 Task: Buy 2 Power Window Kit from Motors section under best seller category for shipping address: Kelvin Lee, 1488 Vineyard Drive, Independence, Ohio 44131, Cell Number 4403901431. Pay from credit card ending with 7965, CVV 549
Action: Mouse moved to (12, 95)
Screenshot: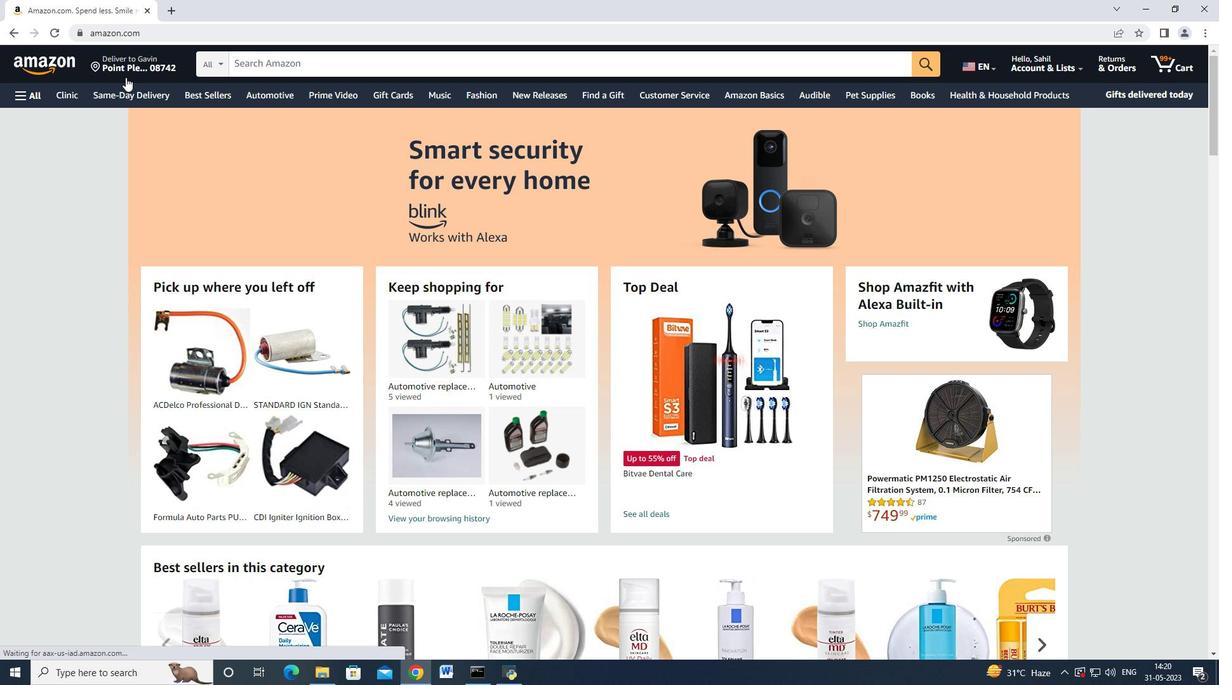 
Action: Mouse pressed left at (12, 95)
Screenshot: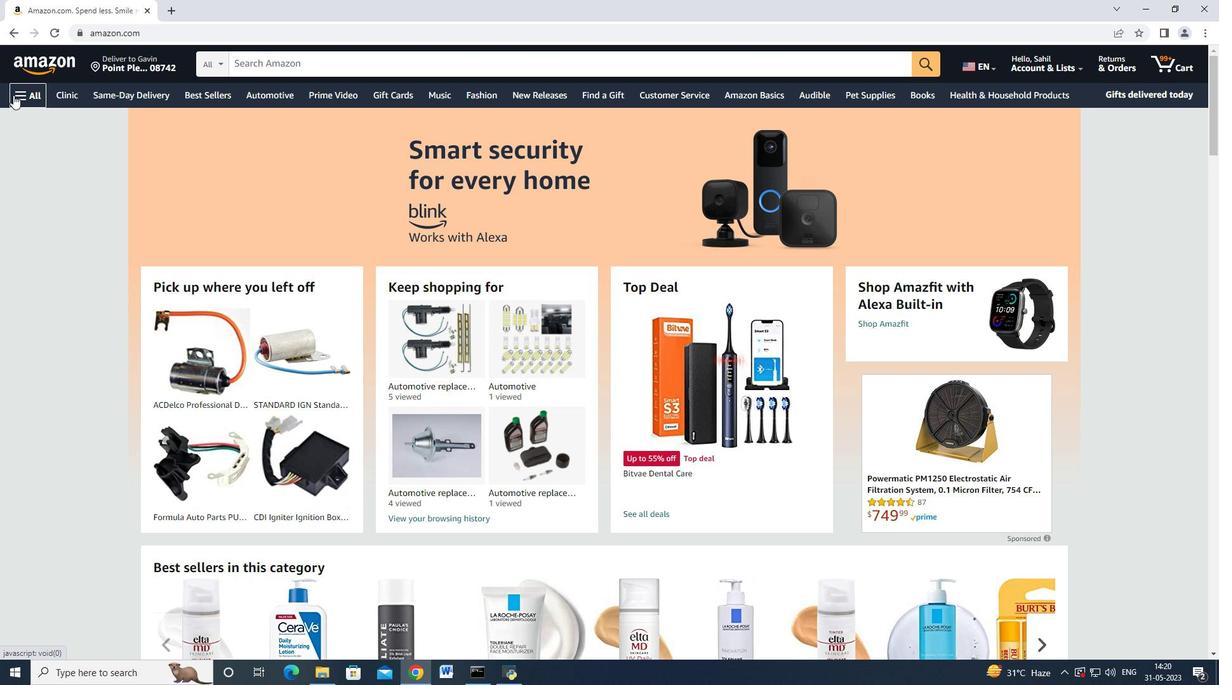 
Action: Mouse moved to (106, 302)
Screenshot: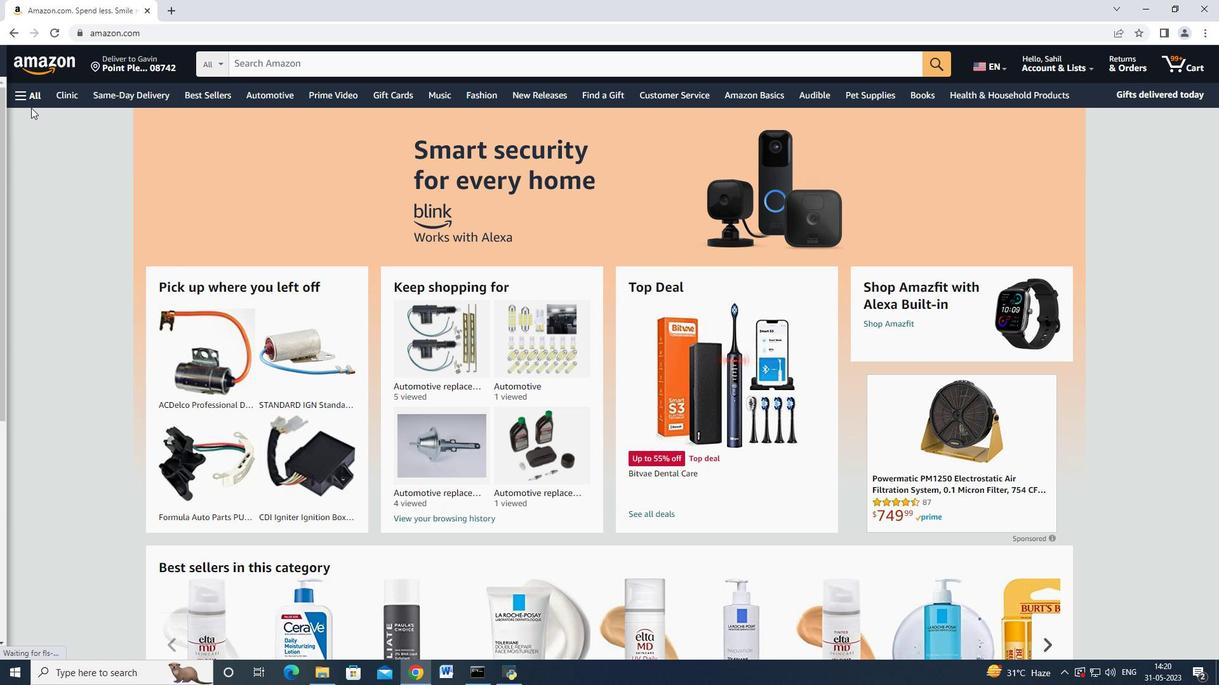 
Action: Mouse scrolled (106, 301) with delta (0, 0)
Screenshot: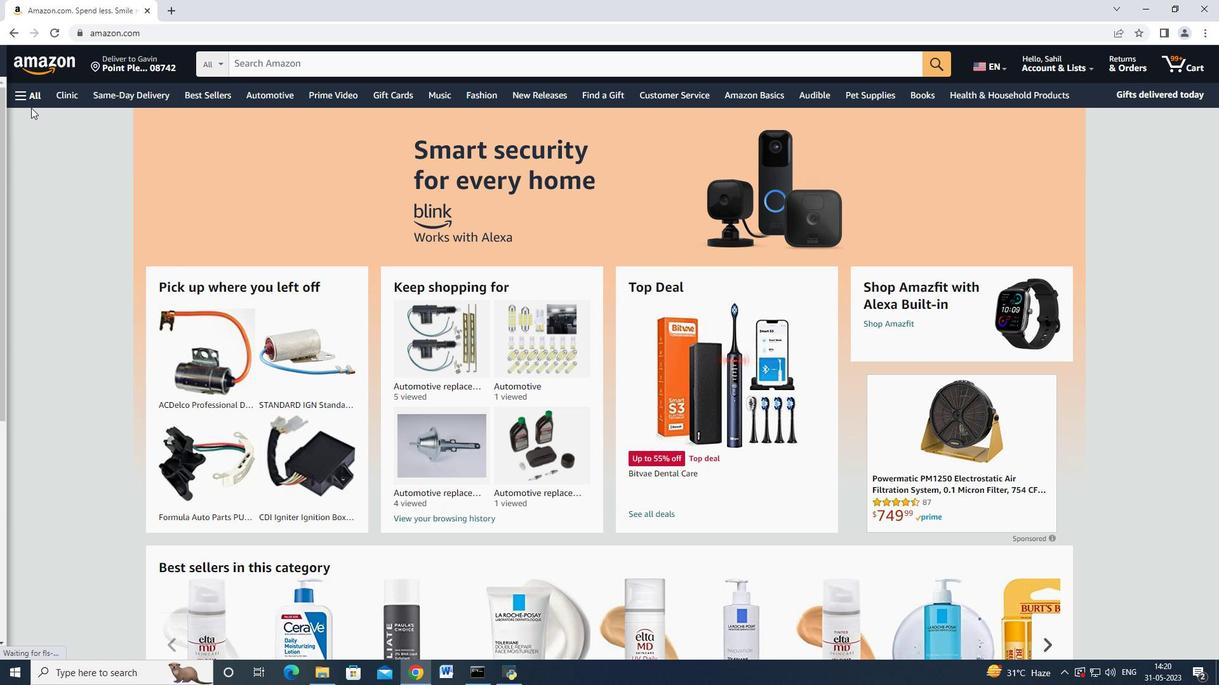 
Action: Mouse moved to (107, 313)
Screenshot: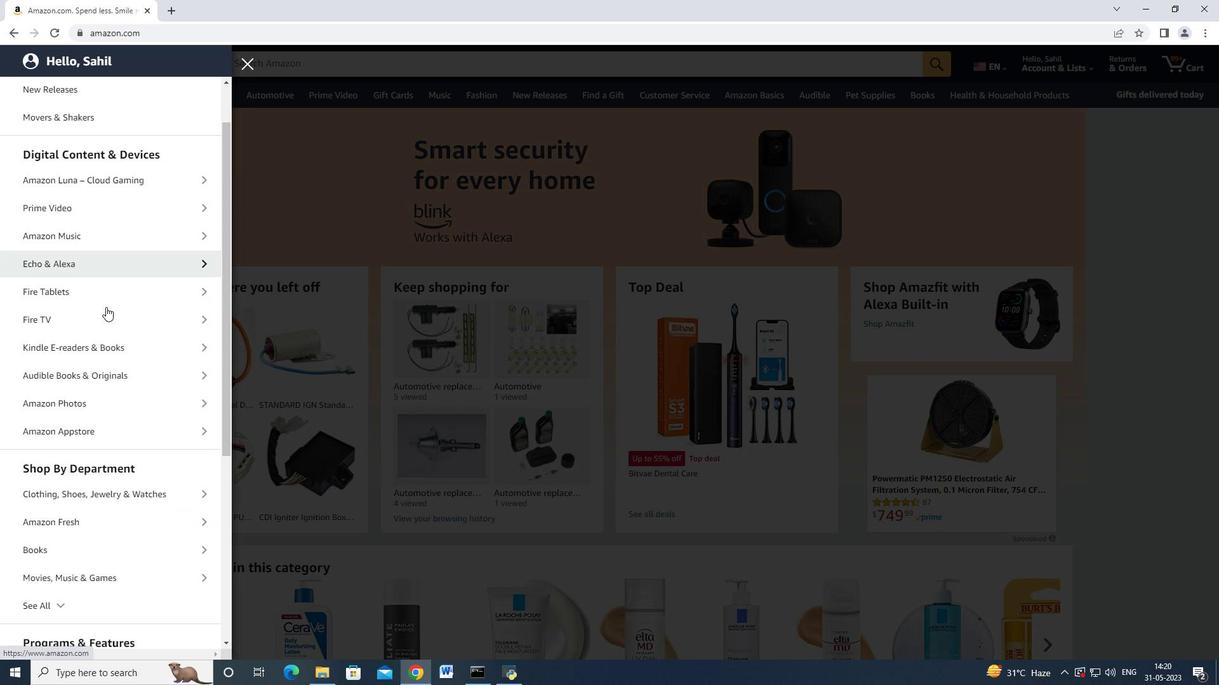 
Action: Mouse scrolled (107, 313) with delta (0, 0)
Screenshot: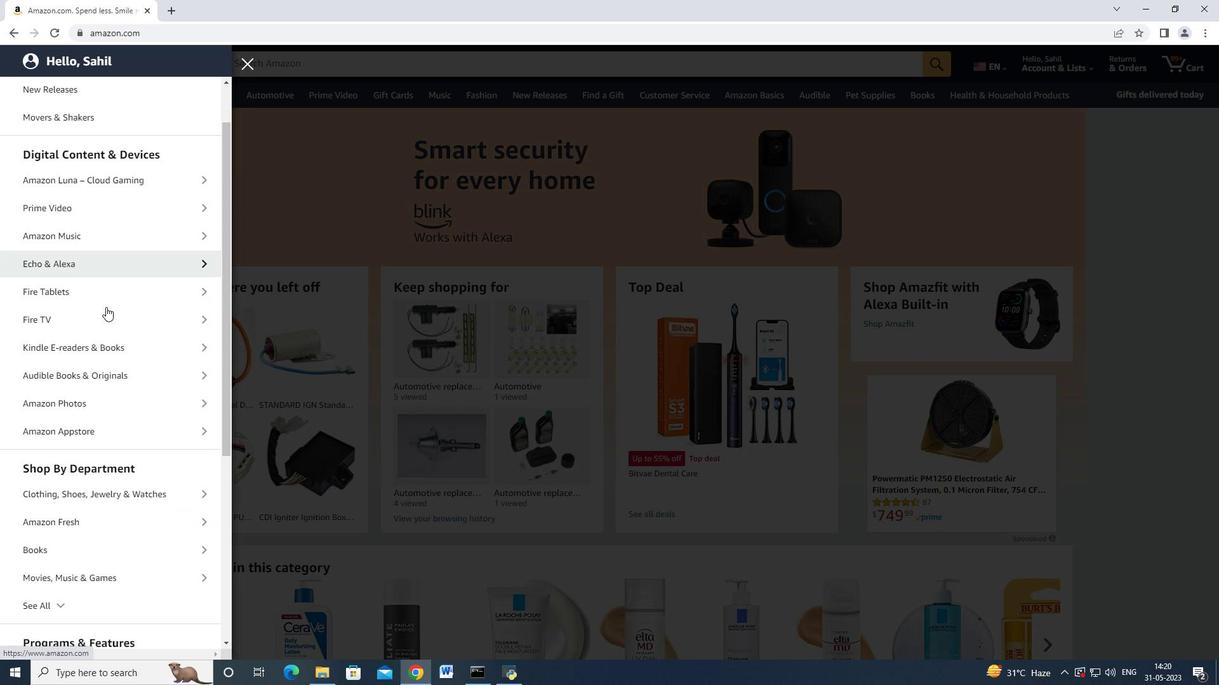 
Action: Mouse moved to (107, 325)
Screenshot: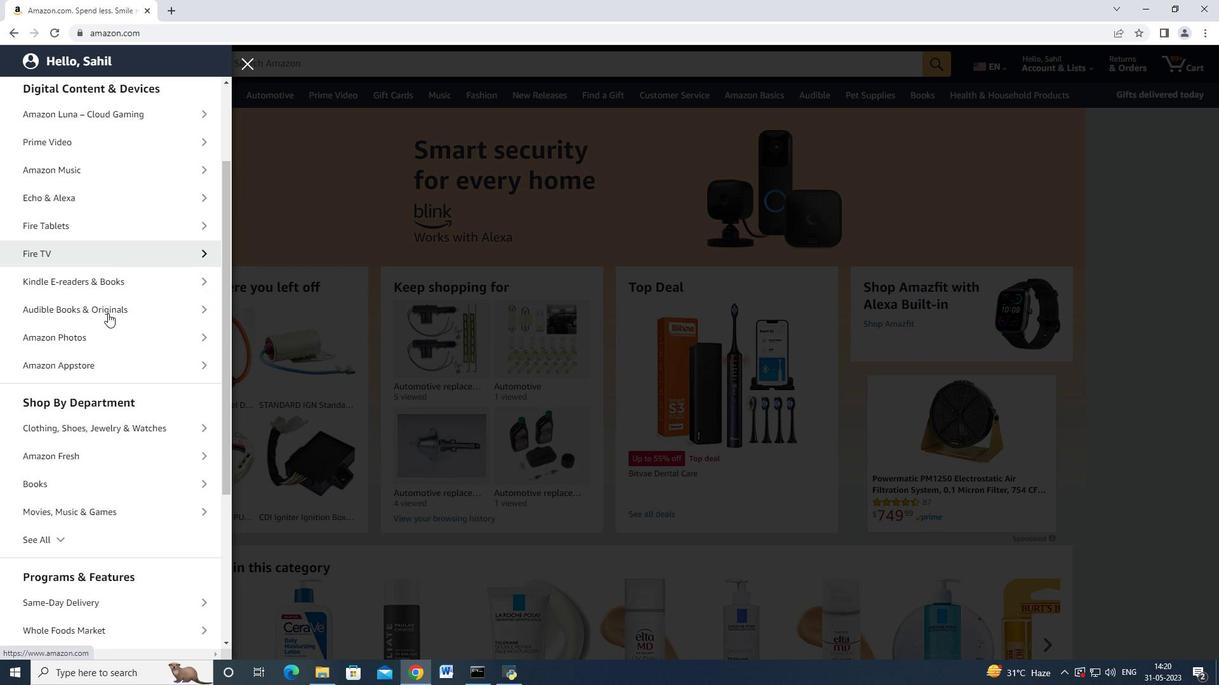 
Action: Mouse scrolled (107, 325) with delta (0, 0)
Screenshot: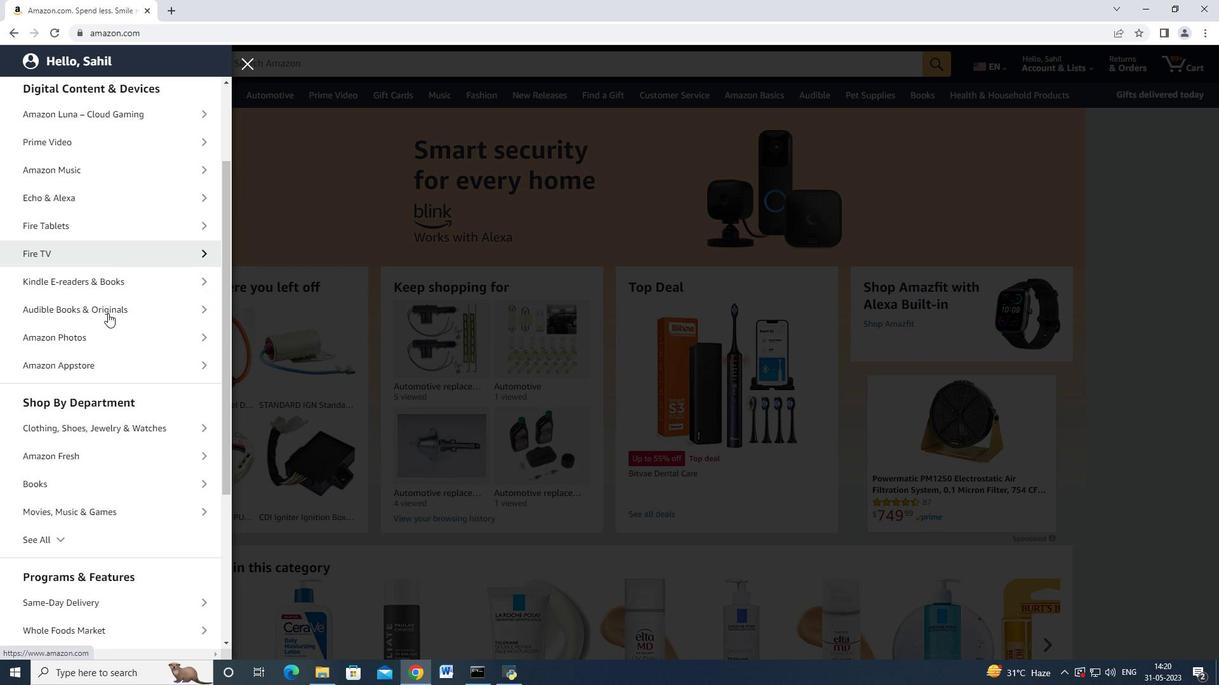 
Action: Mouse moved to (107, 326)
Screenshot: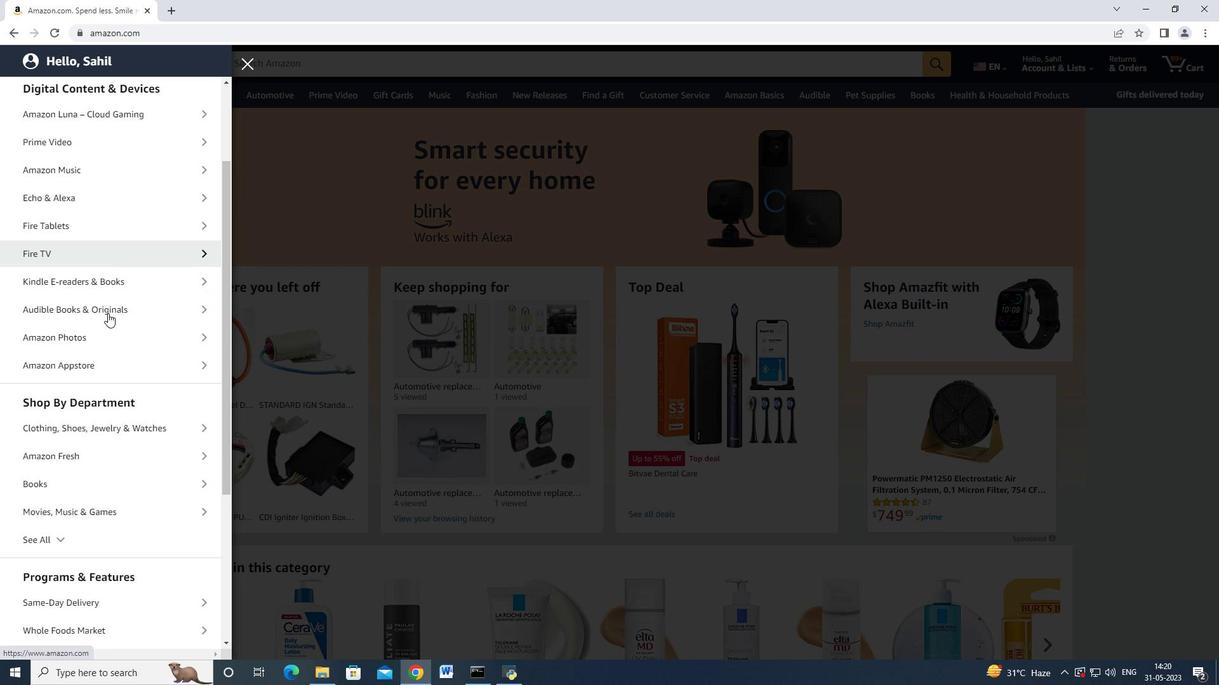 
Action: Mouse scrolled (107, 326) with delta (0, 0)
Screenshot: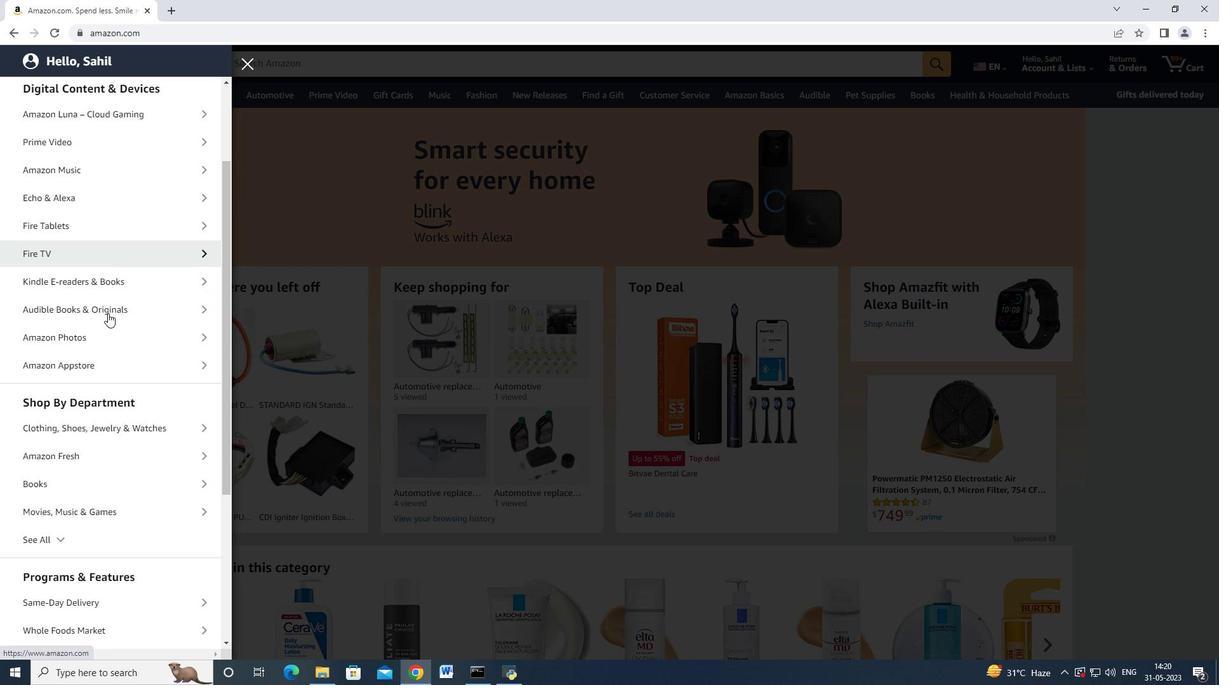 
Action: Mouse moved to (88, 410)
Screenshot: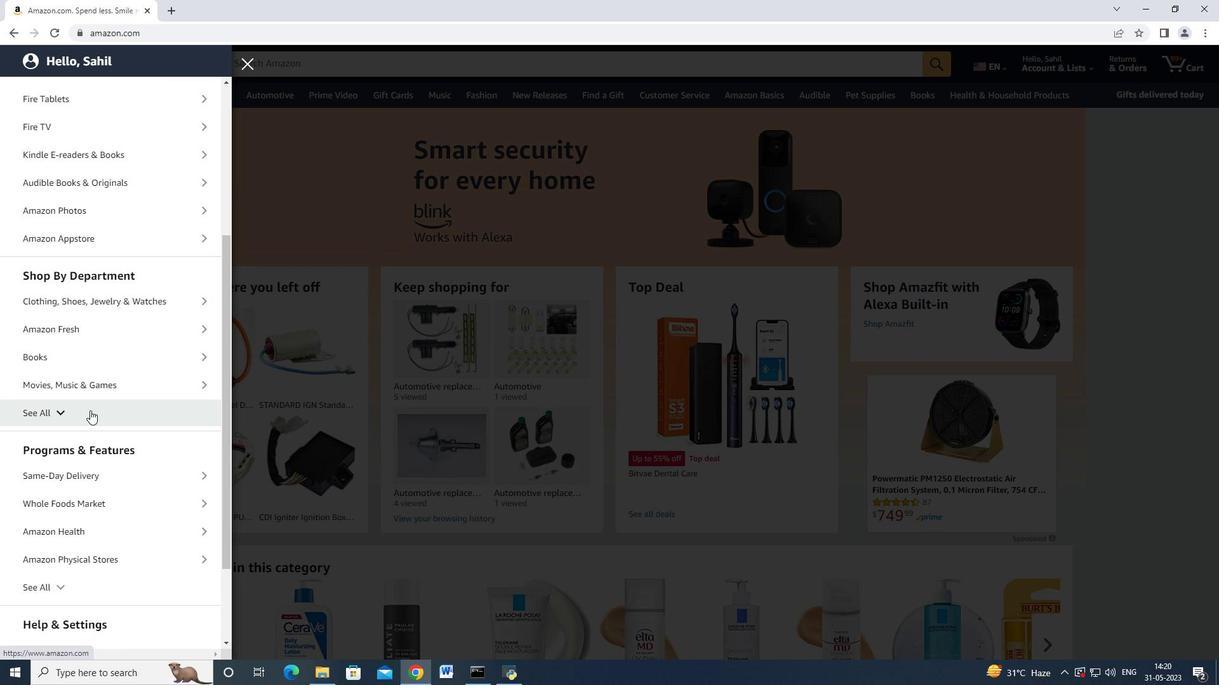
Action: Mouse pressed left at (88, 410)
Screenshot: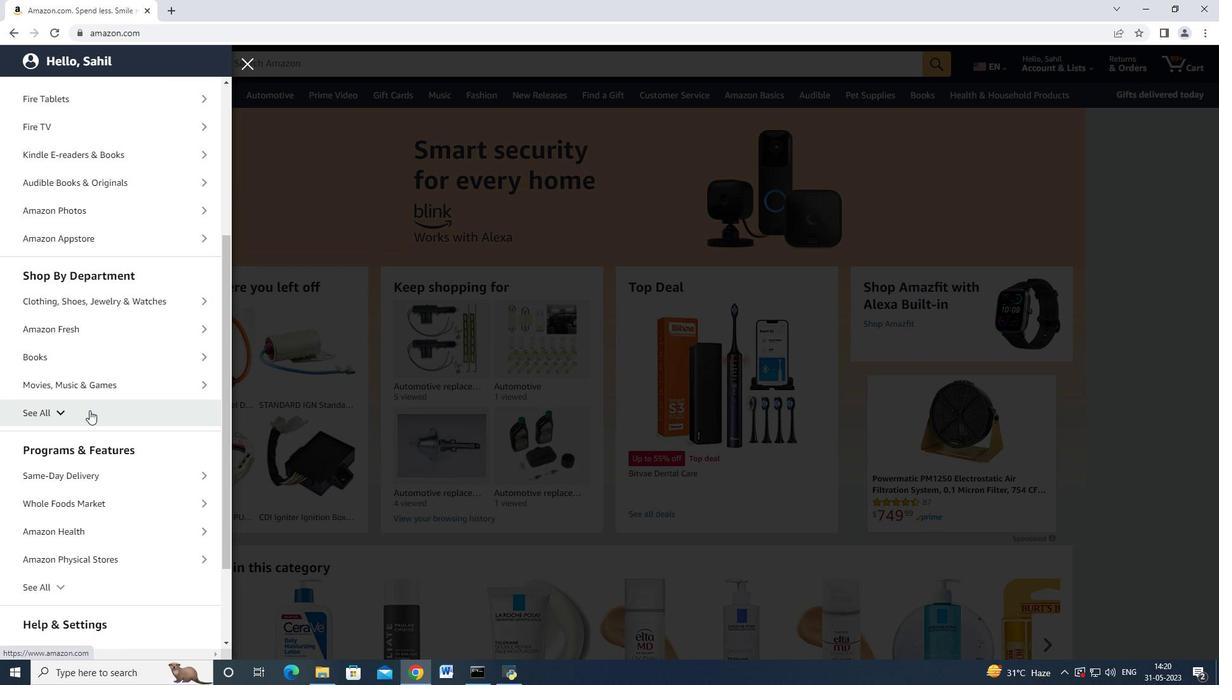 
Action: Mouse moved to (92, 406)
Screenshot: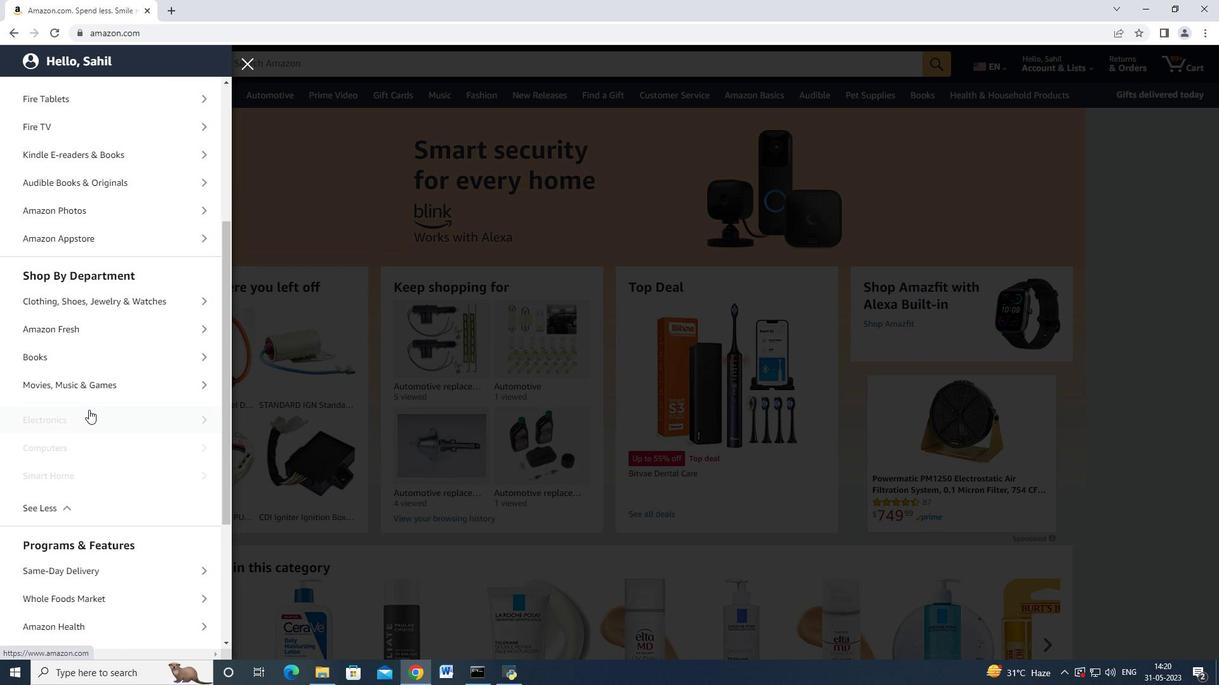 
Action: Mouse scrolled (92, 405) with delta (0, 0)
Screenshot: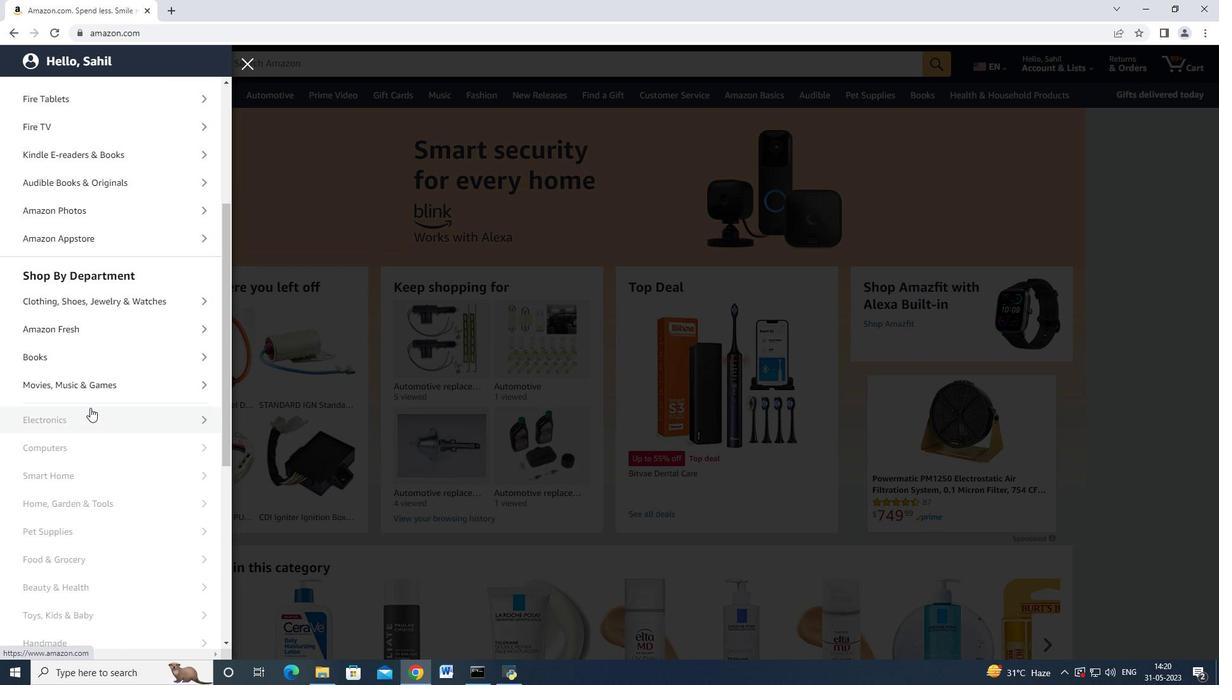 
Action: Mouse scrolled (92, 405) with delta (0, 0)
Screenshot: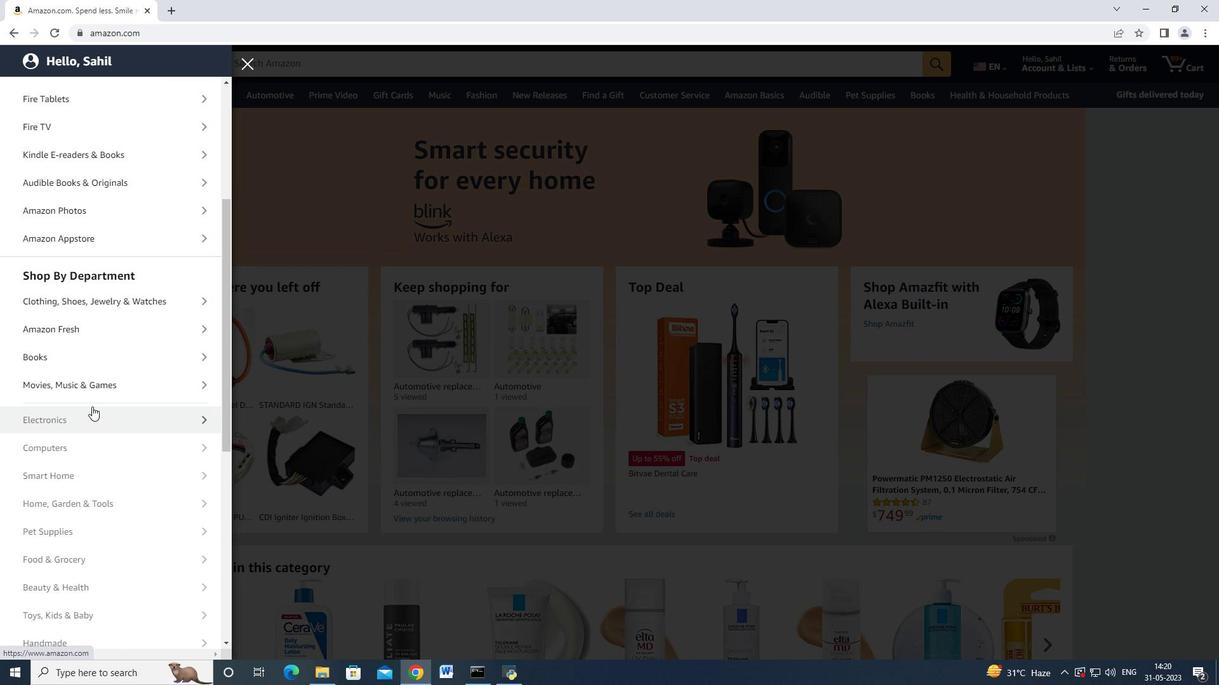 
Action: Mouse scrolled (92, 405) with delta (0, 0)
Screenshot: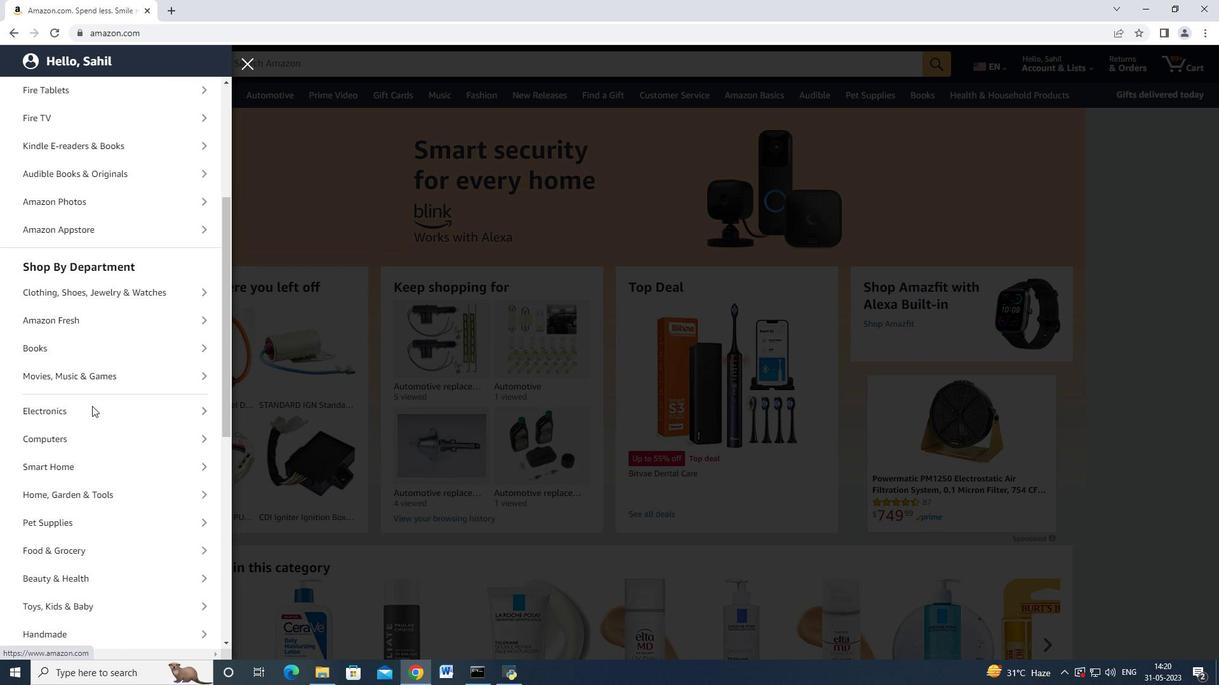 
Action: Mouse scrolled (92, 405) with delta (0, 0)
Screenshot: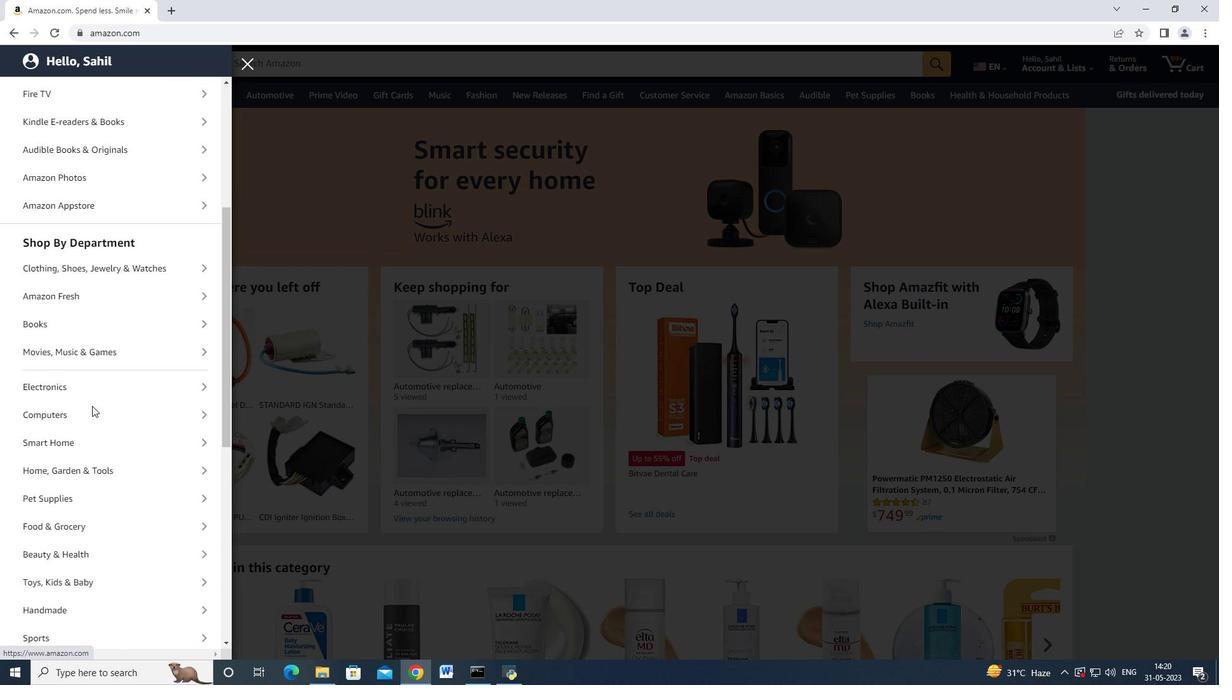 
Action: Mouse moved to (94, 476)
Screenshot: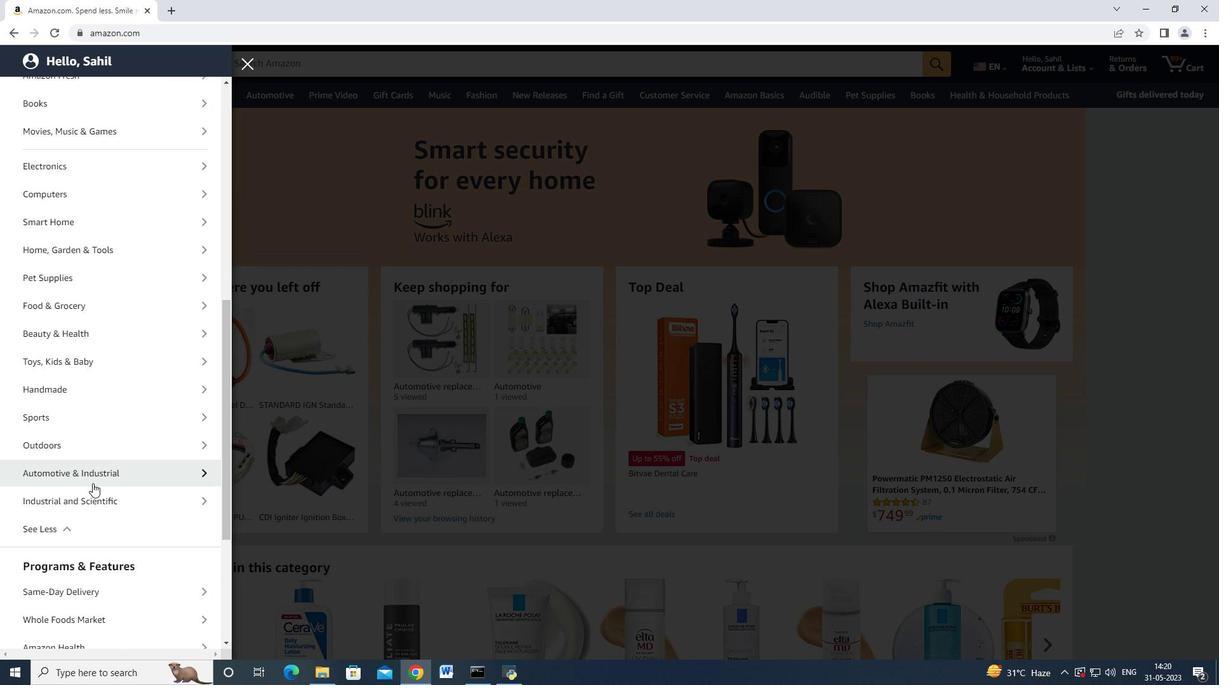 
Action: Mouse pressed left at (94, 476)
Screenshot: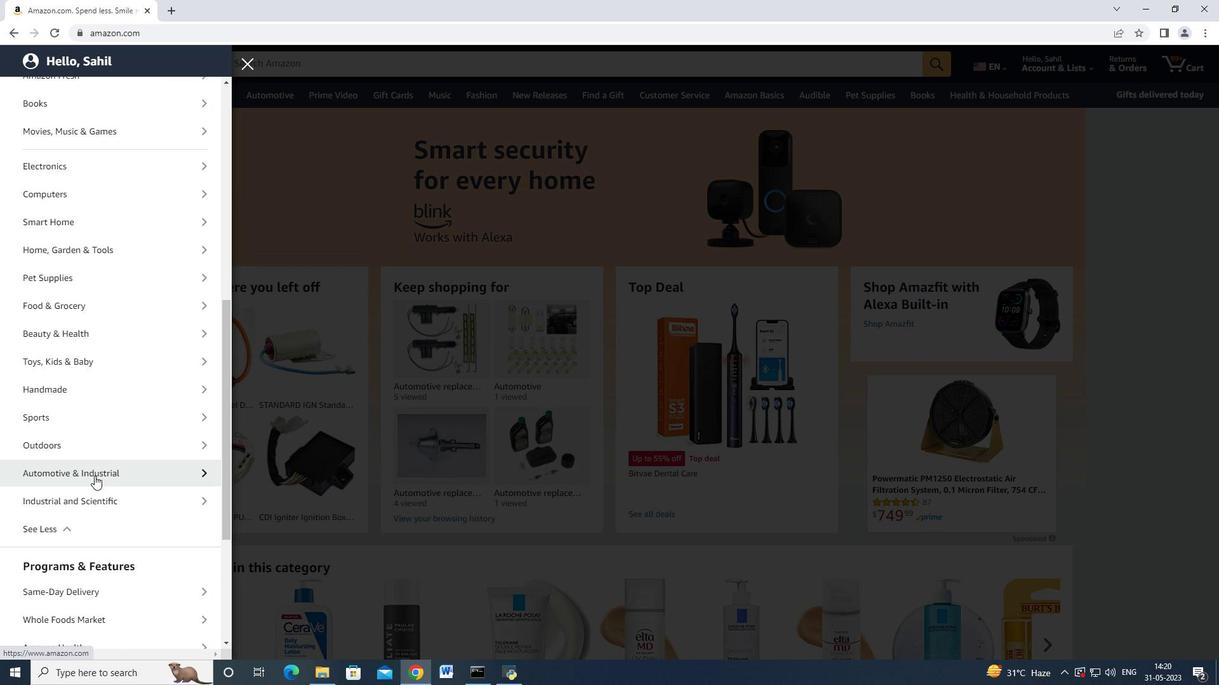 
Action: Mouse moved to (108, 149)
Screenshot: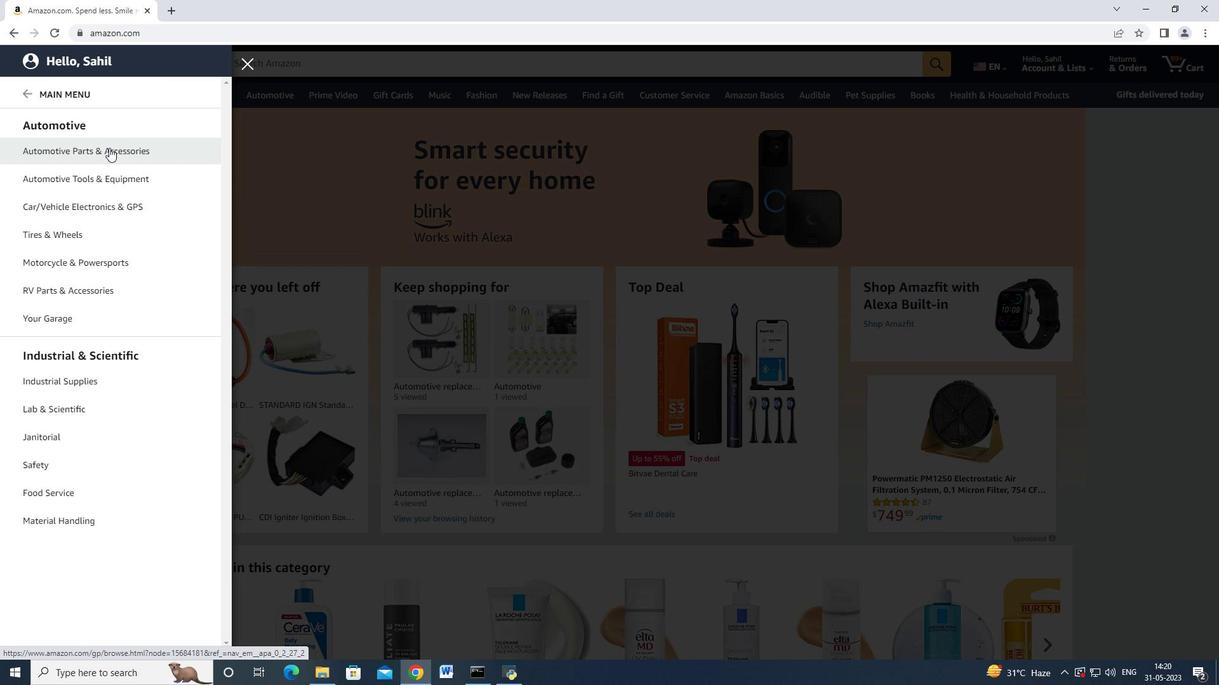 
Action: Mouse pressed left at (108, 149)
Screenshot: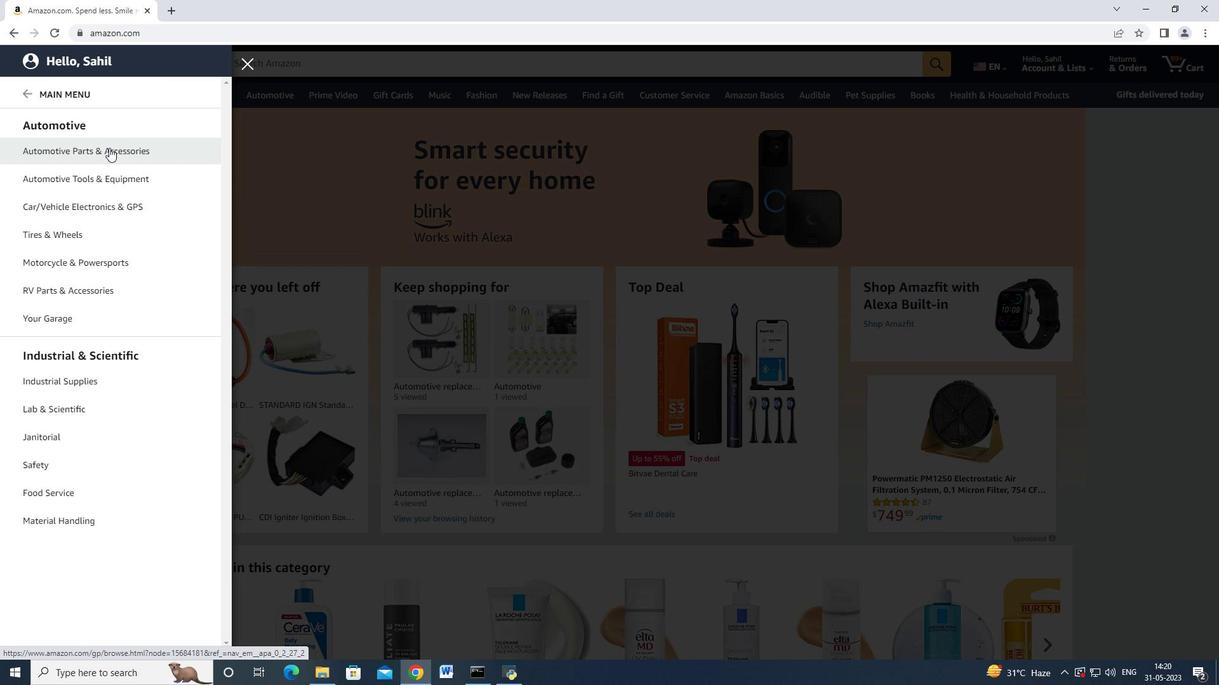 
Action: Mouse moved to (214, 114)
Screenshot: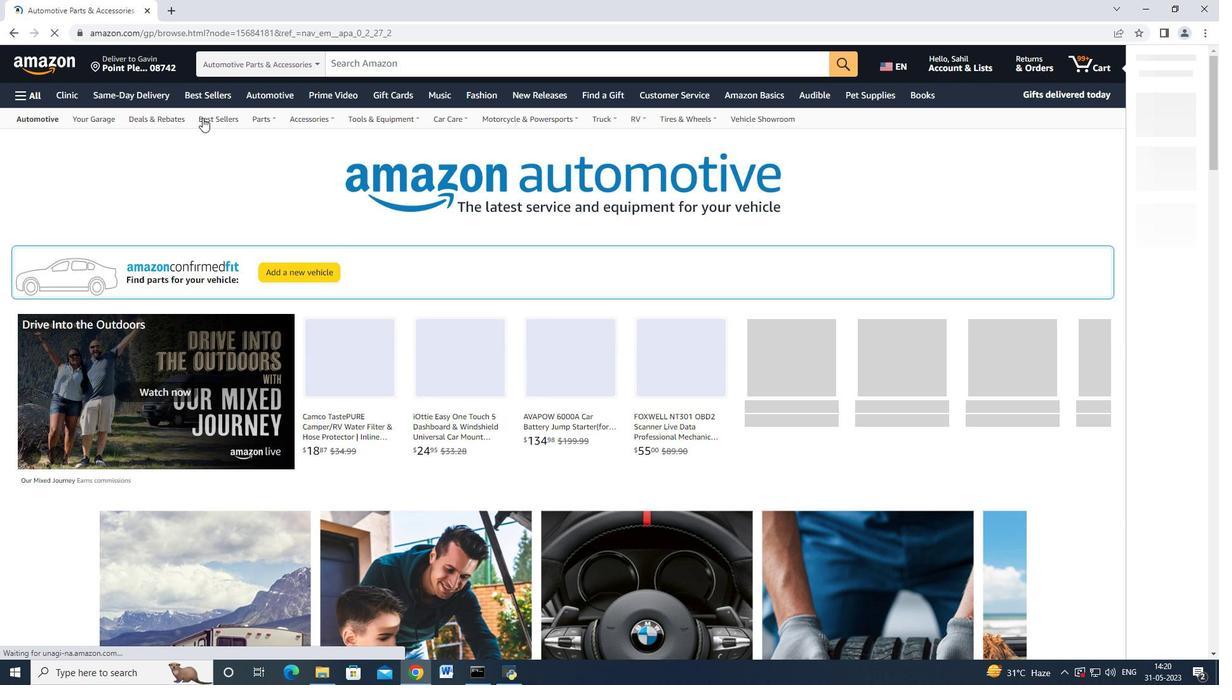 
Action: Mouse pressed left at (214, 114)
Screenshot: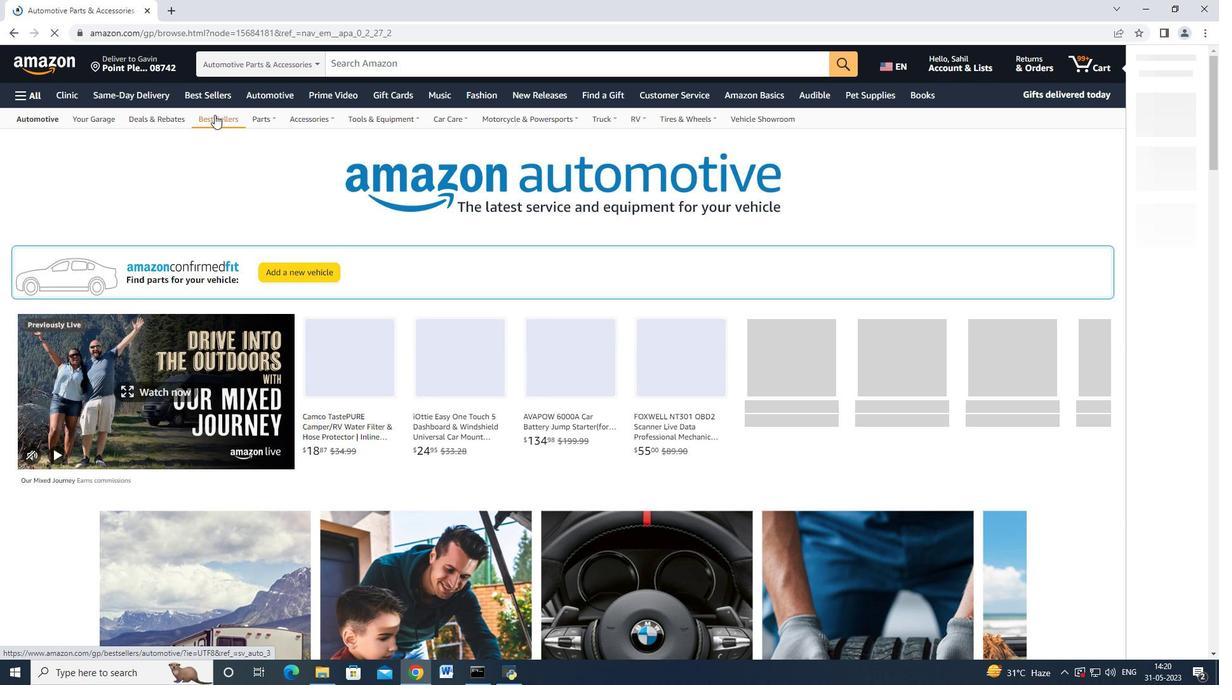 
Action: Mouse moved to (231, 201)
Screenshot: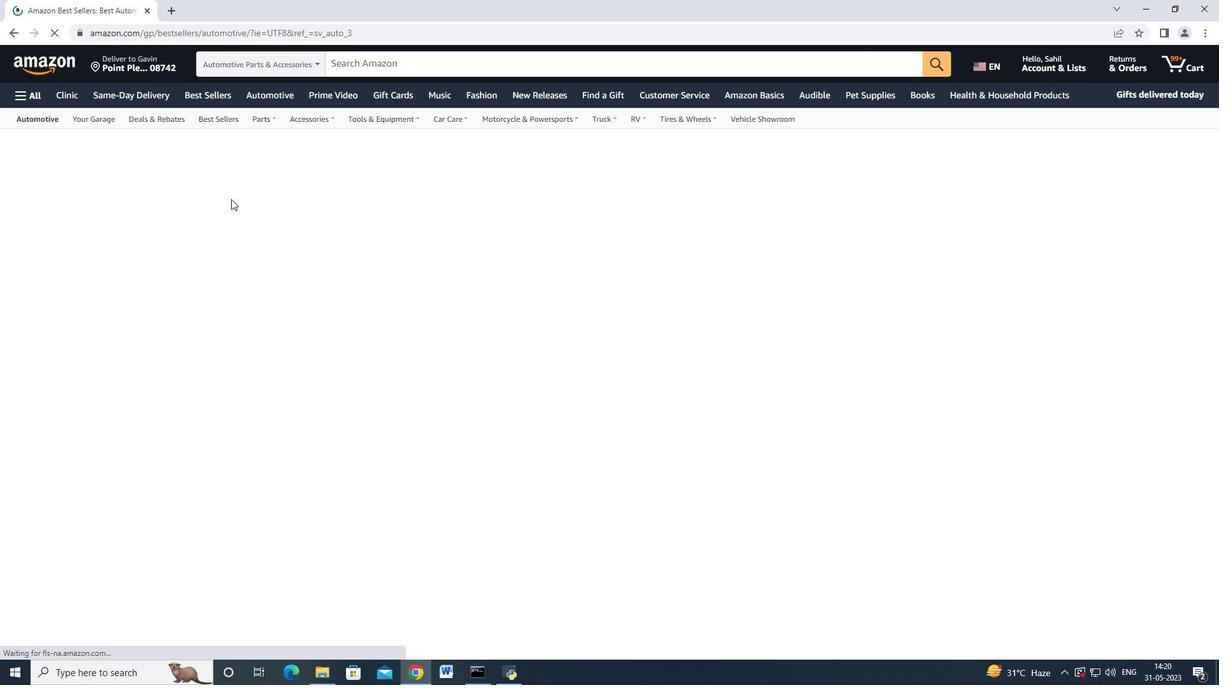 
Action: Mouse scrolled (231, 200) with delta (0, 0)
Screenshot: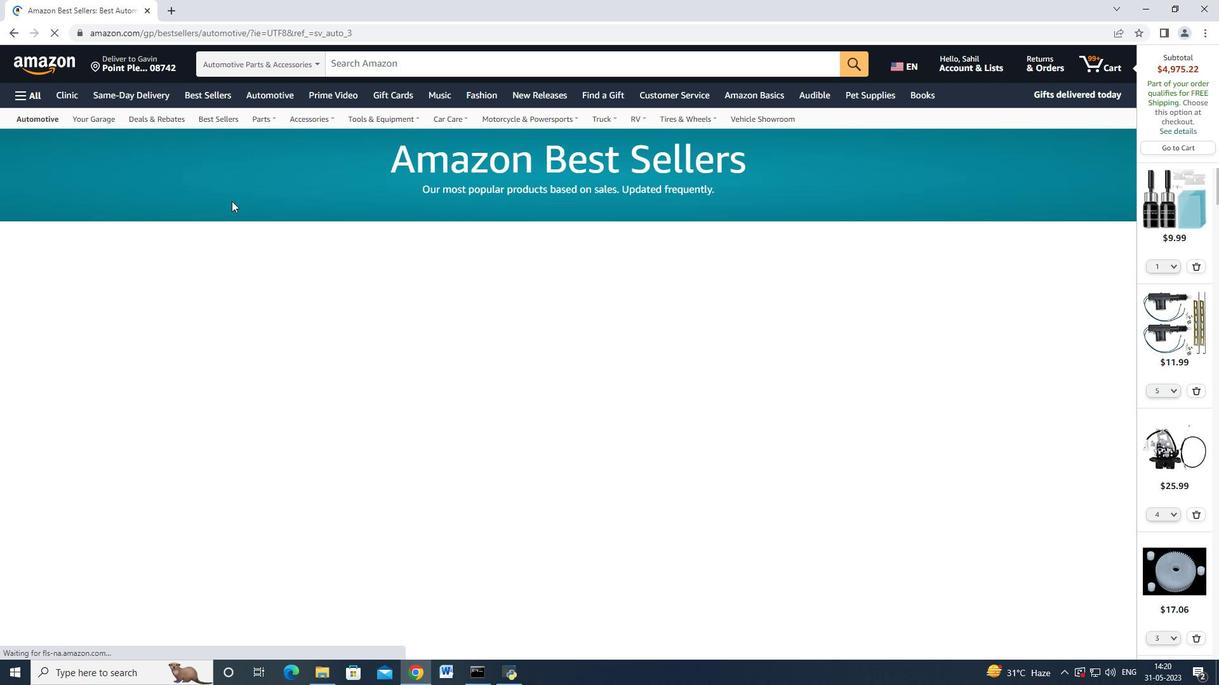
Action: Mouse moved to (80, 343)
Screenshot: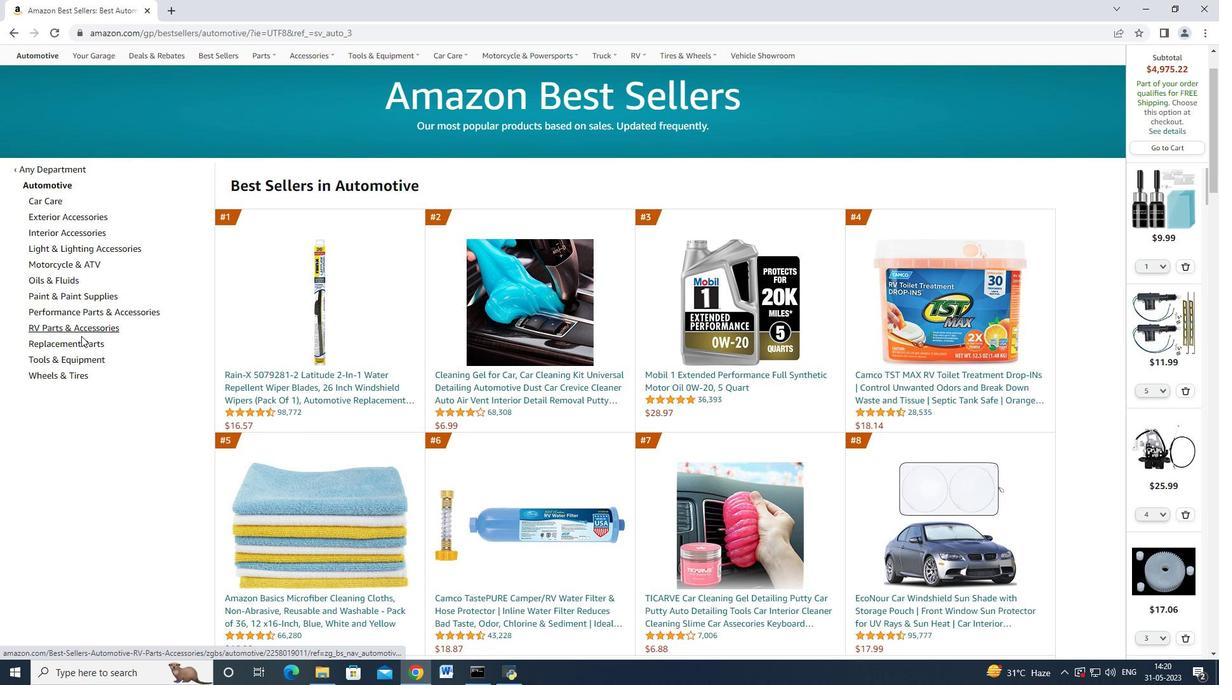
Action: Mouse pressed left at (80, 343)
Screenshot: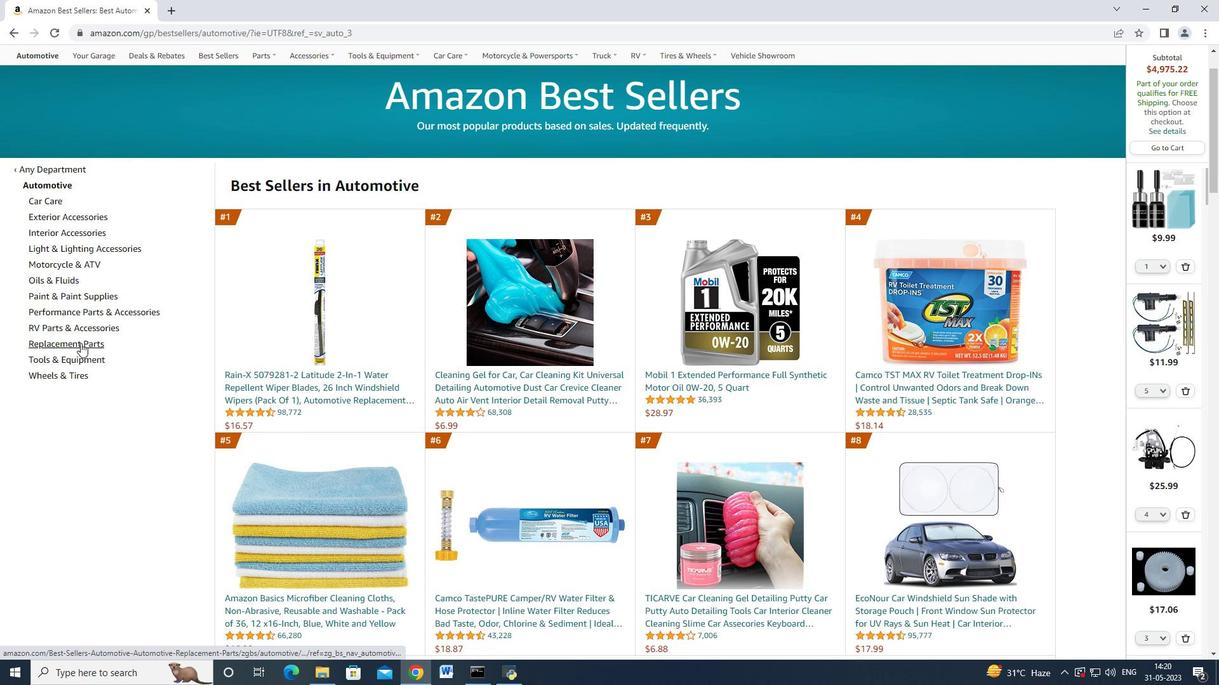 
Action: Mouse moved to (219, 302)
Screenshot: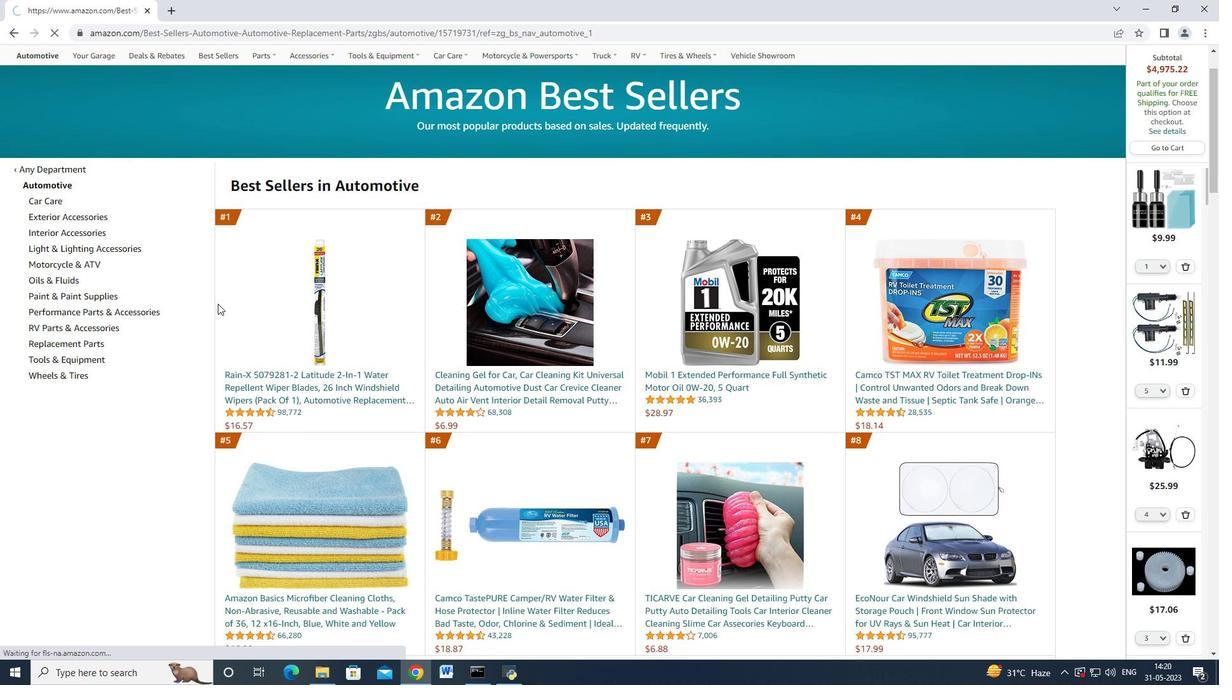 
Action: Mouse scrolled (219, 301) with delta (0, 0)
Screenshot: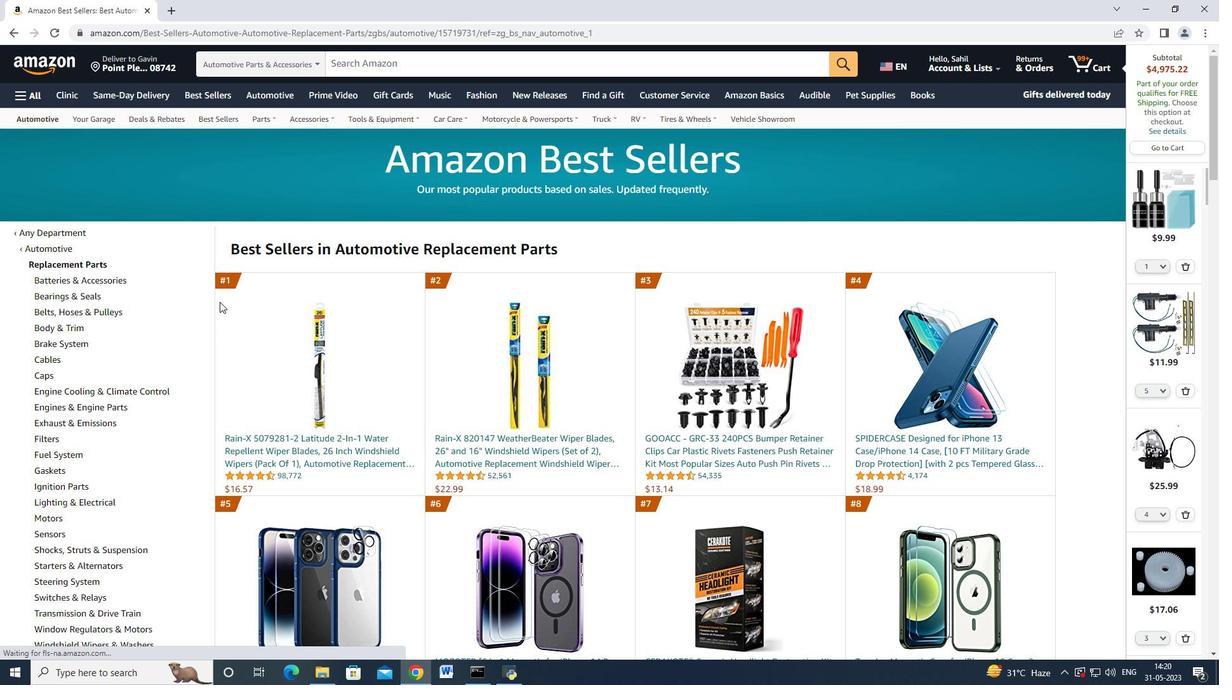 
Action: Mouse moved to (219, 302)
Screenshot: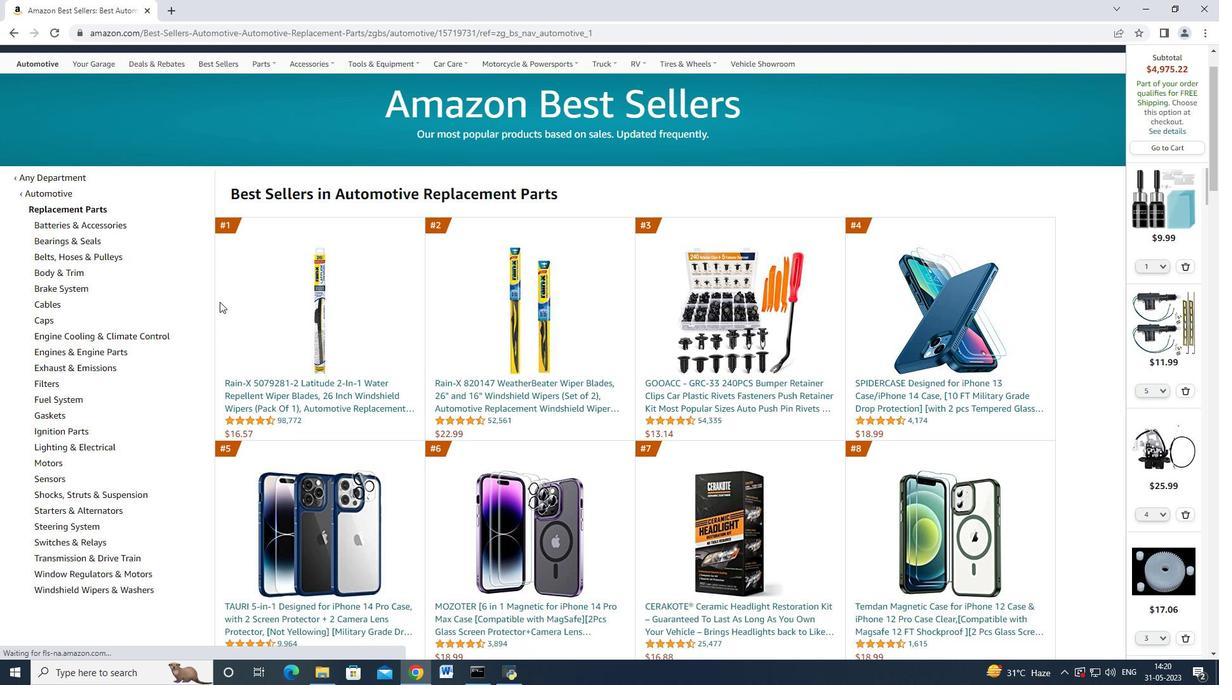 
Action: Mouse scrolled (219, 301) with delta (0, 0)
Screenshot: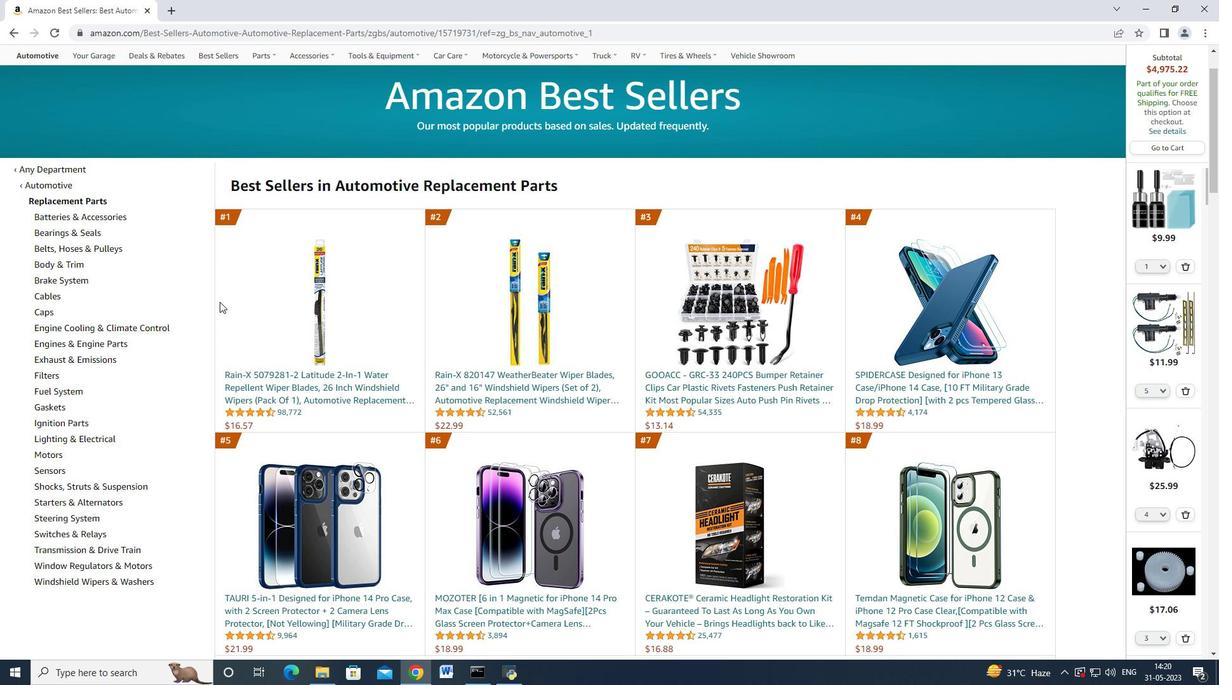 
Action: Mouse moved to (59, 388)
Screenshot: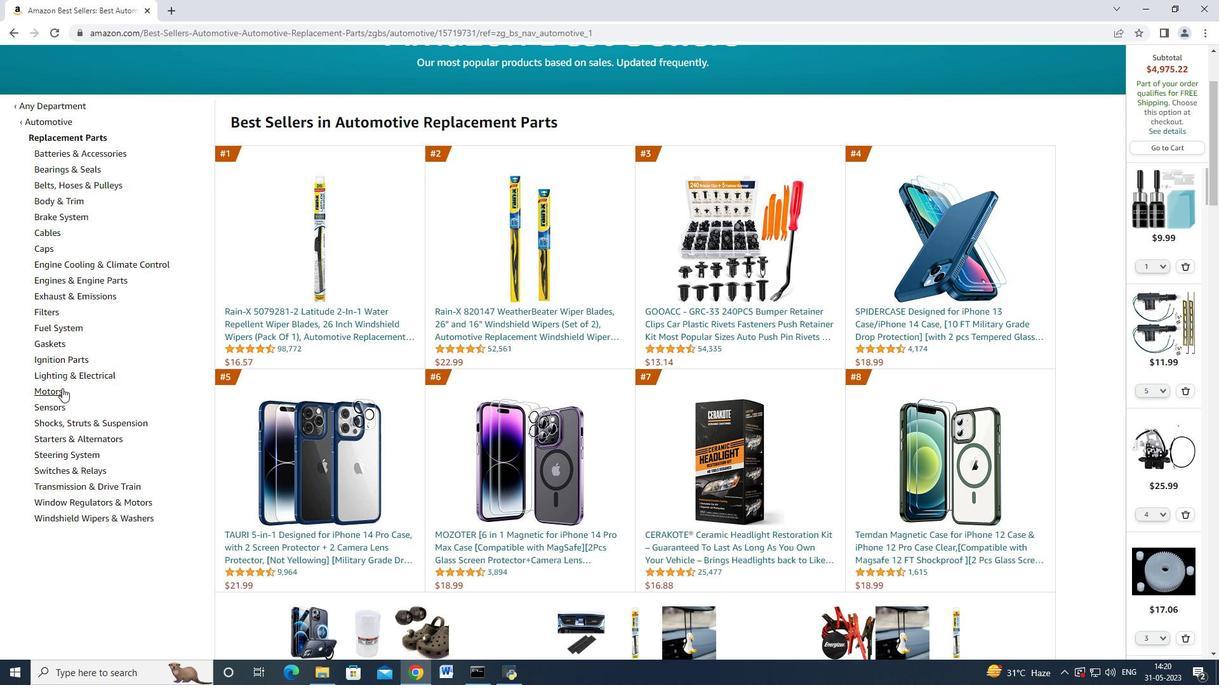 
Action: Mouse pressed left at (59, 388)
Screenshot: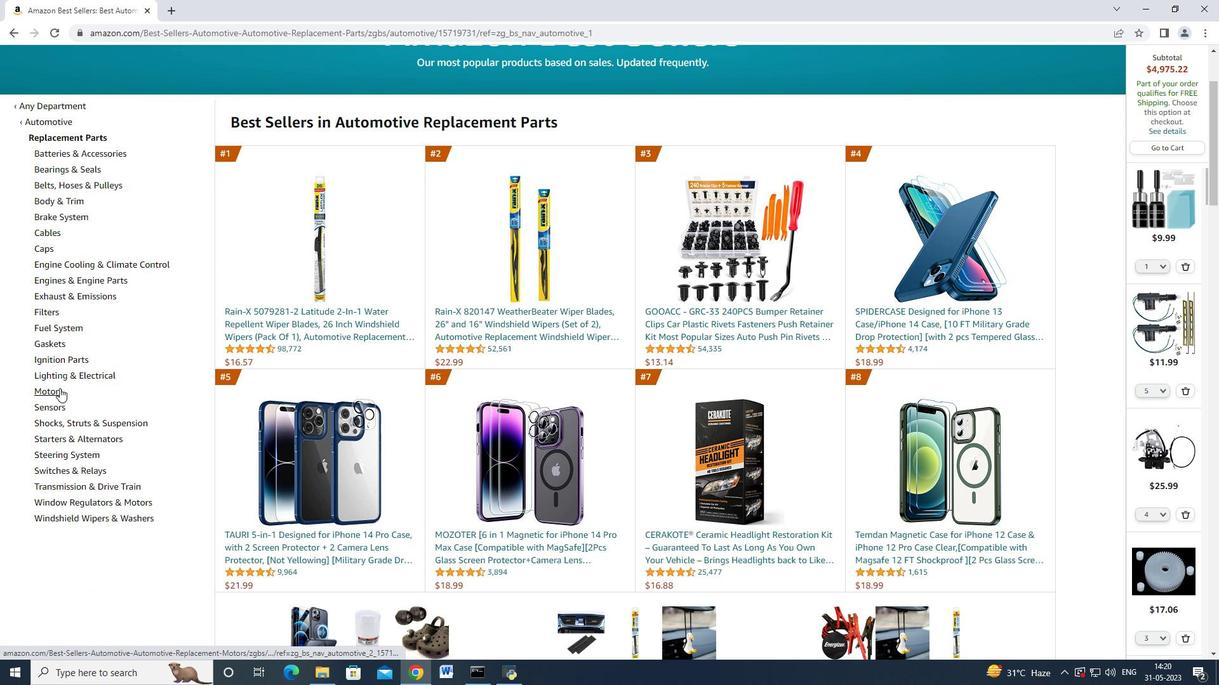 
Action: Mouse moved to (172, 279)
Screenshot: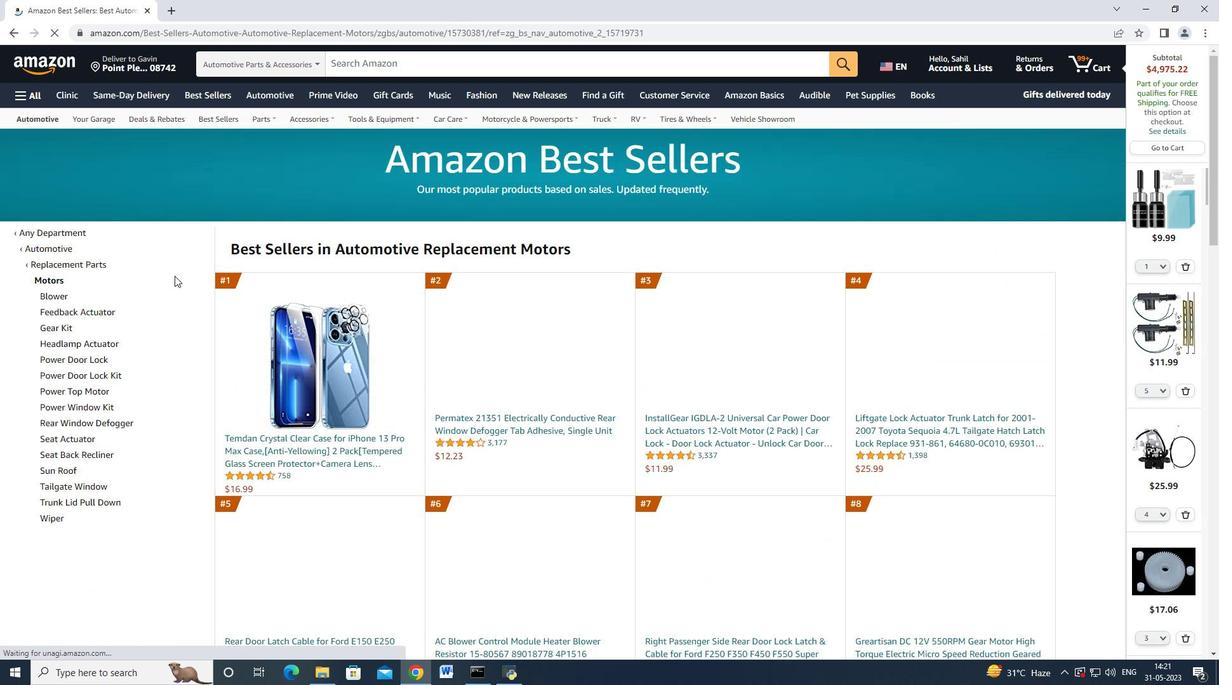 
Action: Mouse scrolled (172, 278) with delta (0, 0)
Screenshot: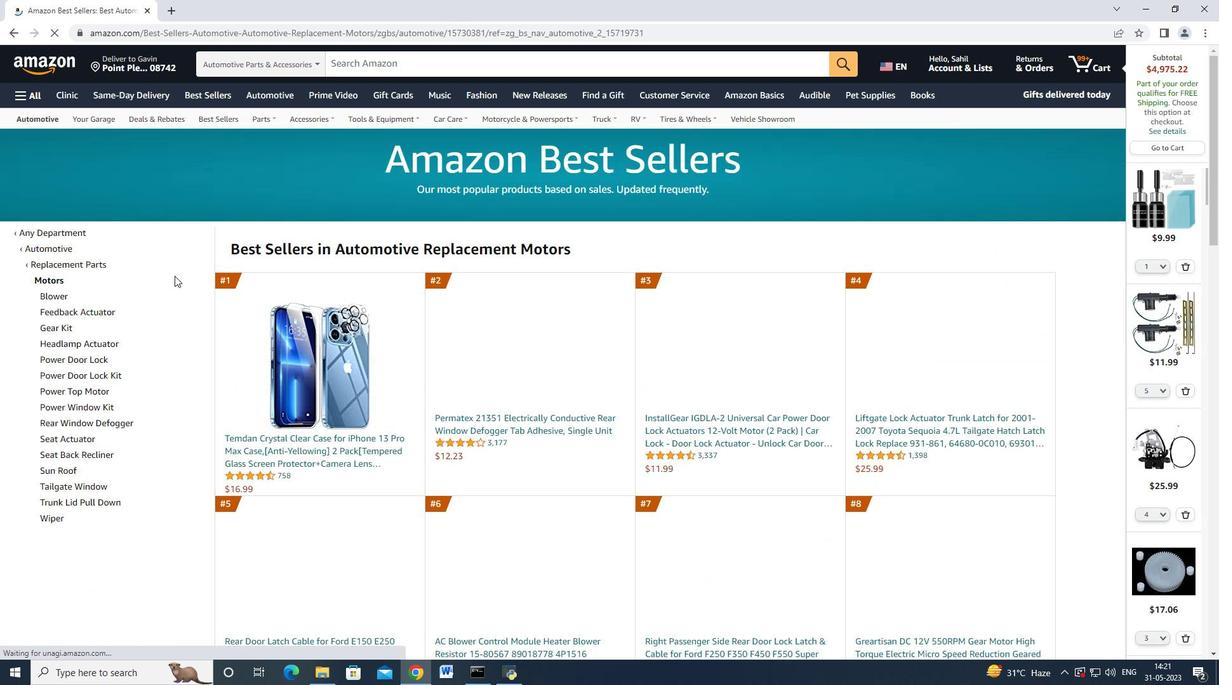 
Action: Mouse moved to (103, 339)
Screenshot: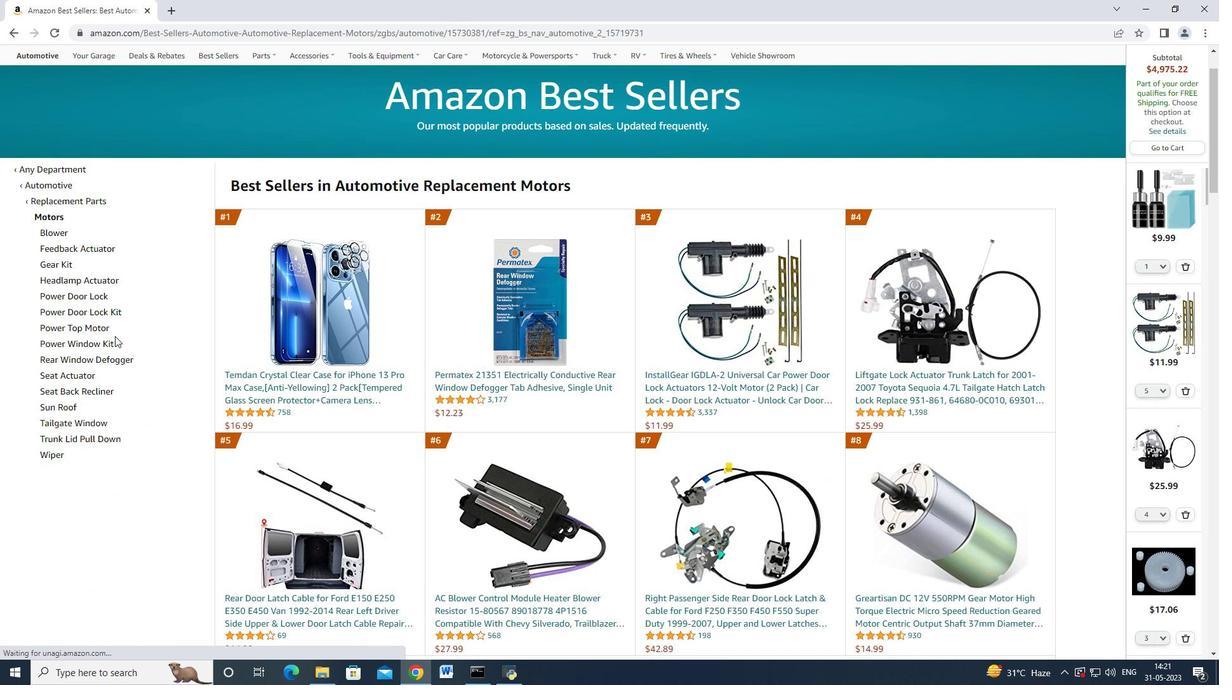 
Action: Mouse pressed left at (103, 339)
Screenshot: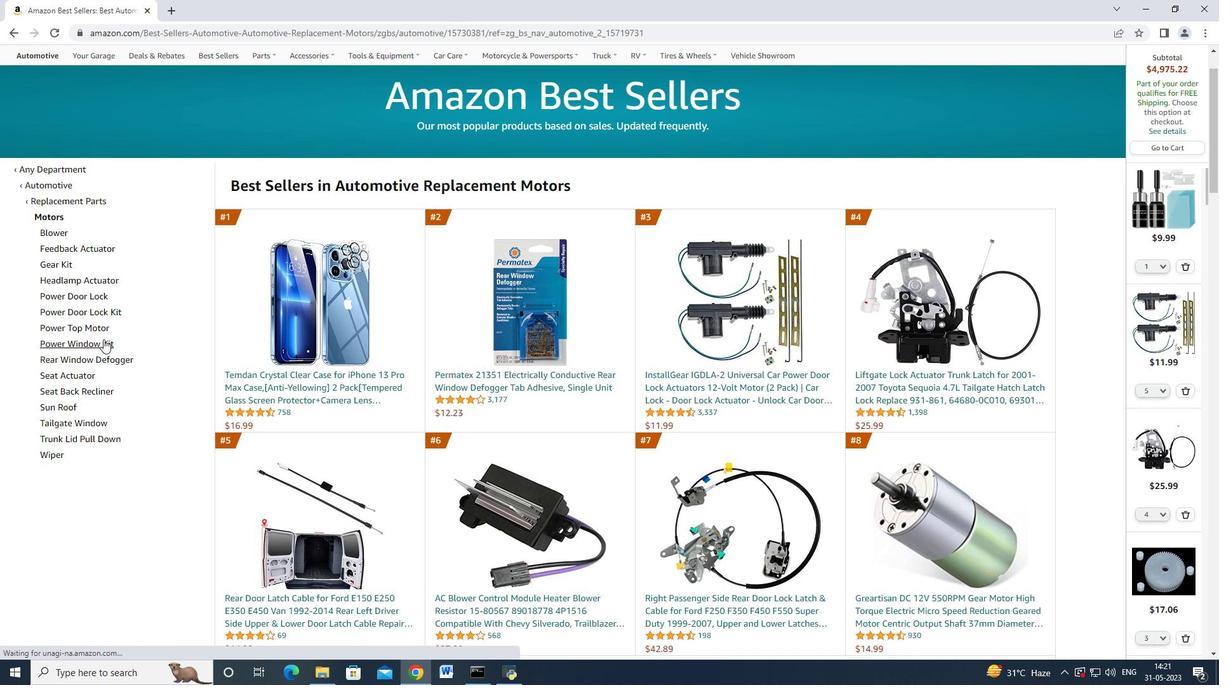 
Action: Mouse moved to (455, 446)
Screenshot: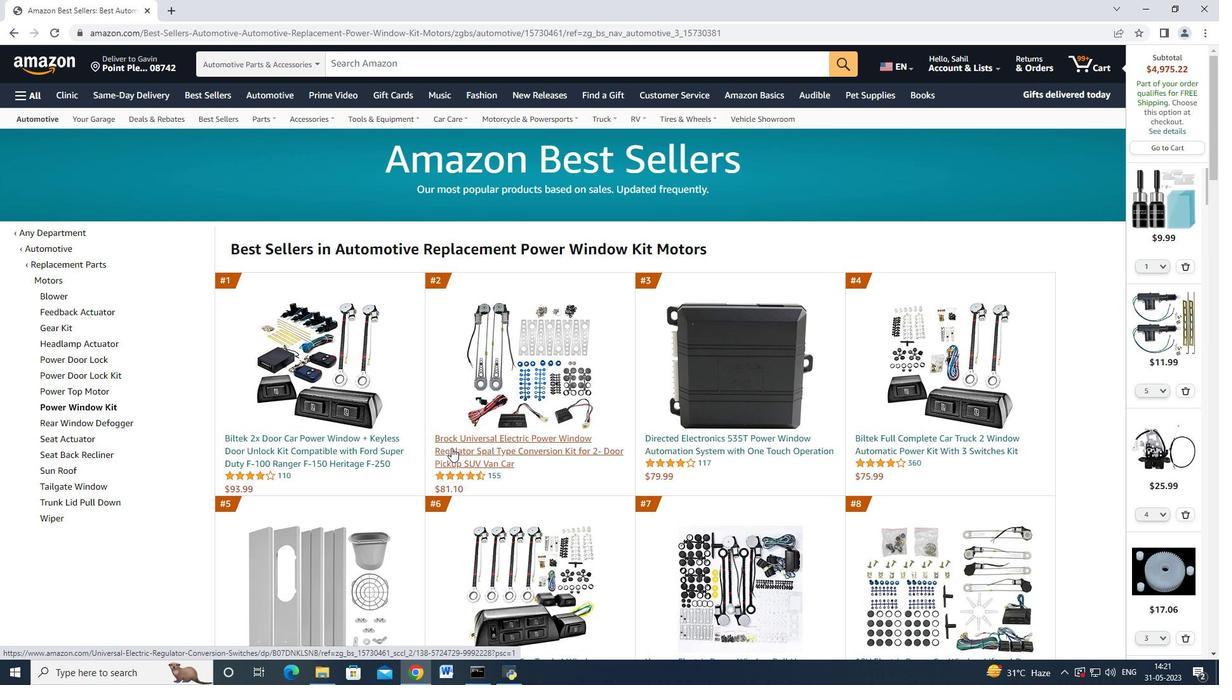 
Action: Mouse pressed left at (455, 446)
Screenshot: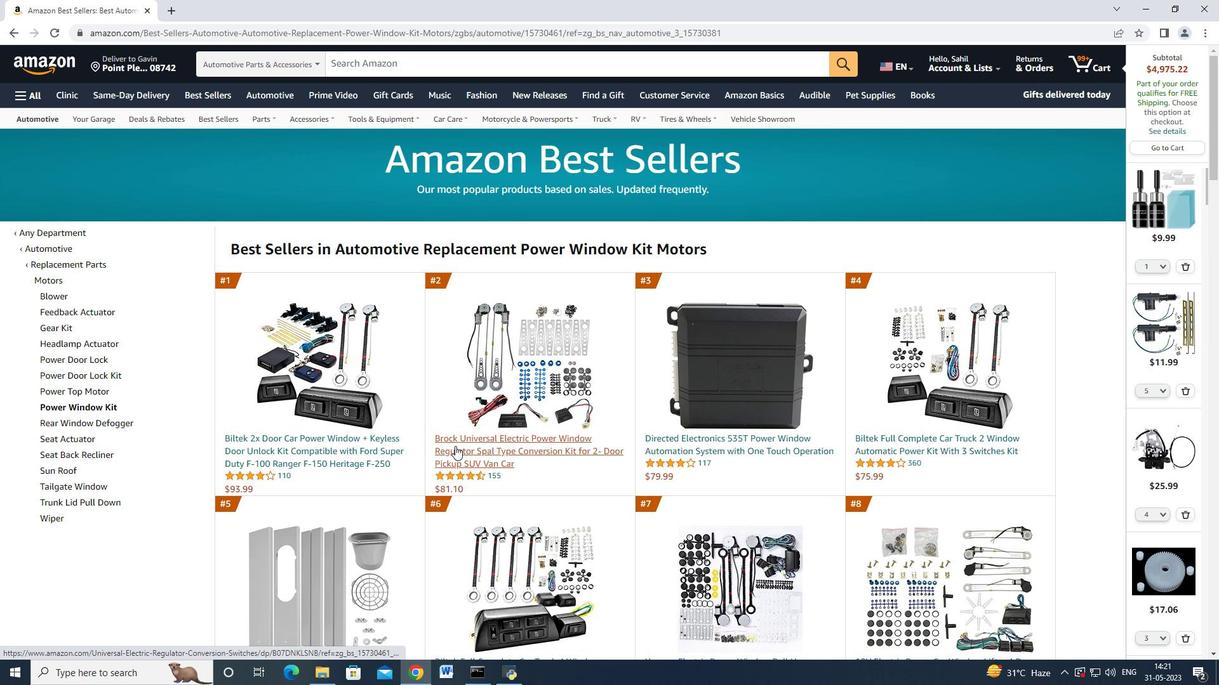 
Action: Mouse moved to (902, 339)
Screenshot: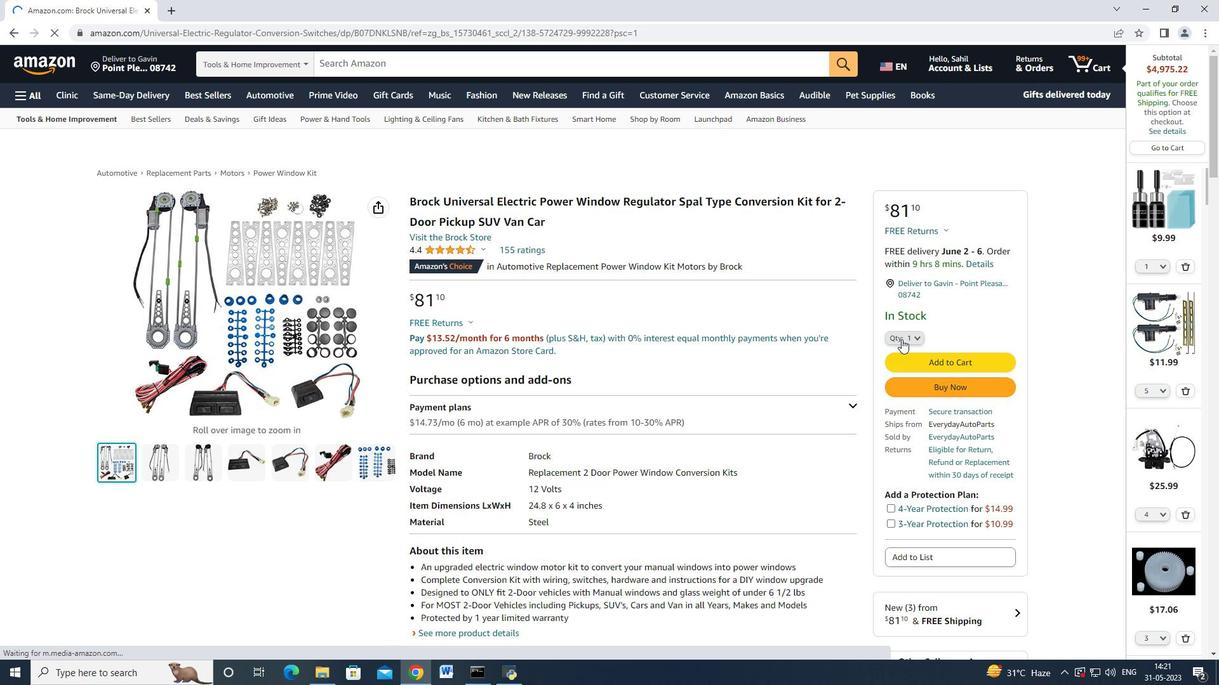 
Action: Mouse pressed left at (902, 339)
Screenshot: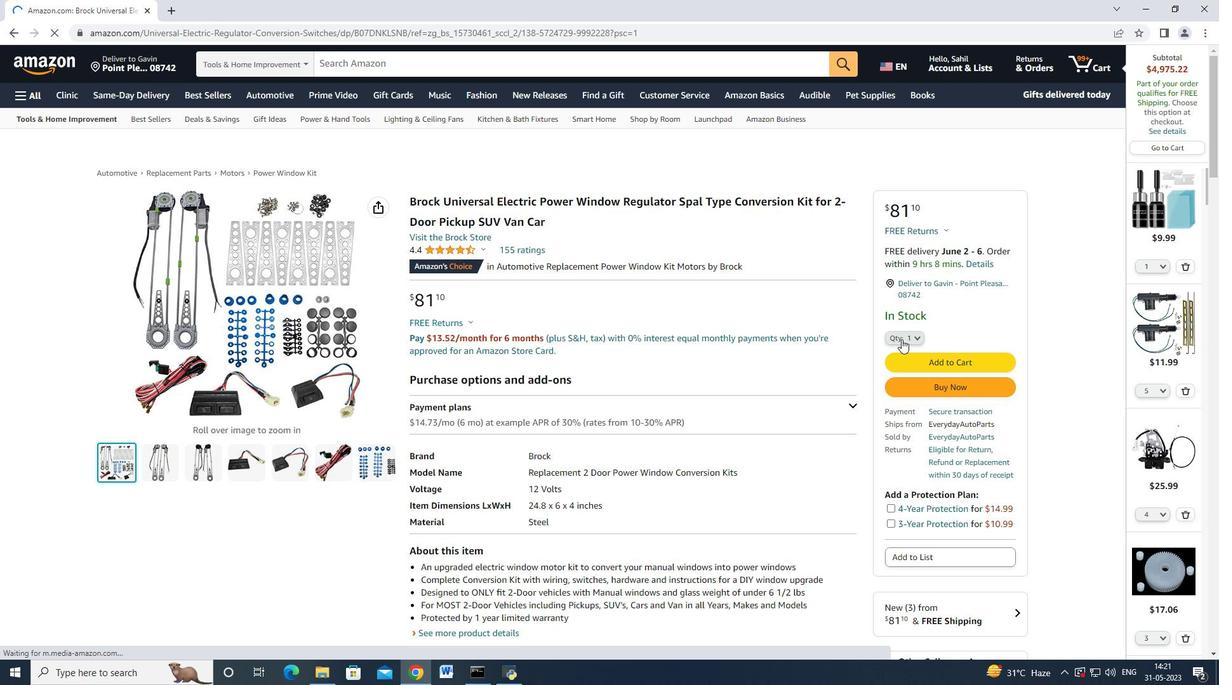 
Action: Mouse moved to (902, 363)
Screenshot: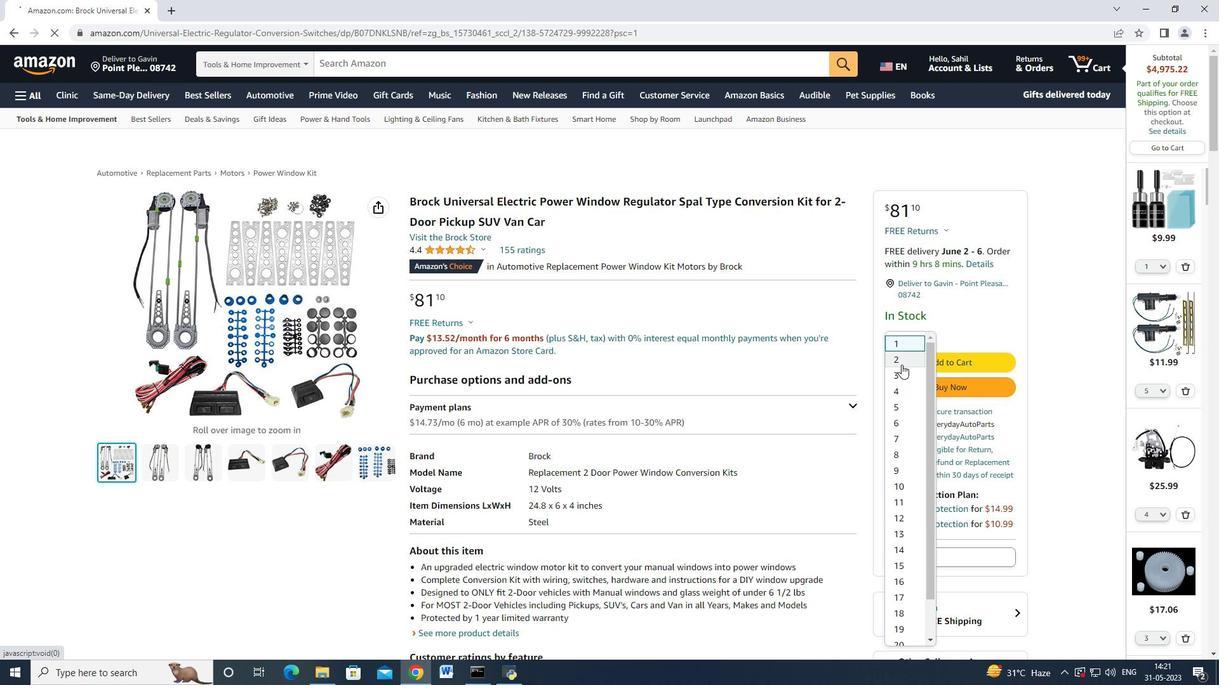 
Action: Mouse pressed left at (902, 363)
Screenshot: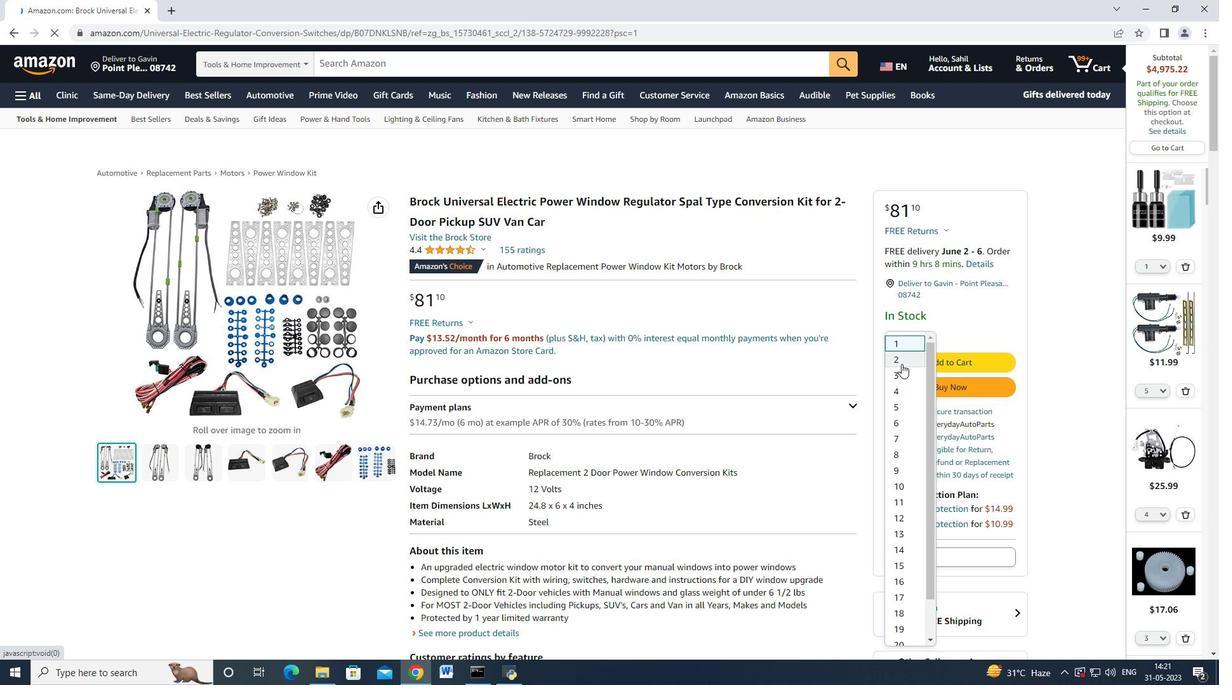 
Action: Mouse moved to (913, 386)
Screenshot: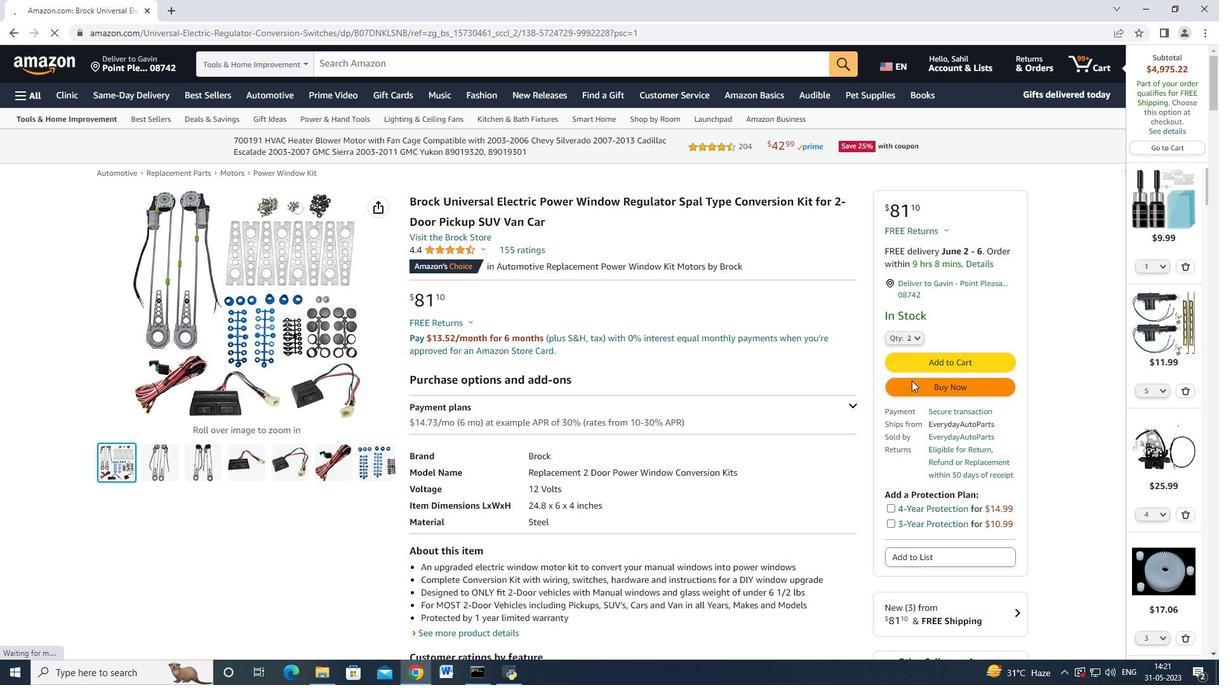 
Action: Mouse pressed left at (913, 386)
Screenshot: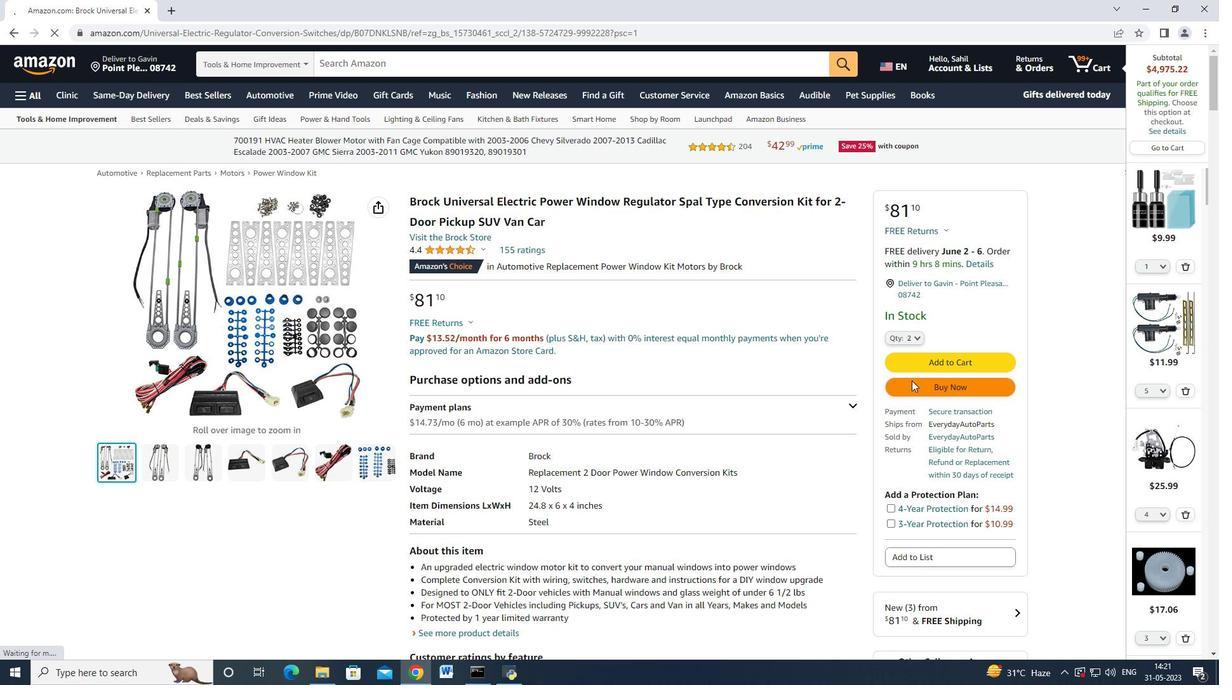 
Action: Mouse moved to (740, 104)
Screenshot: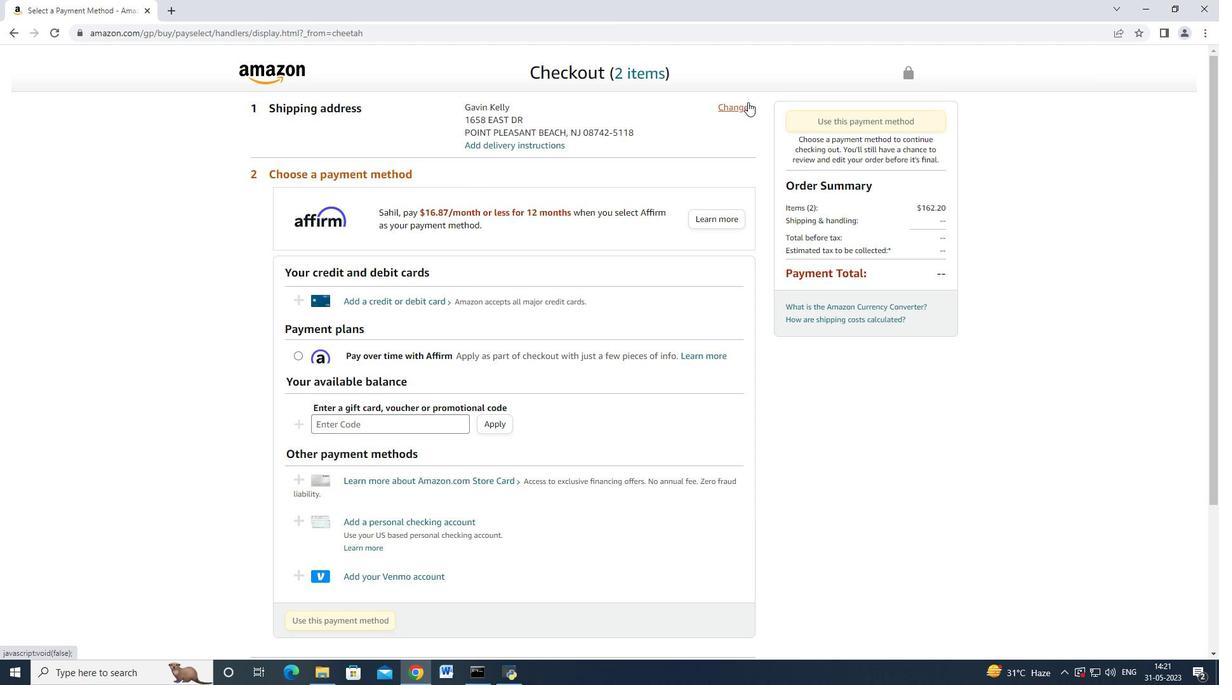 
Action: Mouse pressed left at (740, 104)
Screenshot: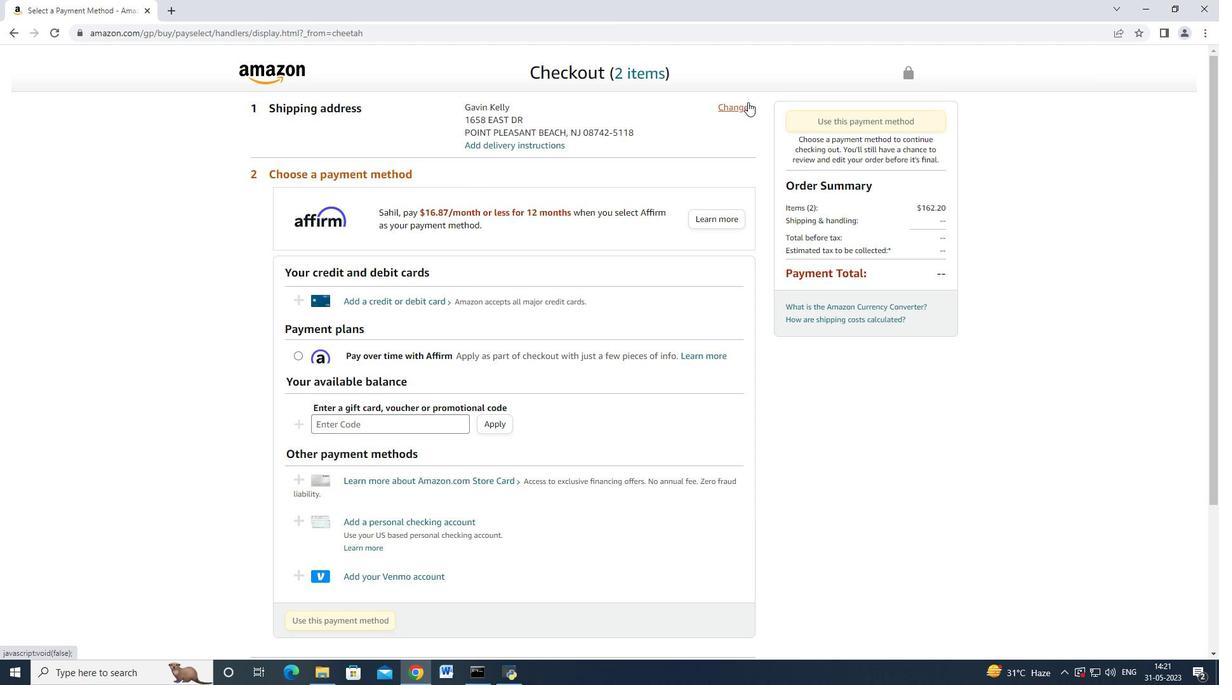 
Action: Mouse moved to (515, 281)
Screenshot: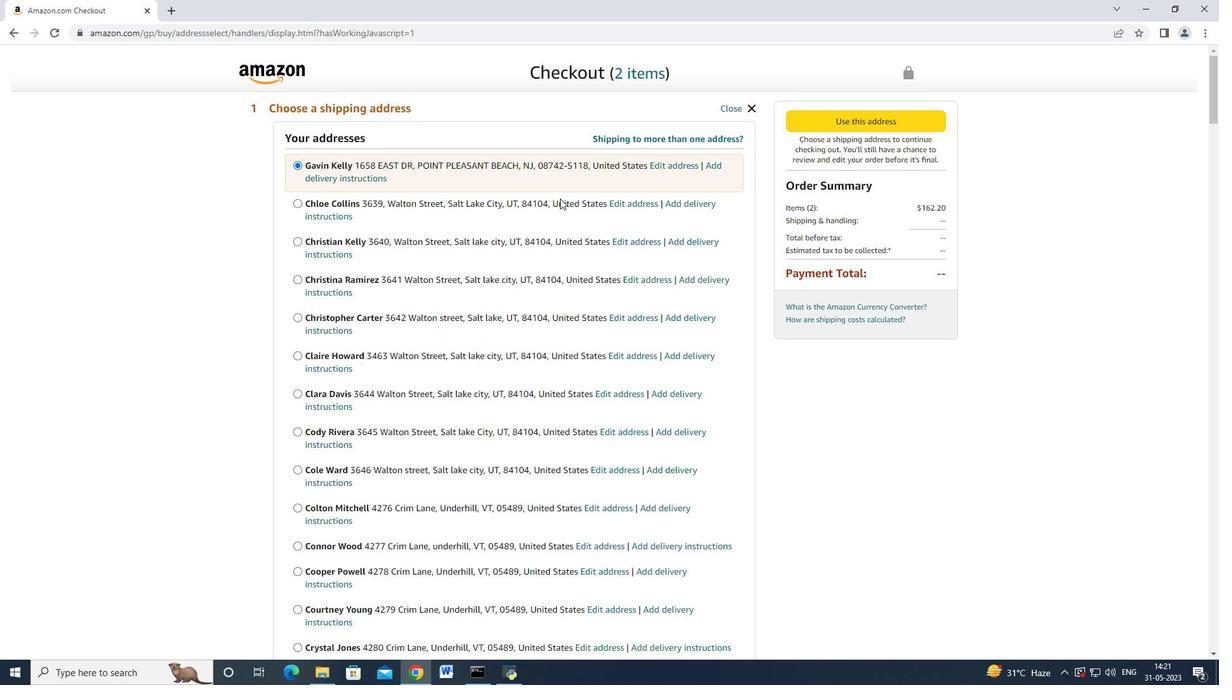 
Action: Mouse scrolled (515, 280) with delta (0, 0)
Screenshot: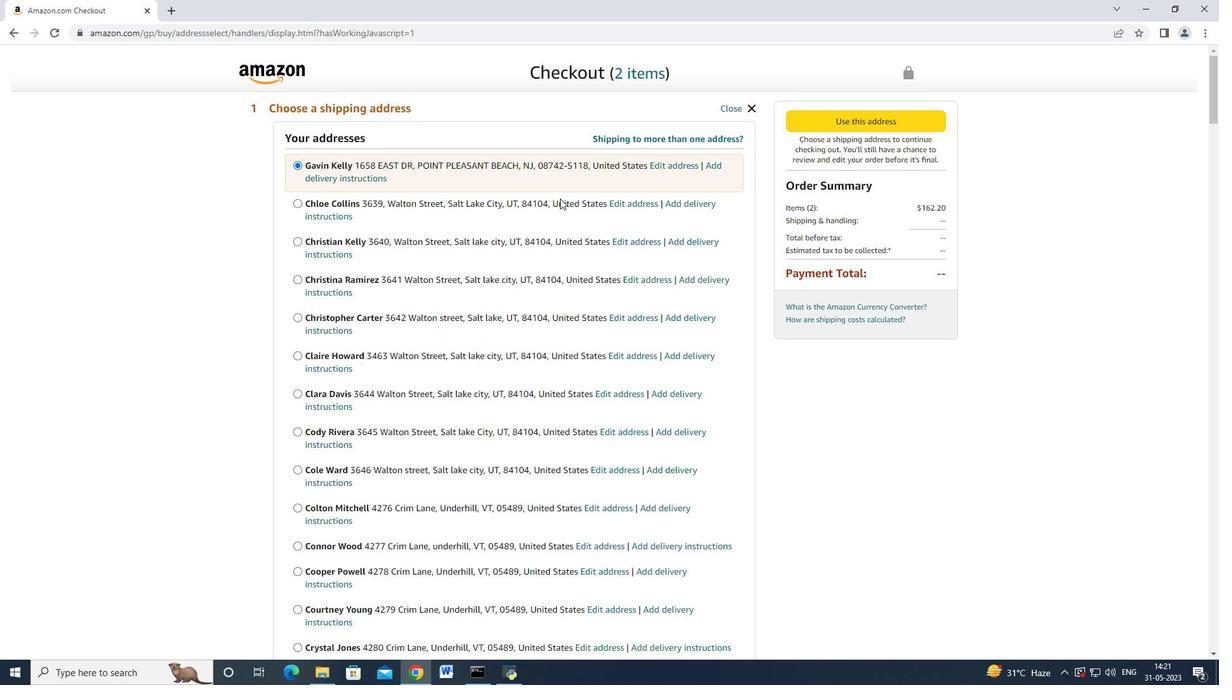 
Action: Mouse moved to (487, 304)
Screenshot: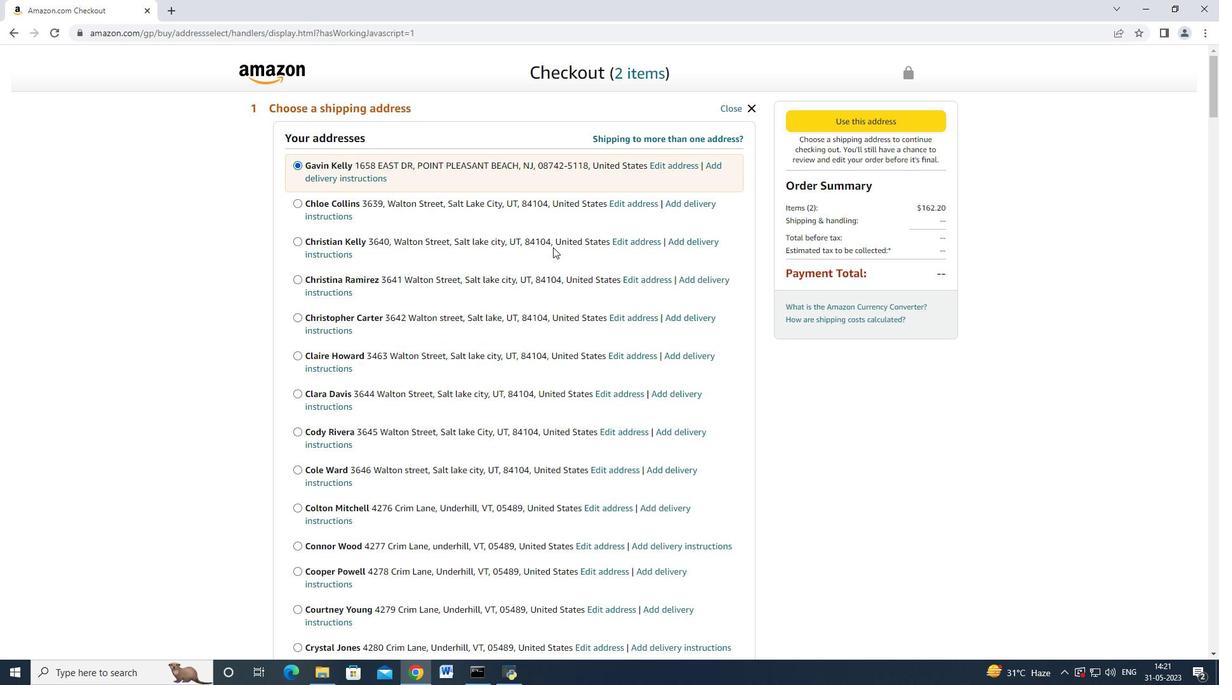 
Action: Mouse scrolled (492, 300) with delta (0, 0)
Screenshot: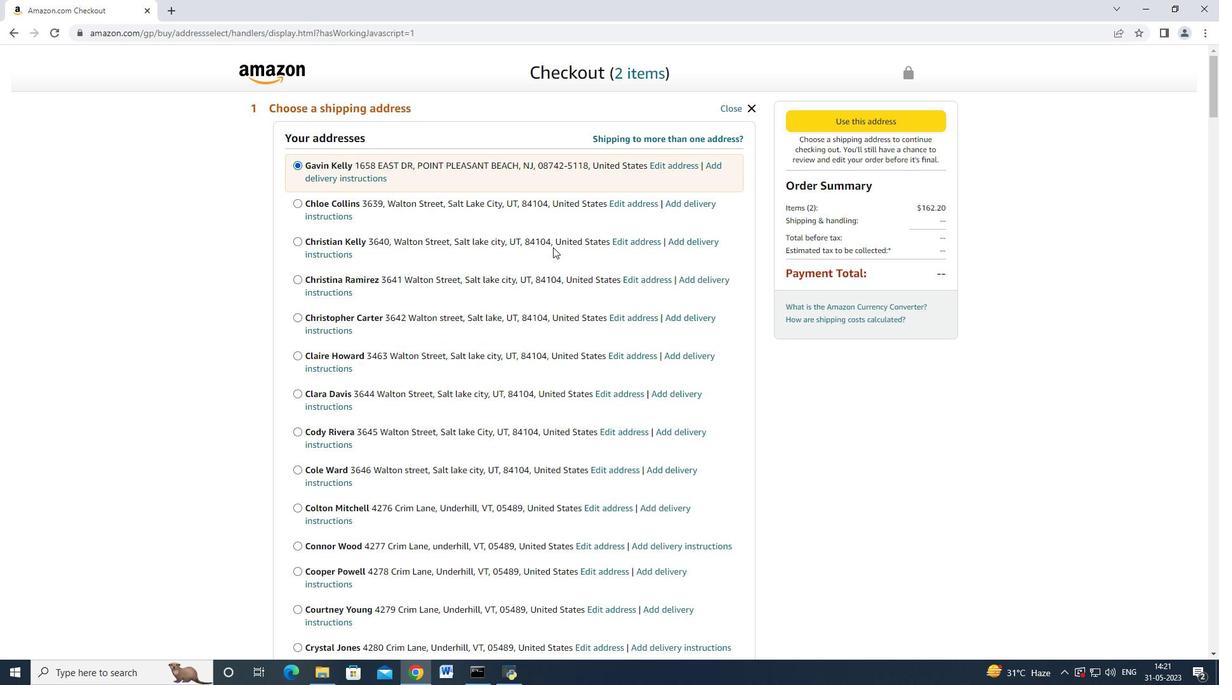
Action: Mouse moved to (480, 310)
Screenshot: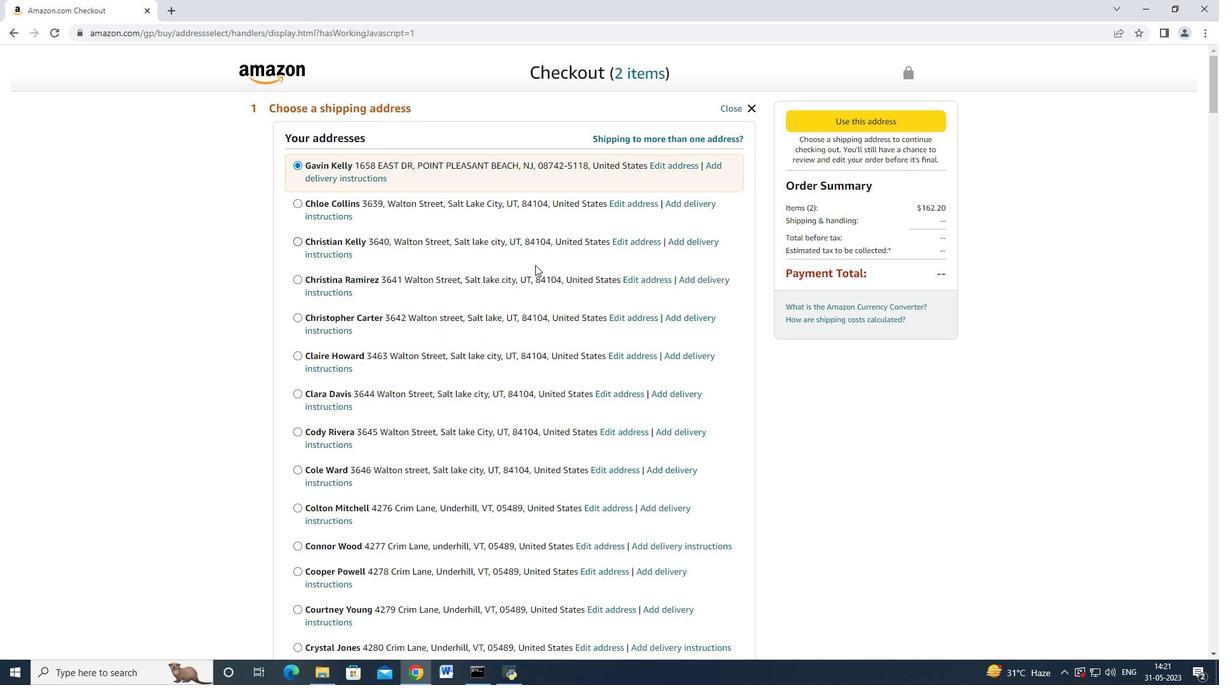
Action: Mouse scrolled (484, 307) with delta (0, 0)
Screenshot: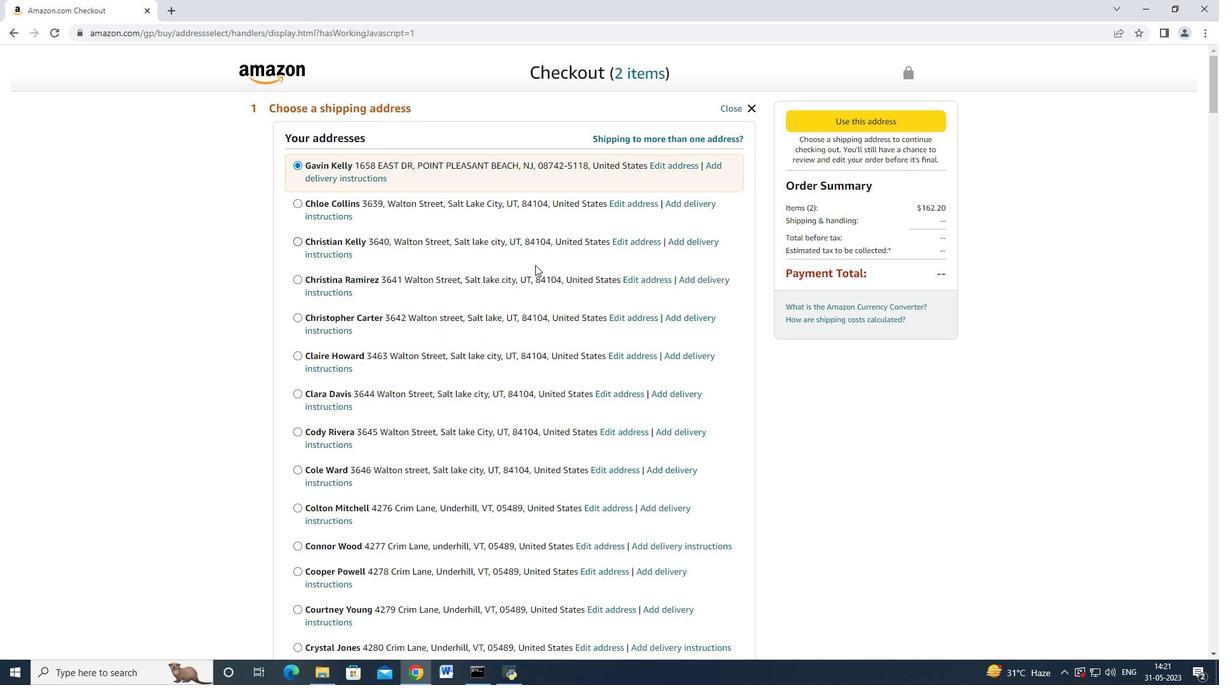
Action: Mouse moved to (478, 312)
Screenshot: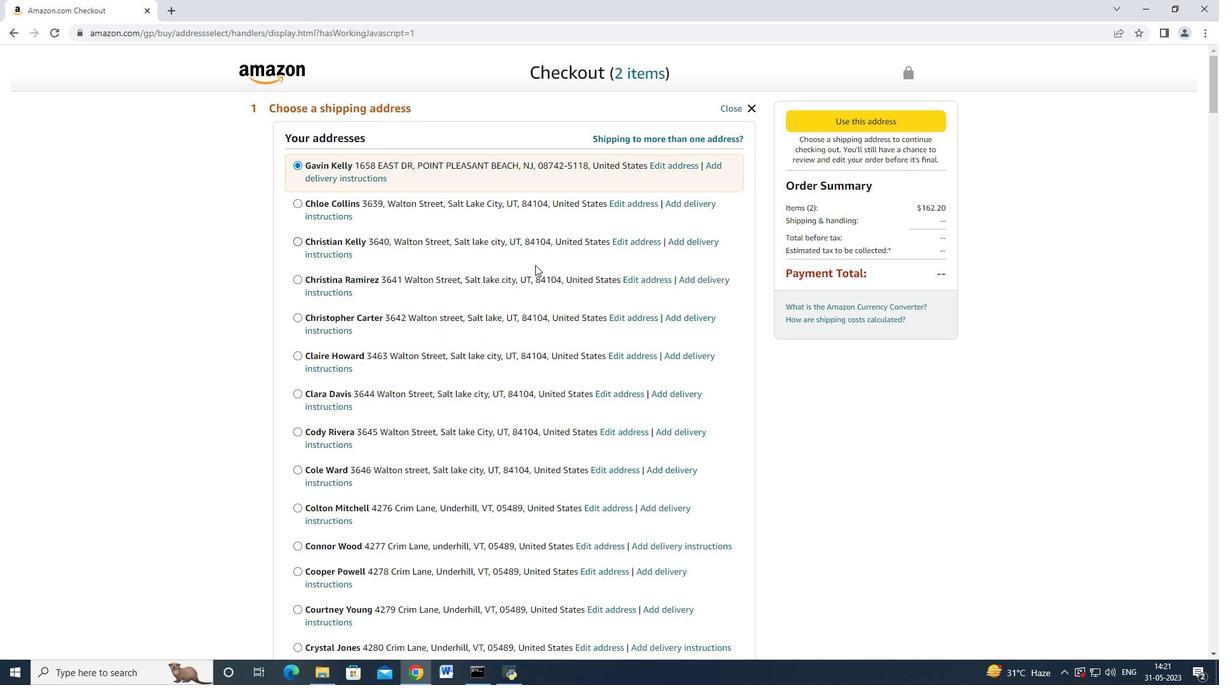 
Action: Mouse scrolled (480, 309) with delta (0, 0)
Screenshot: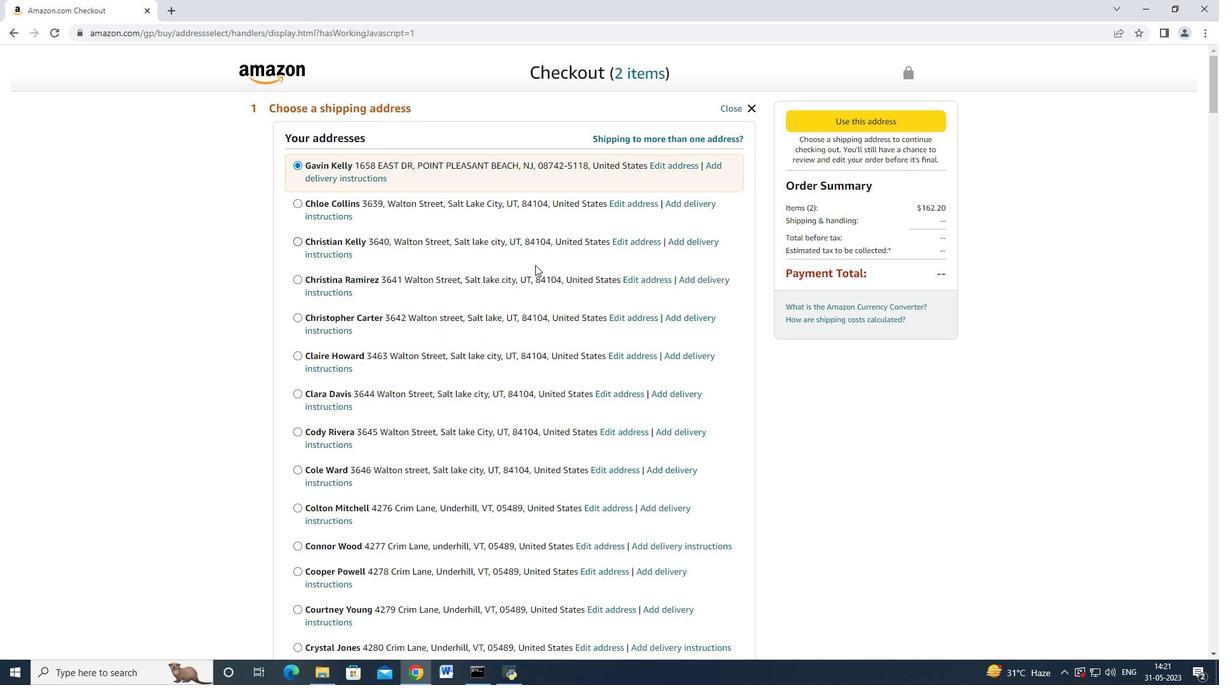
Action: Mouse moved to (475, 313)
Screenshot: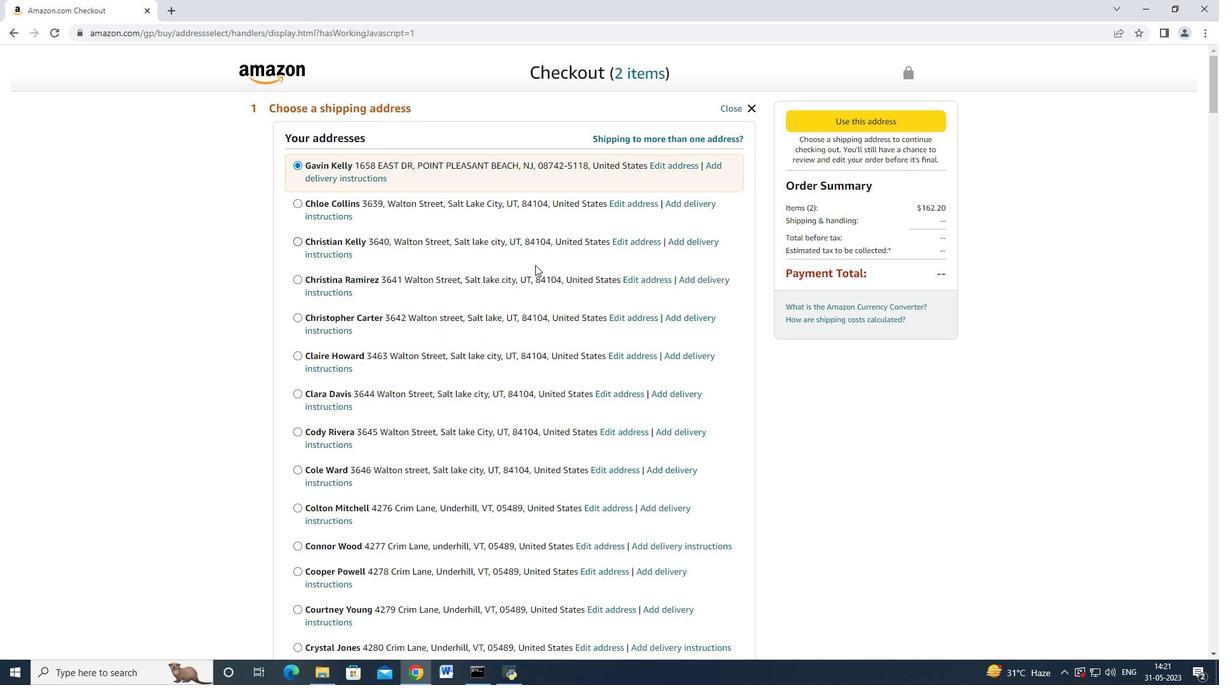 
Action: Mouse scrolled (476, 312) with delta (0, 0)
Screenshot: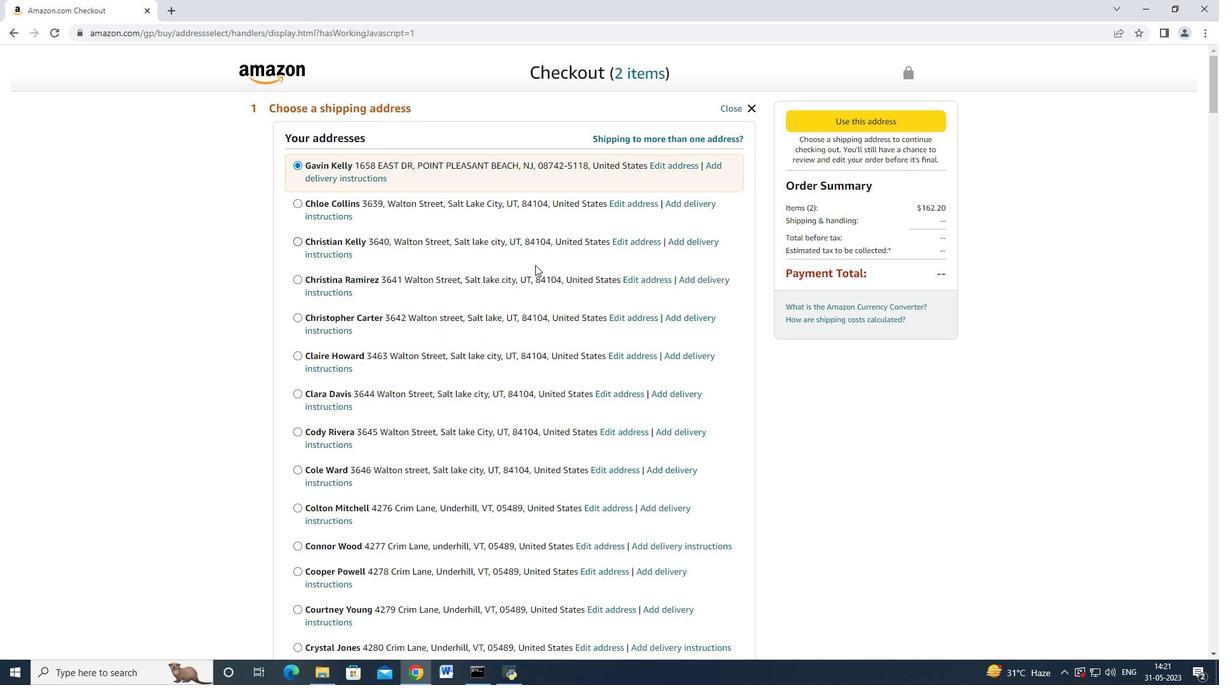 
Action: Mouse scrolled (475, 313) with delta (0, 0)
Screenshot: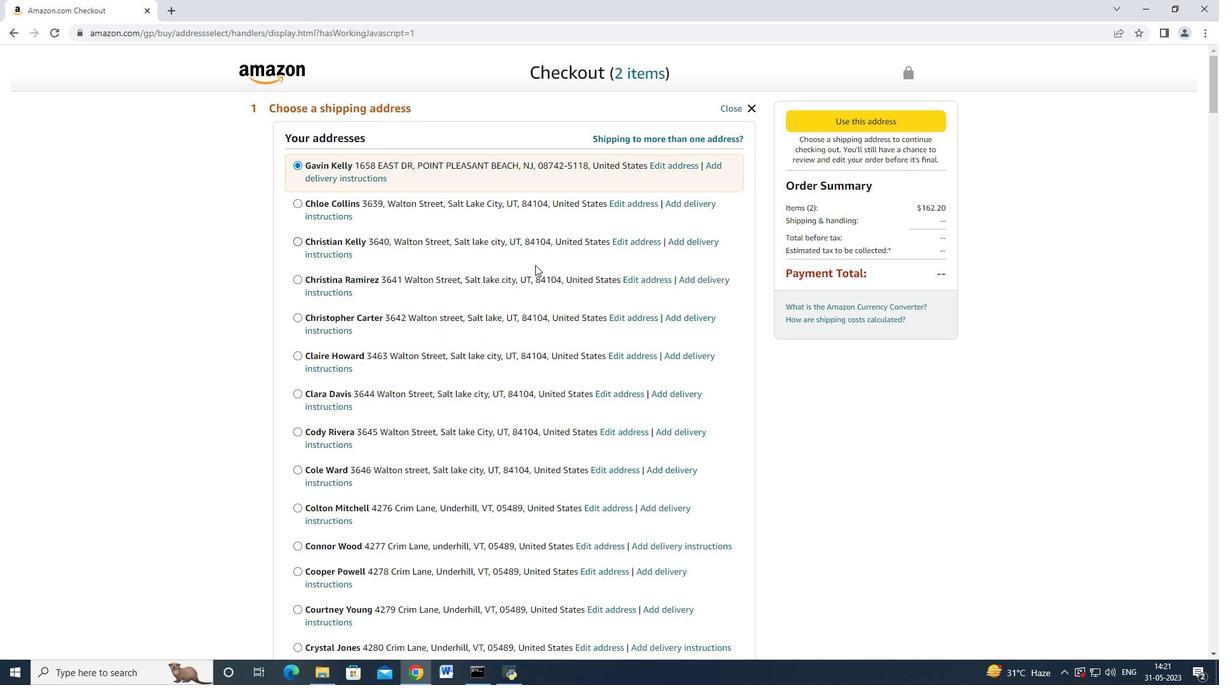 
Action: Mouse scrolled (475, 313) with delta (0, 0)
Screenshot: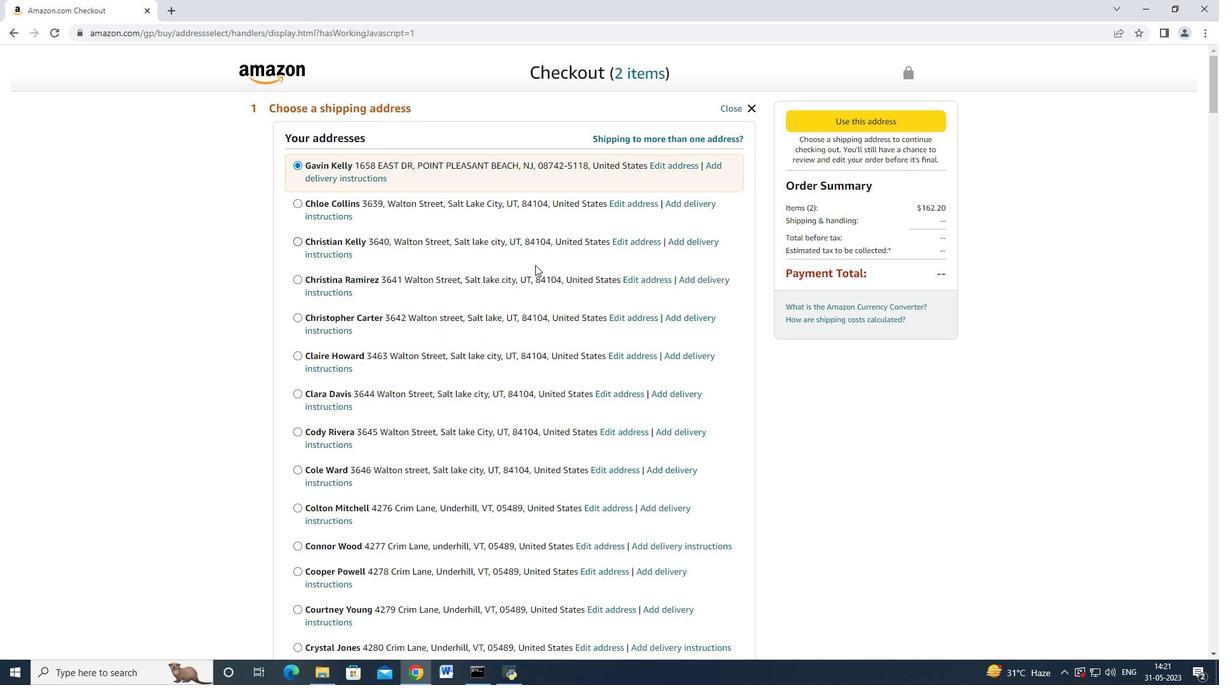 
Action: Mouse moved to (472, 319)
Screenshot: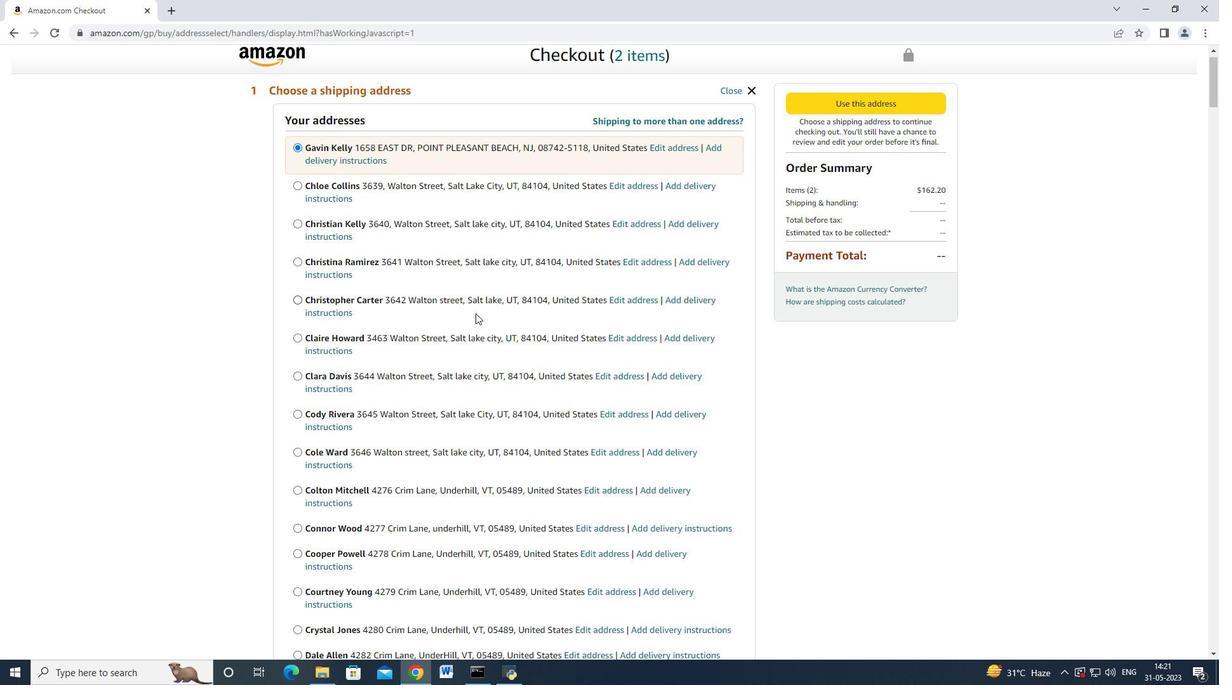 
Action: Mouse scrolled (472, 318) with delta (0, 0)
Screenshot: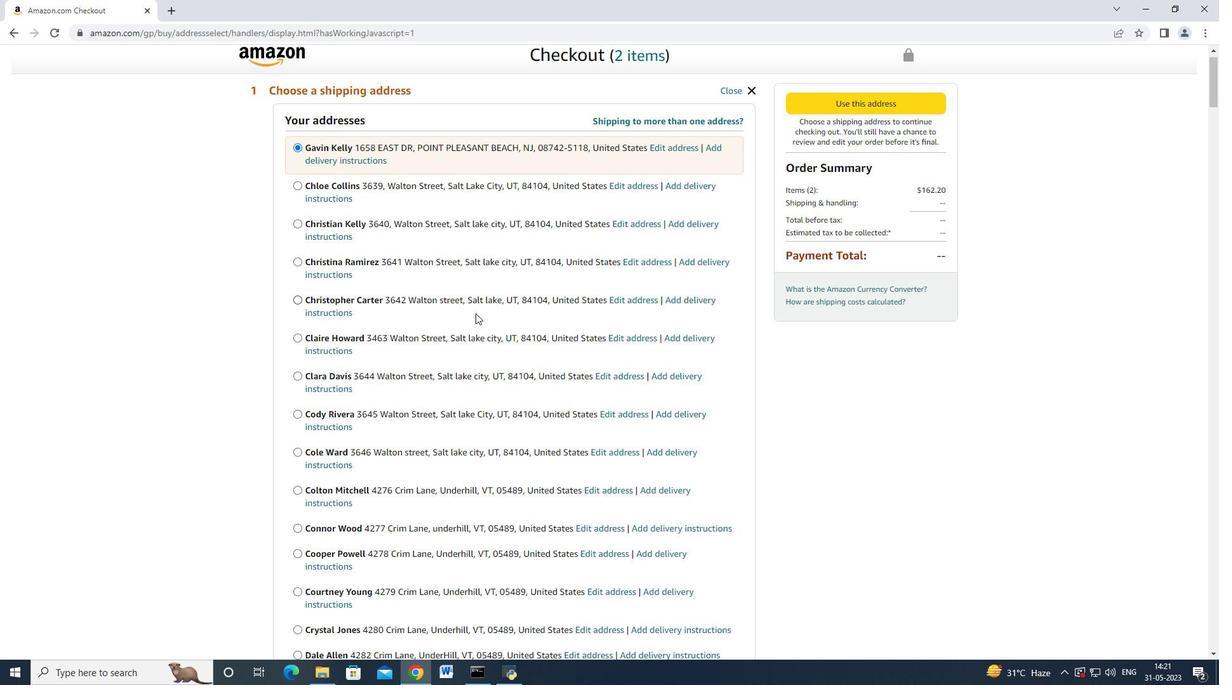 
Action: Mouse moved to (471, 320)
Screenshot: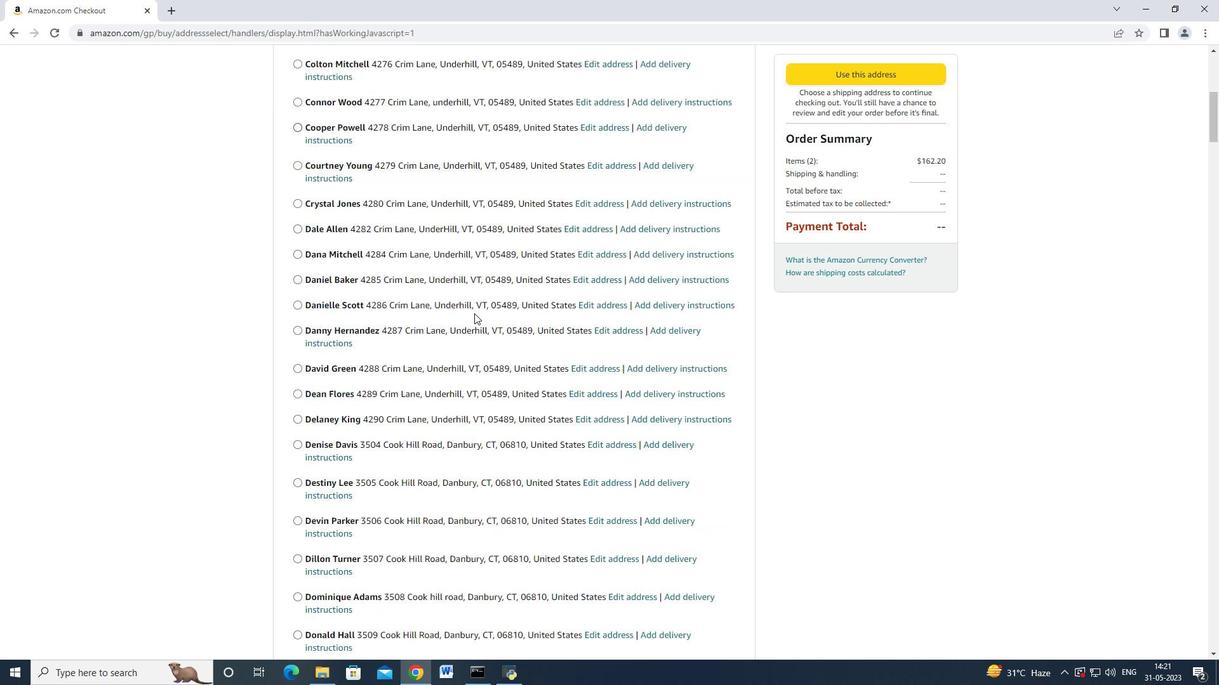 
Action: Mouse scrolled (471, 320) with delta (0, 0)
Screenshot: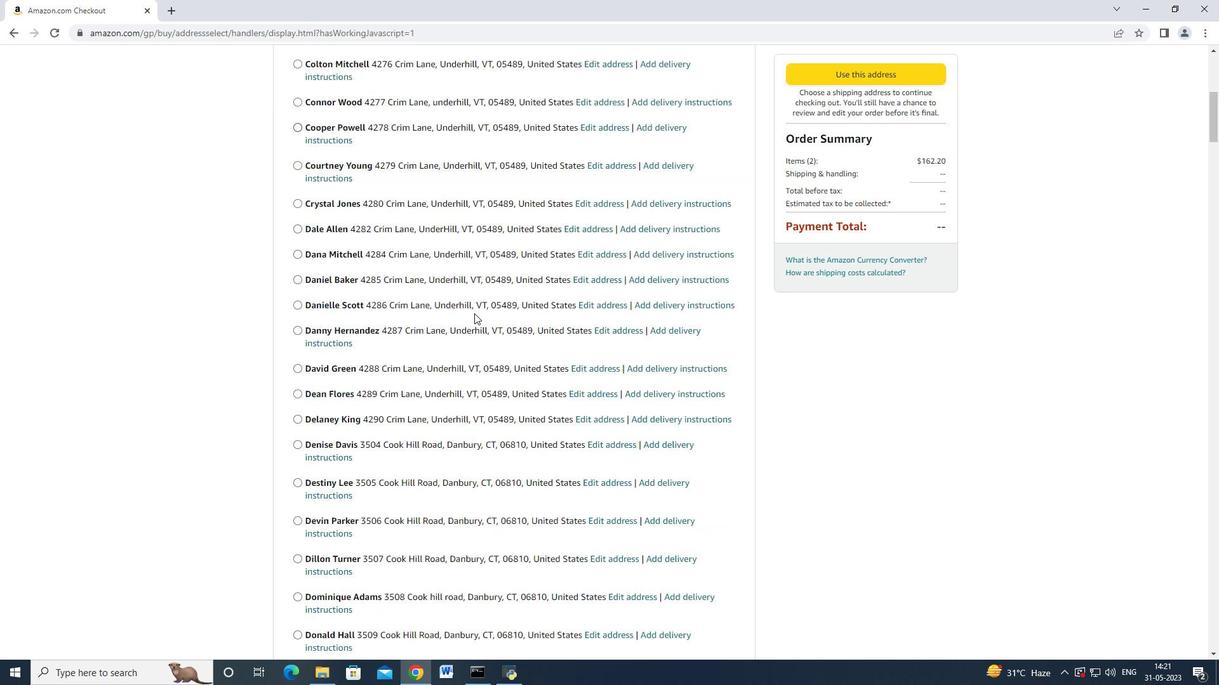 
Action: Mouse scrolled (471, 320) with delta (0, 0)
Screenshot: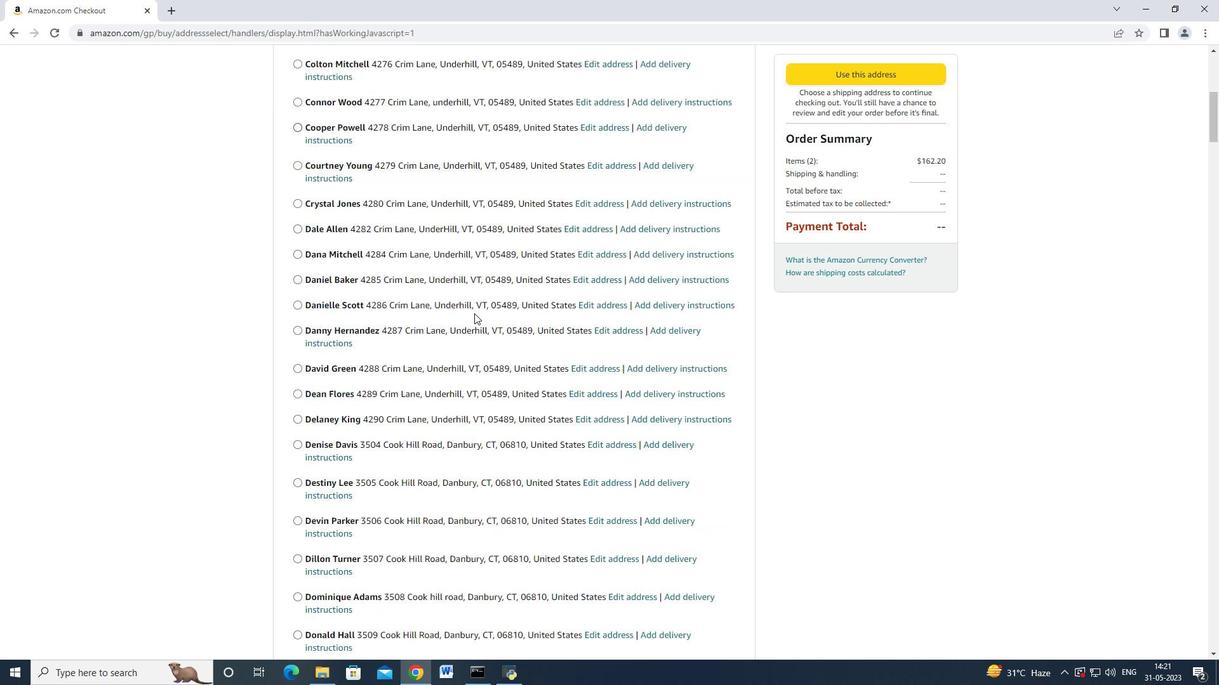 
Action: Mouse scrolled (471, 320) with delta (0, 0)
Screenshot: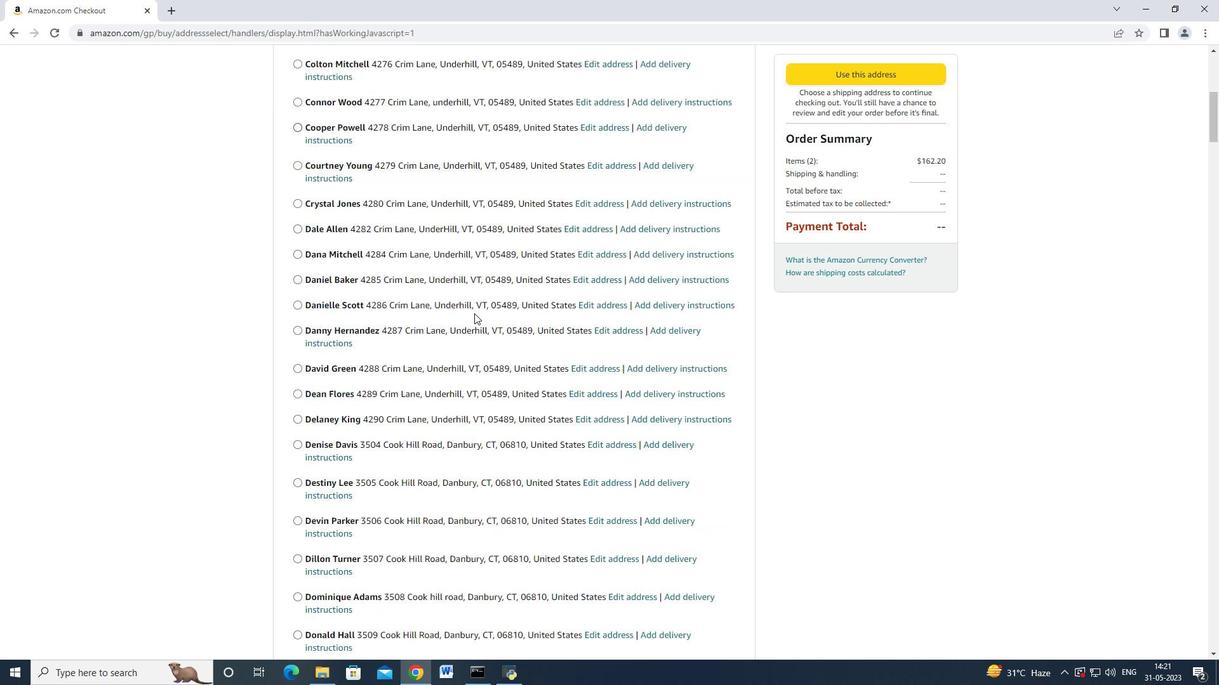 
Action: Mouse scrolled (471, 320) with delta (0, 0)
Screenshot: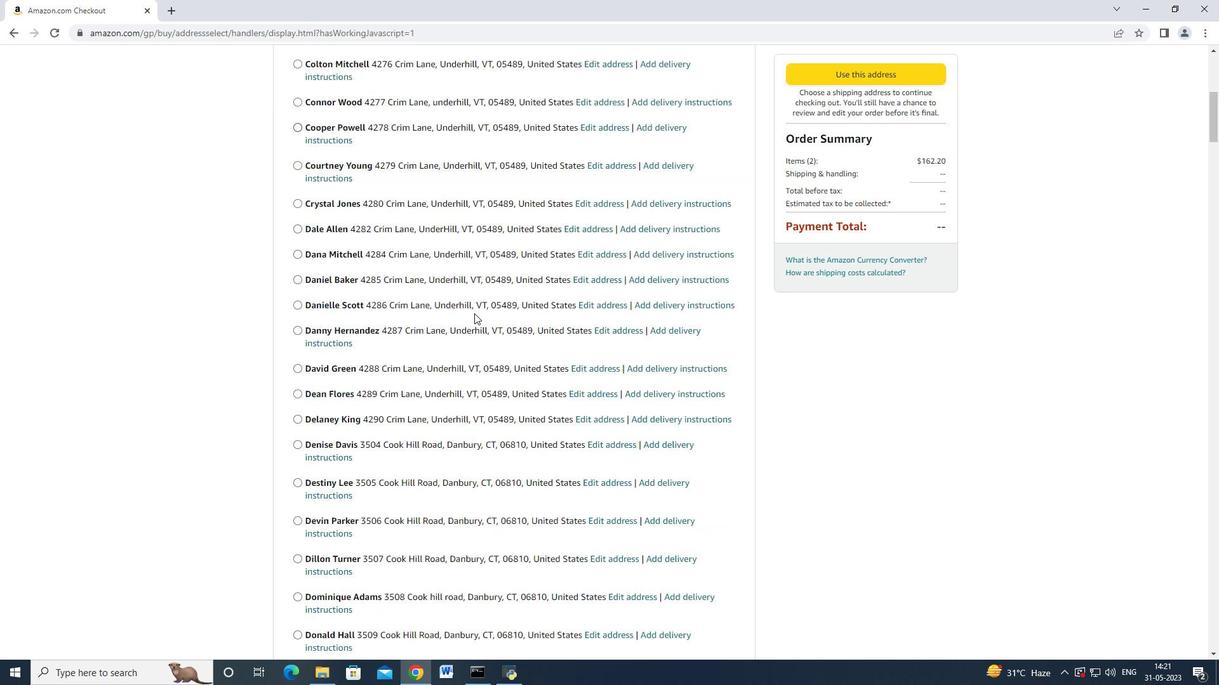 
Action: Mouse moved to (471, 320)
Screenshot: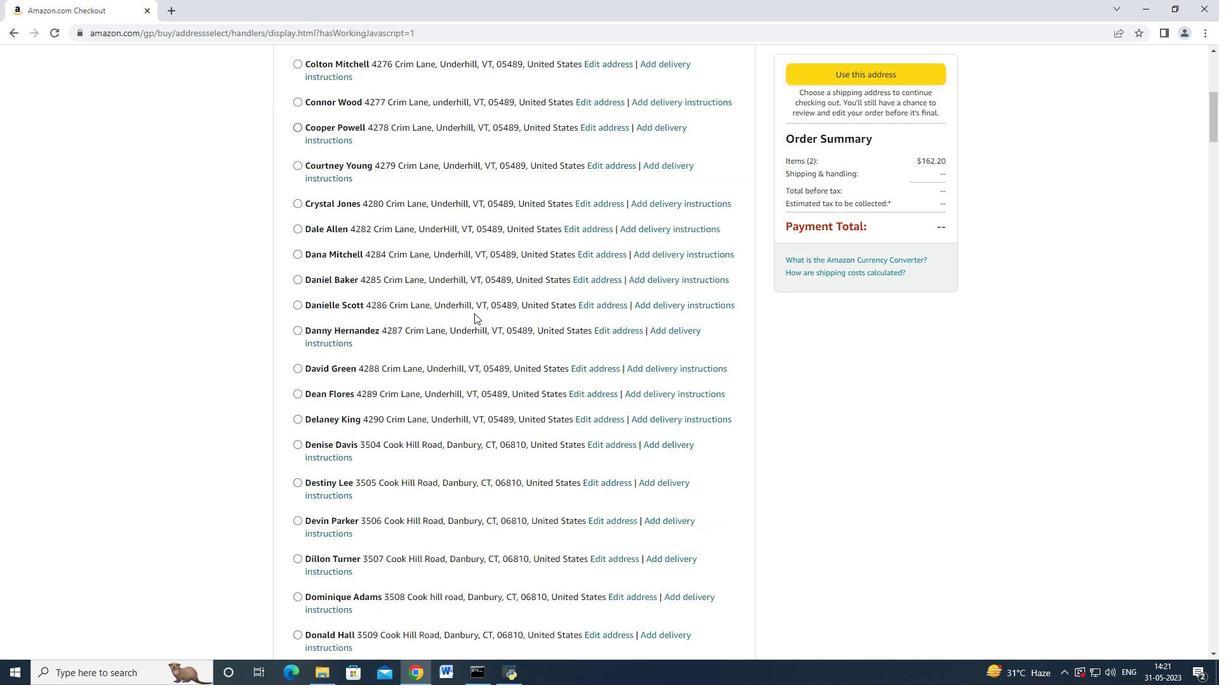 
Action: Mouse scrolled (471, 320) with delta (0, 0)
Screenshot: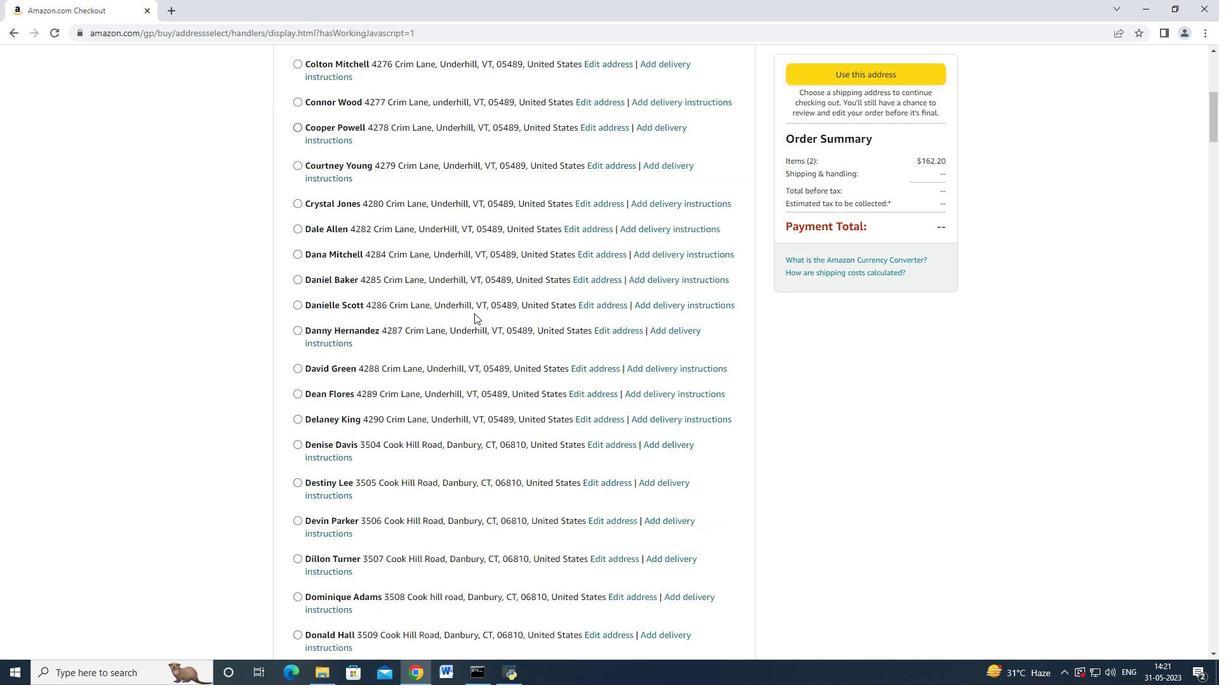 
Action: Mouse moved to (470, 320)
Screenshot: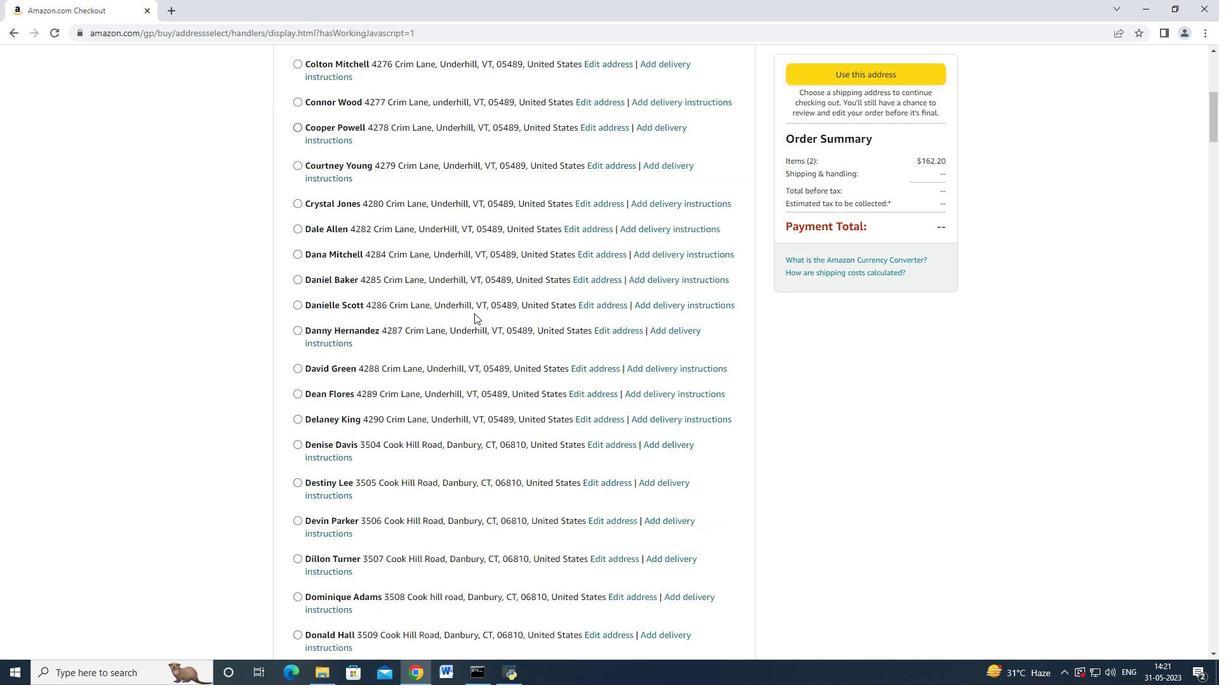 
Action: Mouse scrolled (471, 320) with delta (0, 0)
Screenshot: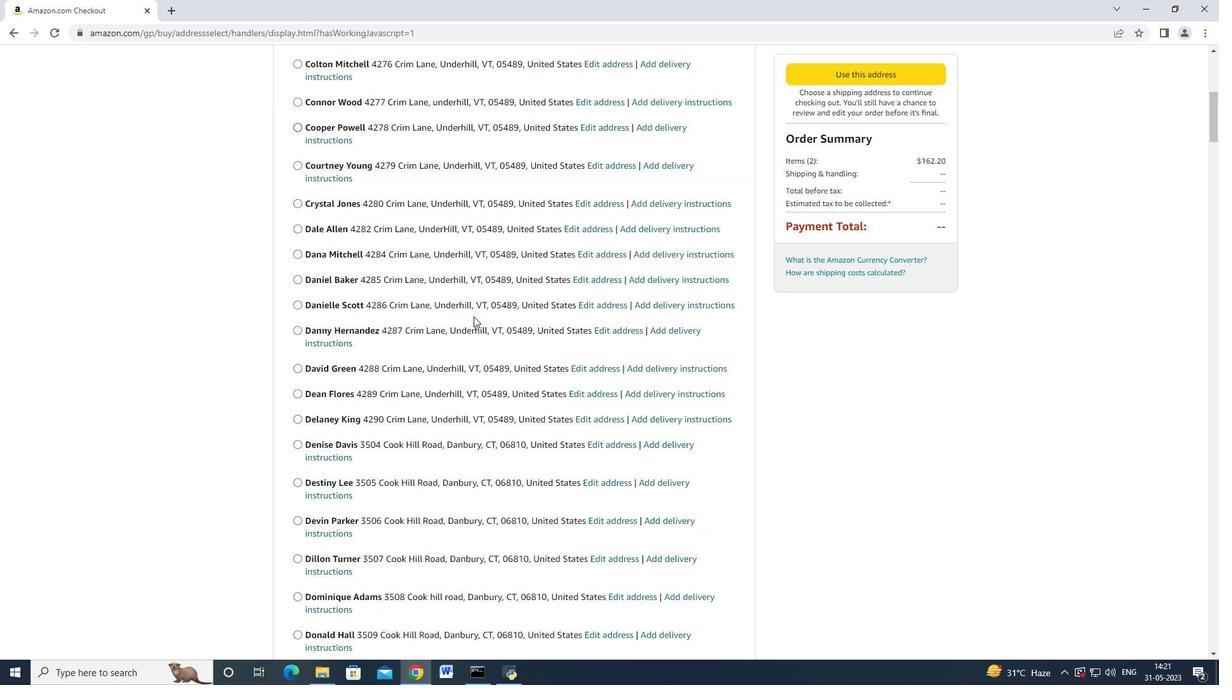 
Action: Mouse moved to (470, 320)
Screenshot: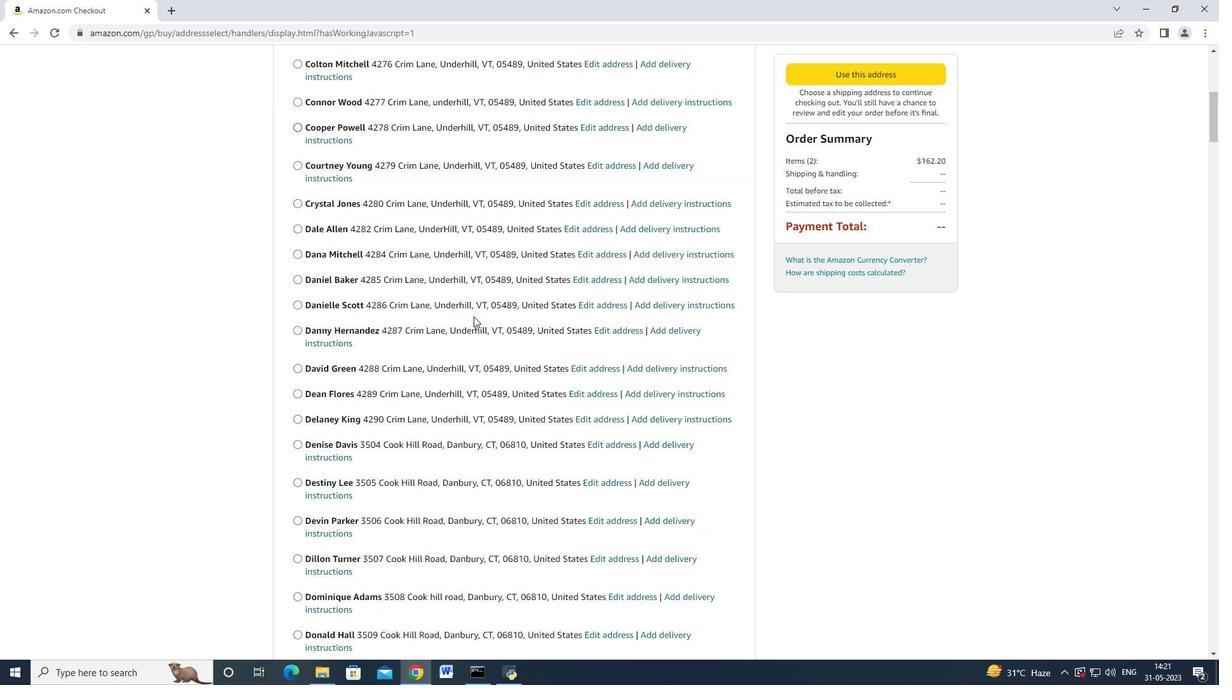
Action: Mouse scrolled (470, 320) with delta (0, 0)
Screenshot: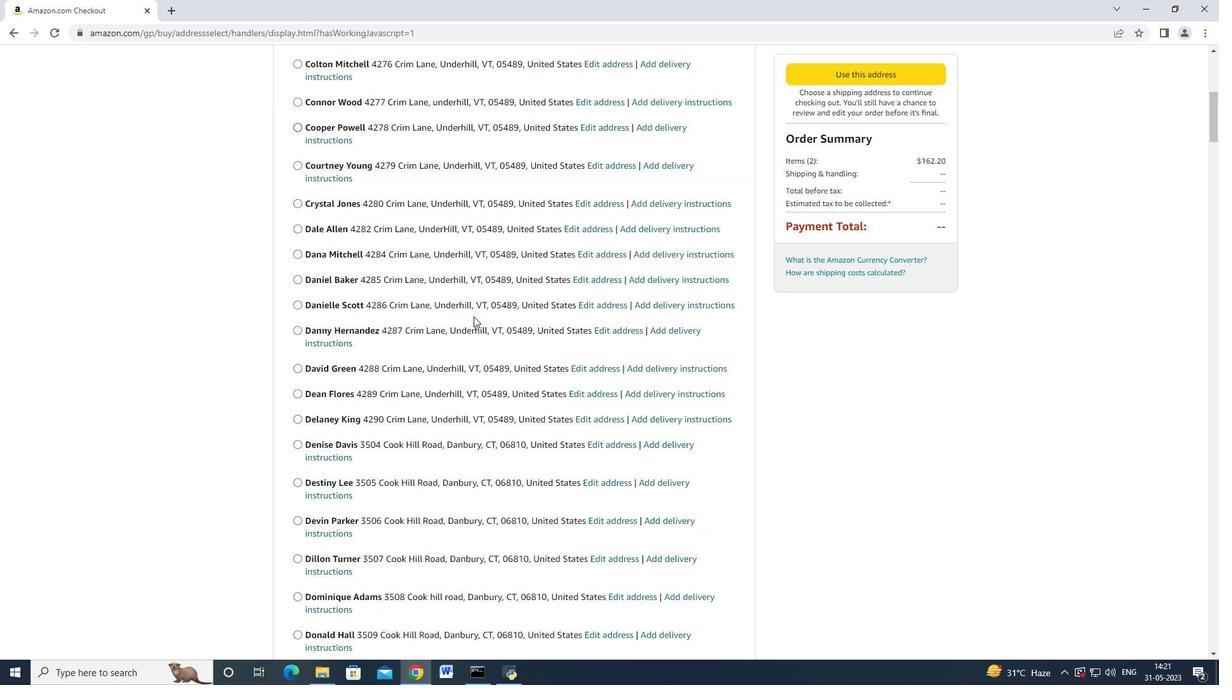 
Action: Mouse scrolled (470, 320) with delta (0, 0)
Screenshot: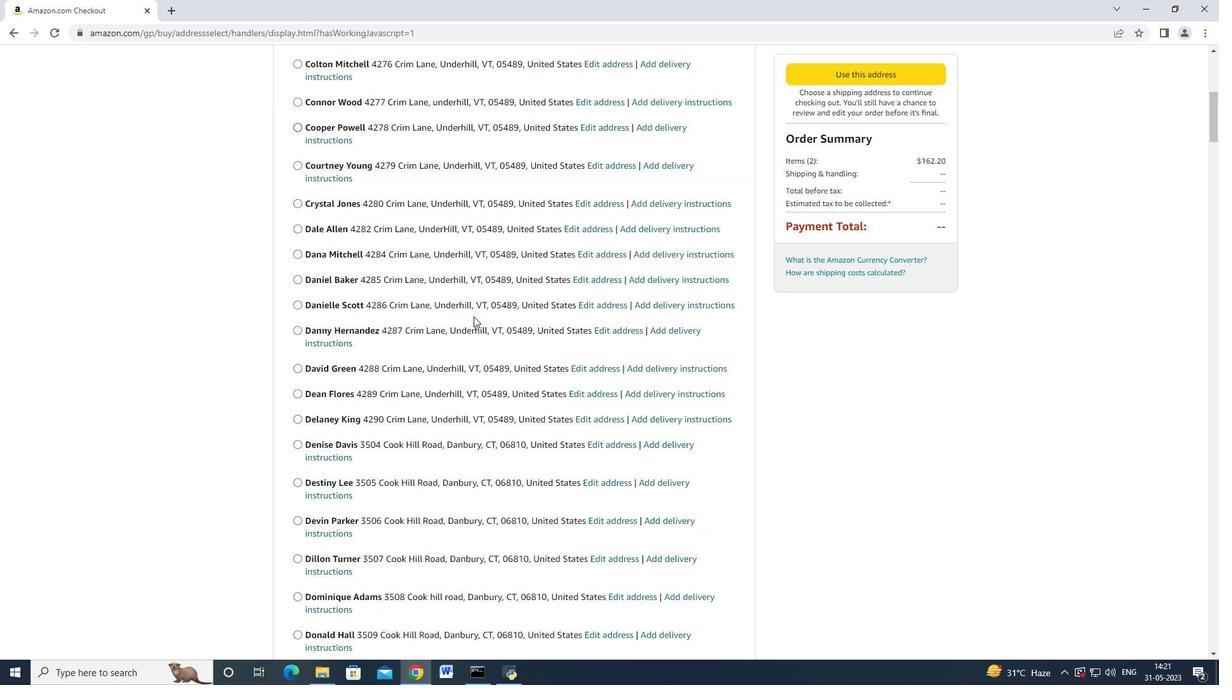 
Action: Mouse moved to (468, 320)
Screenshot: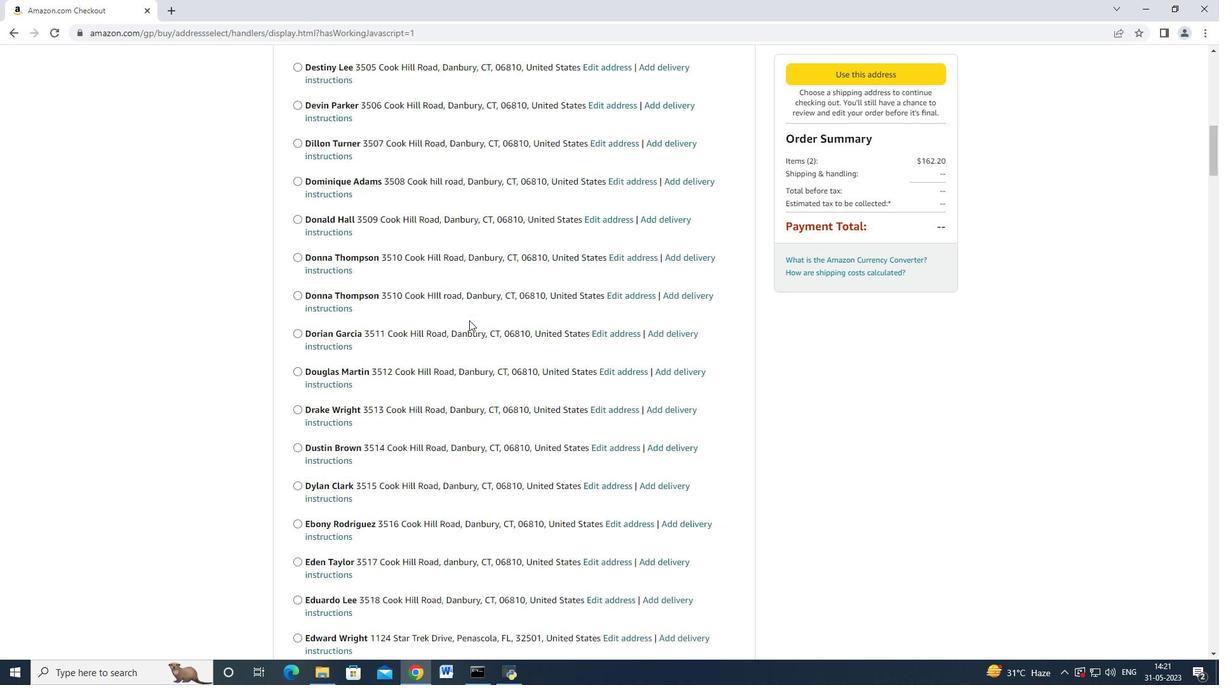 
Action: Mouse scrolled (468, 320) with delta (0, 0)
Screenshot: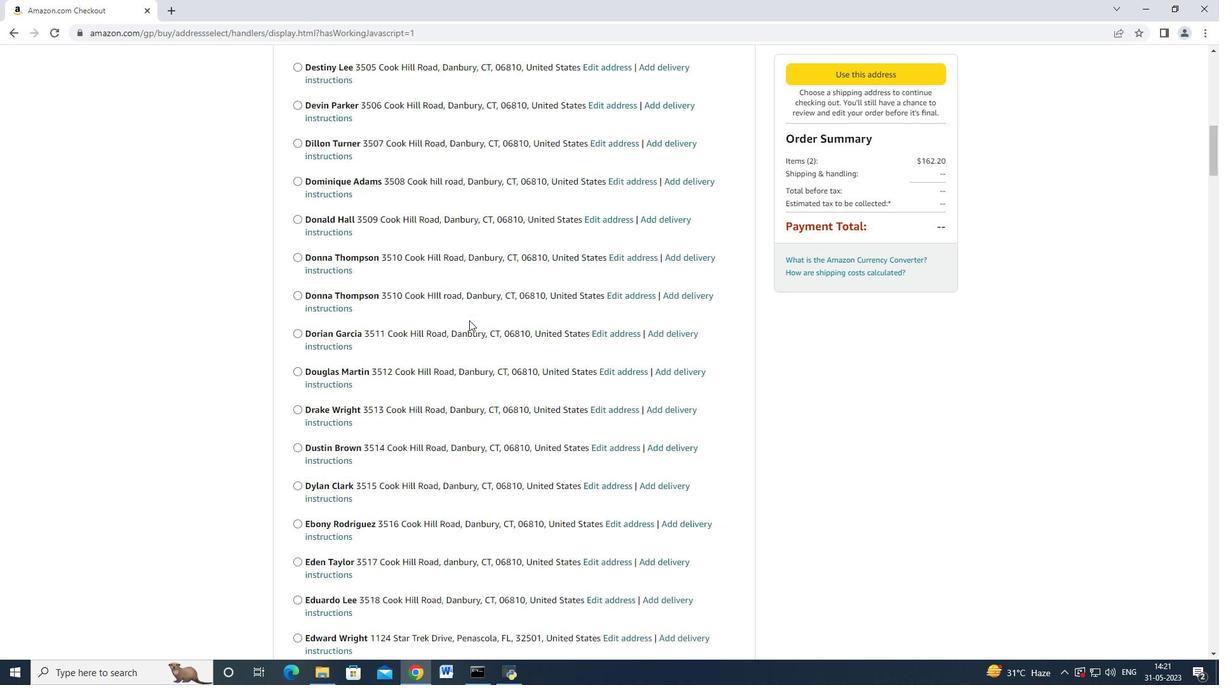 
Action: Mouse moved to (468, 320)
Screenshot: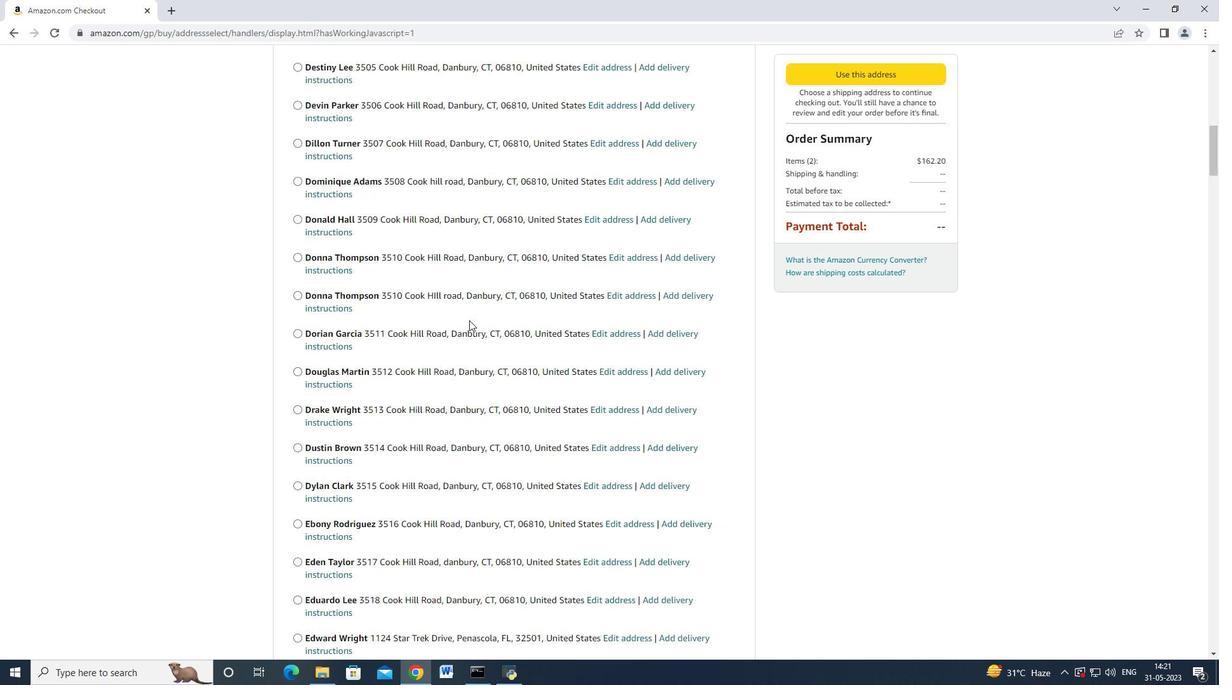 
Action: Mouse scrolled (468, 320) with delta (0, 0)
Screenshot: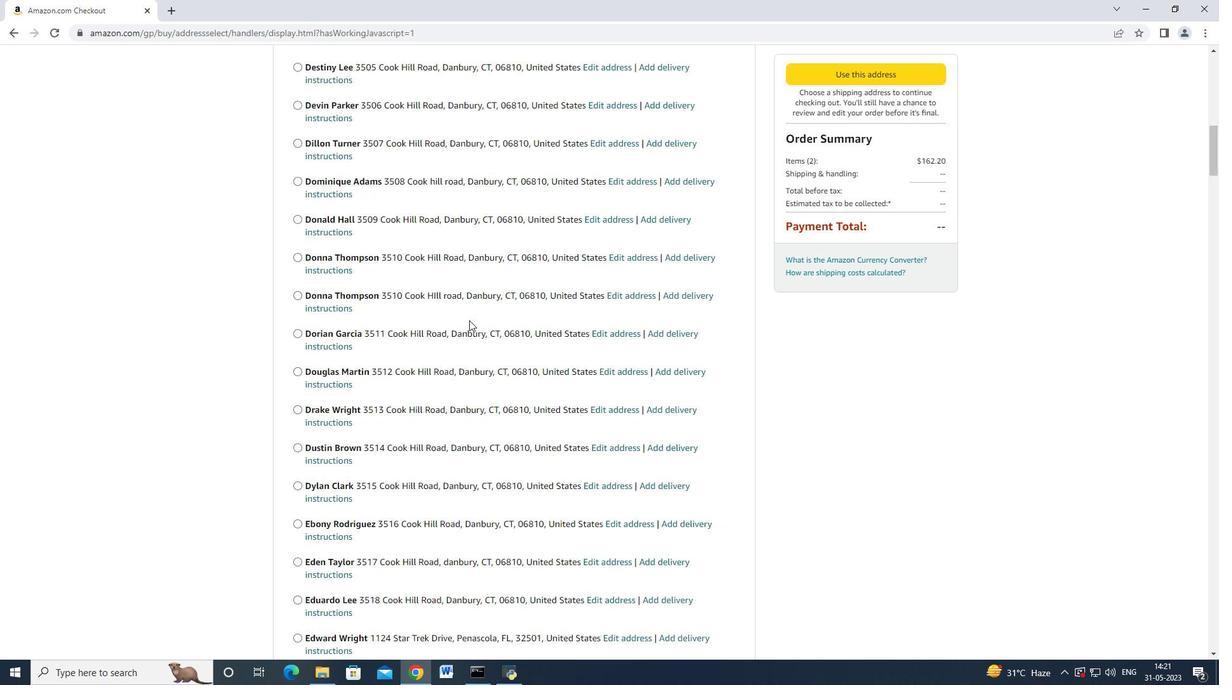 
Action: Mouse scrolled (468, 320) with delta (0, 0)
Screenshot: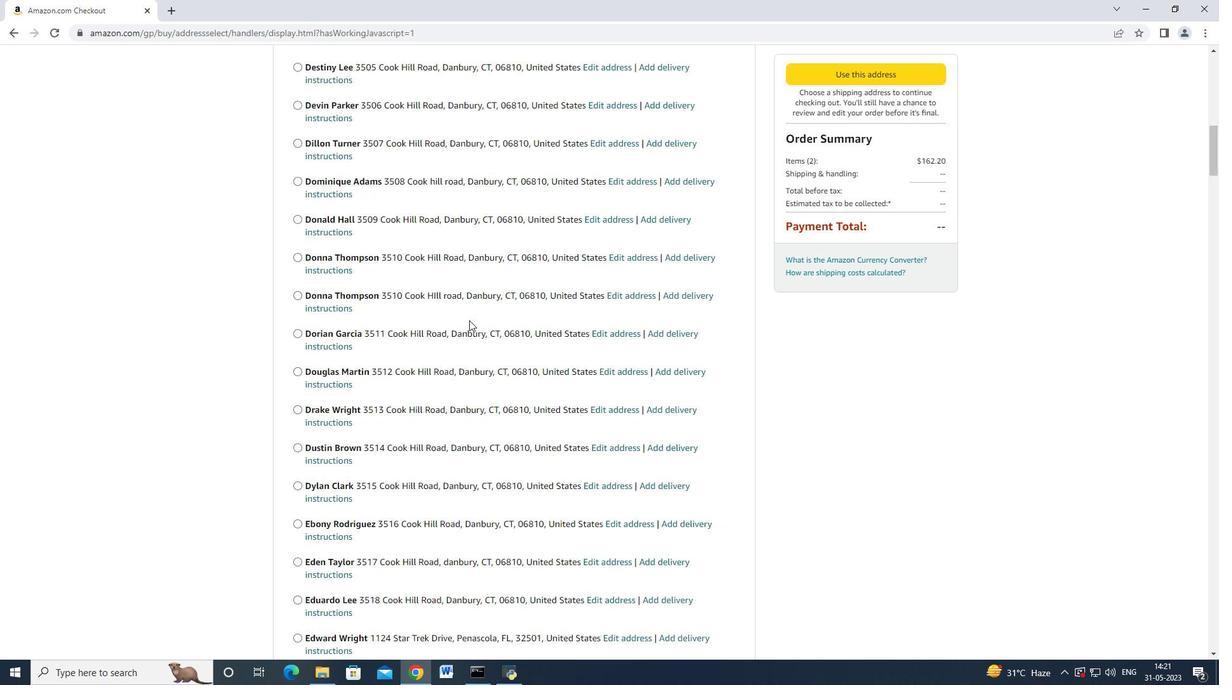 
Action: Mouse scrolled (468, 320) with delta (0, 0)
Screenshot: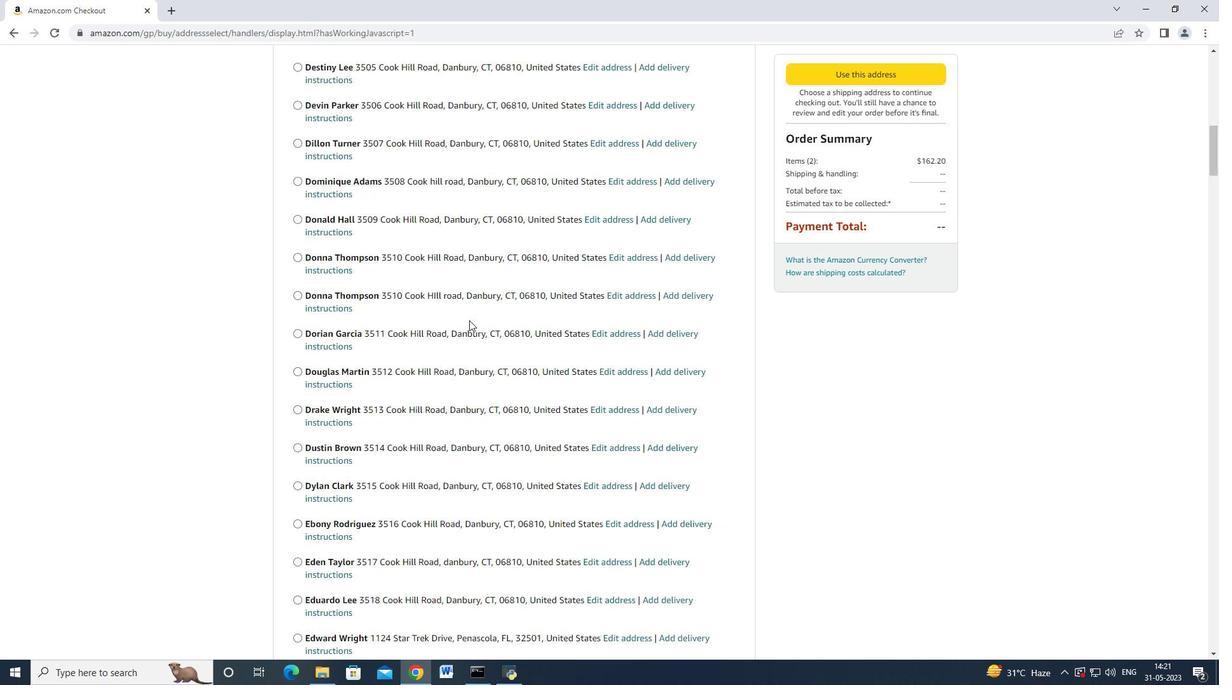
Action: Mouse scrolled (468, 320) with delta (0, 0)
Screenshot: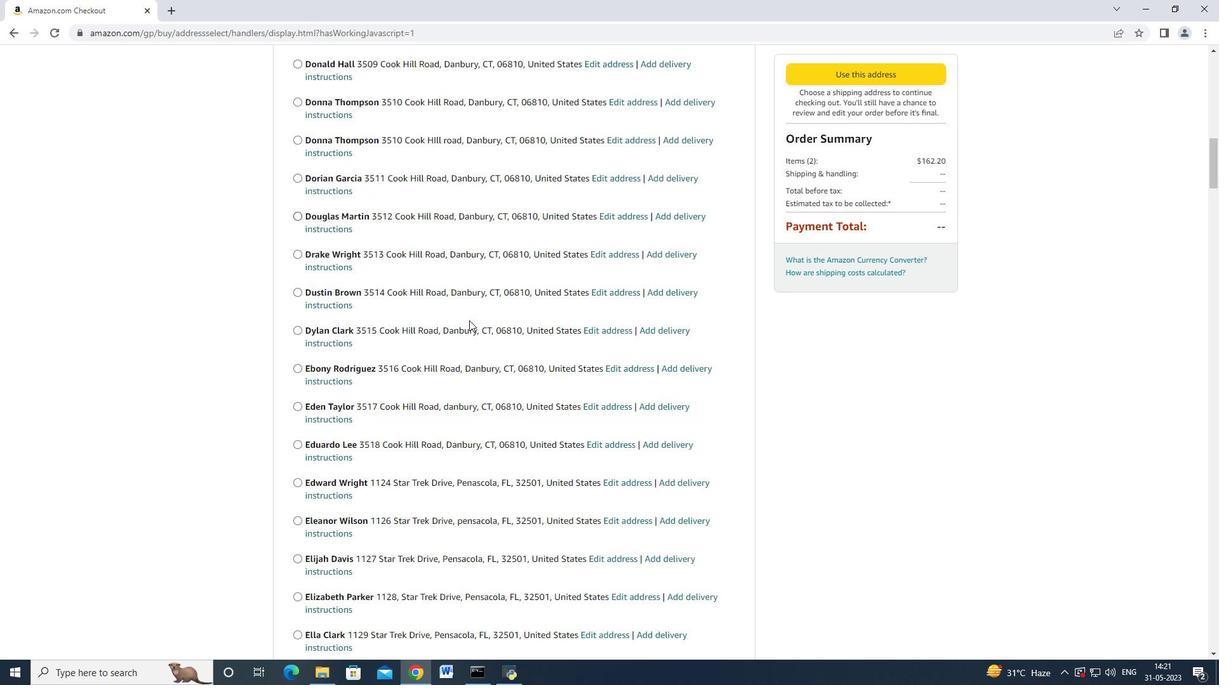 
Action: Mouse scrolled (468, 320) with delta (0, 0)
Screenshot: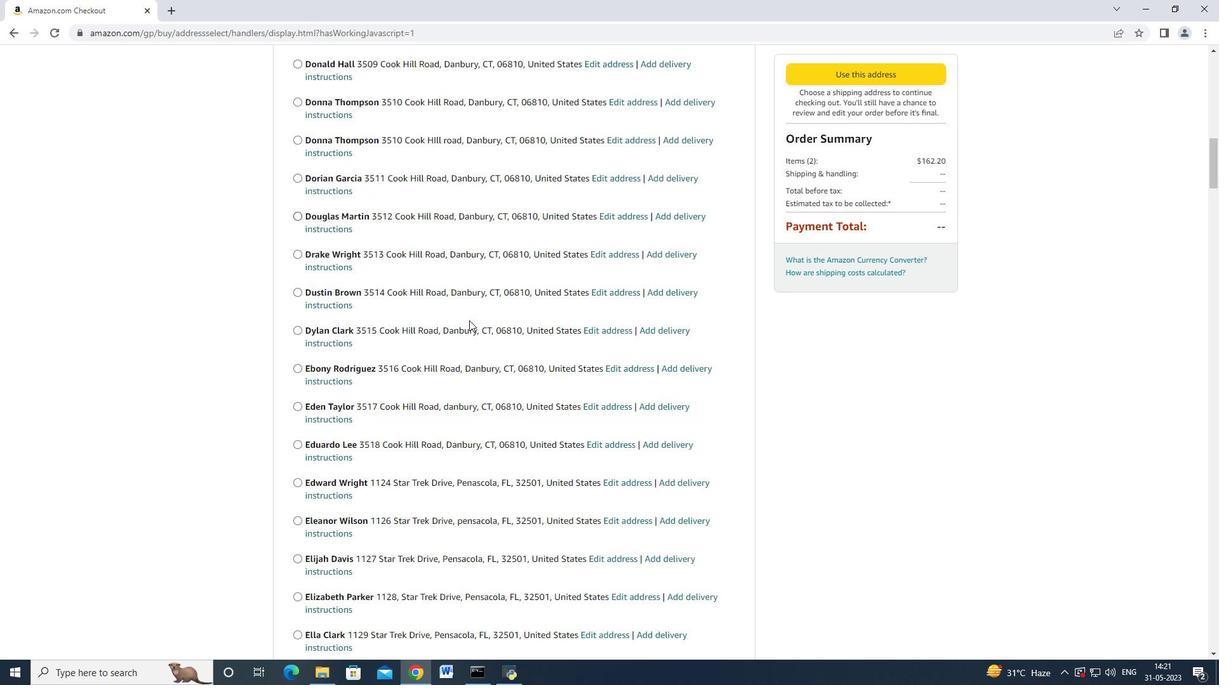 
Action: Mouse scrolled (468, 320) with delta (0, 0)
Screenshot: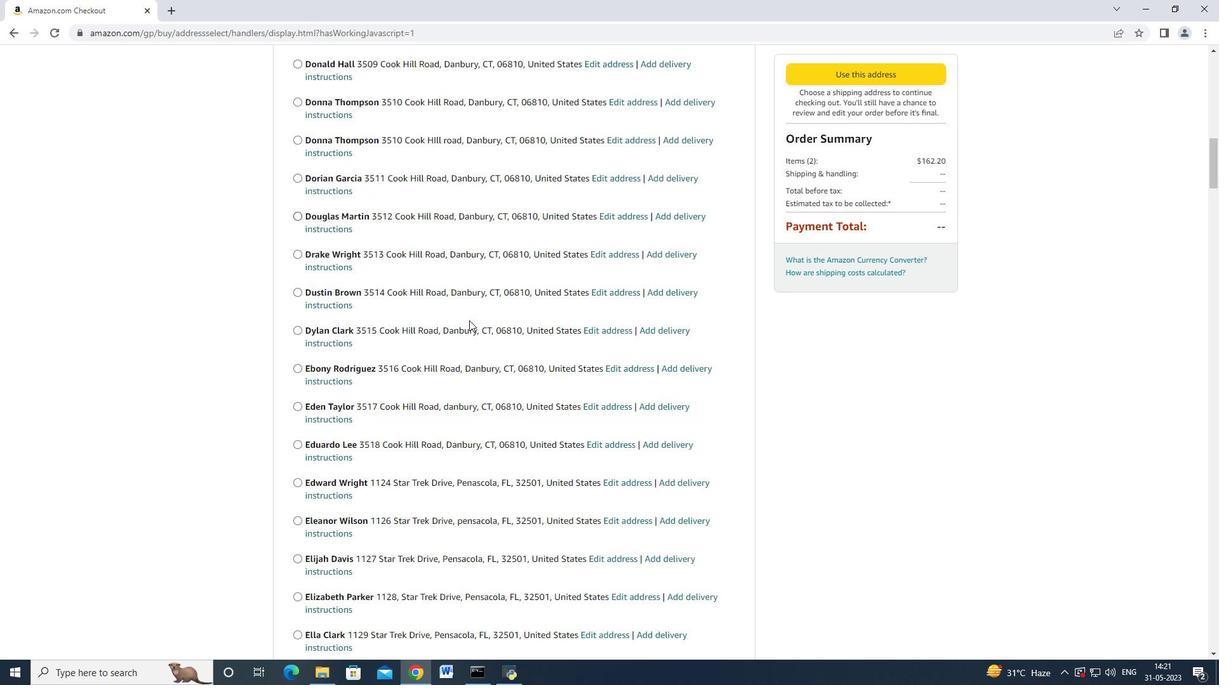 
Action: Mouse scrolled (468, 320) with delta (0, 0)
Screenshot: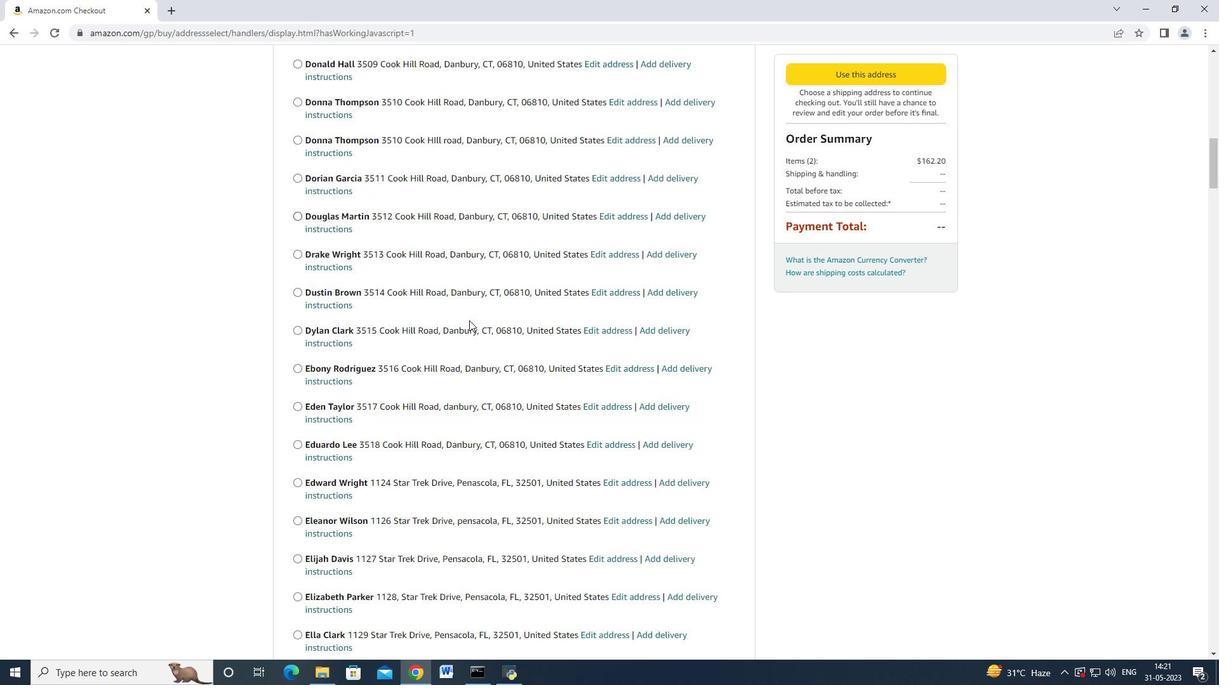 
Action: Mouse moved to (467, 320)
Screenshot: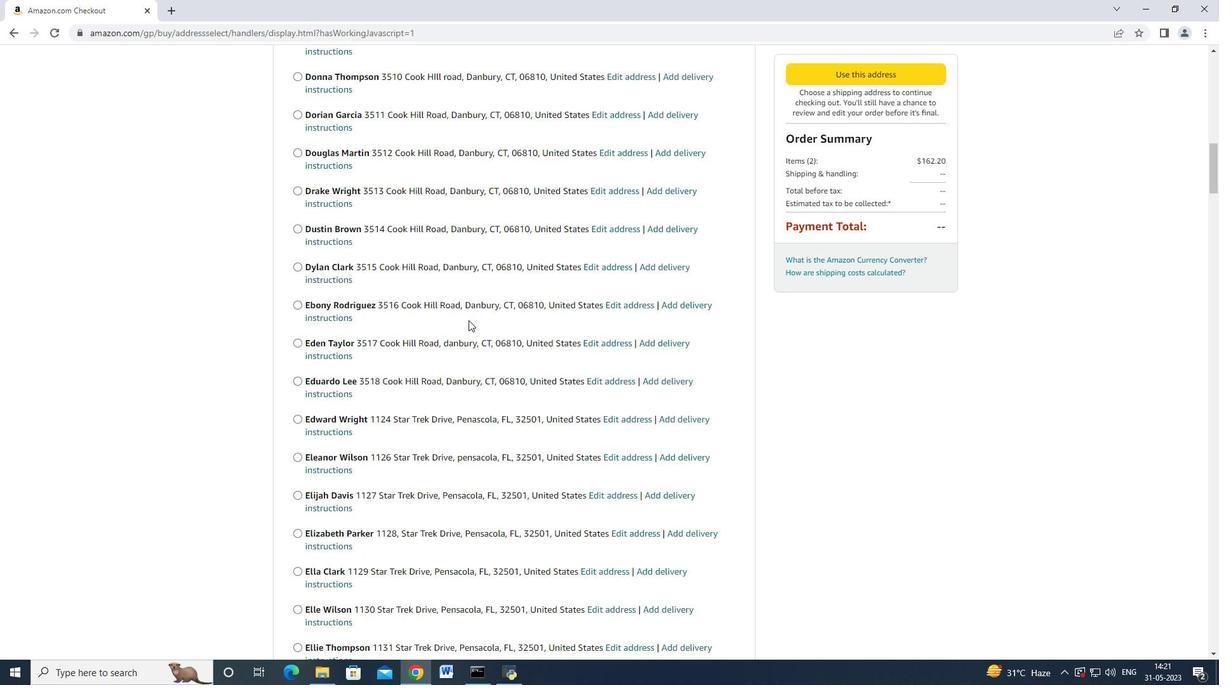 
Action: Mouse scrolled (467, 320) with delta (0, 0)
Screenshot: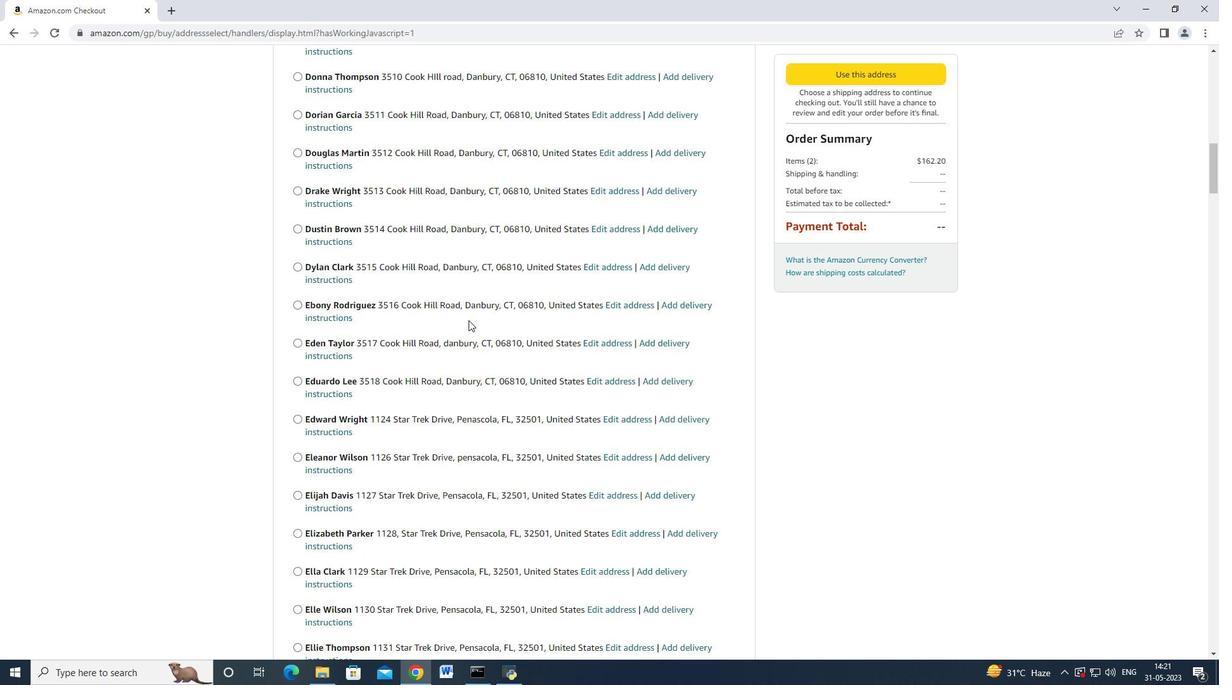 
Action: Mouse scrolled (467, 320) with delta (0, 0)
Screenshot: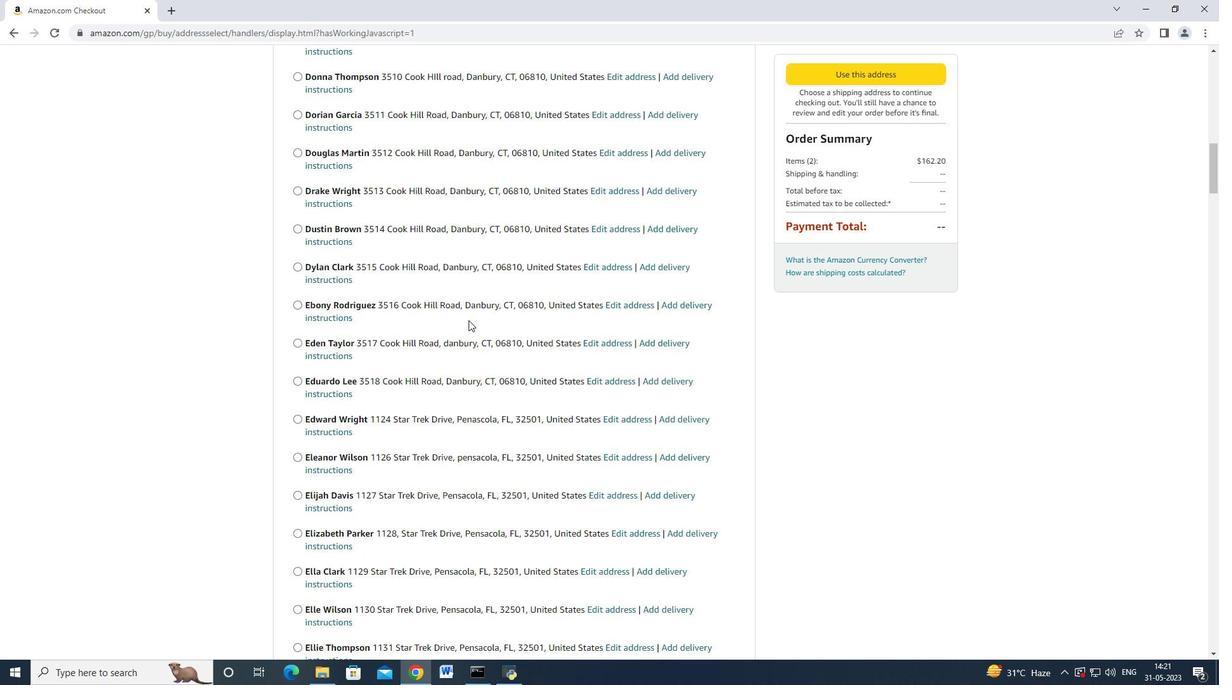 
Action: Mouse scrolled (467, 320) with delta (0, 0)
Screenshot: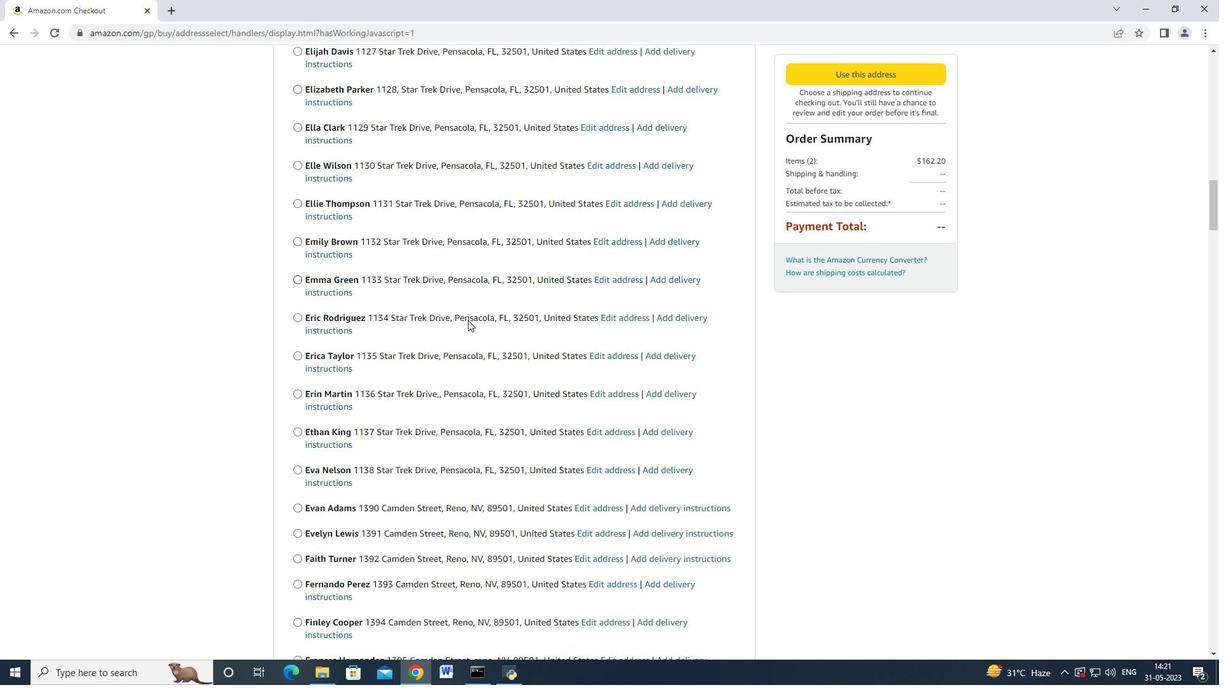 
Action: Mouse scrolled (467, 319) with delta (0, -1)
Screenshot: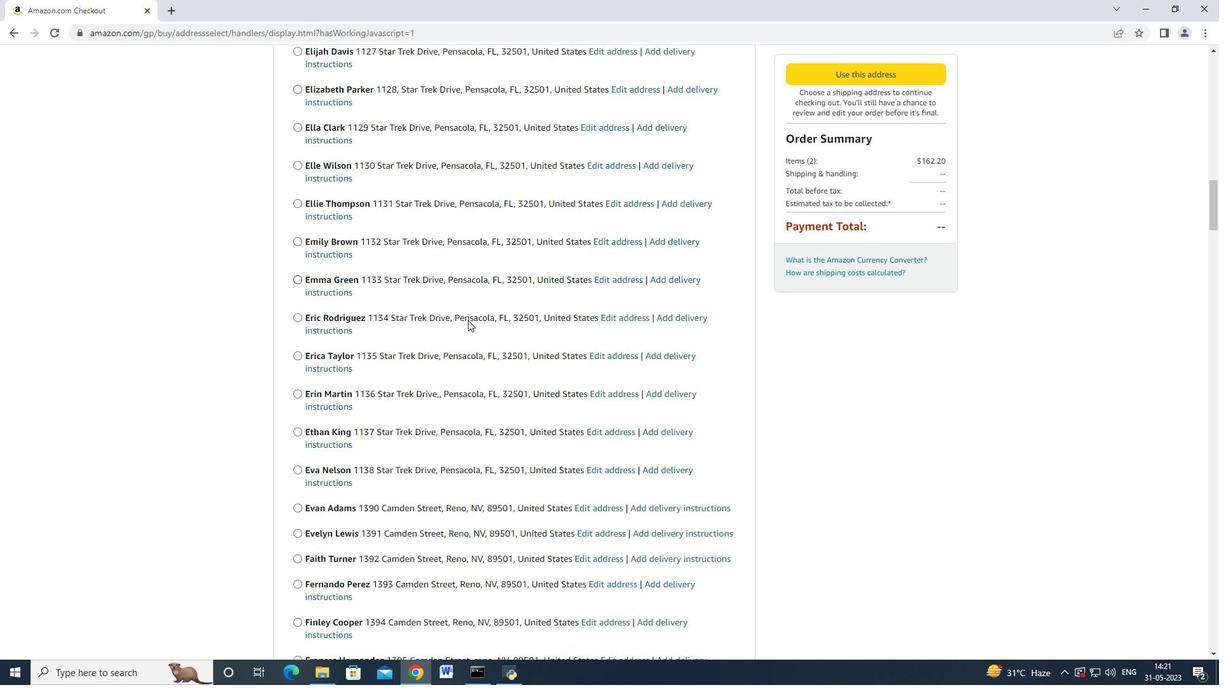 
Action: Mouse scrolled (467, 320) with delta (0, 0)
Screenshot: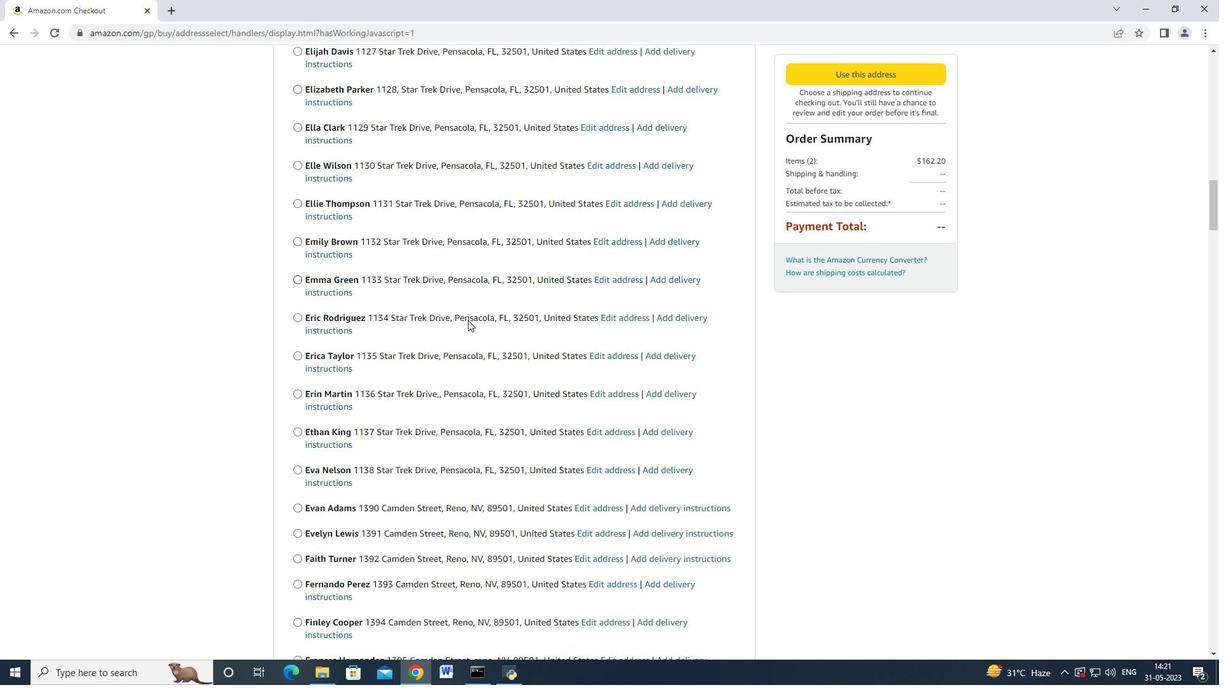 
Action: Mouse scrolled (467, 320) with delta (0, 0)
Screenshot: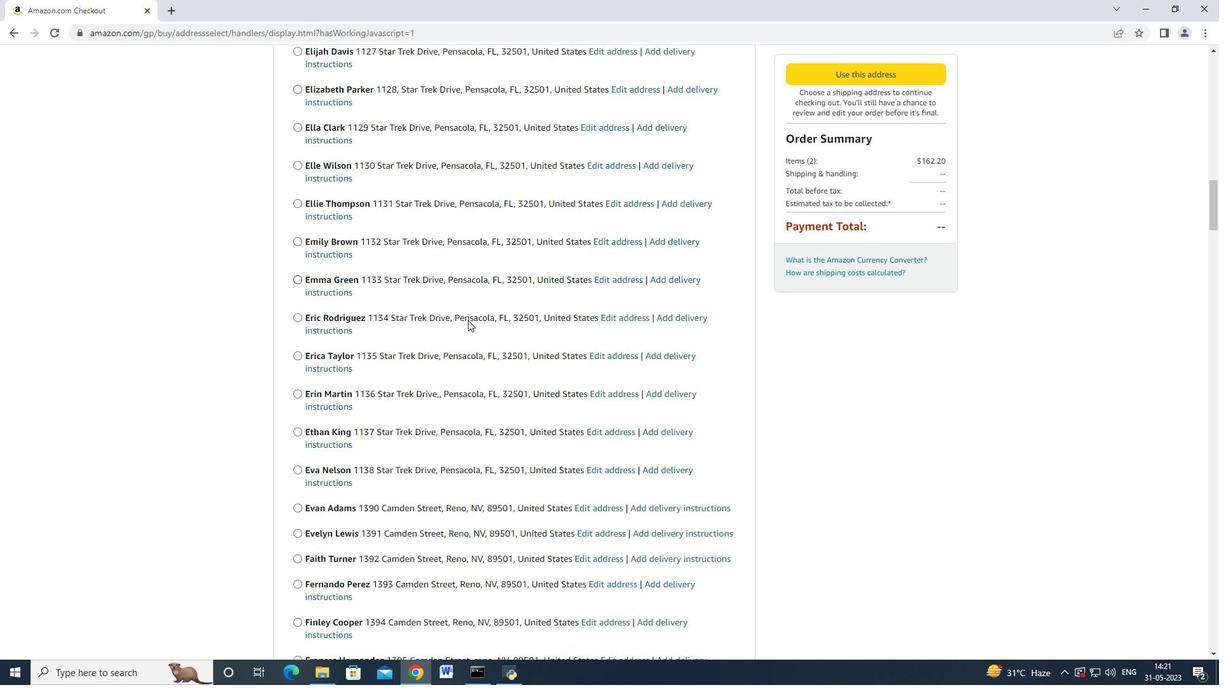 
Action: Mouse scrolled (467, 320) with delta (0, 0)
Screenshot: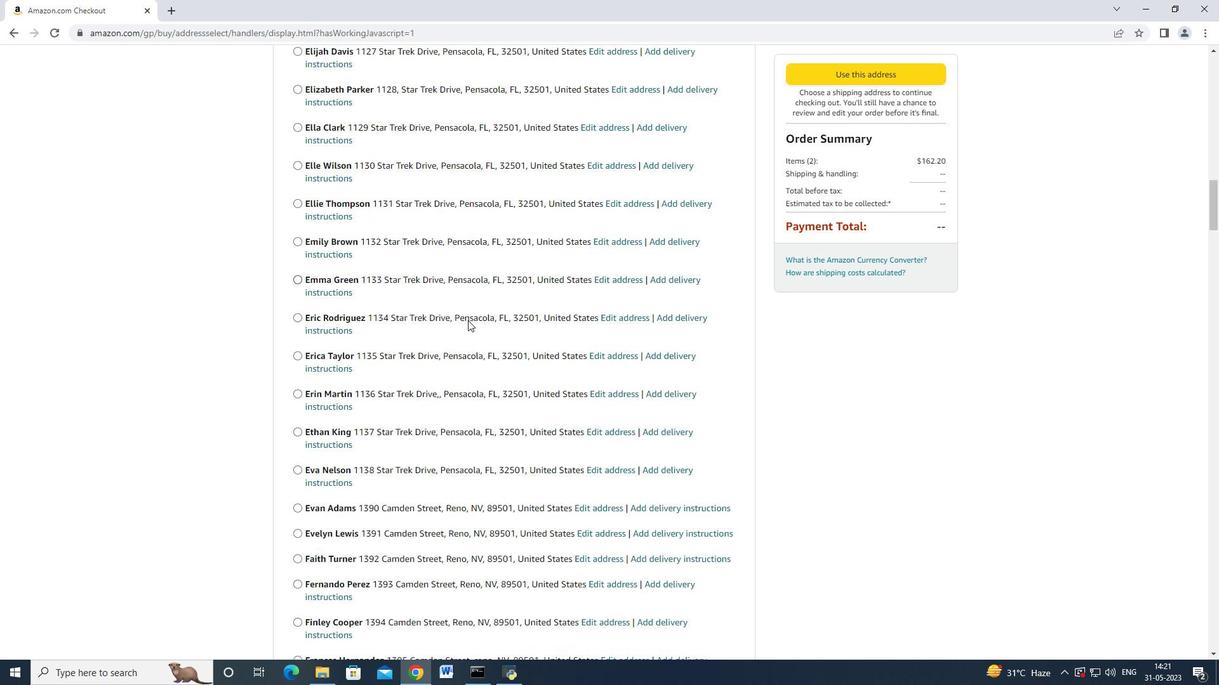 
Action: Mouse moved to (468, 316)
Screenshot: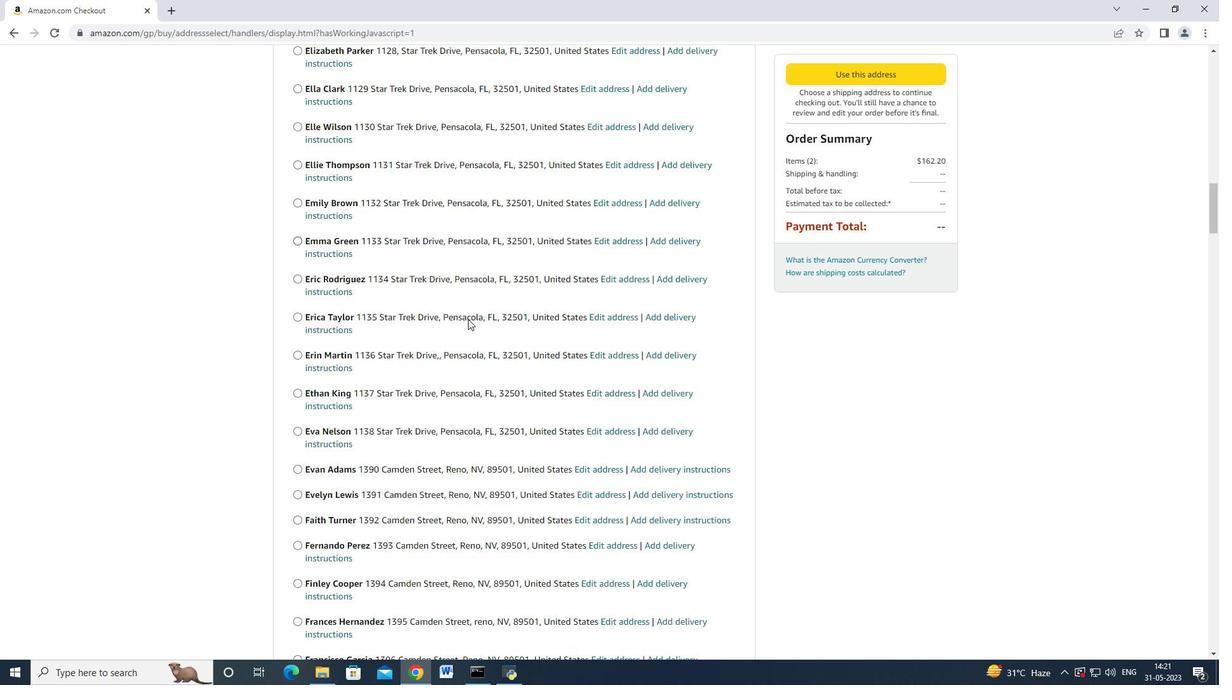 
Action: Mouse scrolled (468, 316) with delta (0, 0)
Screenshot: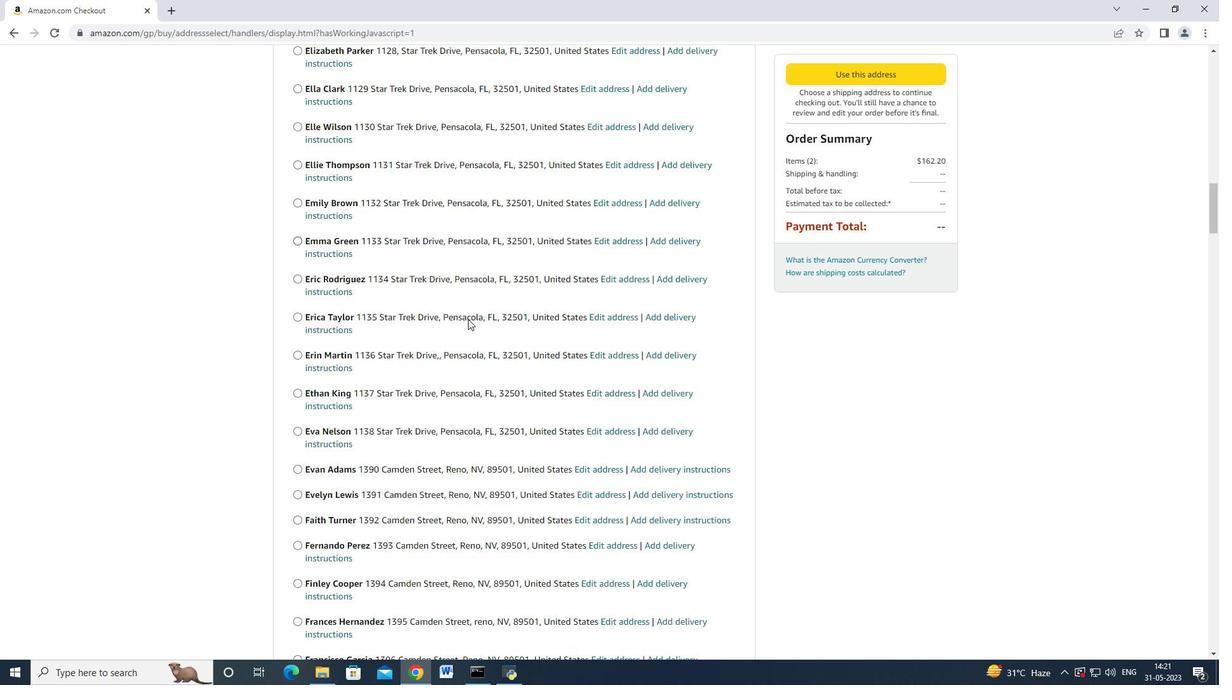 
Action: Mouse moved to (468, 317)
Screenshot: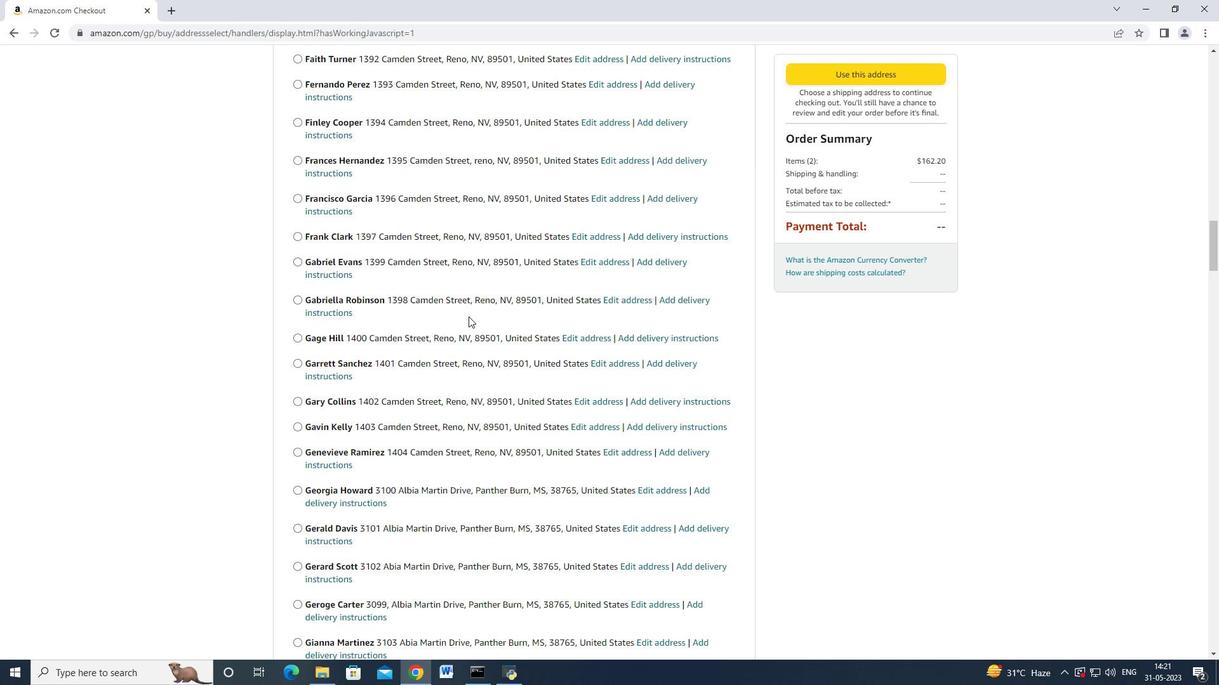 
Action: Mouse scrolled (468, 316) with delta (0, 0)
Screenshot: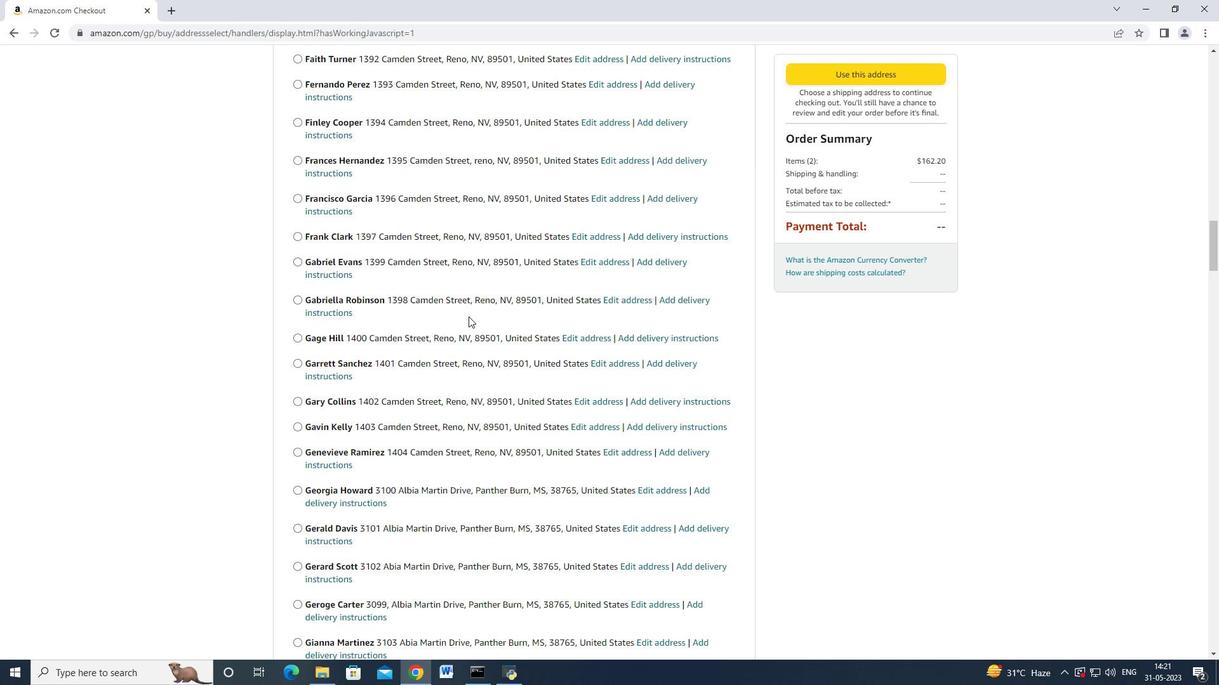 
Action: Mouse moved to (468, 317)
Screenshot: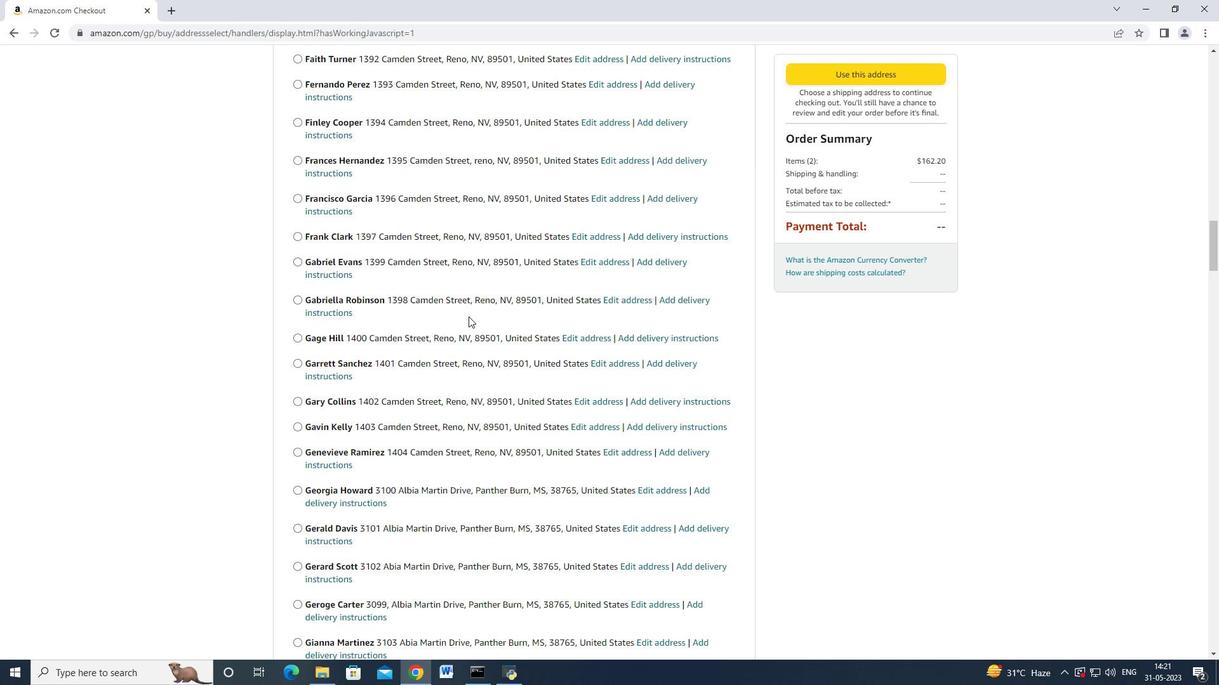 
Action: Mouse scrolled (468, 316) with delta (0, 0)
Screenshot: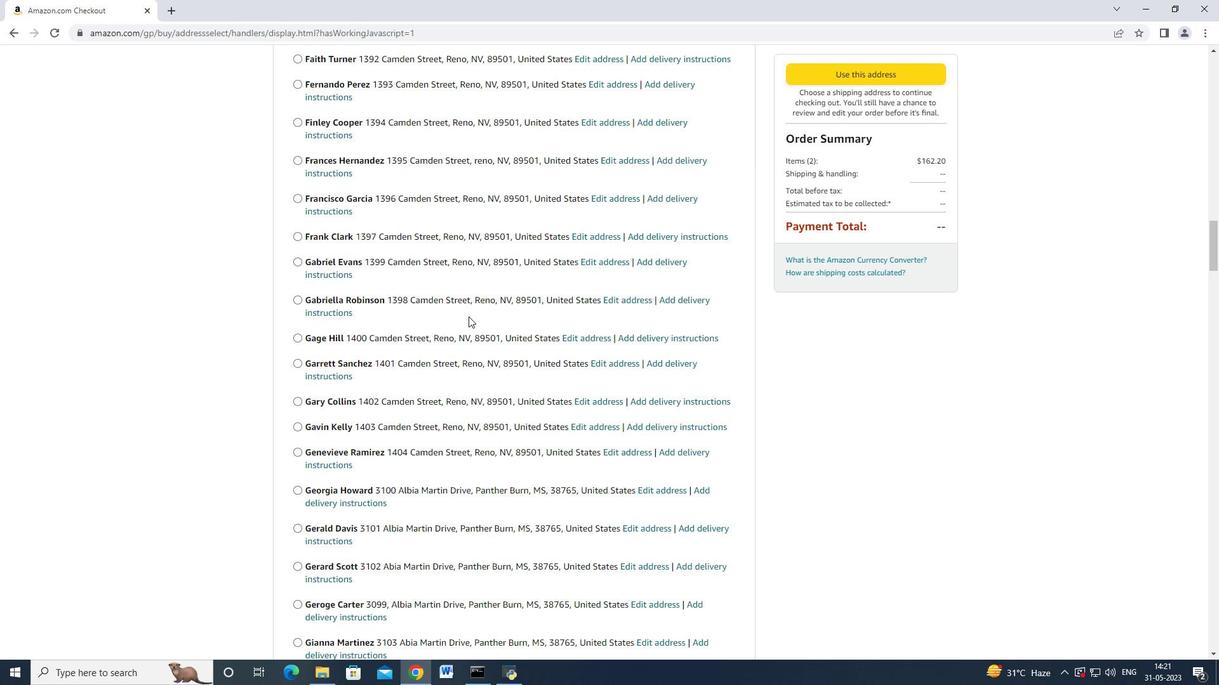 
Action: Mouse moved to (467, 317)
Screenshot: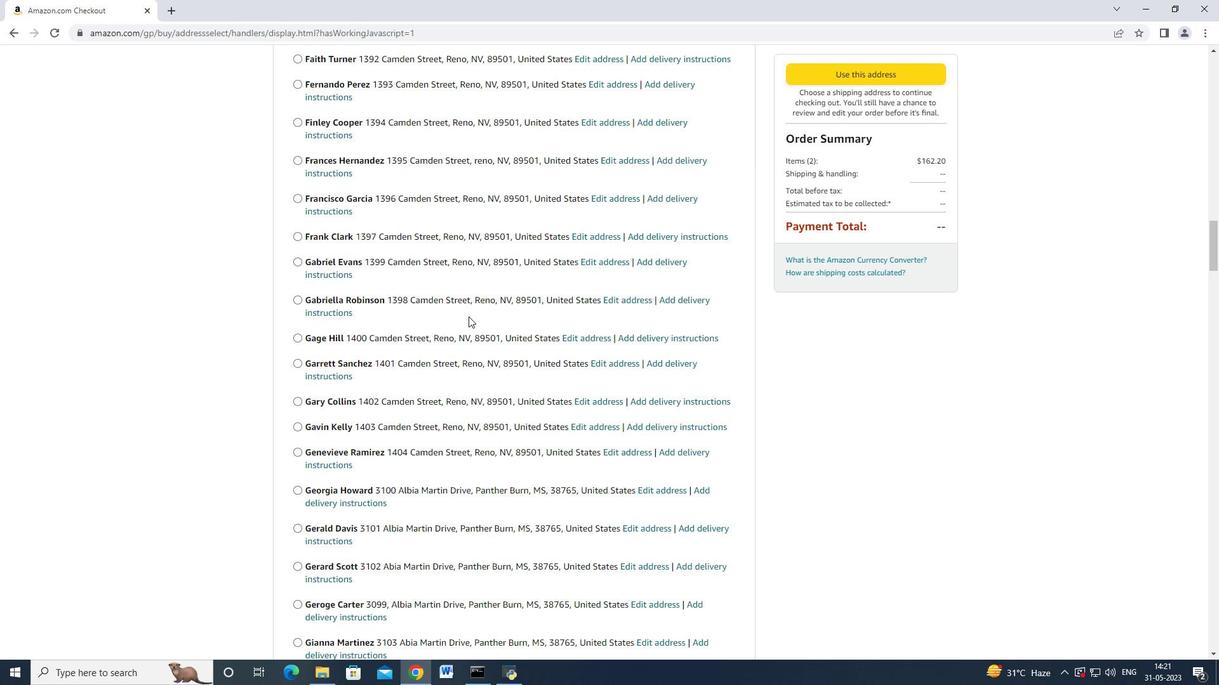 
Action: Mouse scrolled (467, 316) with delta (0, -1)
Screenshot: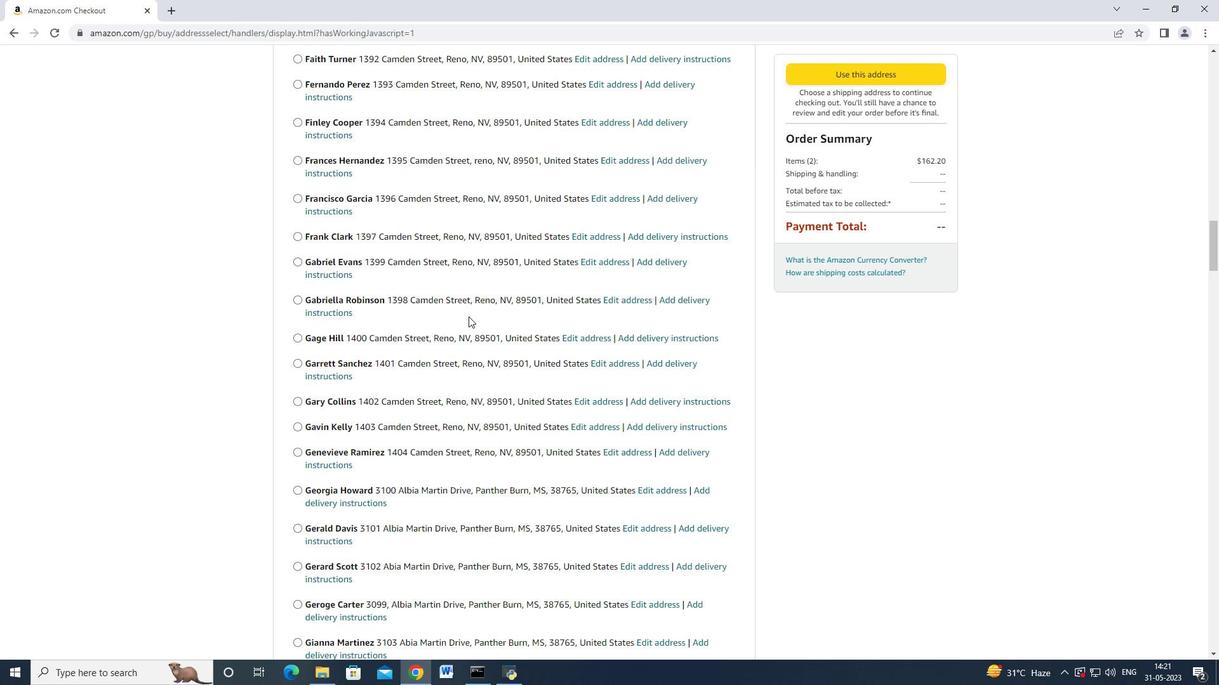 
Action: Mouse scrolled (467, 316) with delta (0, 0)
Screenshot: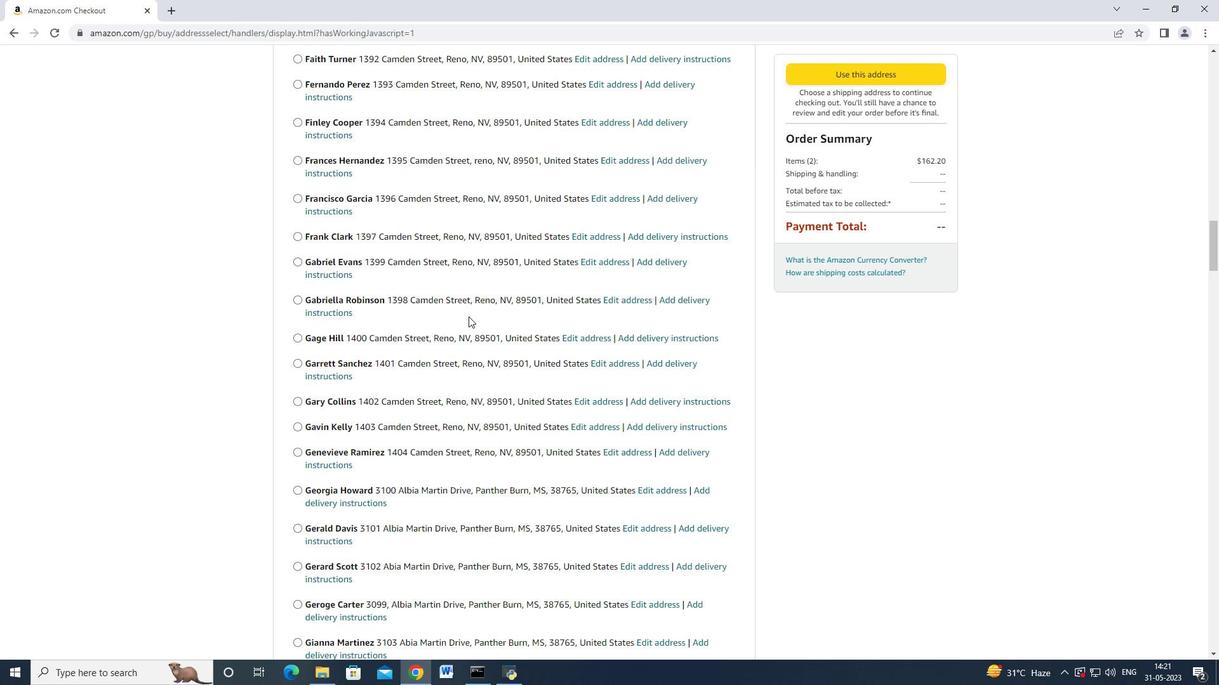 
Action: Mouse scrolled (467, 316) with delta (0, 0)
Screenshot: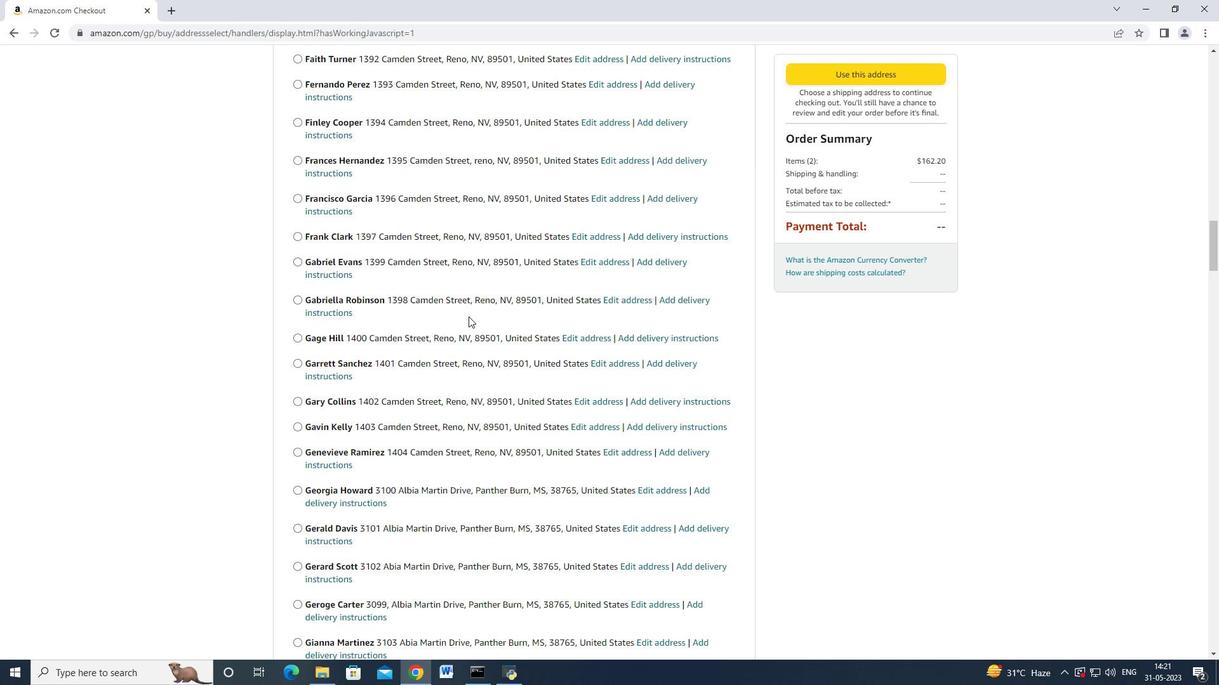 
Action: Mouse scrolled (467, 316) with delta (0, 0)
Screenshot: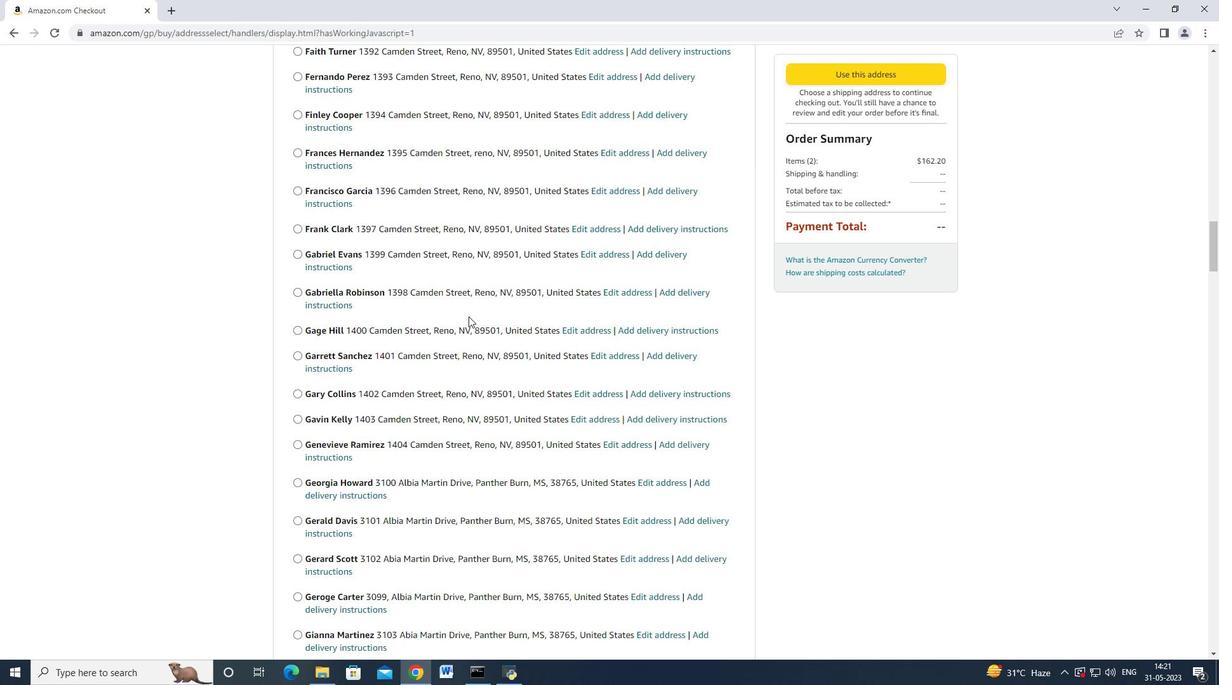 
Action: Mouse scrolled (467, 316) with delta (0, 0)
Screenshot: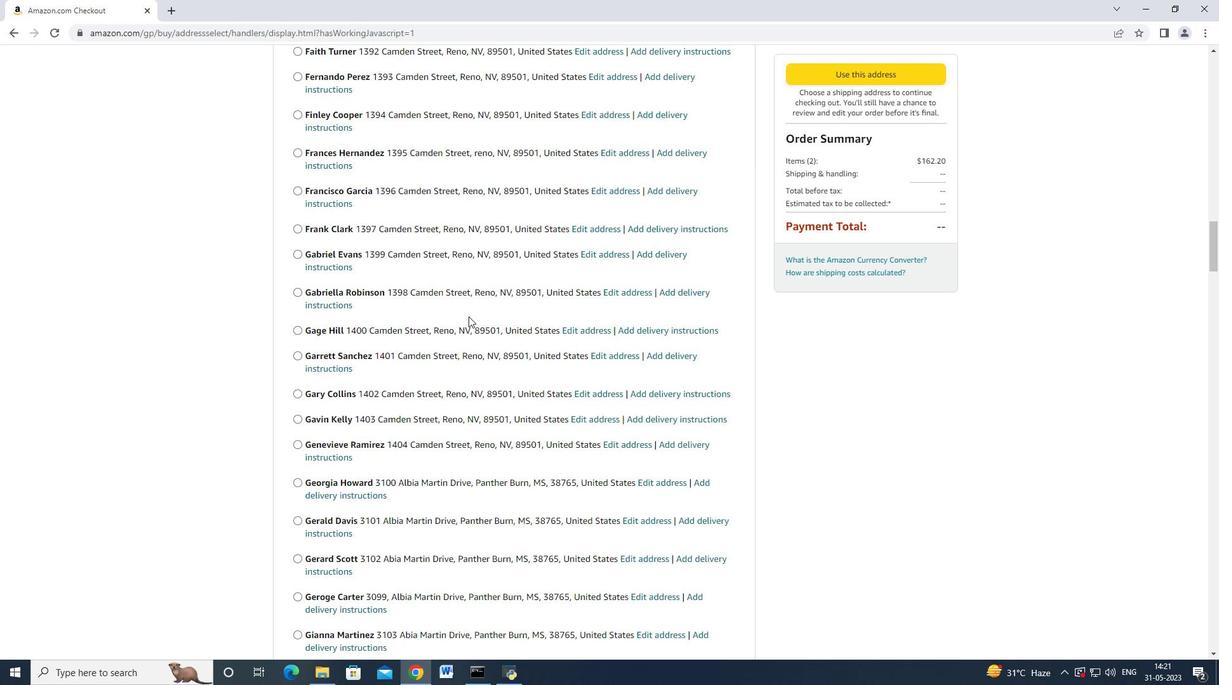 
Action: Mouse moved to (466, 317)
Screenshot: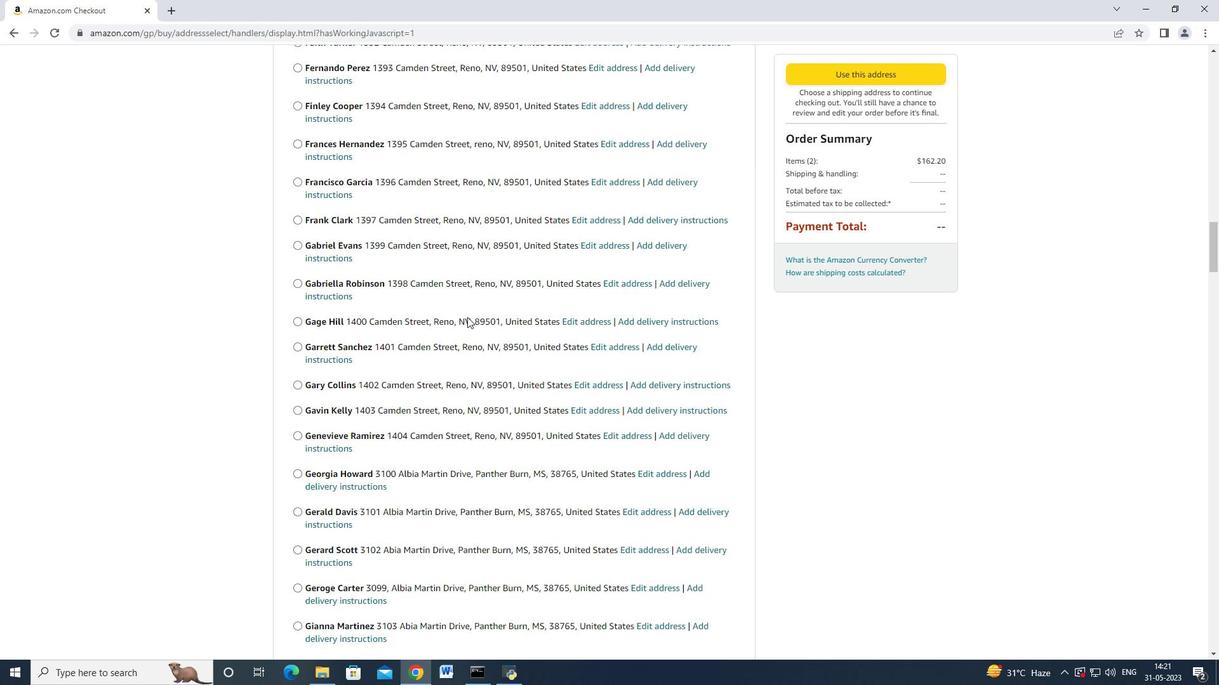 
Action: Mouse scrolled (466, 316) with delta (0, 0)
Screenshot: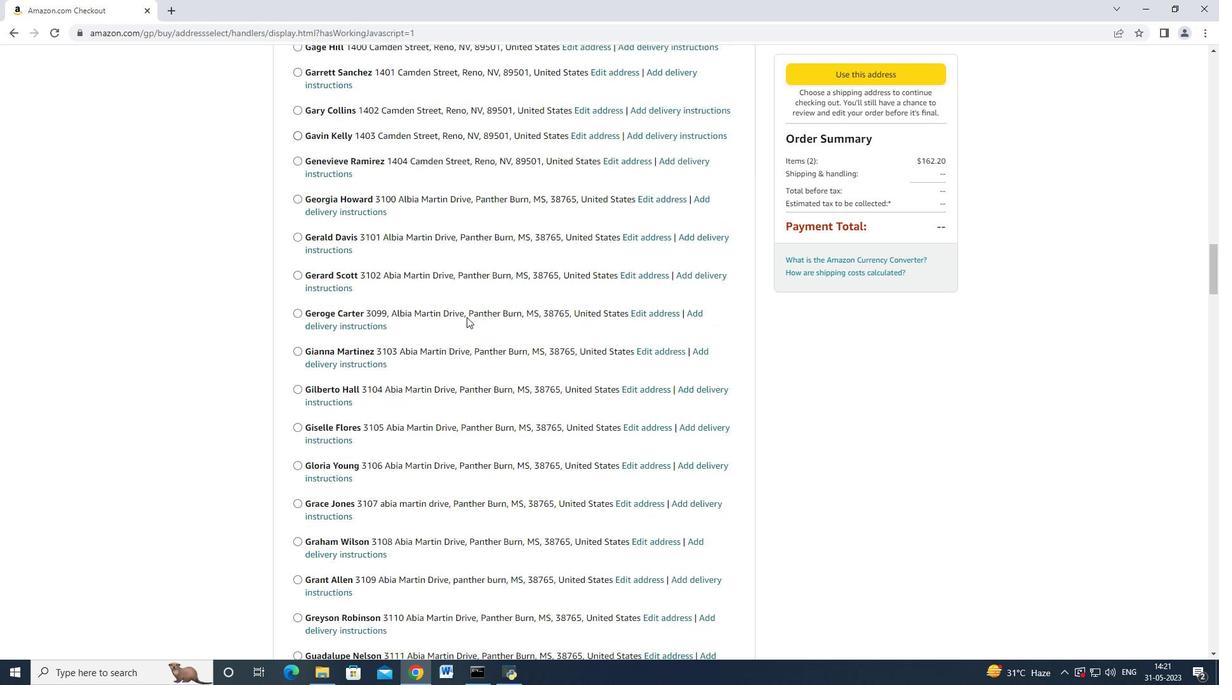 
Action: Mouse scrolled (466, 316) with delta (0, 0)
Screenshot: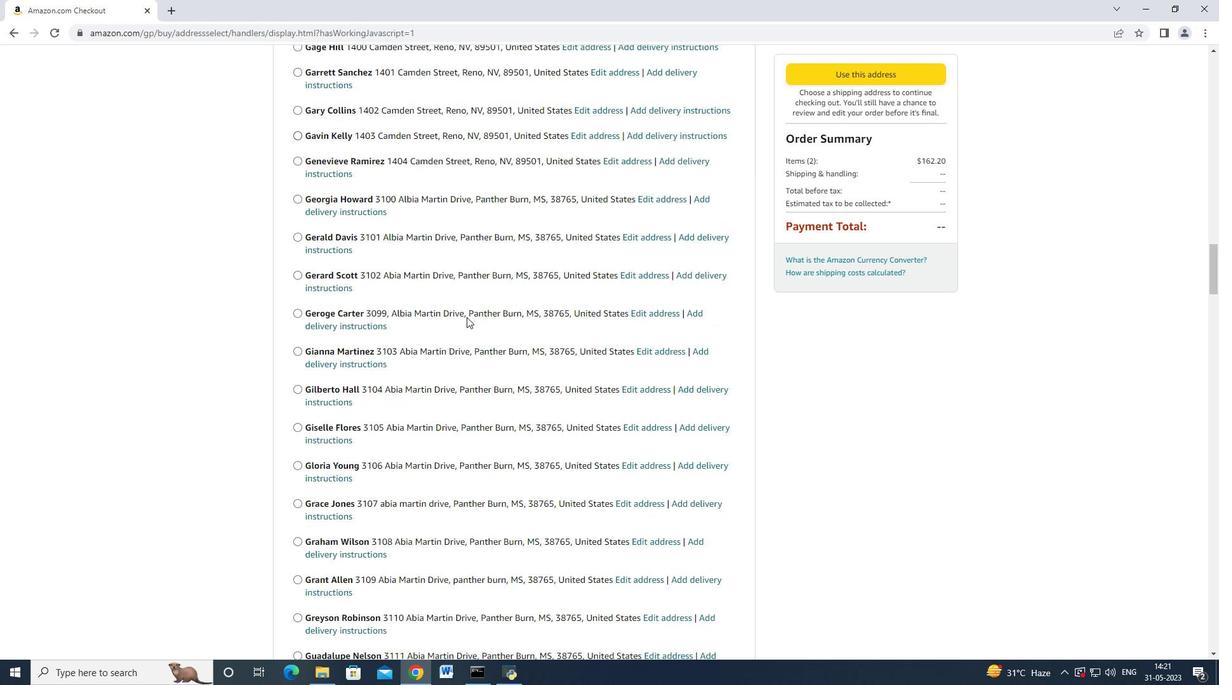 
Action: Mouse scrolled (466, 316) with delta (0, 0)
Screenshot: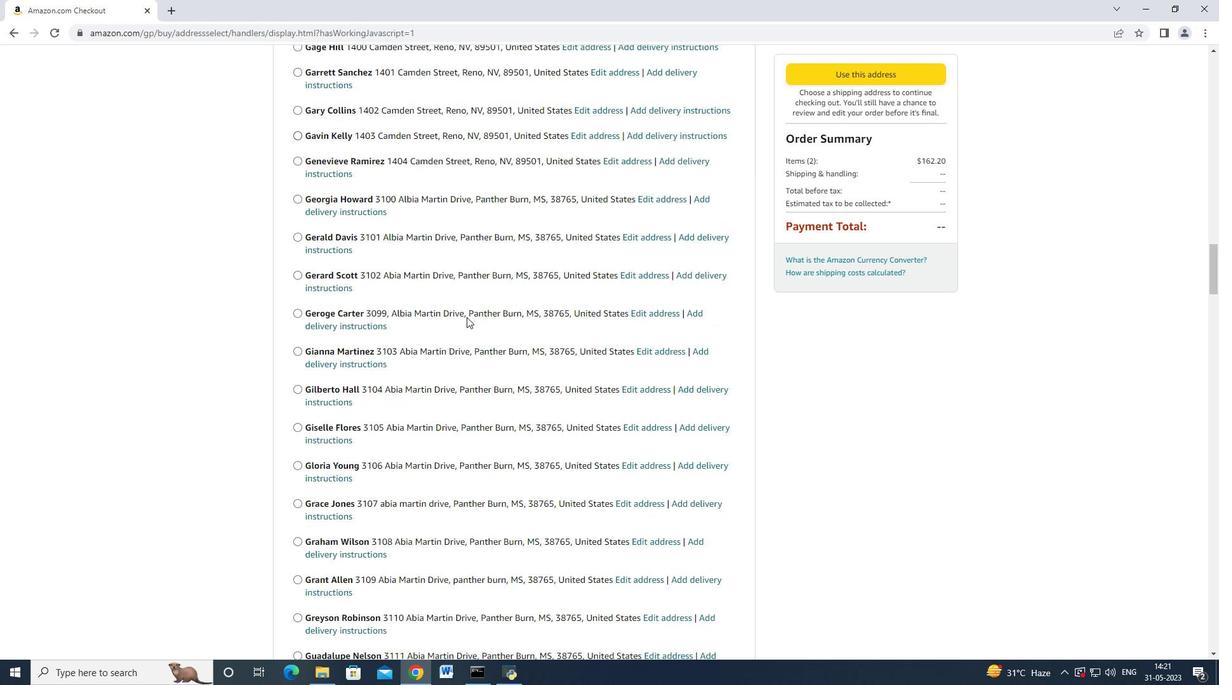 
Action: Mouse scrolled (466, 316) with delta (0, 0)
Screenshot: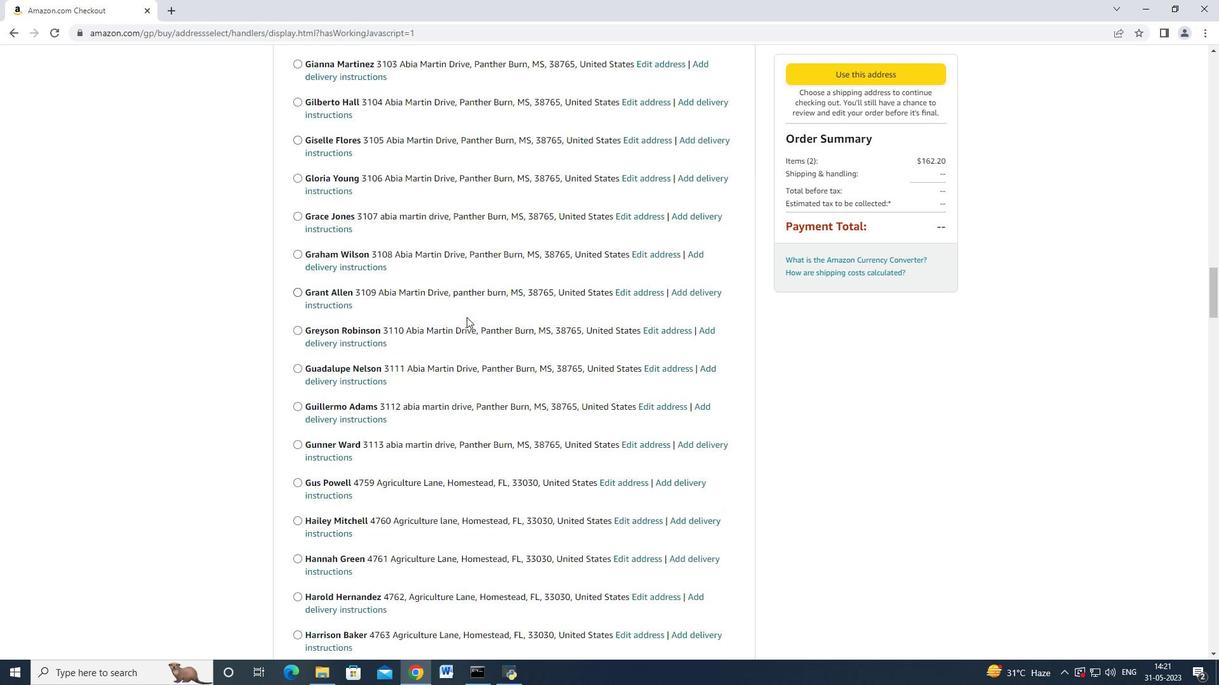 
Action: Mouse scrolled (466, 316) with delta (0, 0)
Screenshot: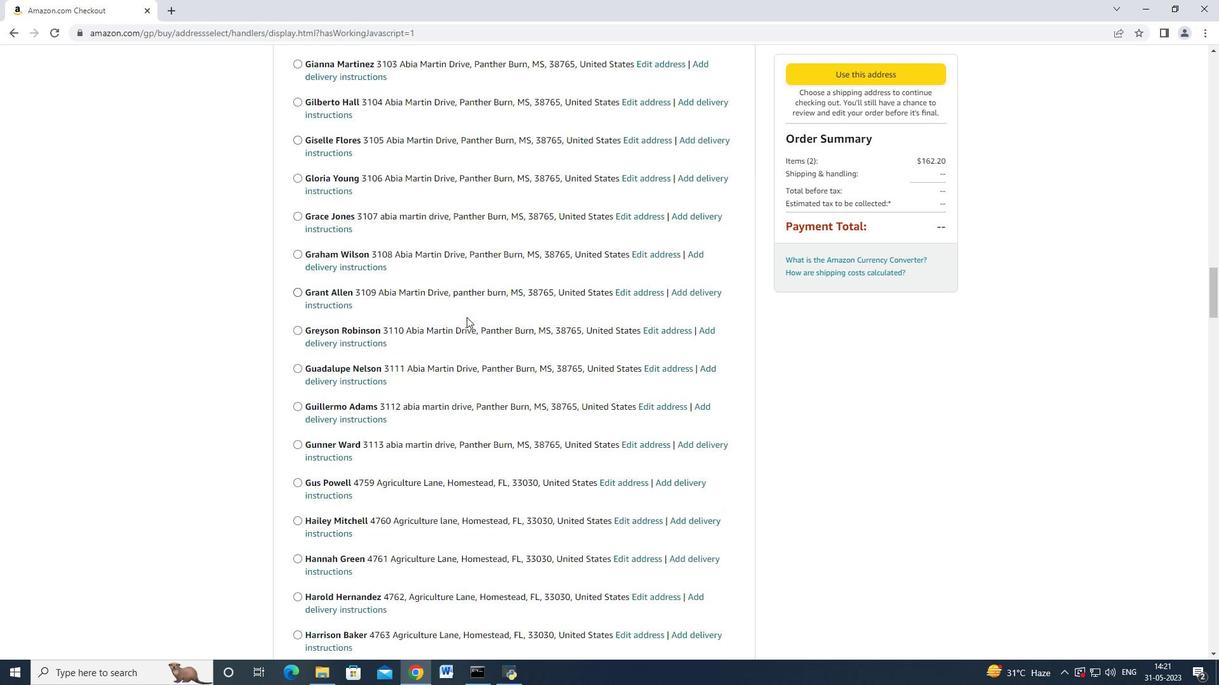 
Action: Mouse scrolled (466, 316) with delta (0, 0)
Screenshot: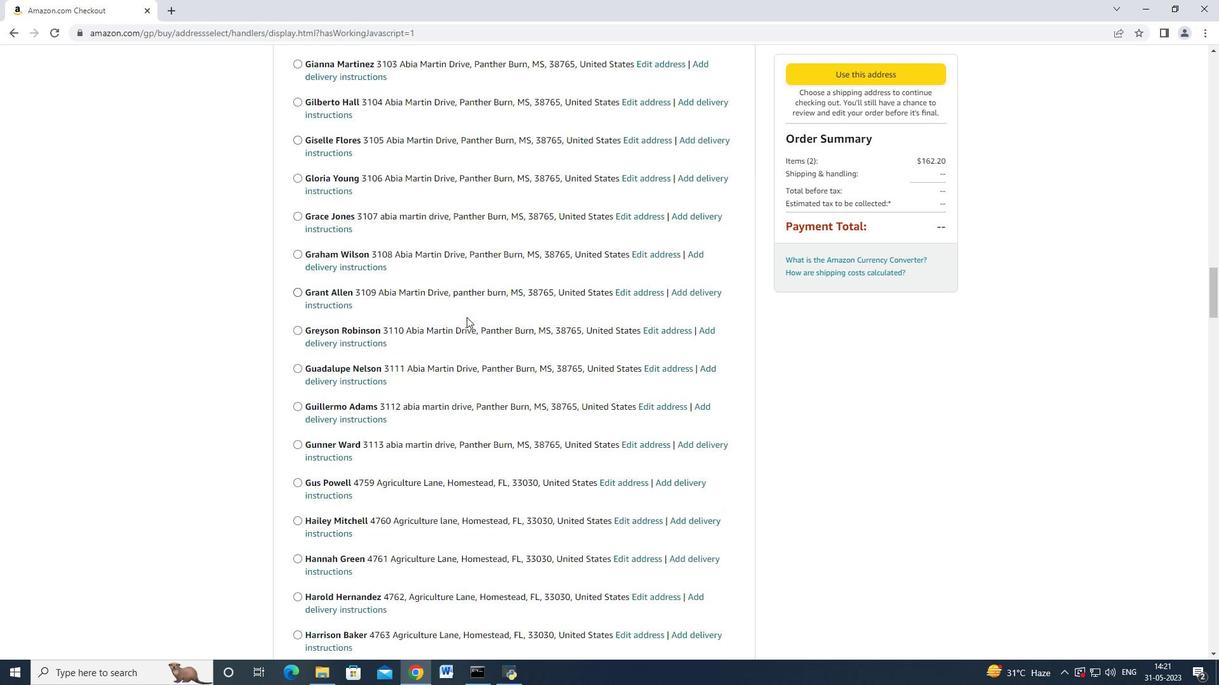 
Action: Mouse scrolled (466, 316) with delta (0, 0)
Screenshot: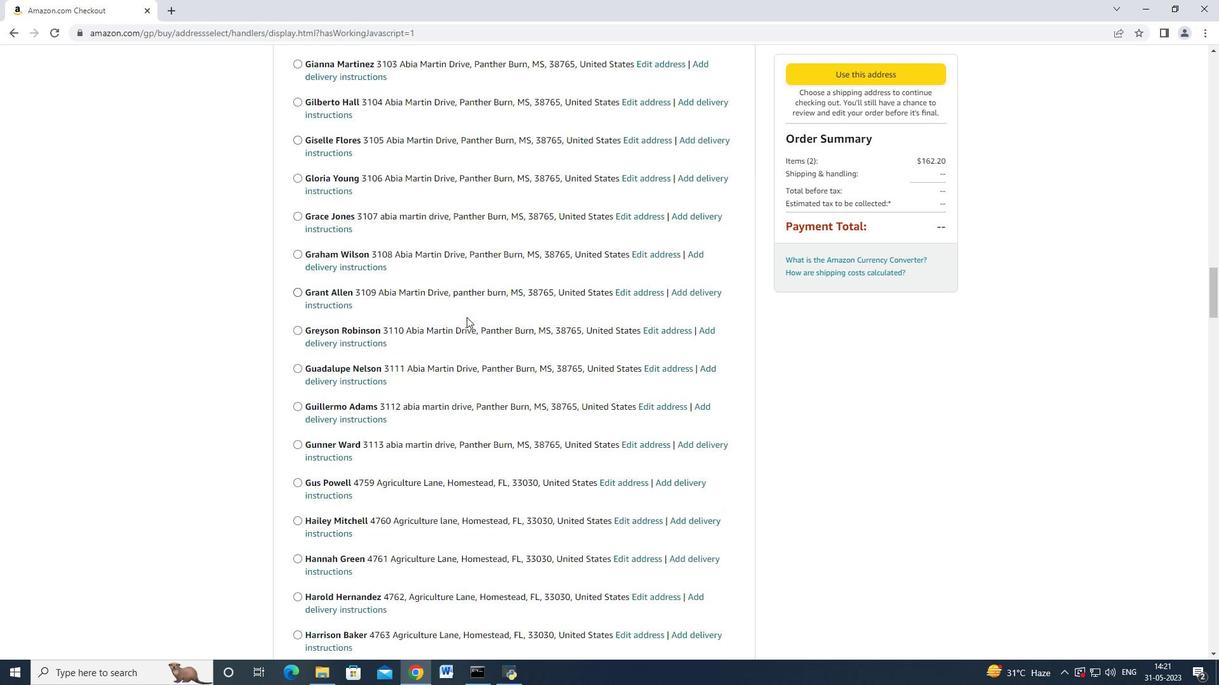 
Action: Mouse scrolled (466, 316) with delta (0, 0)
Screenshot: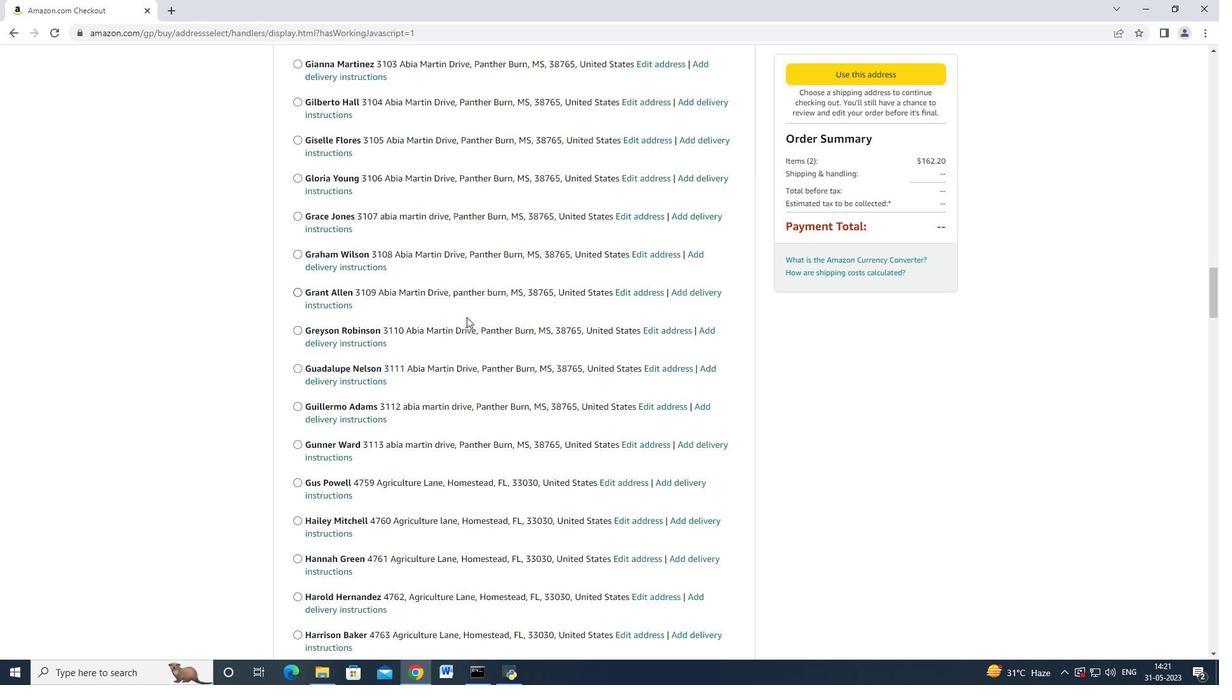 
Action: Mouse scrolled (466, 316) with delta (0, 0)
Screenshot: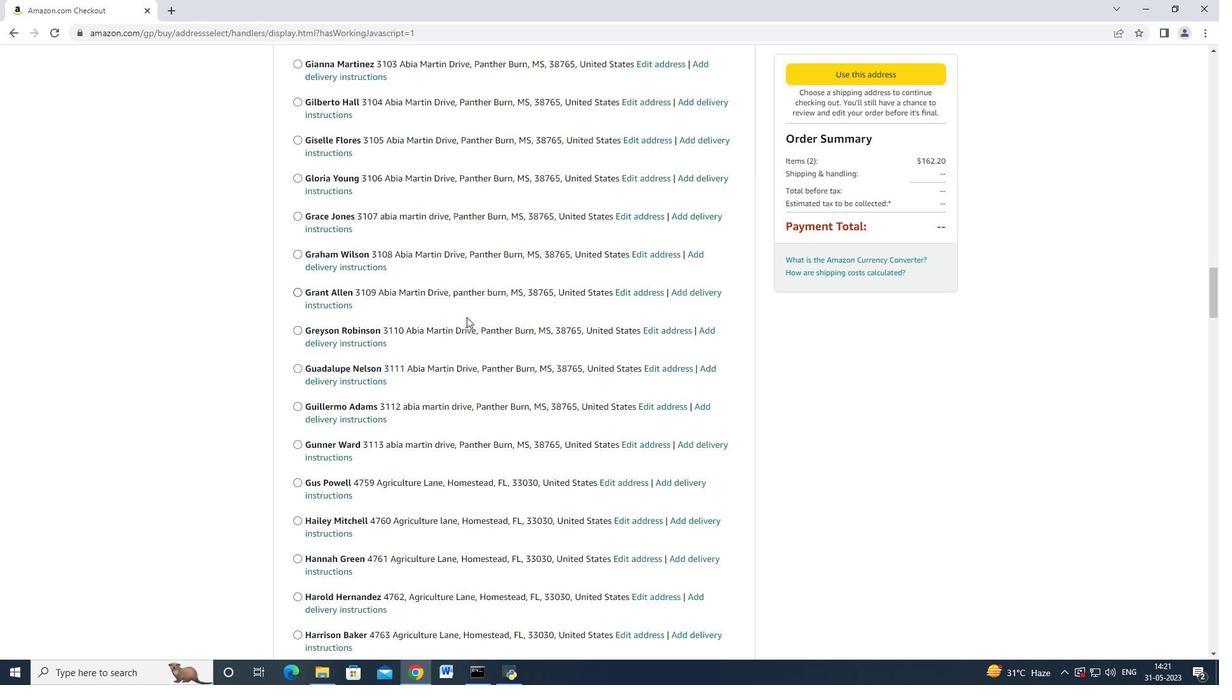 
Action: Mouse moved to (466, 317)
Screenshot: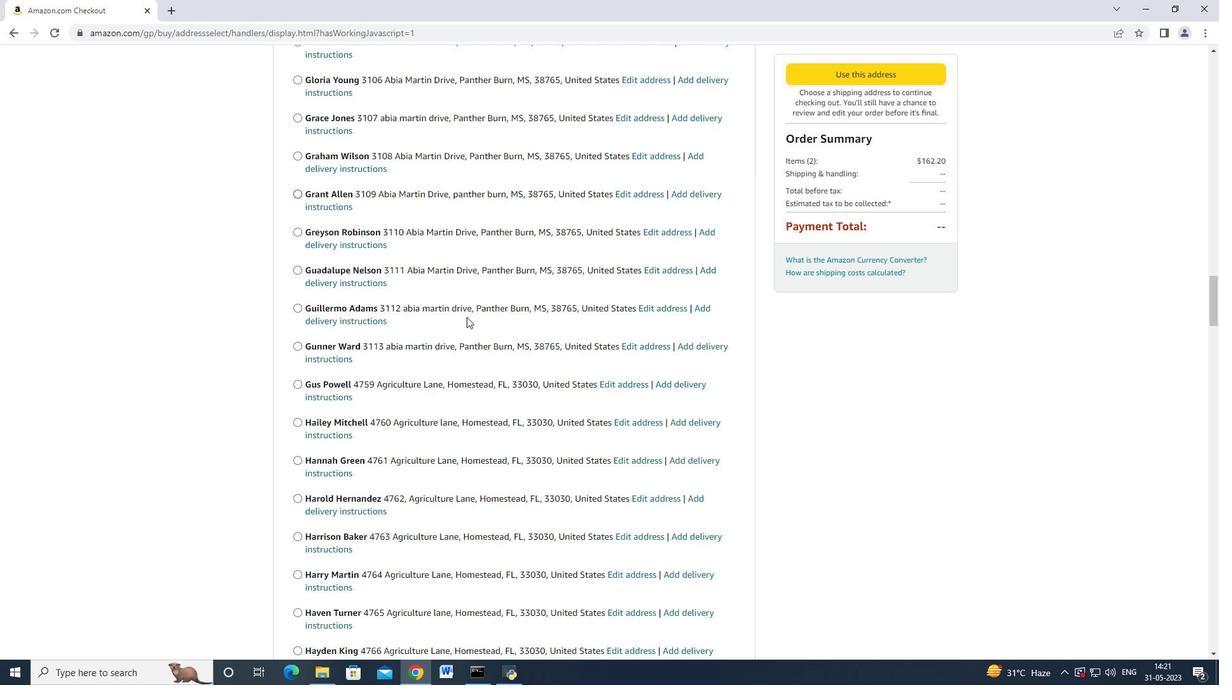 
Action: Mouse scrolled (466, 316) with delta (0, 0)
Screenshot: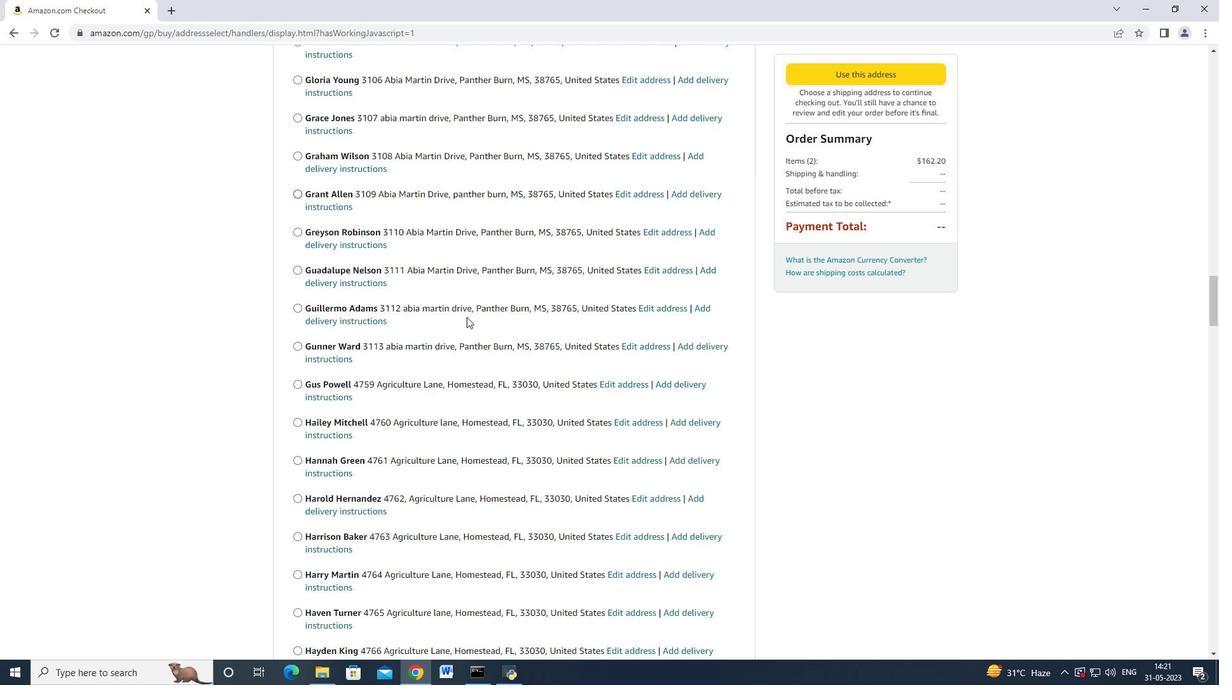 
Action: Mouse moved to (466, 317)
Screenshot: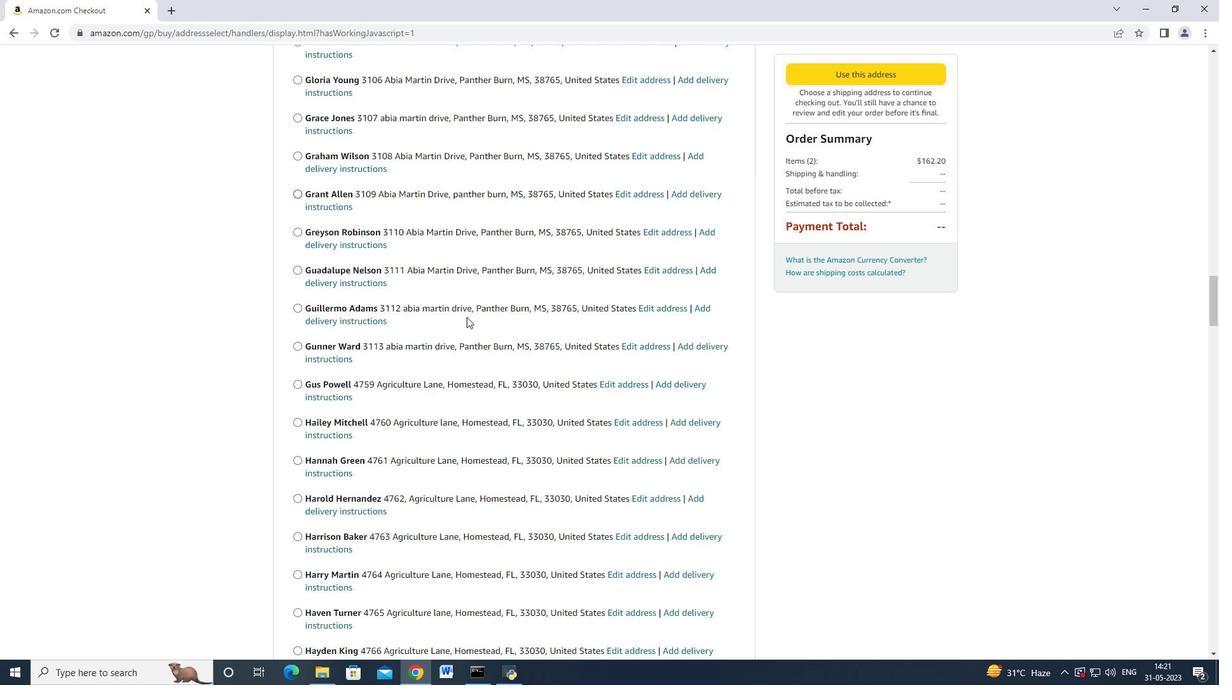 
Action: Mouse scrolled (466, 316) with delta (0, 0)
Screenshot: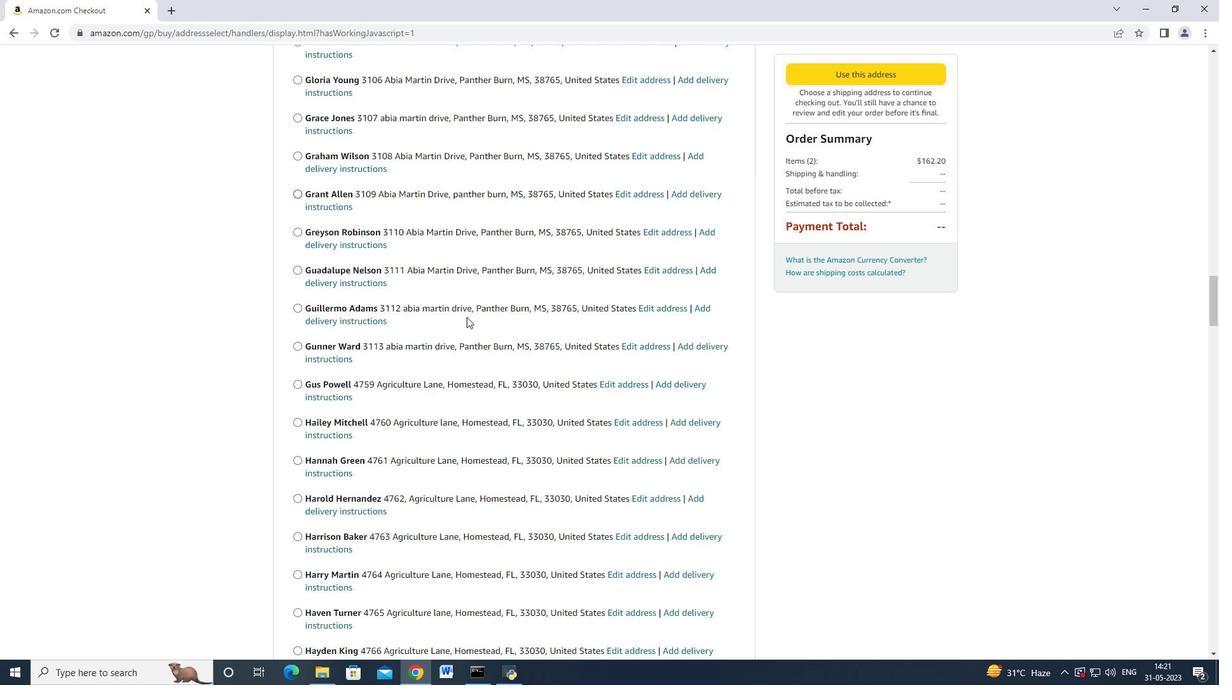 
Action: Mouse moved to (466, 317)
Screenshot: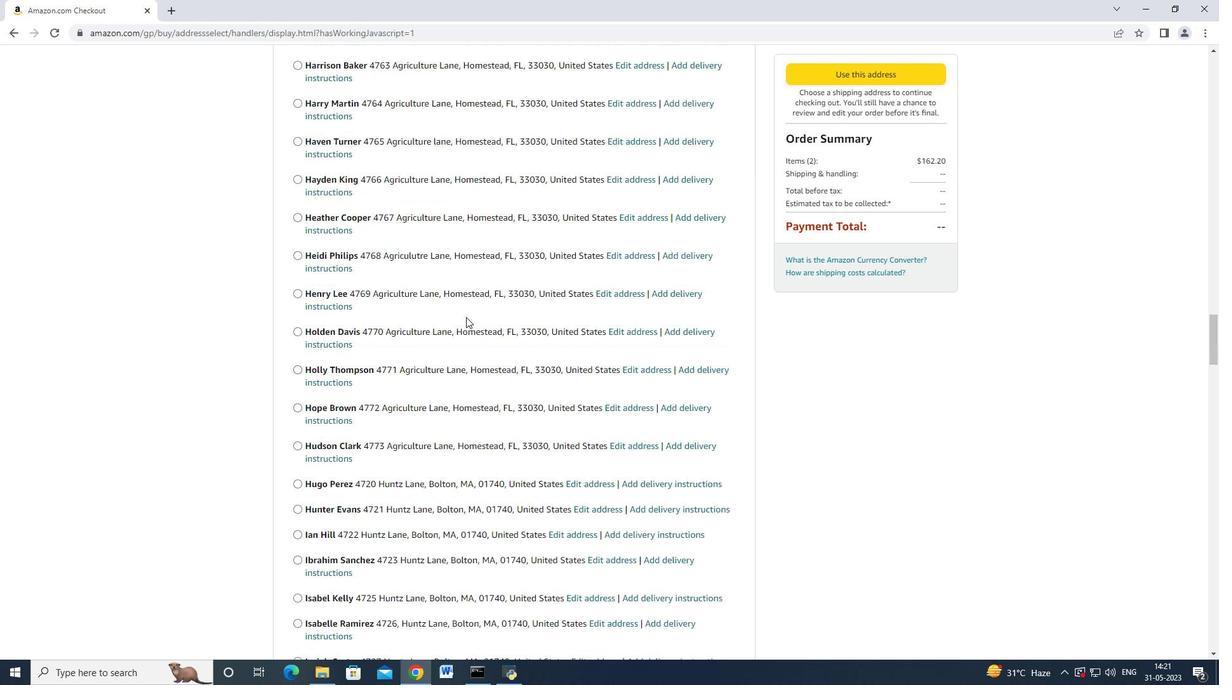 
Action: Mouse scrolled (466, 316) with delta (0, 0)
Screenshot: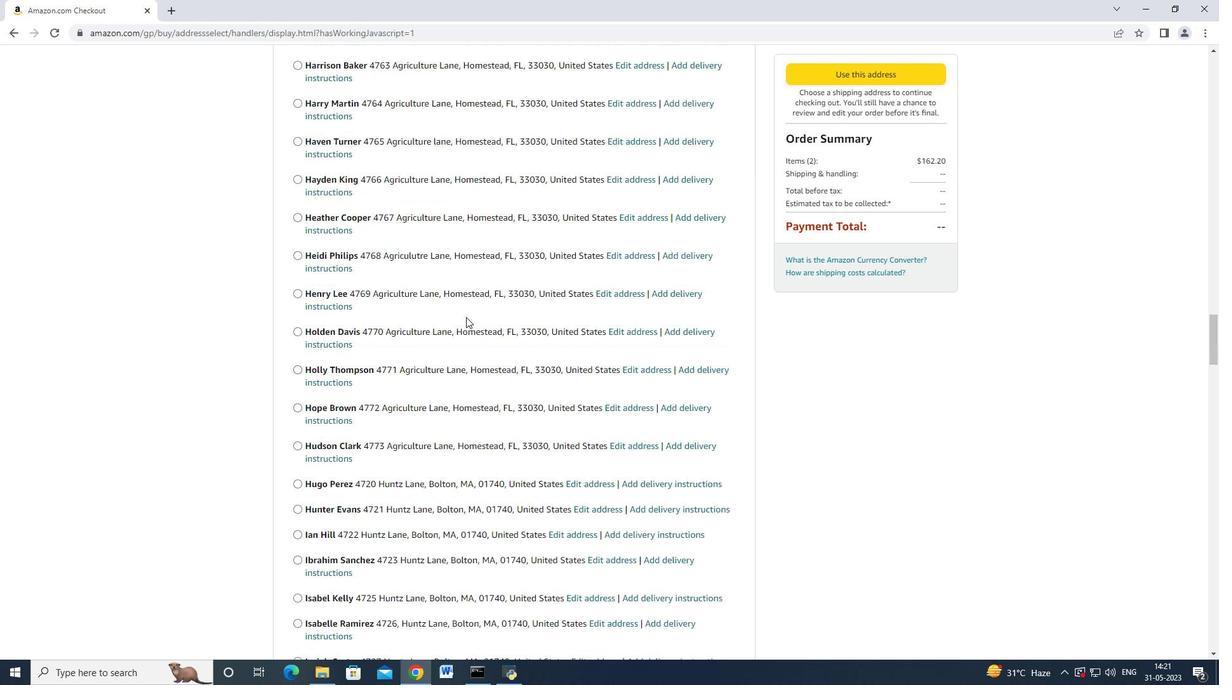 
Action: Mouse moved to (466, 317)
Screenshot: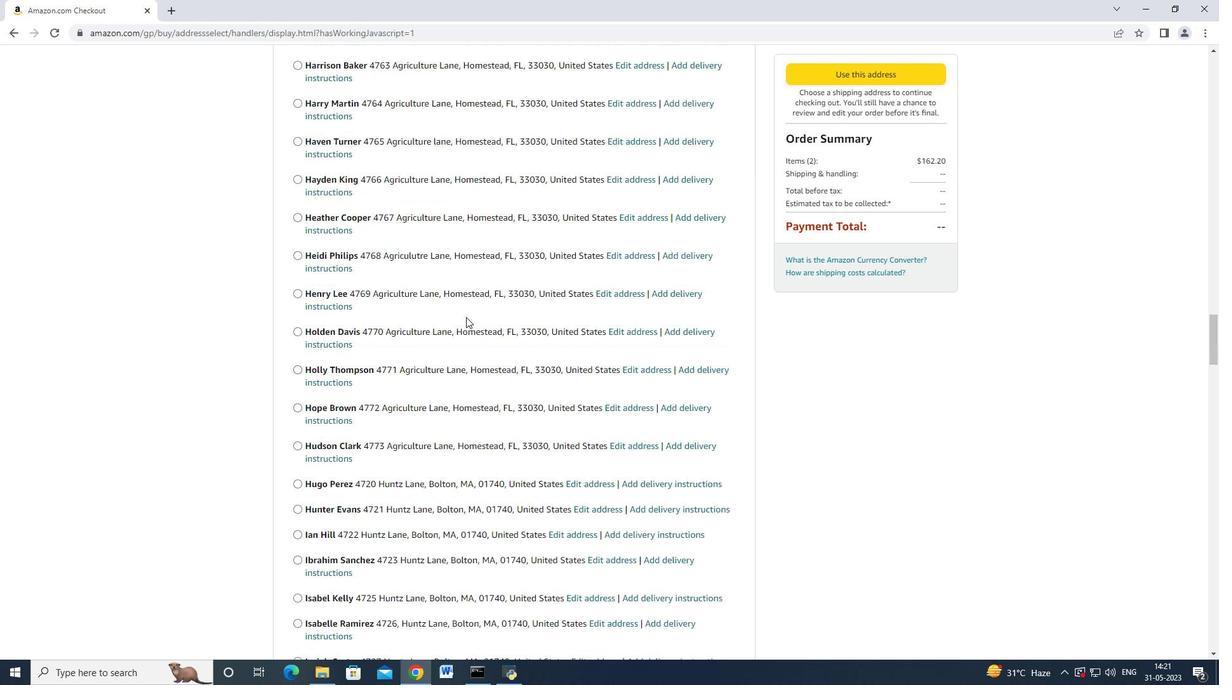 
Action: Mouse scrolled (466, 316) with delta (0, 0)
Screenshot: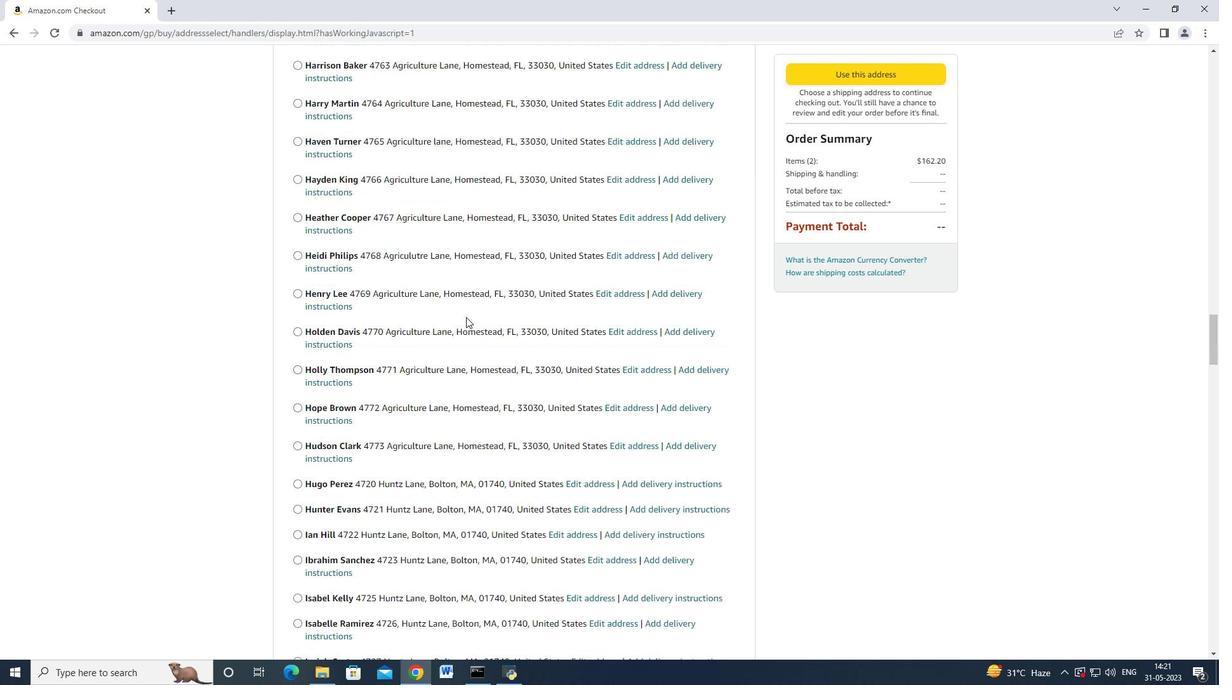 
Action: Mouse scrolled (466, 316) with delta (0, 0)
Screenshot: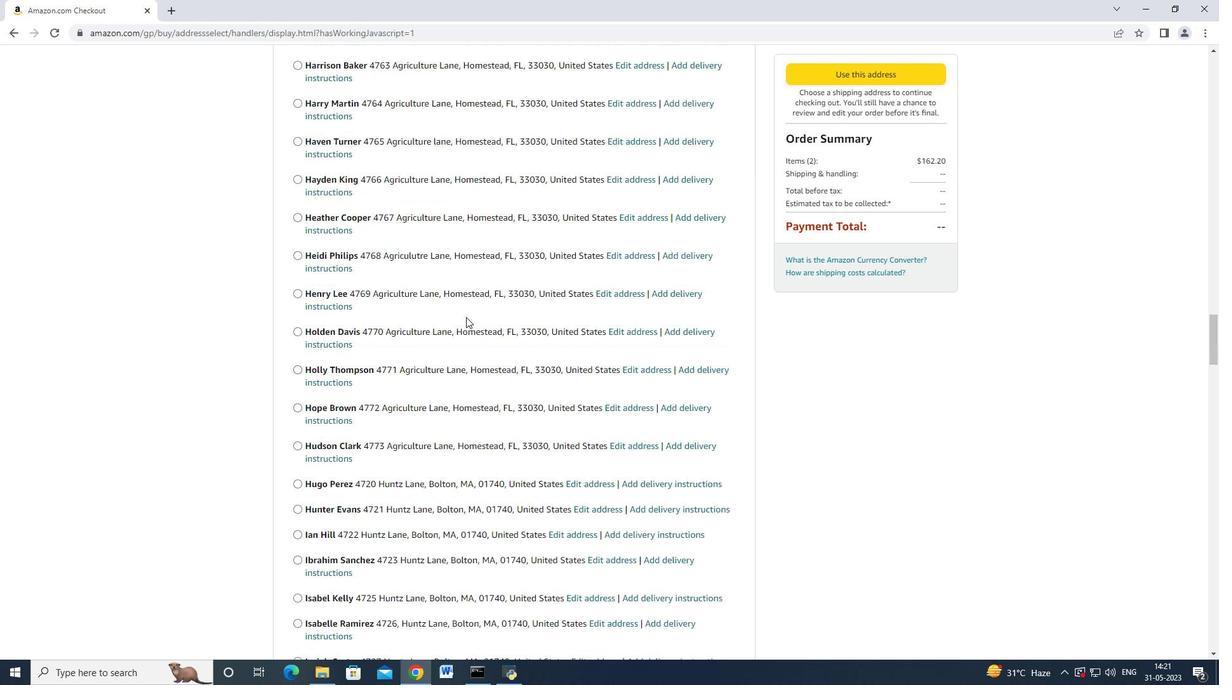 
Action: Mouse scrolled (466, 316) with delta (0, -1)
Screenshot: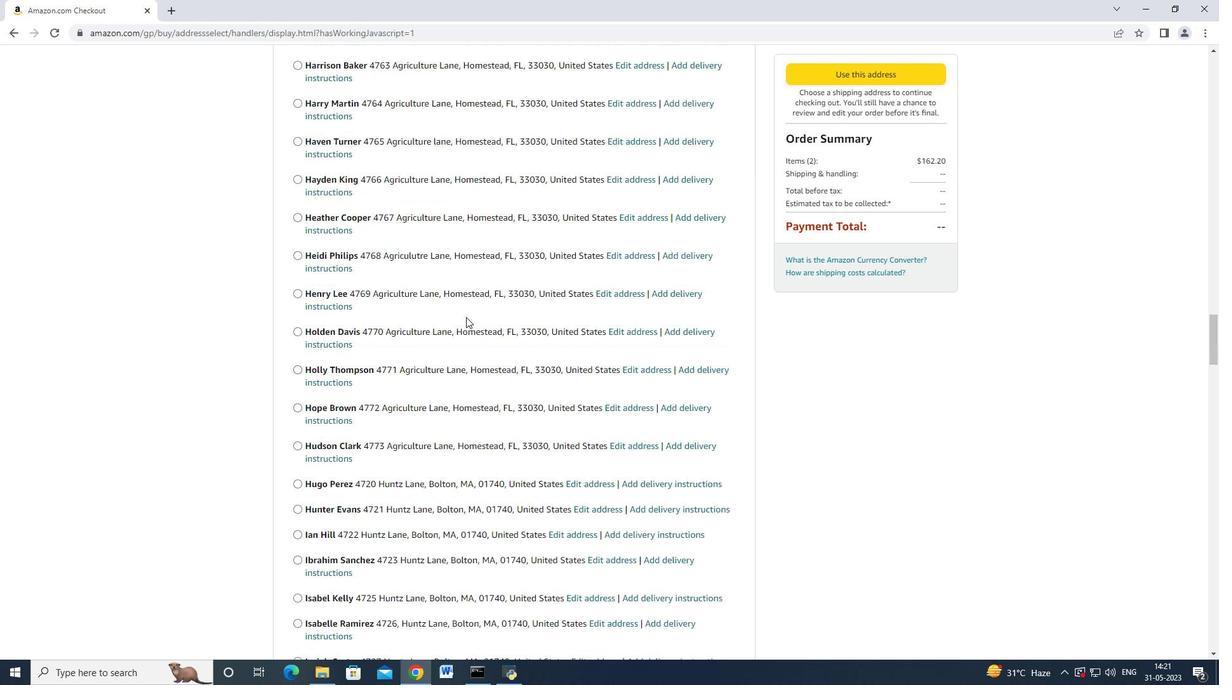 
Action: Mouse scrolled (466, 316) with delta (0, 0)
Screenshot: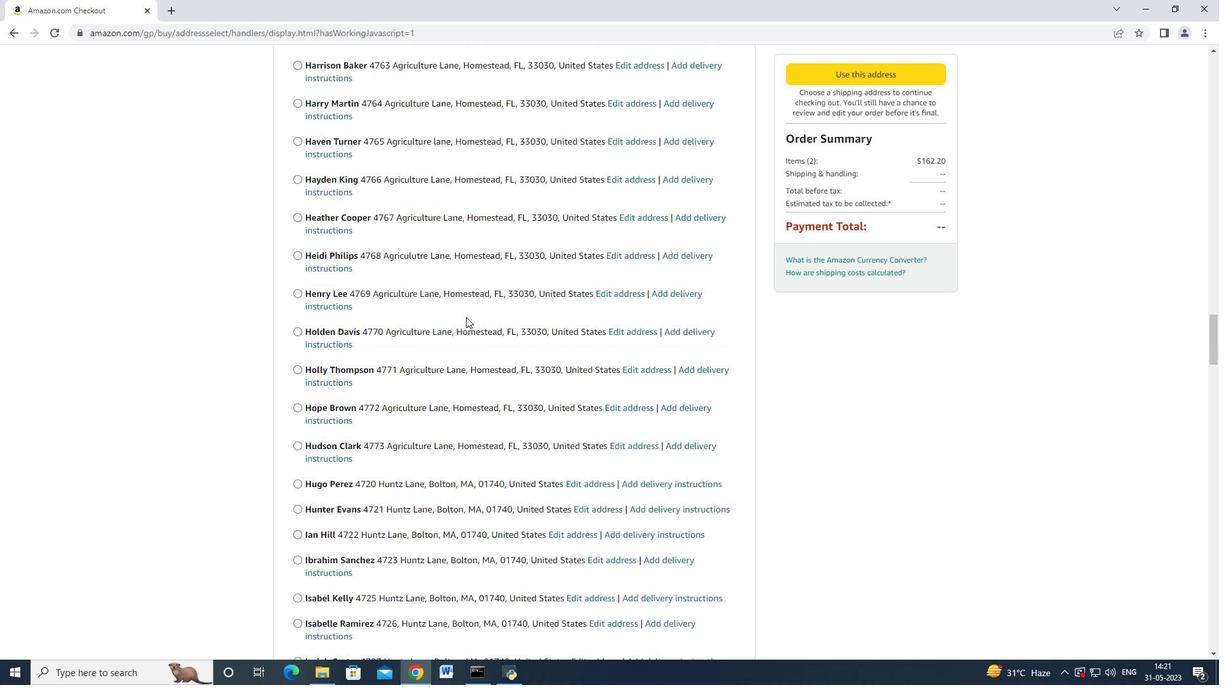 
Action: Mouse scrolled (466, 316) with delta (0, 0)
Screenshot: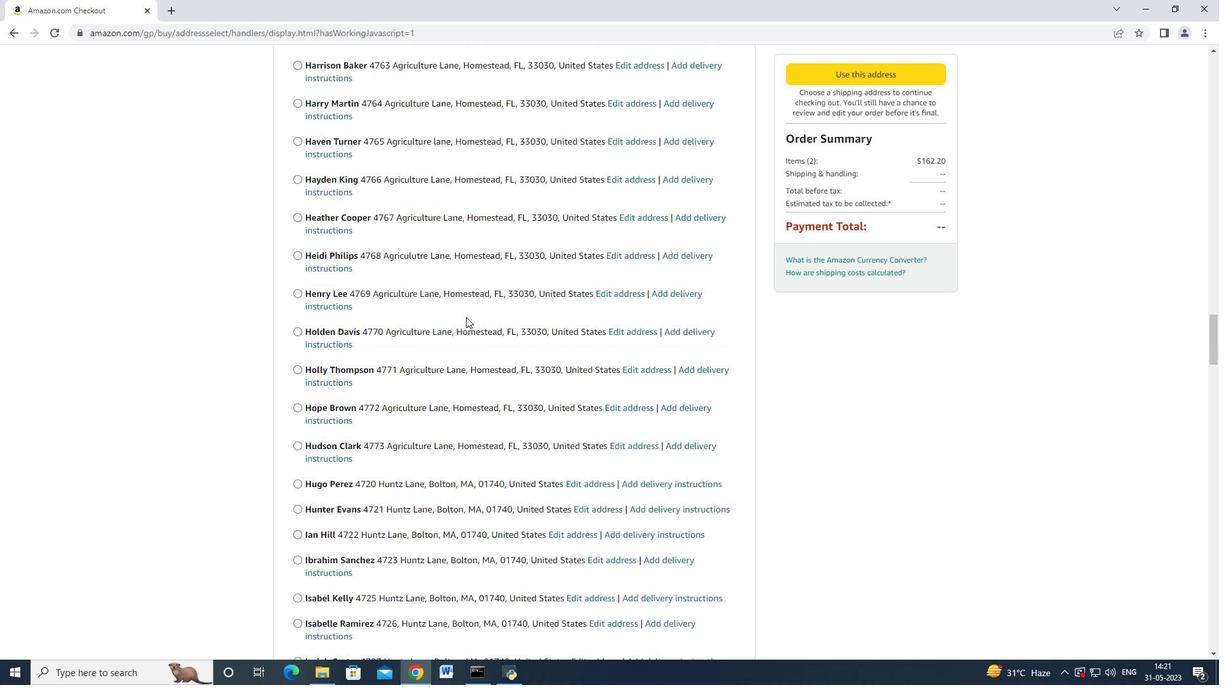 
Action: Mouse moved to (462, 320)
Screenshot: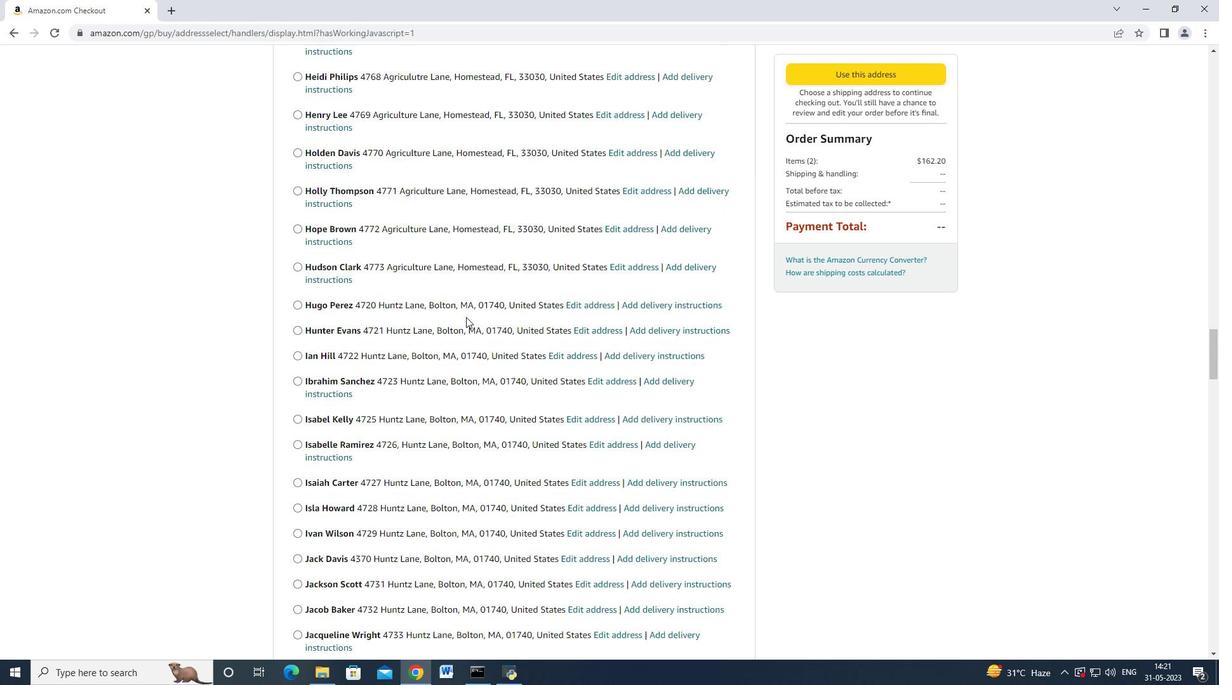 
Action: Mouse scrolled (462, 319) with delta (0, 0)
Screenshot: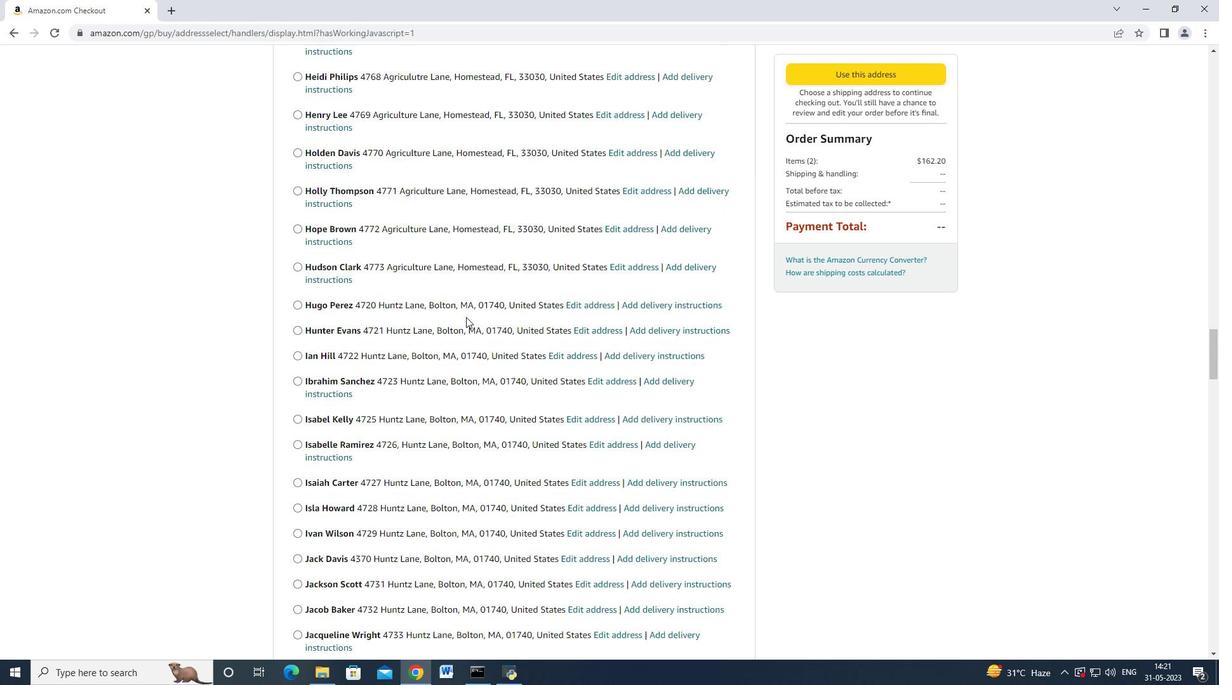 
Action: Mouse moved to (460, 320)
Screenshot: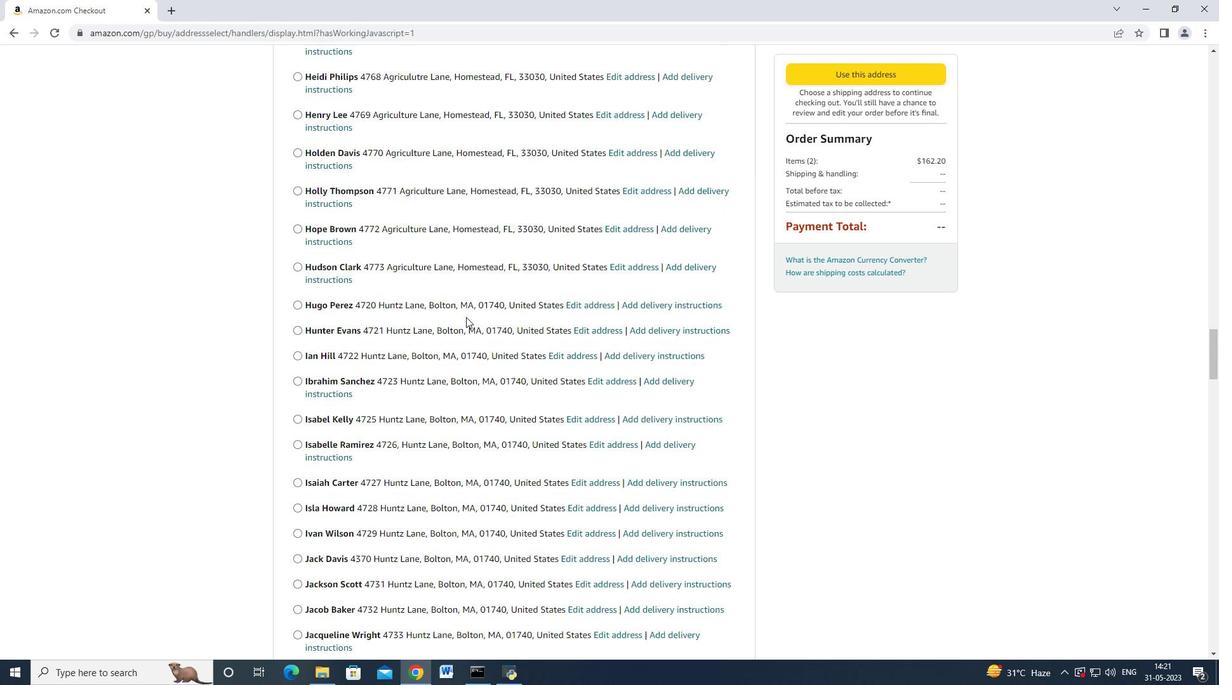 
Action: Mouse scrolled (460, 320) with delta (0, 0)
Screenshot: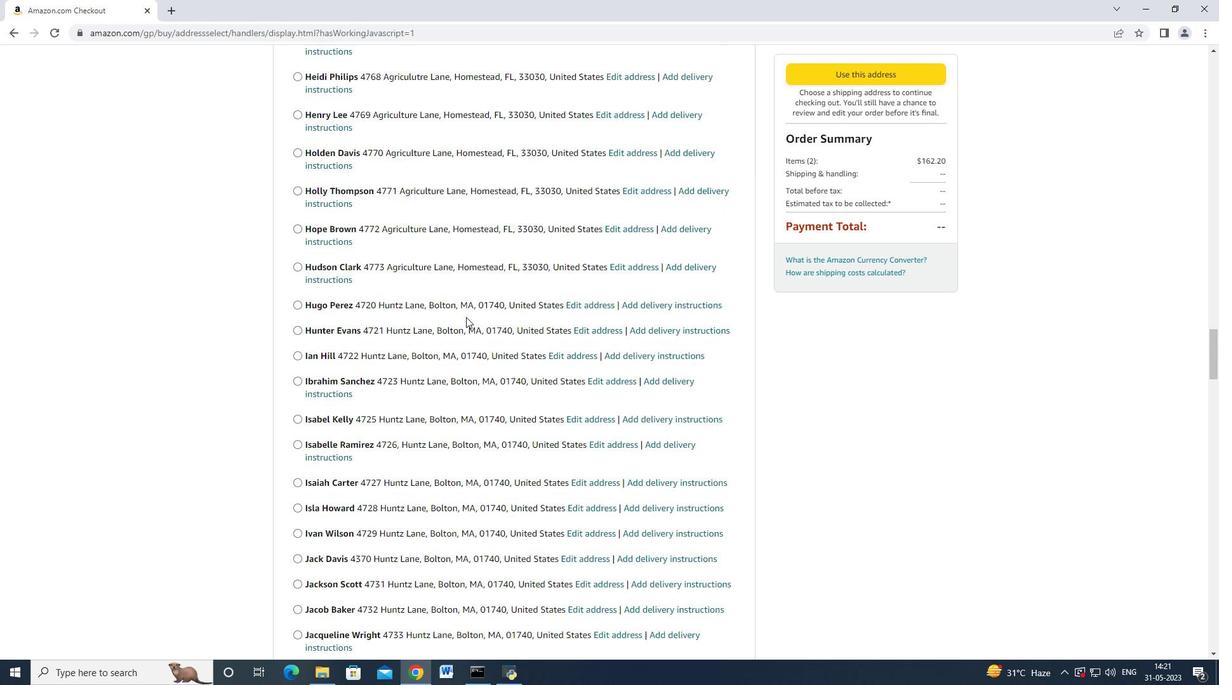 
Action: Mouse scrolled (460, 320) with delta (0, 0)
Screenshot: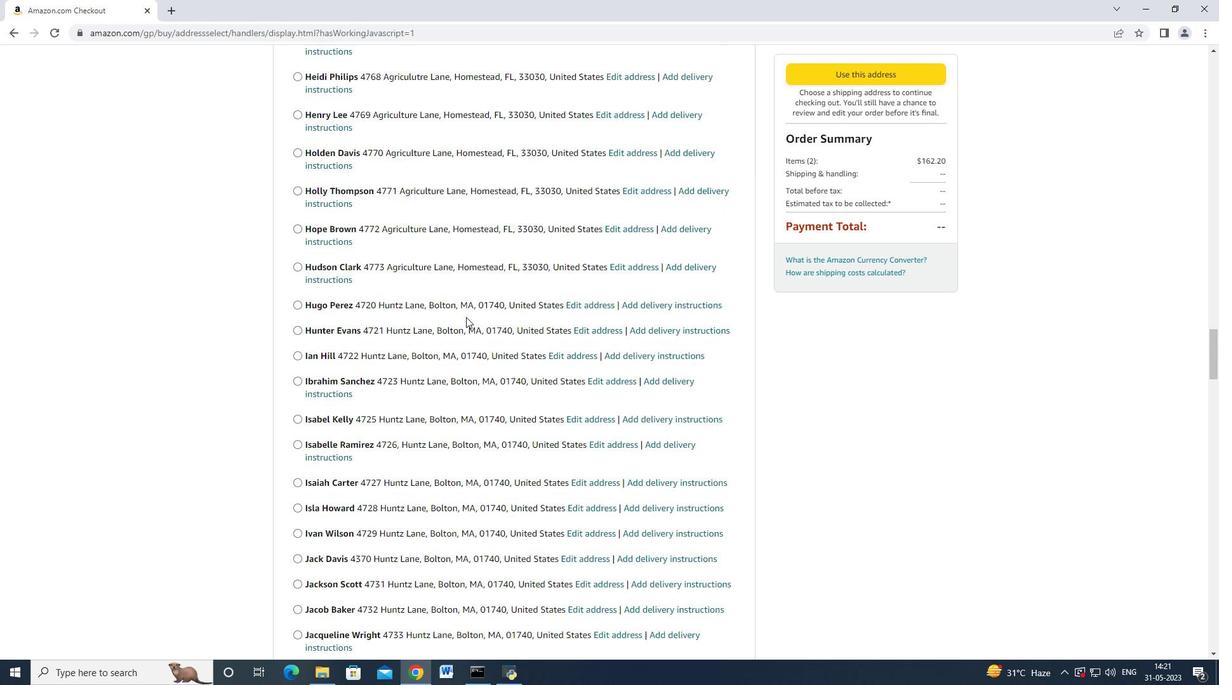 
Action: Mouse scrolled (460, 320) with delta (0, 0)
Screenshot: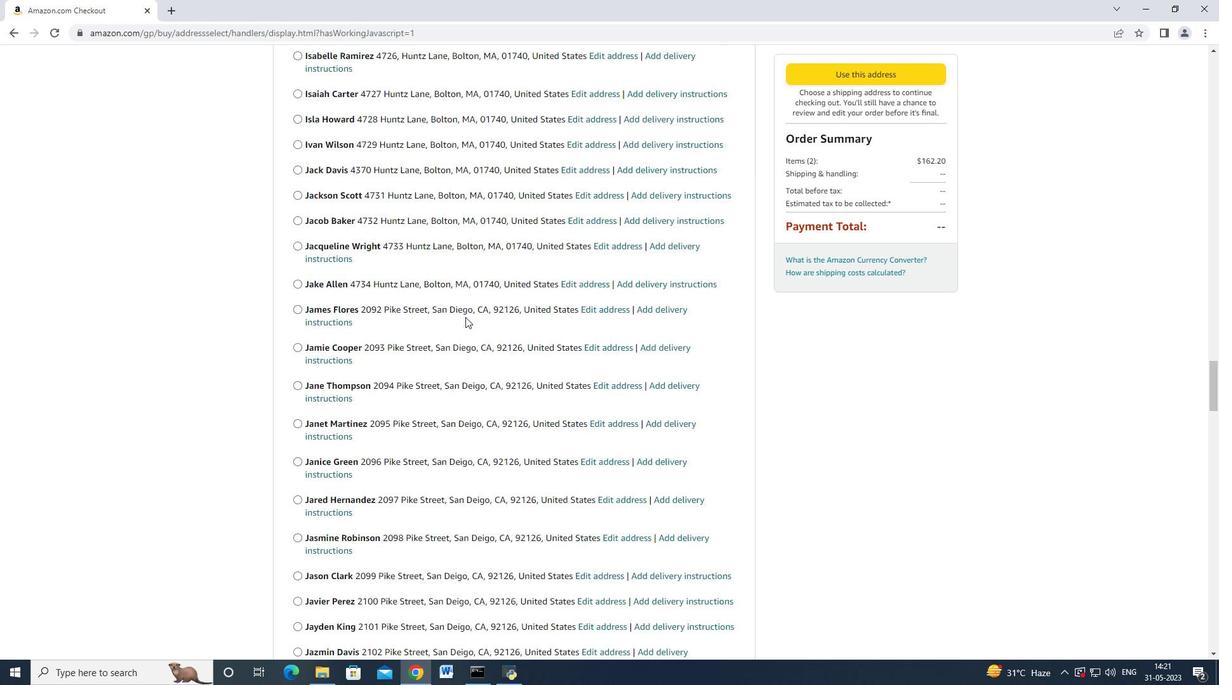 
Action: Mouse scrolled (460, 320) with delta (0, 0)
Screenshot: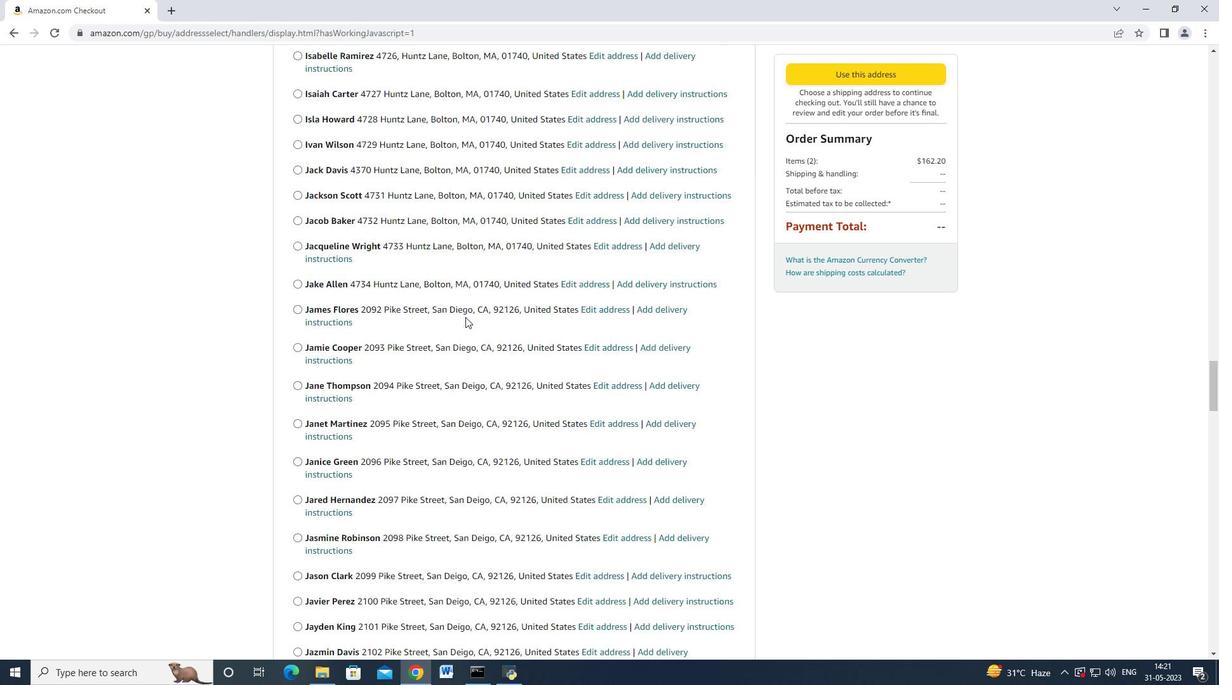 
Action: Mouse scrolled (460, 320) with delta (0, 0)
Screenshot: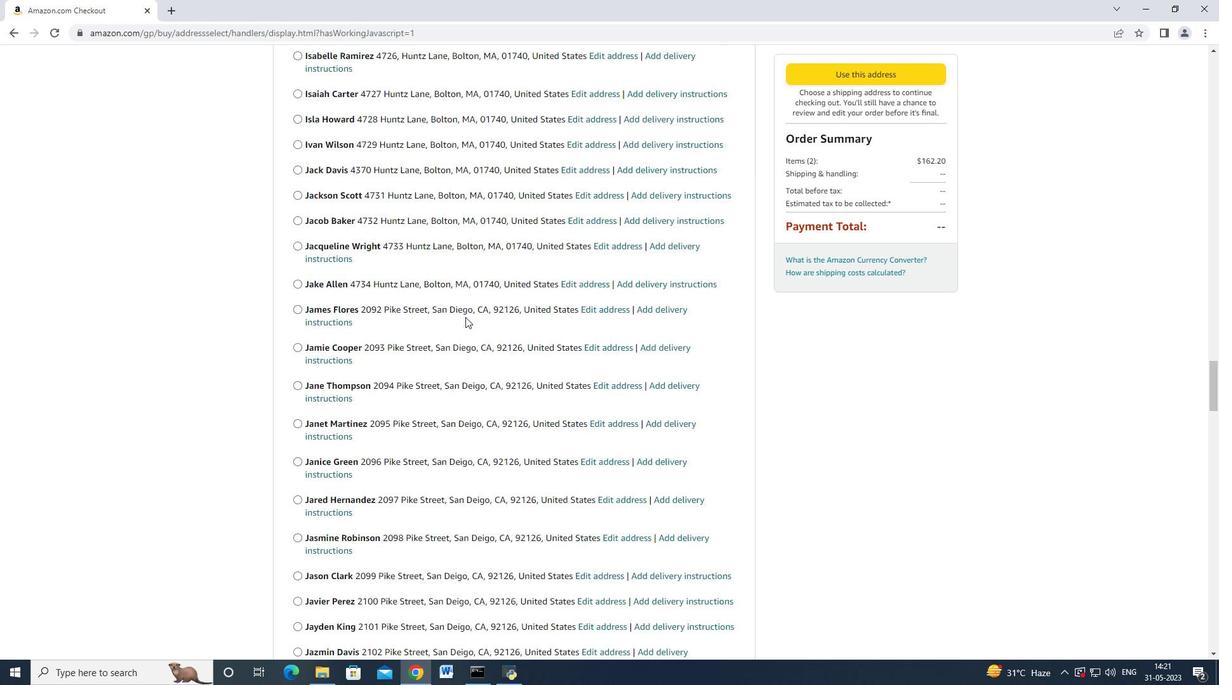 
Action: Mouse moved to (460, 320)
Screenshot: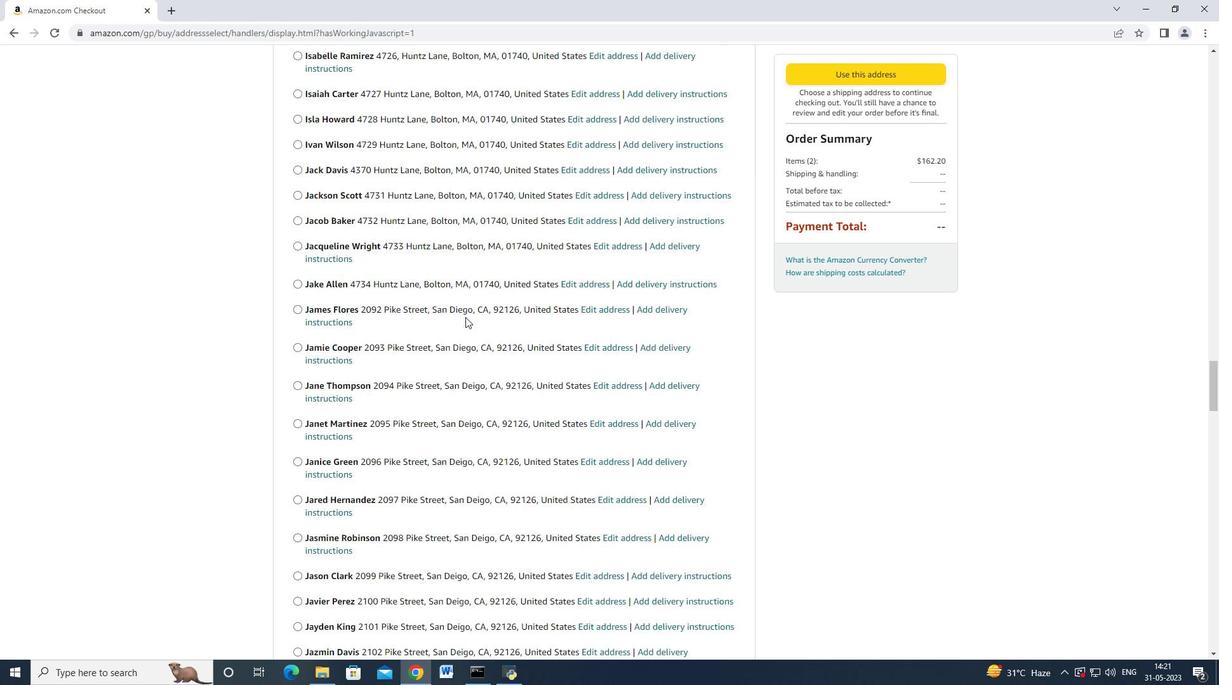 
Action: Mouse scrolled (460, 320) with delta (0, 0)
Screenshot: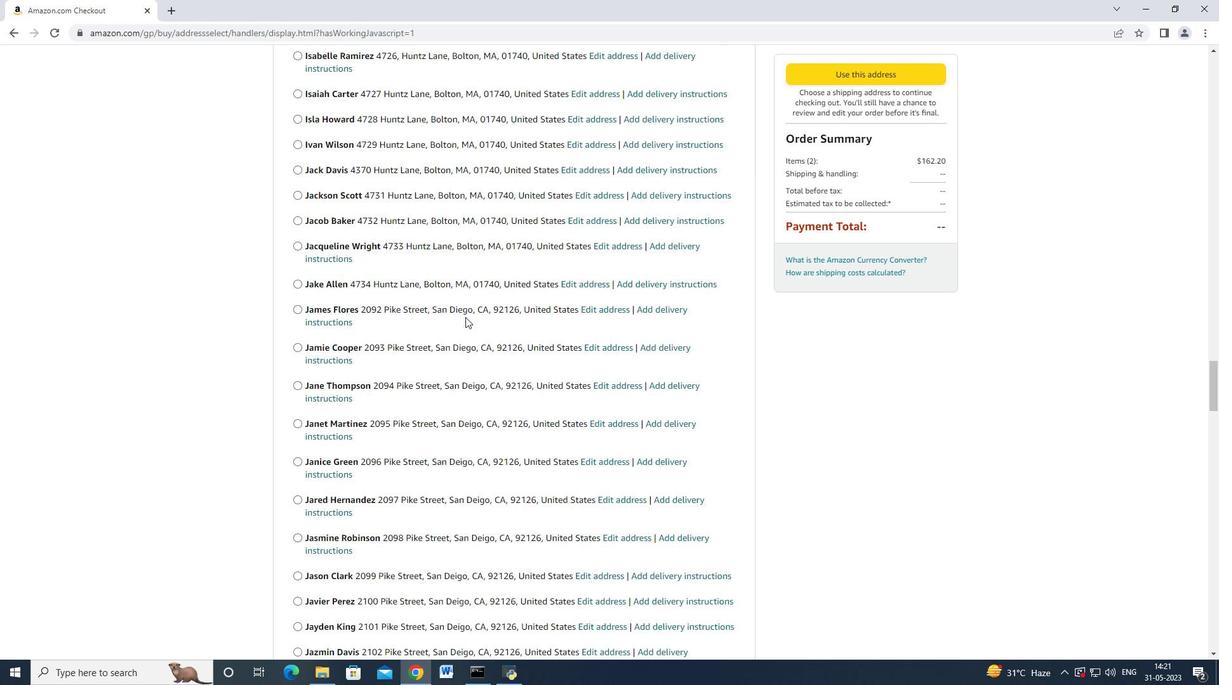 
Action: Mouse scrolled (460, 320) with delta (0, 0)
Screenshot: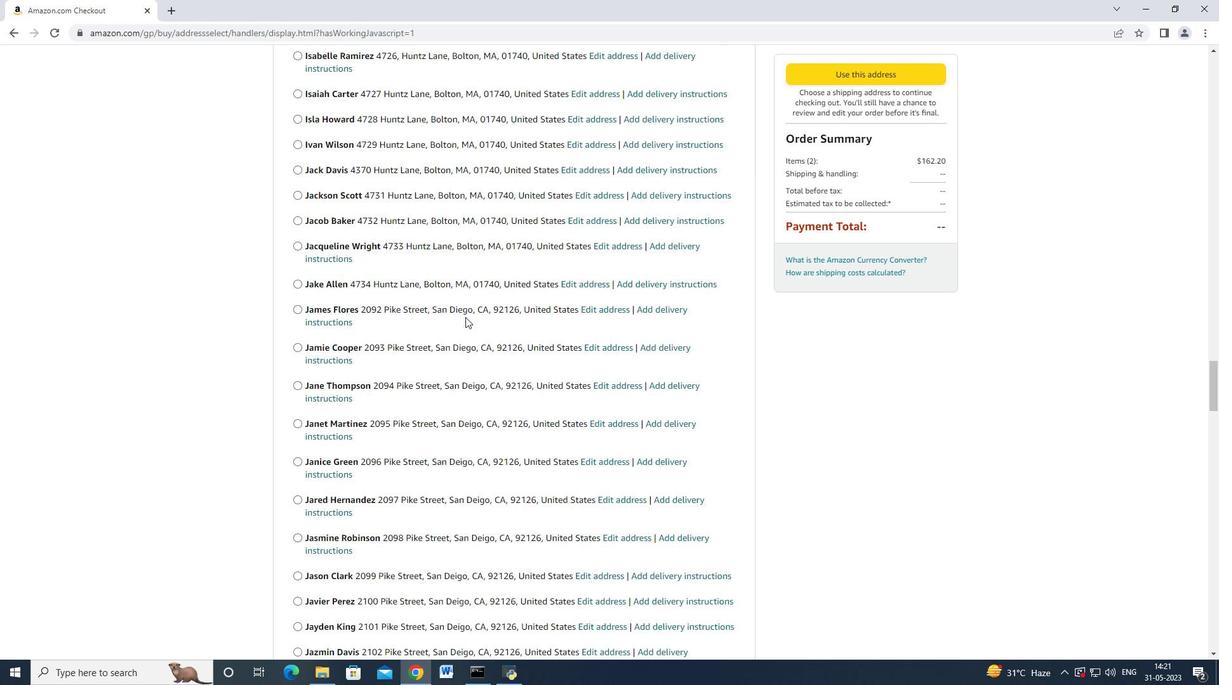 
Action: Mouse scrolled (460, 320) with delta (0, 0)
Screenshot: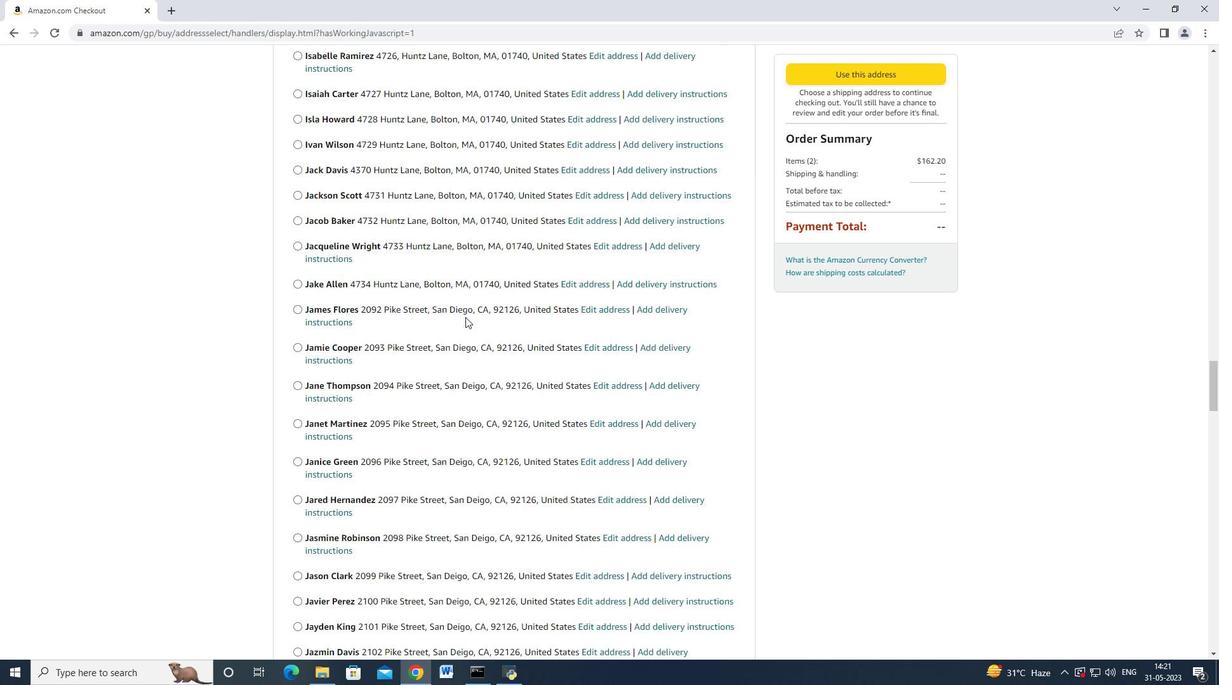 
Action: Mouse moved to (429, 333)
Screenshot: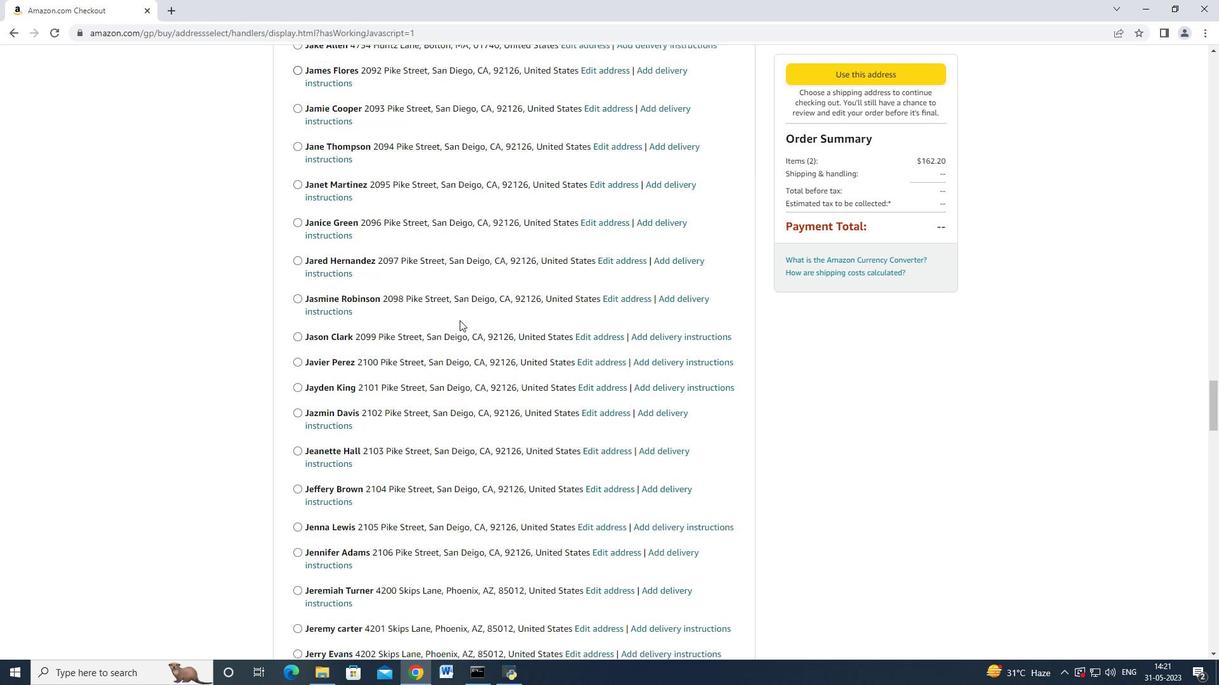 
Action: Mouse scrolled (429, 332) with delta (0, 0)
Screenshot: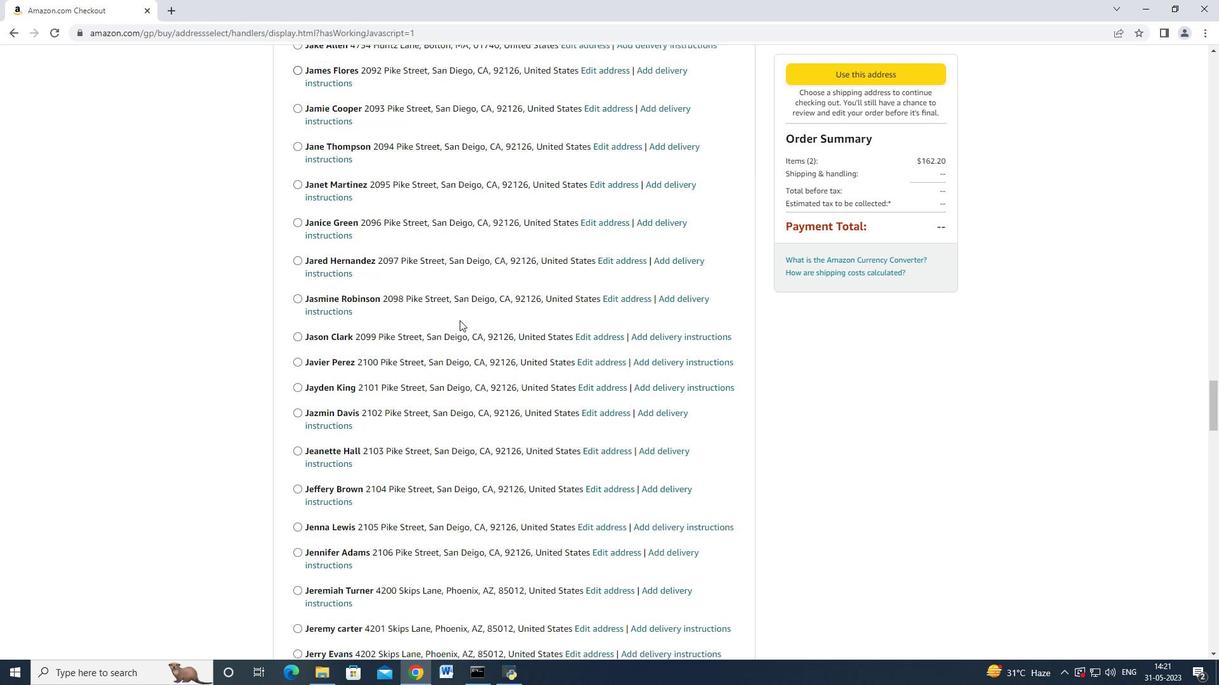 
Action: Mouse moved to (426, 335)
Screenshot: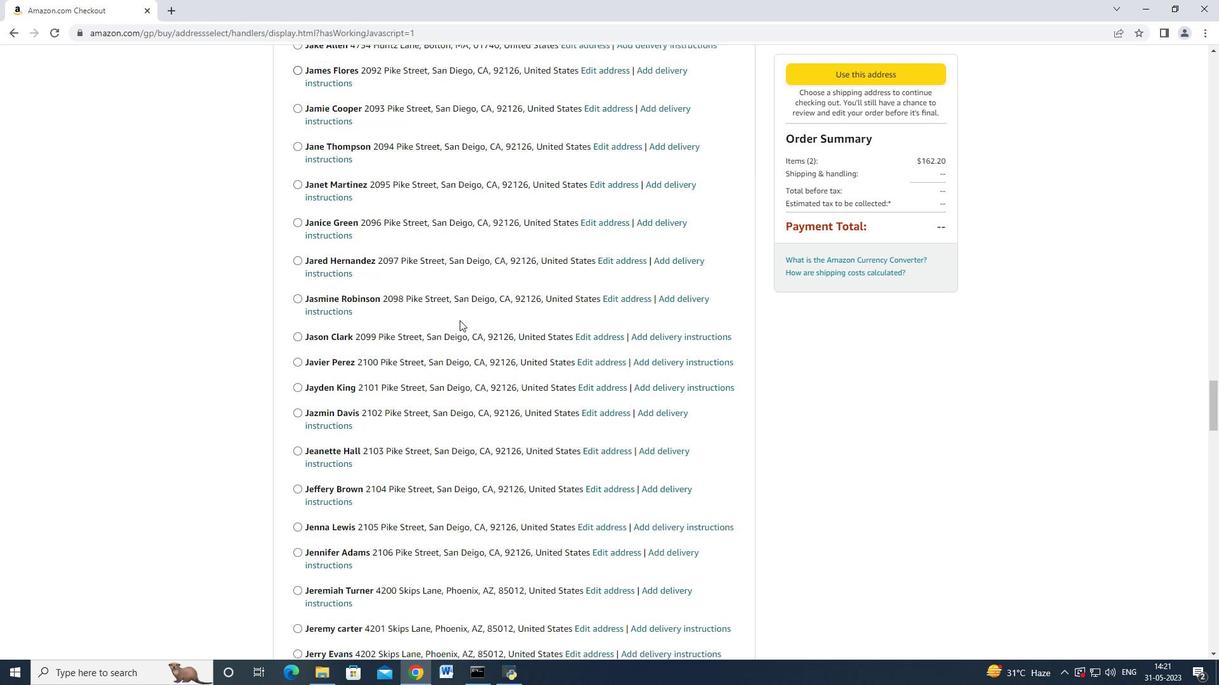 
Action: Mouse scrolled (426, 334) with delta (0, 0)
Screenshot: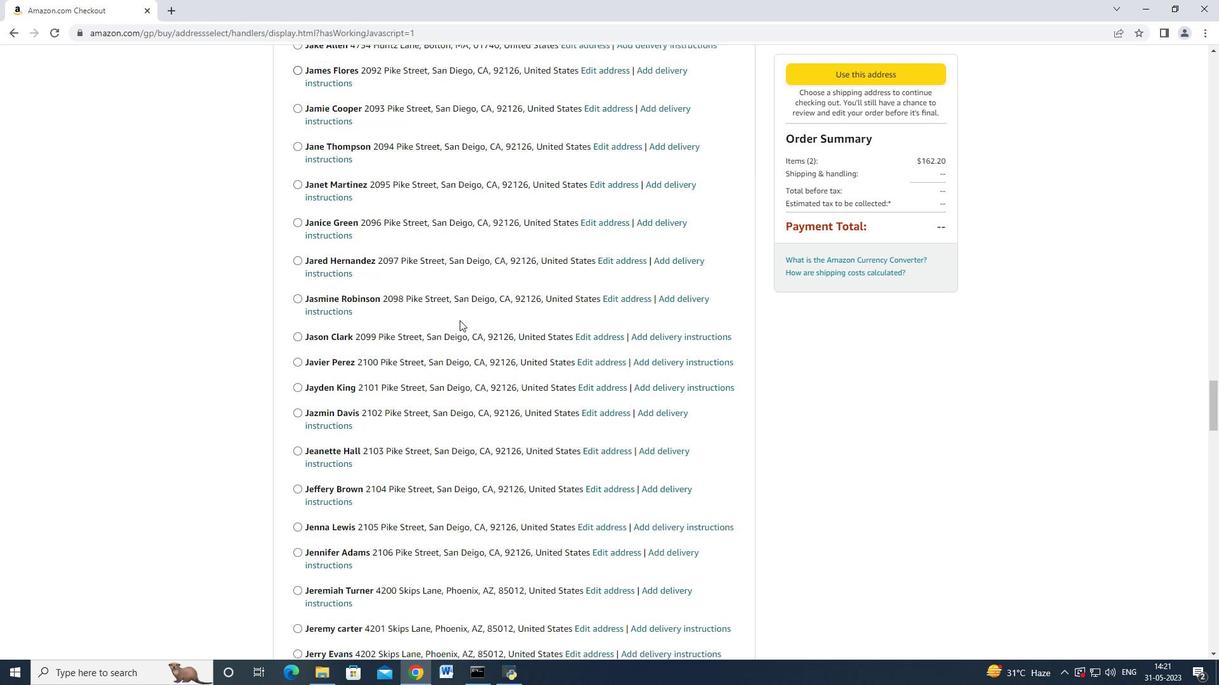 
Action: Mouse moved to (426, 335)
Screenshot: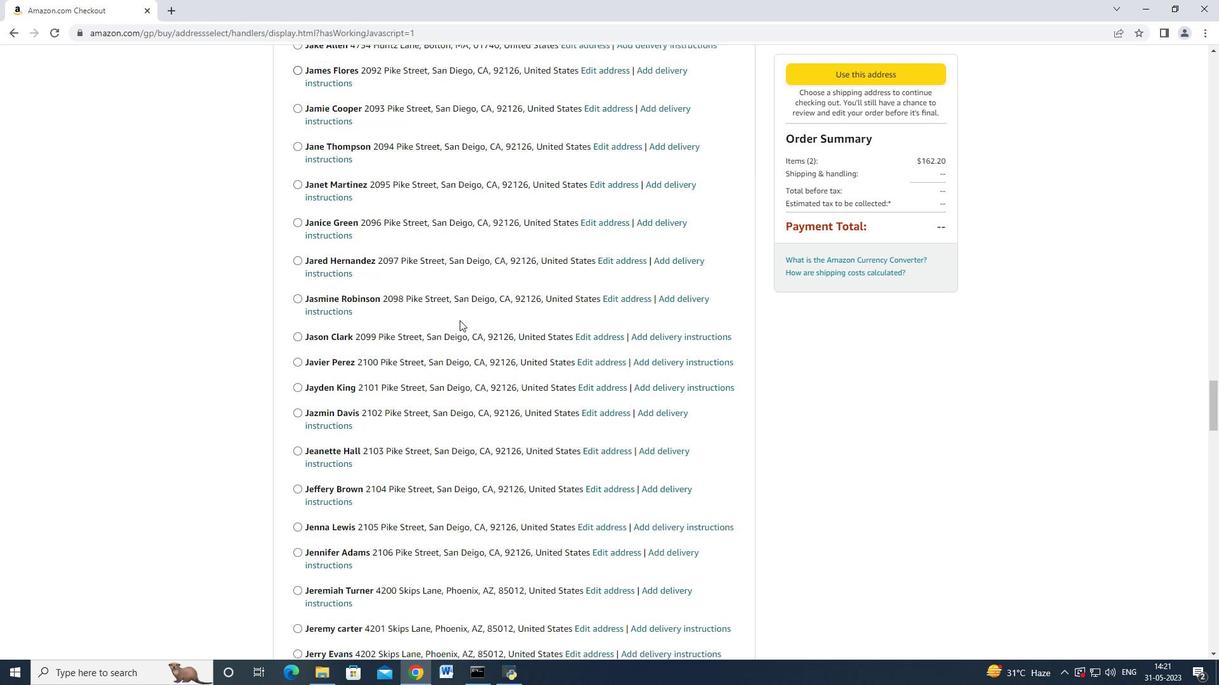 
Action: Mouse scrolled (426, 335) with delta (0, 0)
Screenshot: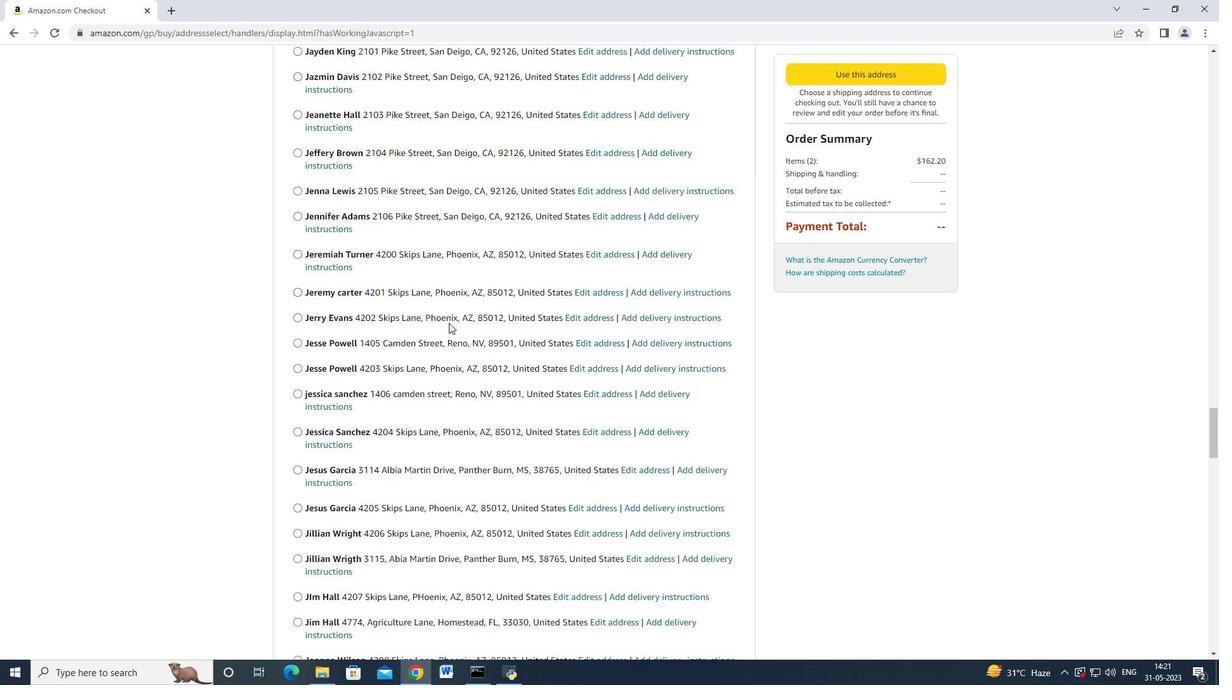 
Action: Mouse moved to (424, 335)
Screenshot: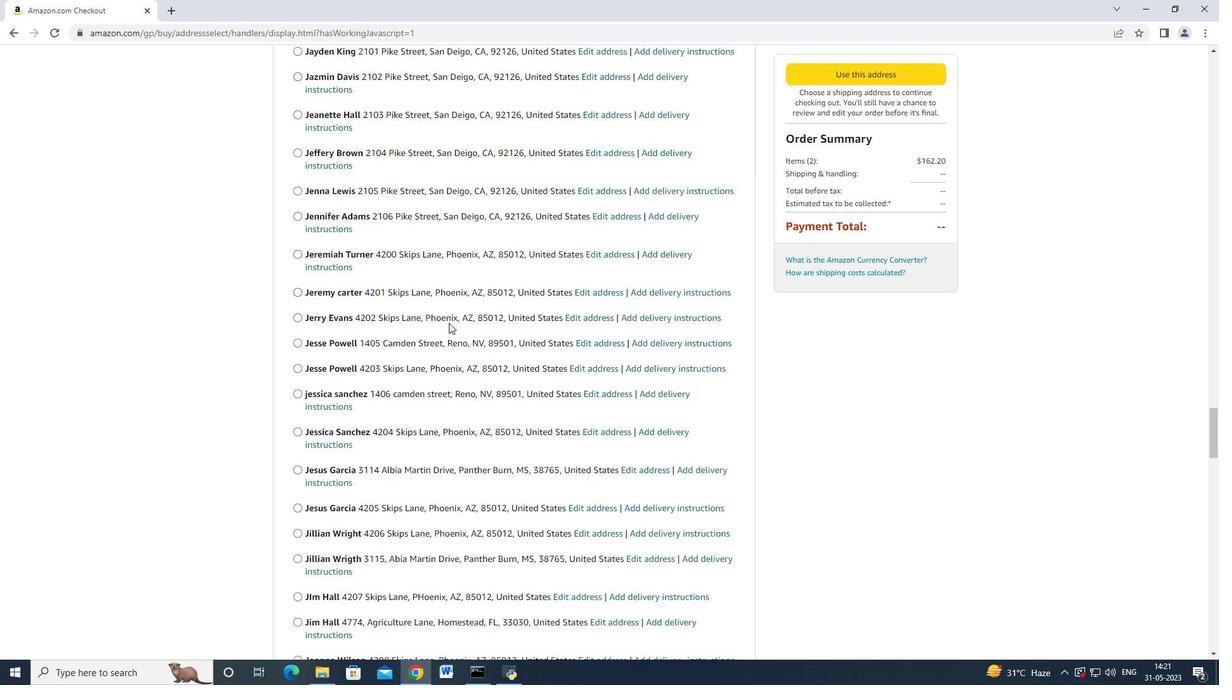 
Action: Mouse scrolled (424, 335) with delta (0, 0)
Screenshot: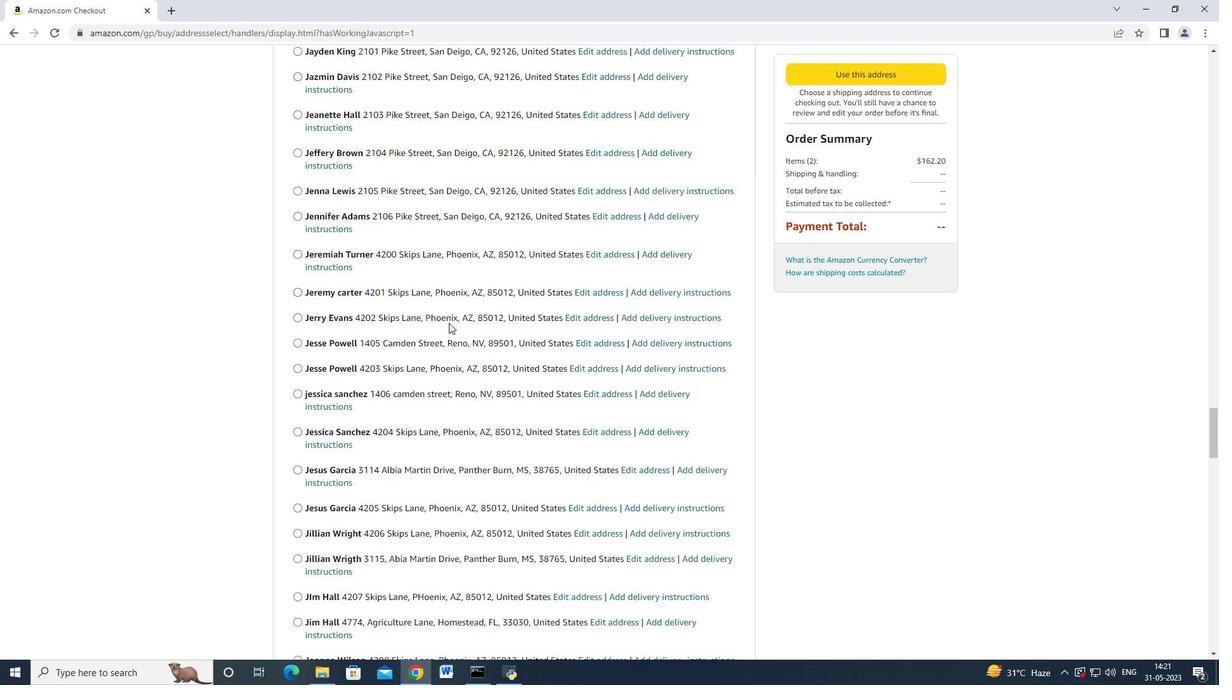 
Action: Mouse scrolled (424, 335) with delta (0, 0)
Screenshot: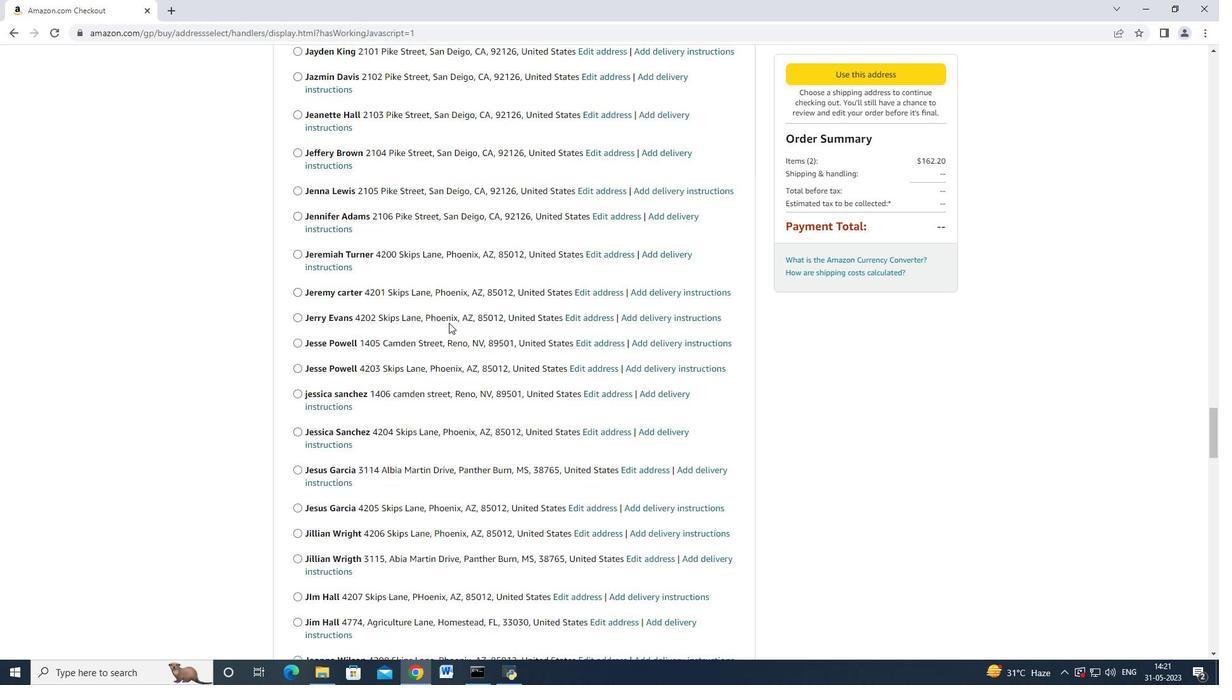 
Action: Mouse moved to (424, 335)
Screenshot: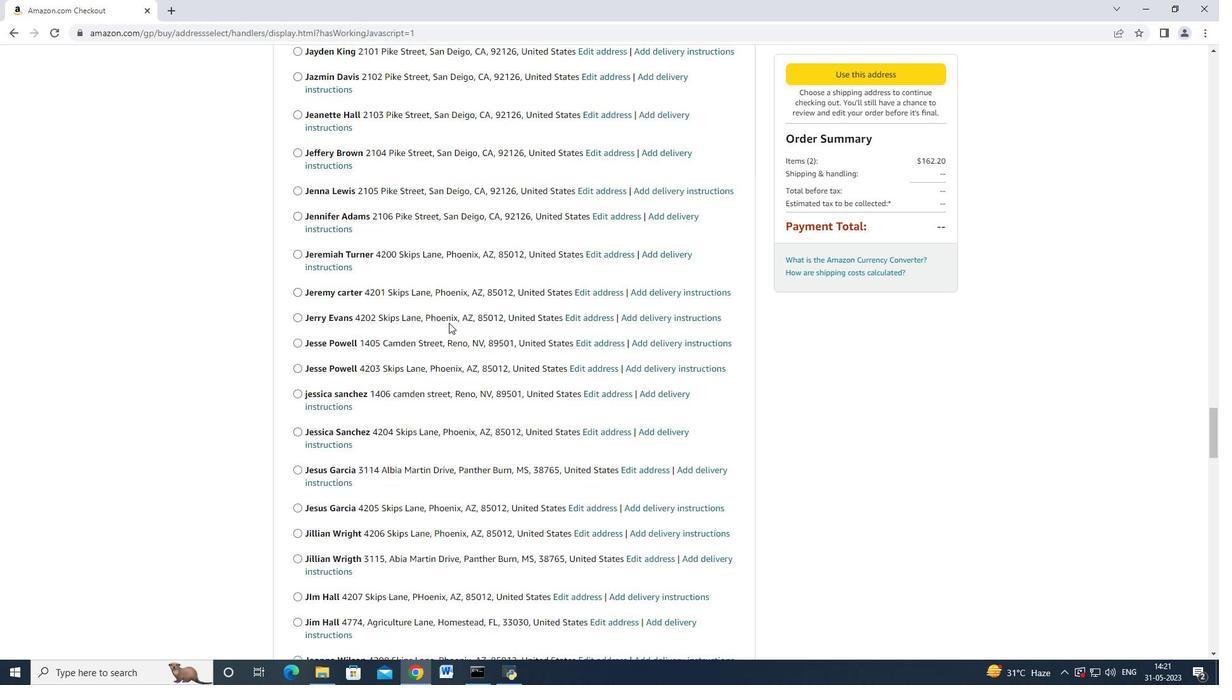 
Action: Mouse scrolled (424, 335) with delta (0, 0)
Screenshot: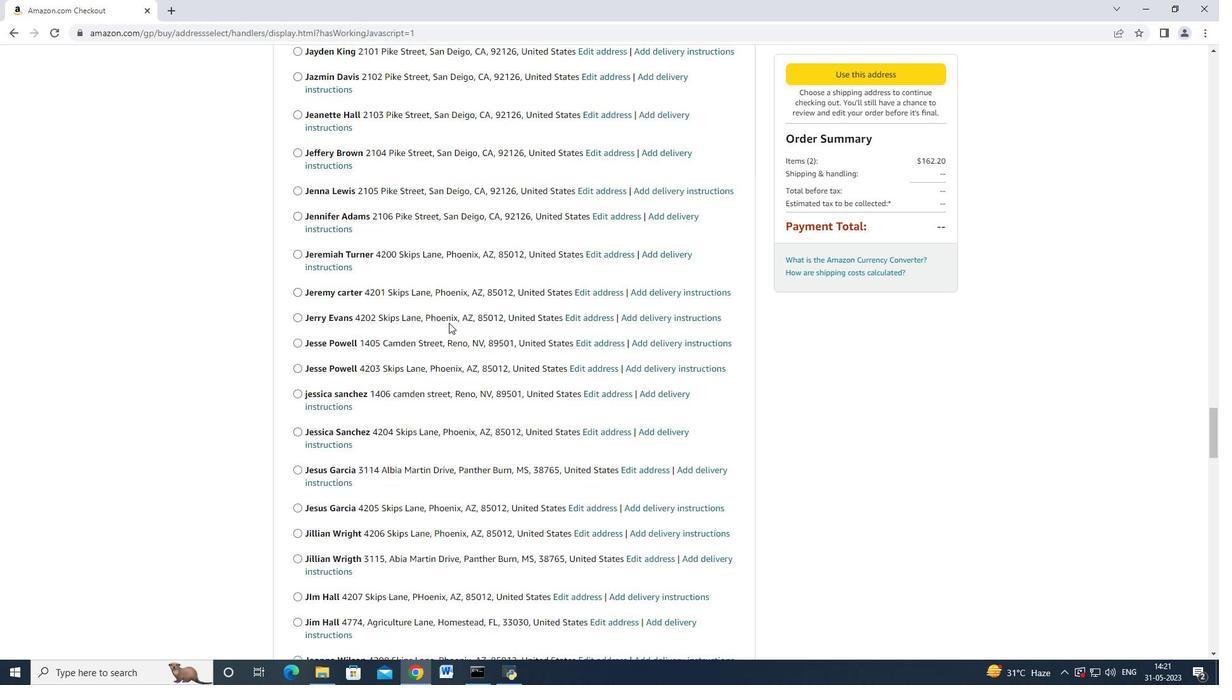 
Action: Mouse scrolled (424, 335) with delta (0, 0)
Screenshot: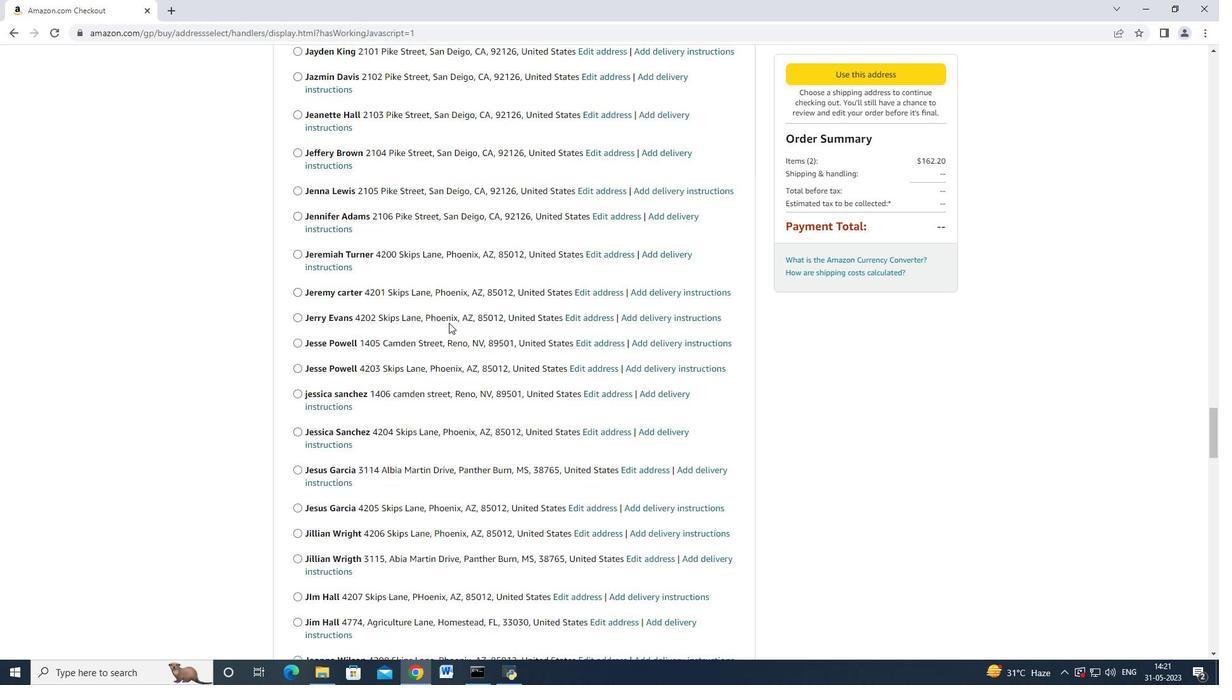 
Action: Mouse scrolled (424, 335) with delta (0, 0)
Screenshot: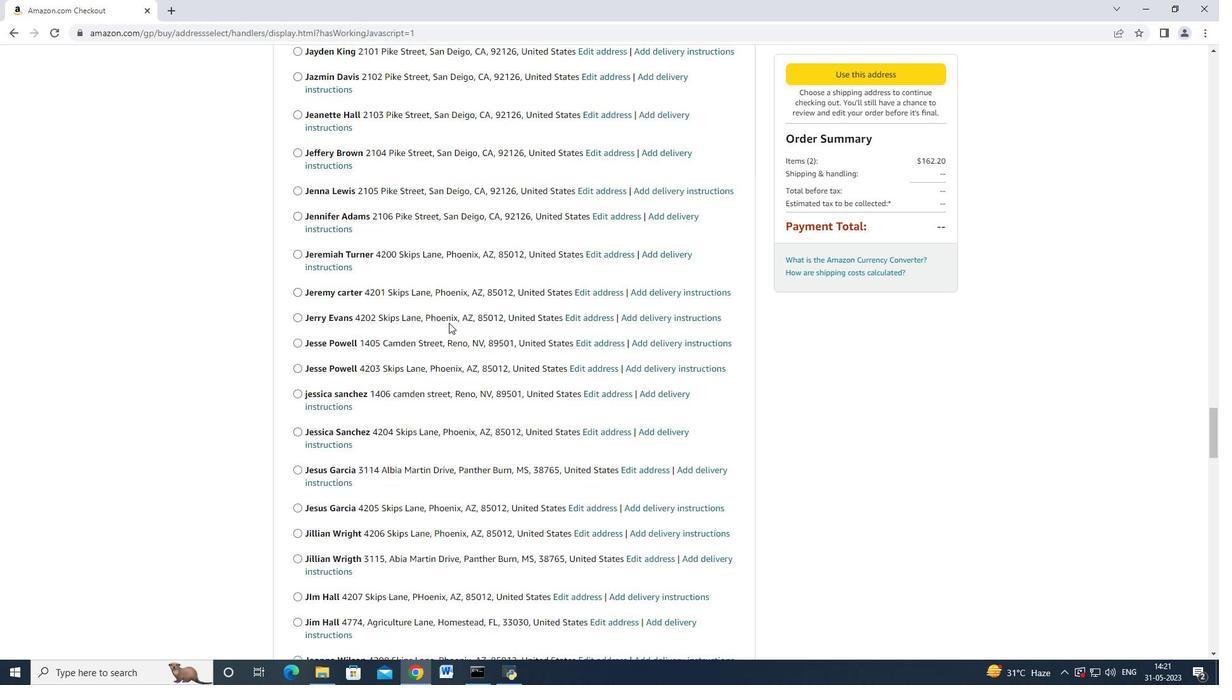 
Action: Mouse scrolled (424, 335) with delta (0, 0)
Screenshot: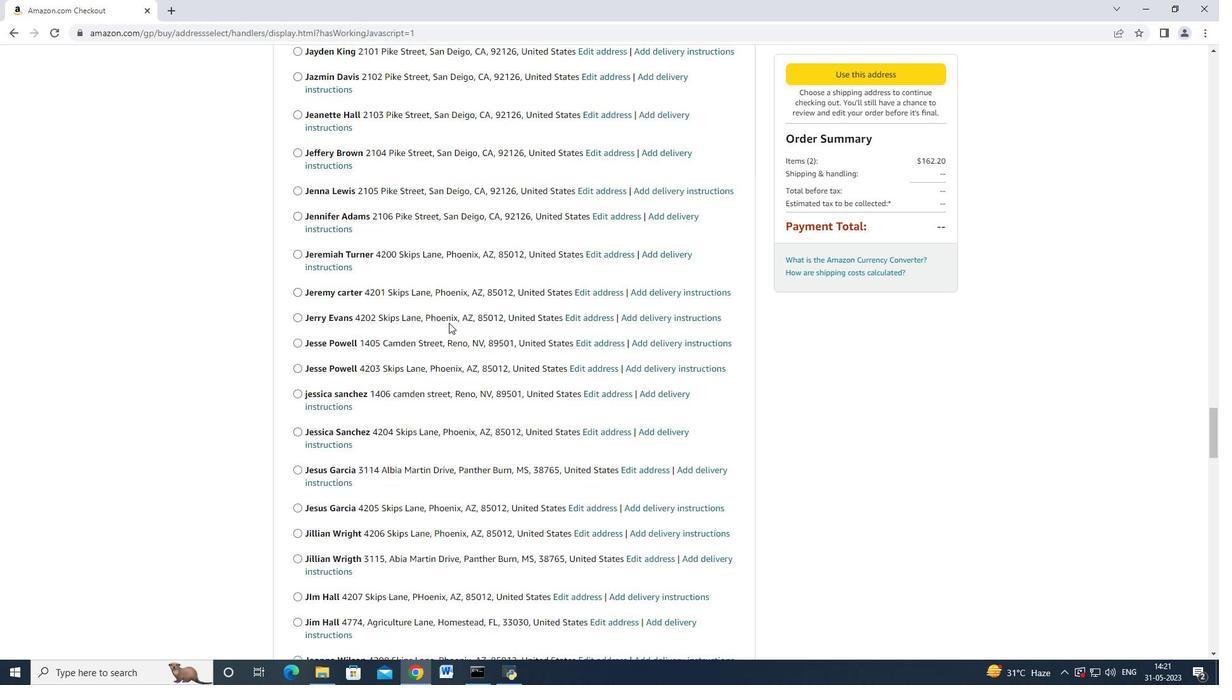 
Action: Mouse moved to (332, 460)
Screenshot: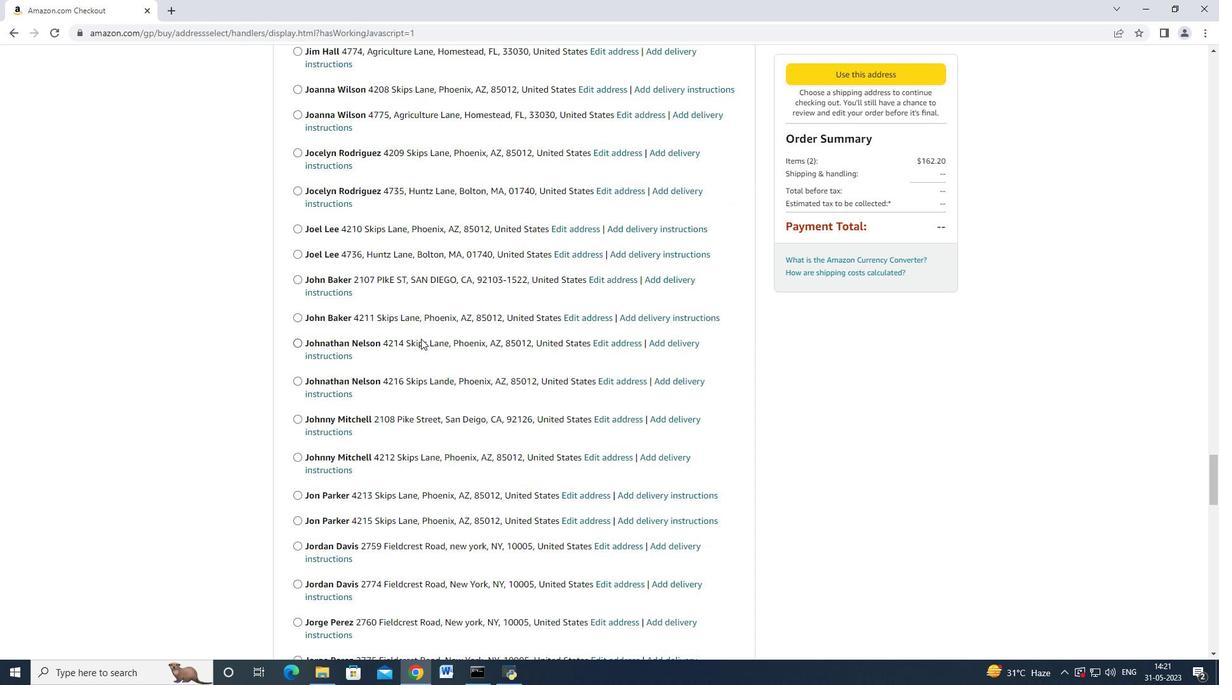 
Action: Mouse scrolled (335, 450) with delta (0, 0)
Screenshot: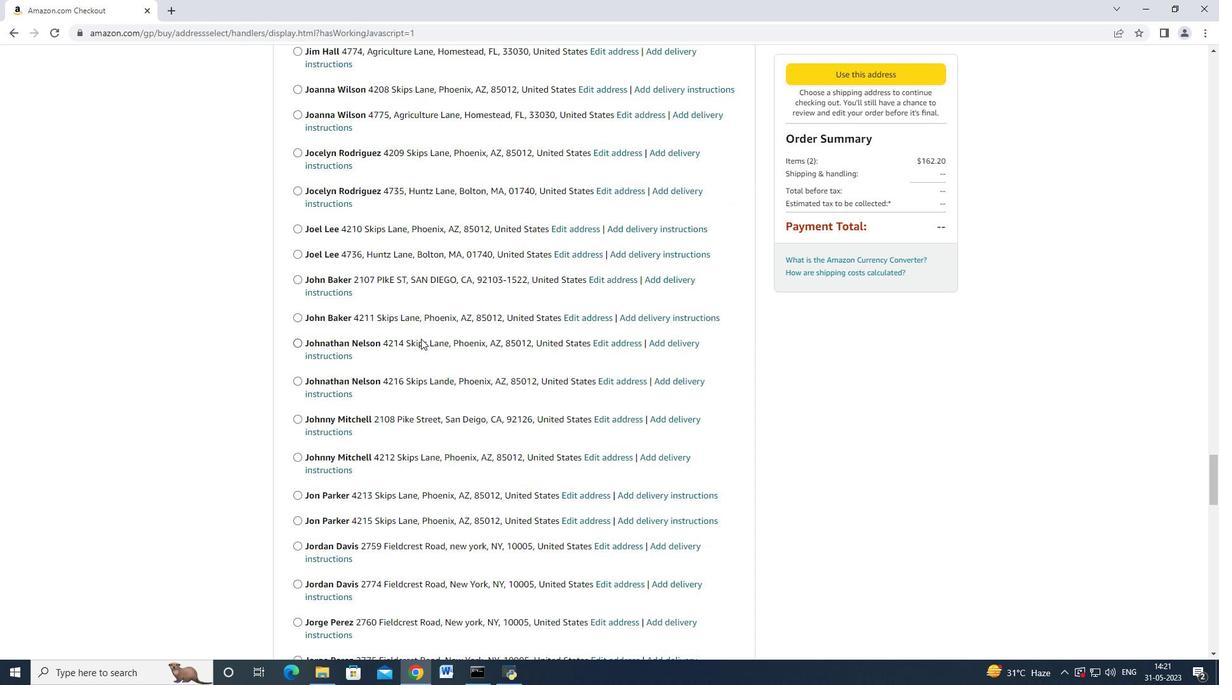 
Action: Mouse scrolled (333, 457) with delta (0, 0)
Screenshot: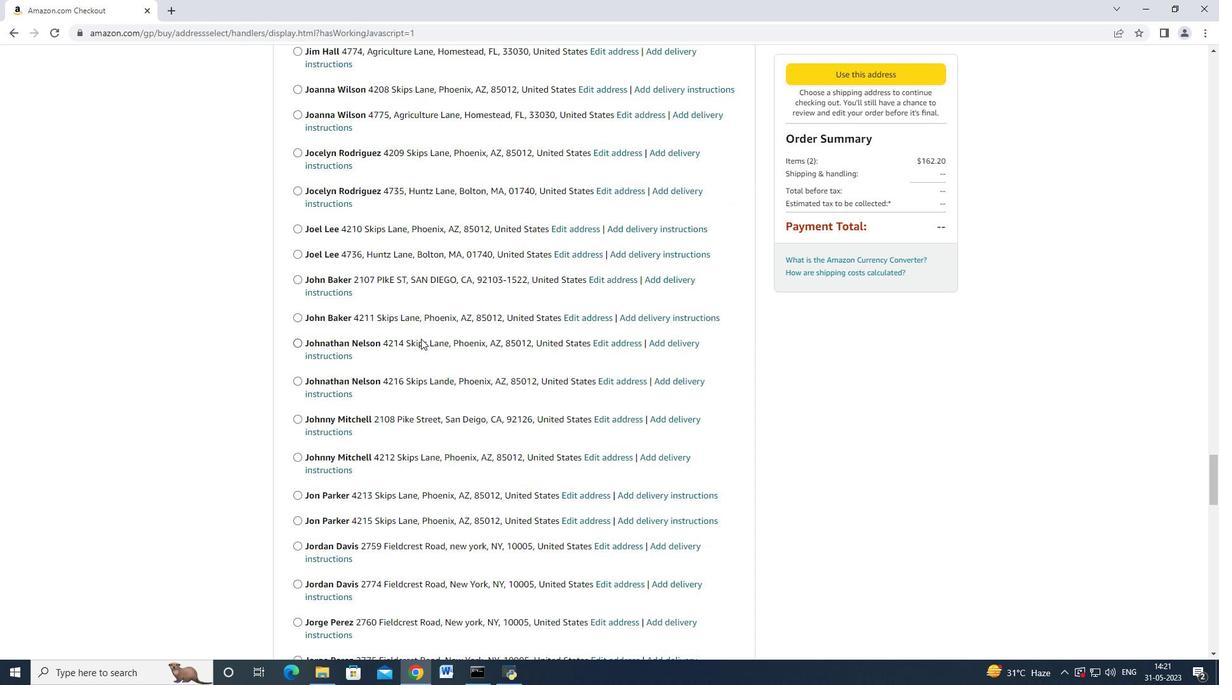 
Action: Mouse moved to (332, 460)
Screenshot: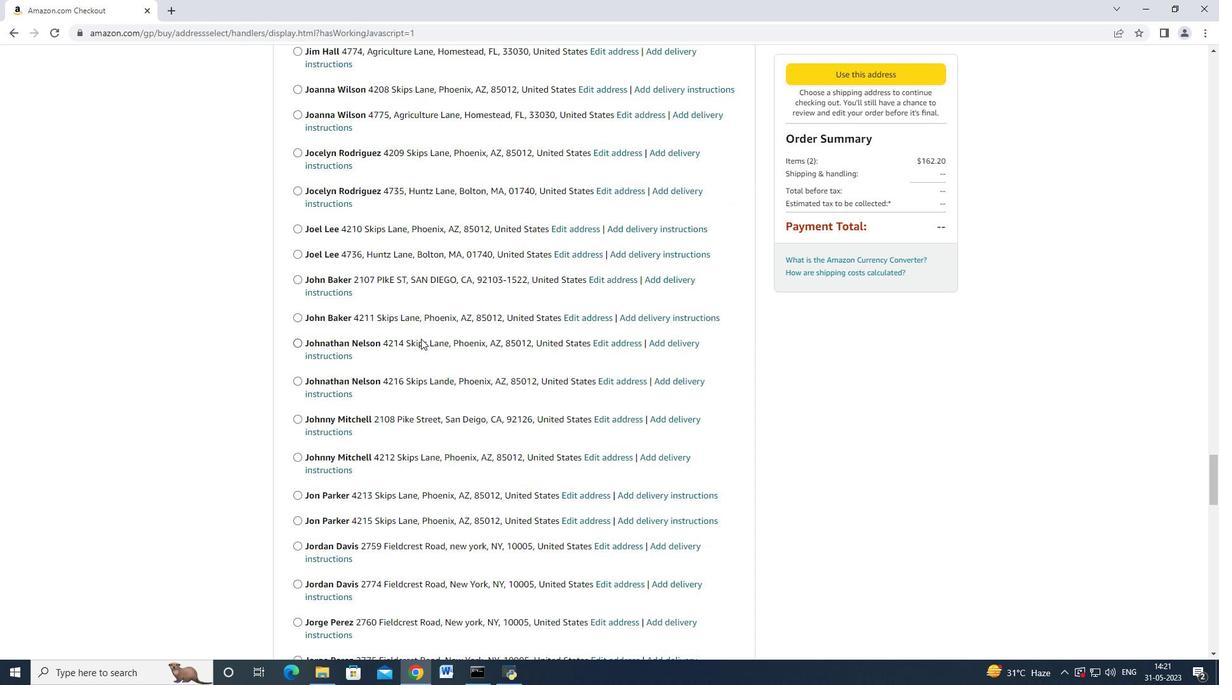 
Action: Mouse scrolled (332, 459) with delta (0, 0)
Screenshot: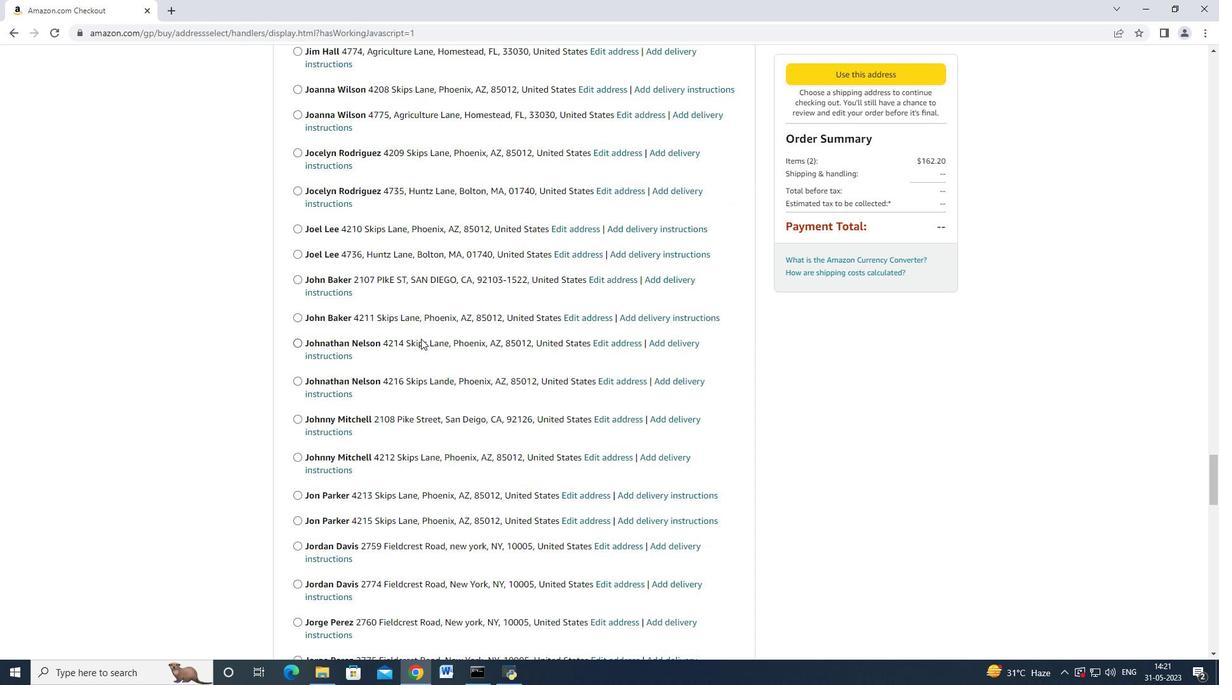 
Action: Mouse scrolled (332, 460) with delta (0, 0)
Screenshot: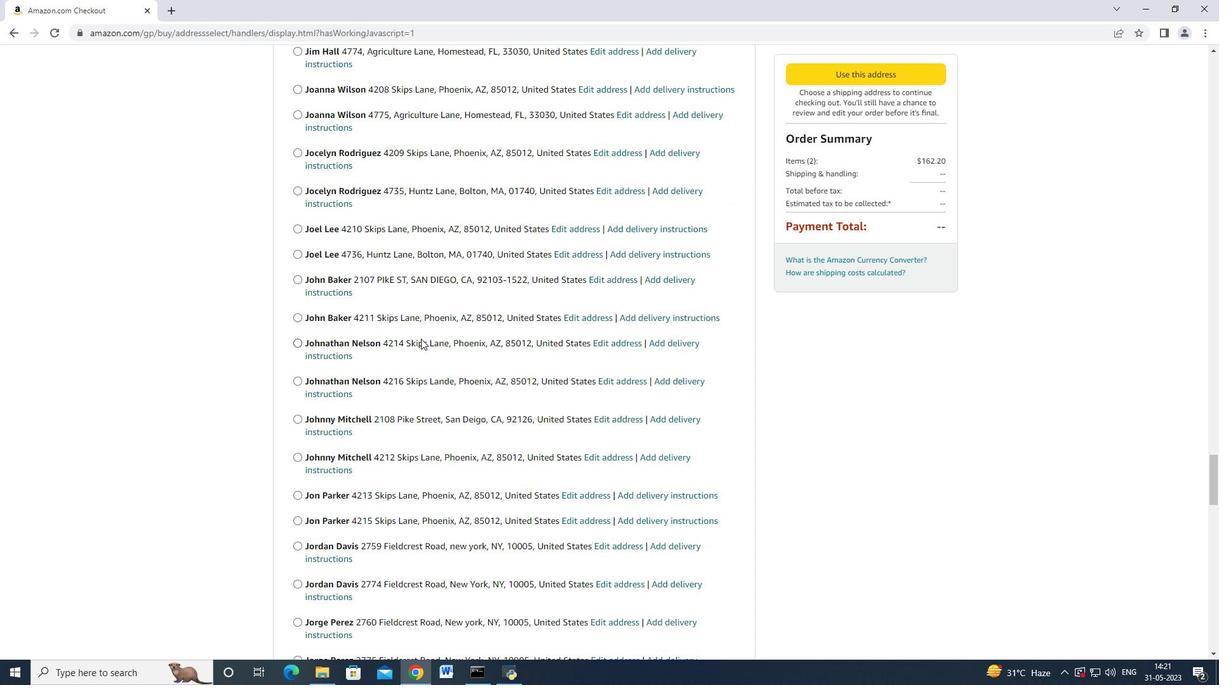 
Action: Mouse moved to (332, 460)
Screenshot: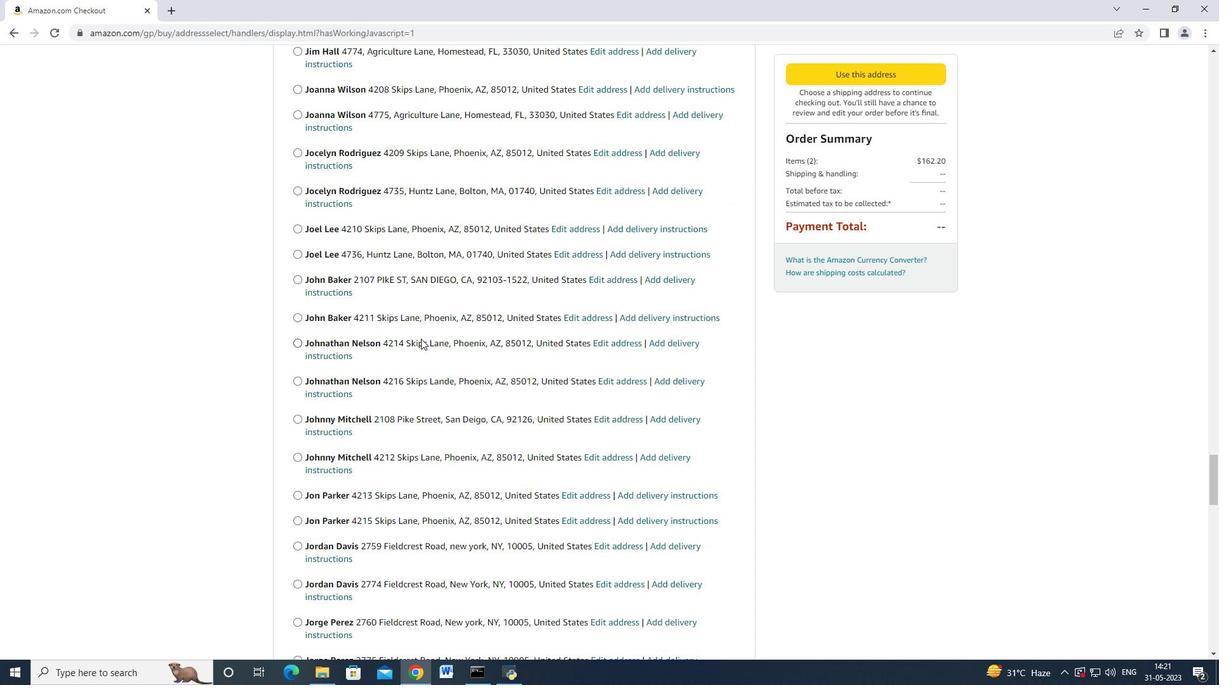 
Action: Mouse scrolled (332, 460) with delta (0, 0)
Screenshot: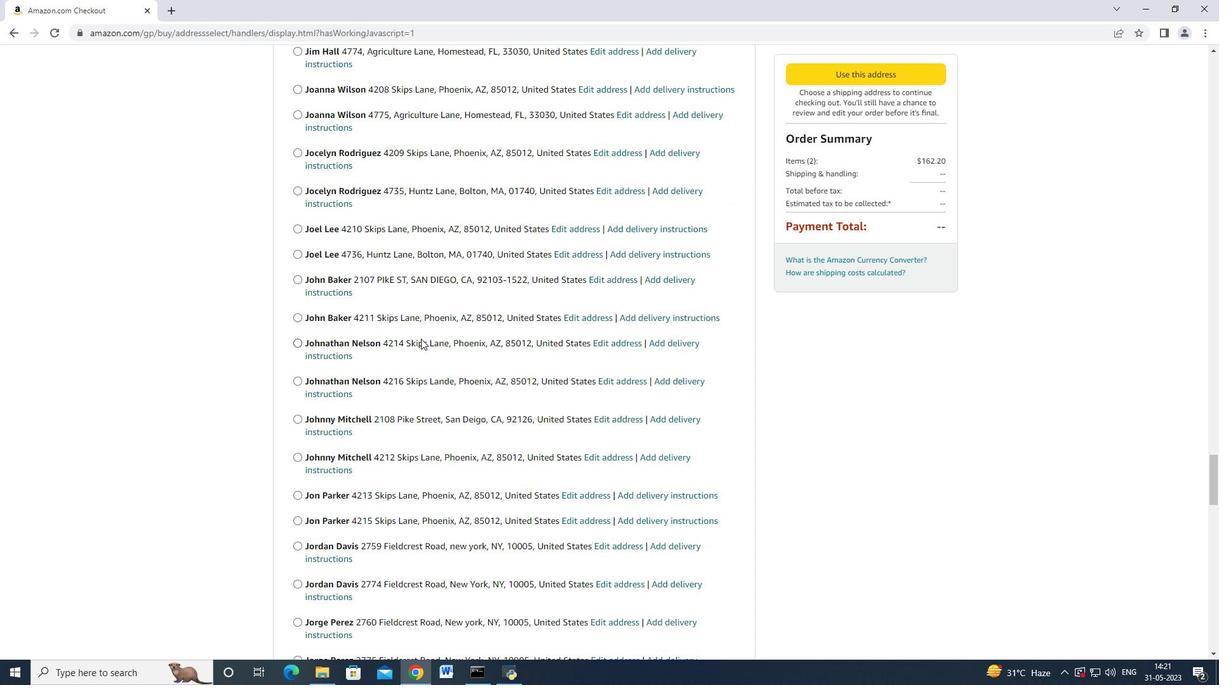 
Action: Mouse moved to (332, 460)
Screenshot: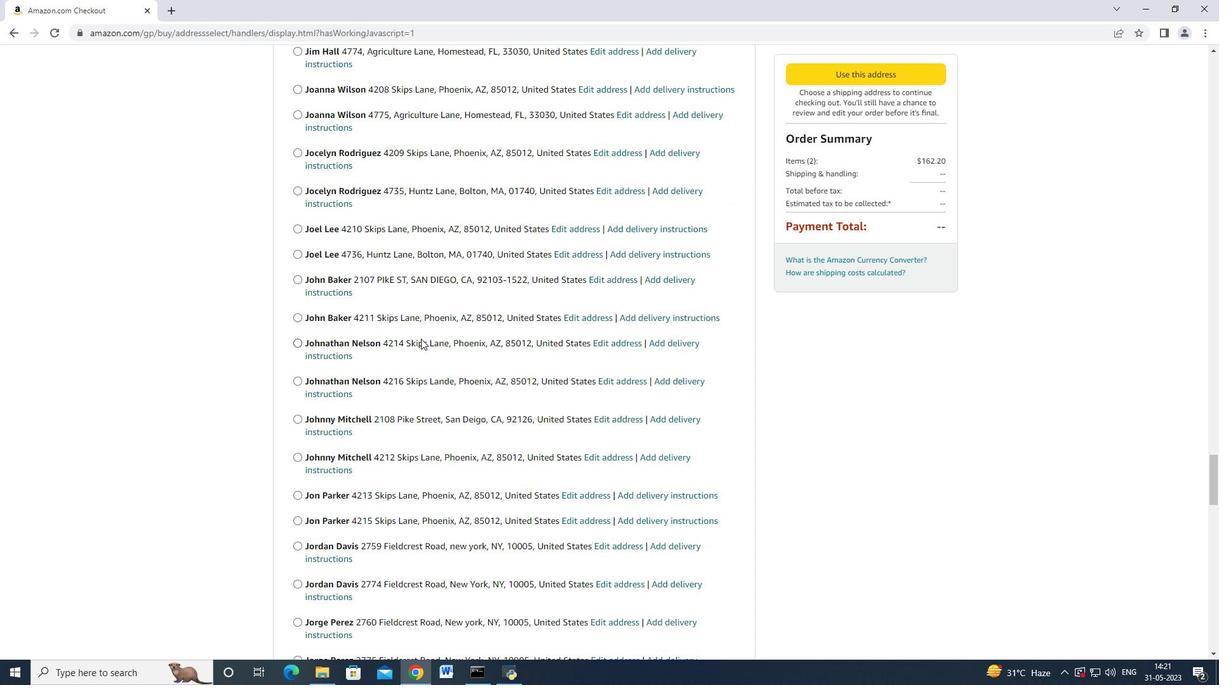 
Action: Mouse scrolled (332, 460) with delta (0, 0)
Screenshot: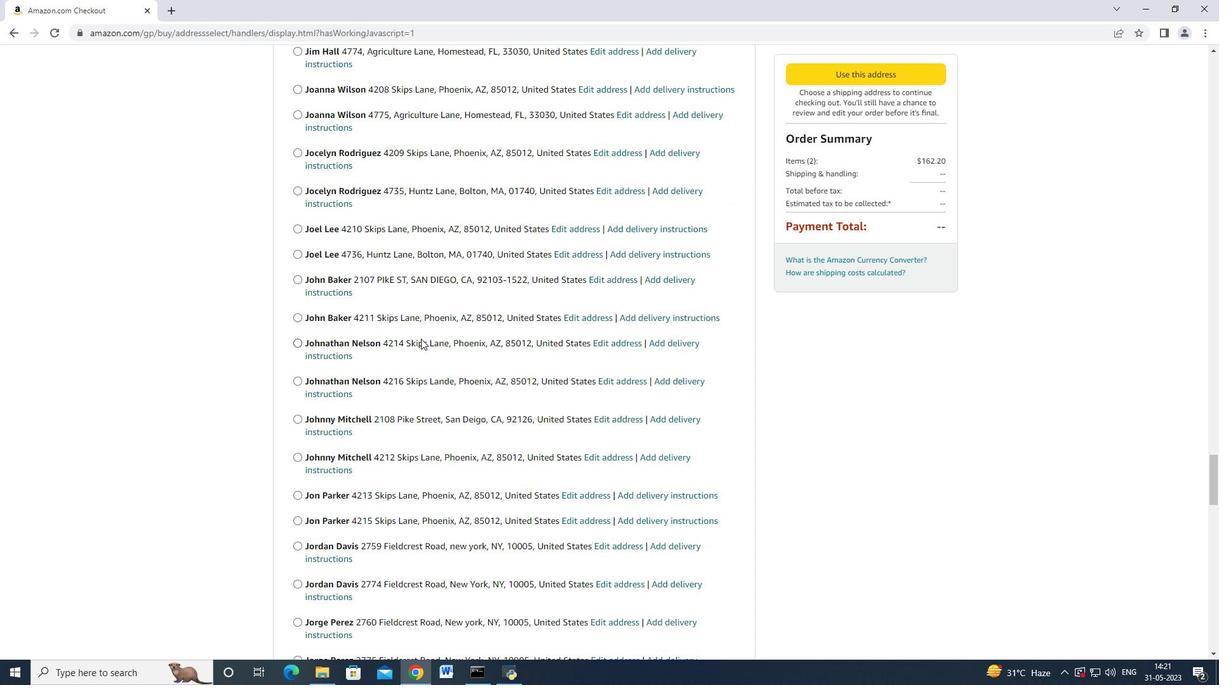 
Action: Mouse scrolled (332, 460) with delta (0, 0)
Screenshot: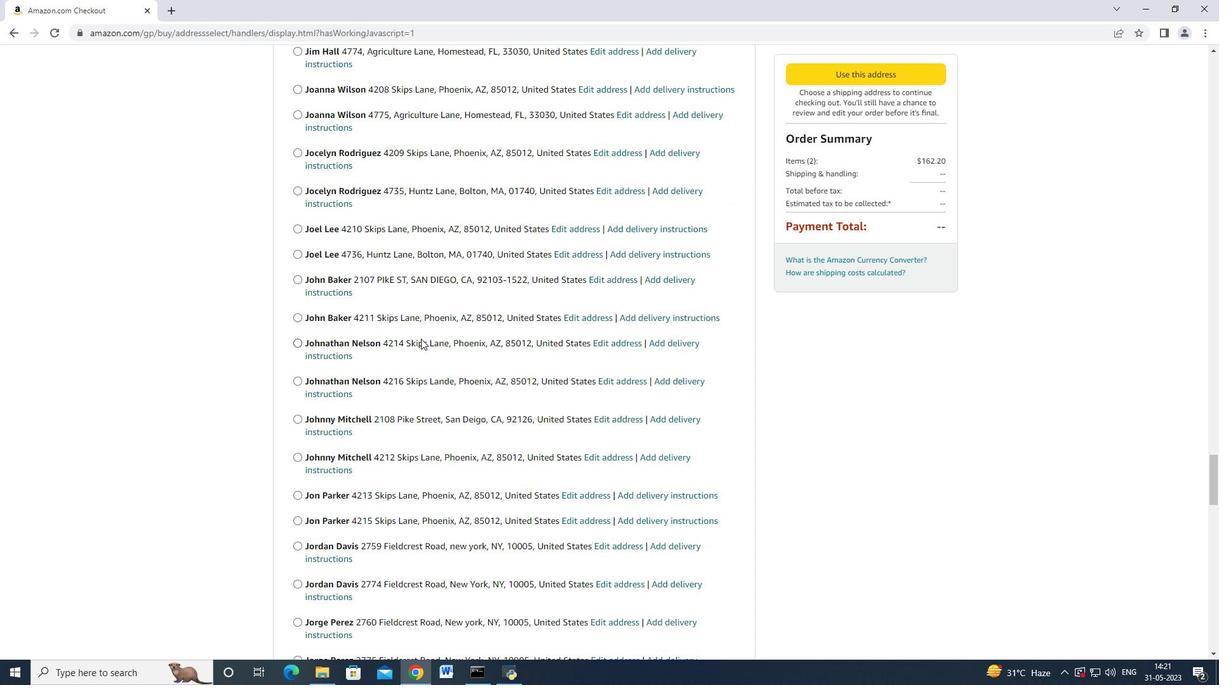
Action: Mouse moved to (333, 460)
Screenshot: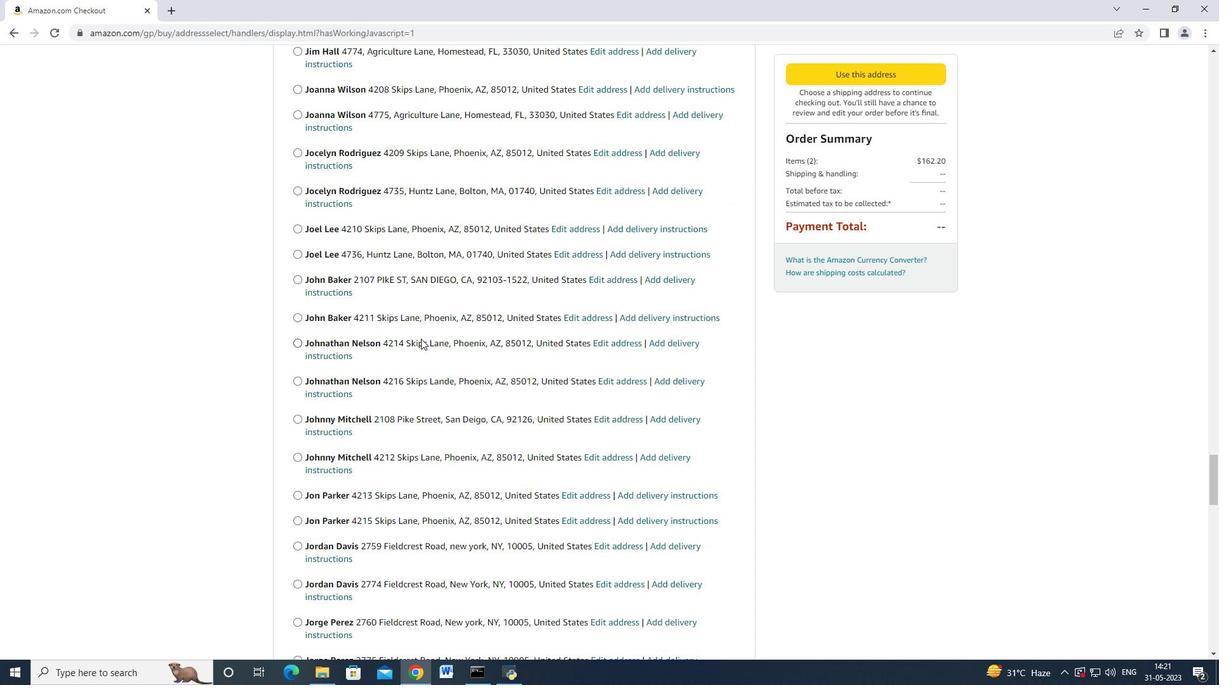 
Action: Mouse scrolled (333, 460) with delta (0, 0)
Screenshot: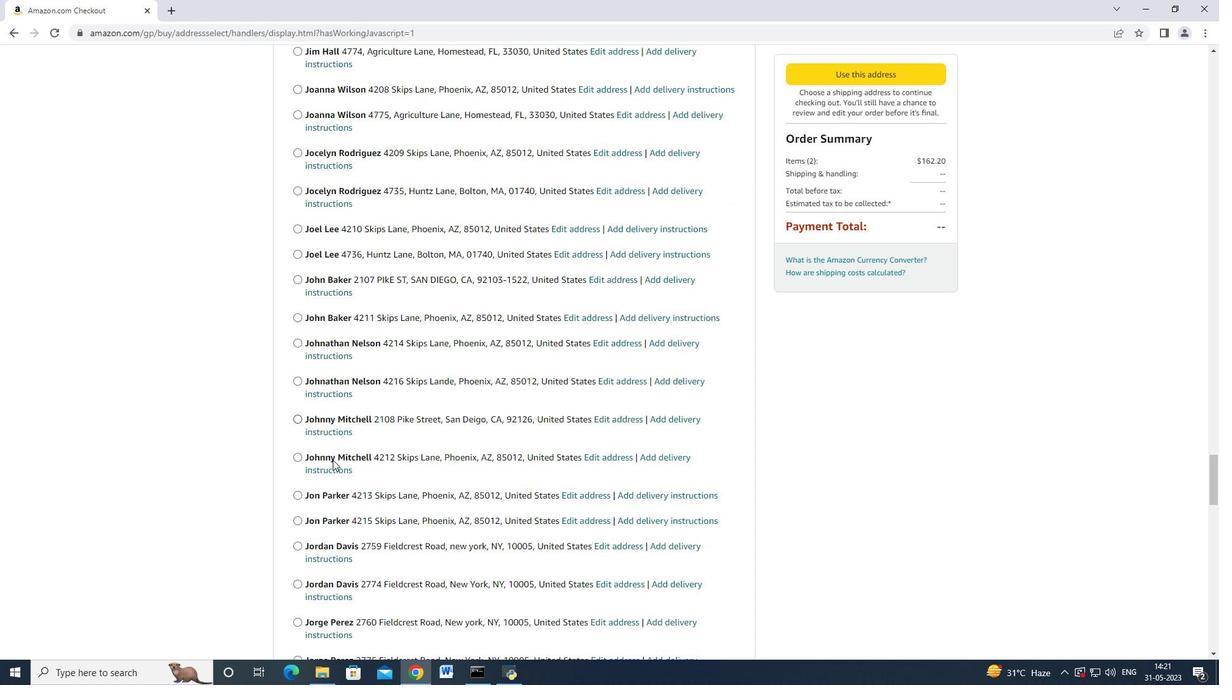 
Action: Mouse scrolled (333, 460) with delta (0, 0)
Screenshot: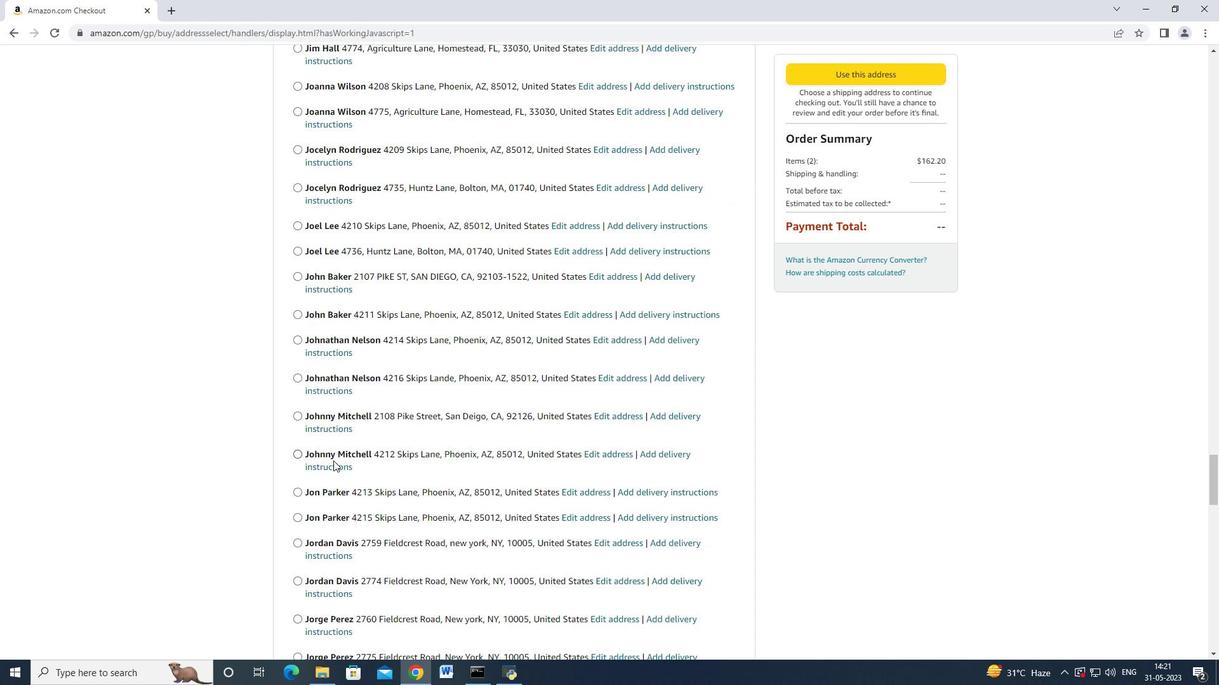 
Action: Mouse scrolled (333, 460) with delta (0, 0)
Screenshot: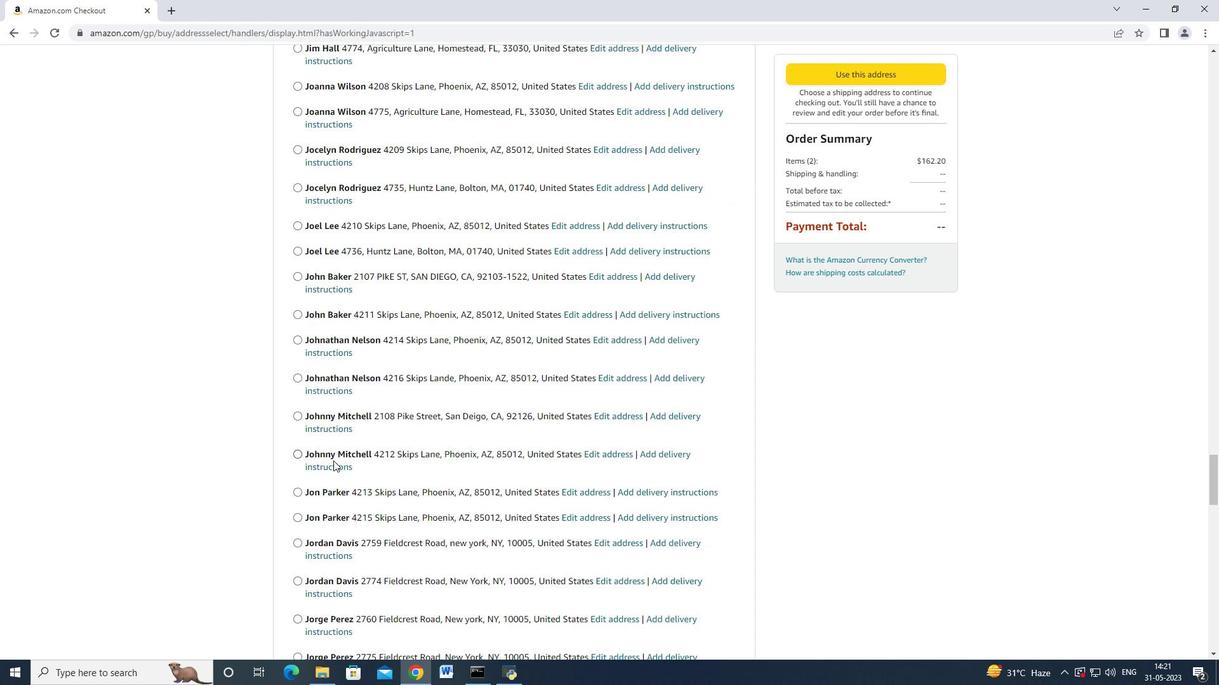 
Action: Mouse scrolled (333, 460) with delta (0, 0)
Screenshot: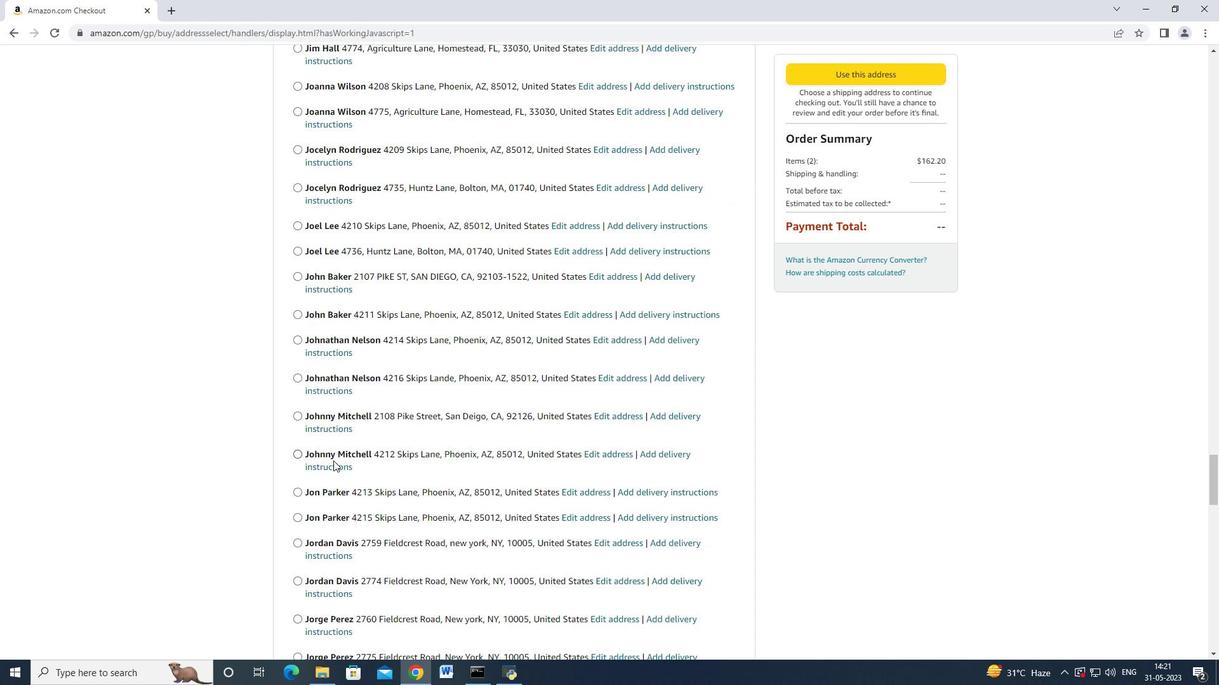 
Action: Mouse scrolled (333, 460) with delta (0, 0)
Screenshot: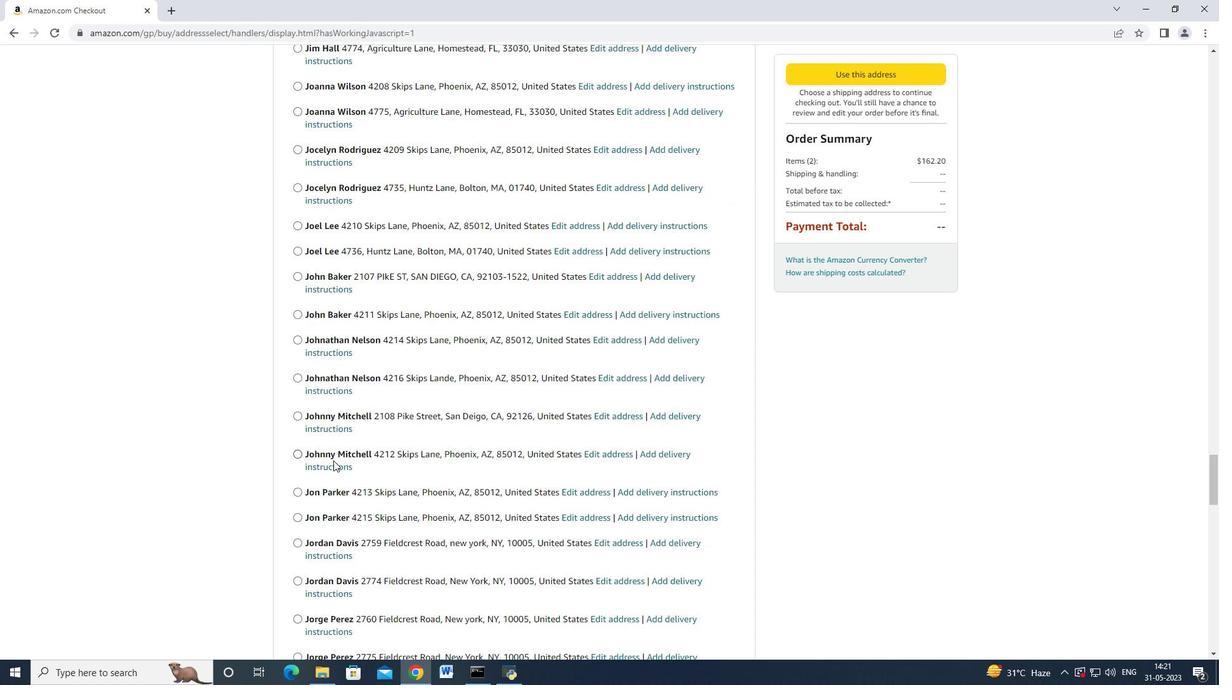 
Action: Mouse scrolled (333, 460) with delta (0, 0)
Screenshot: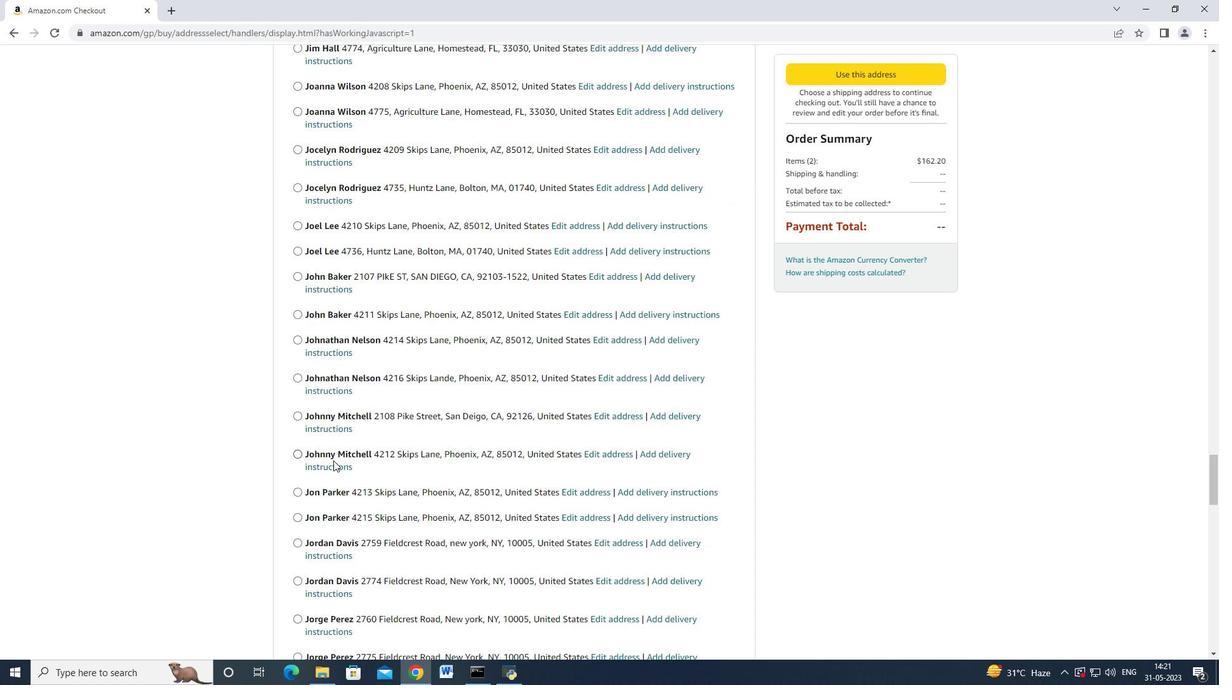 
Action: Mouse scrolled (333, 460) with delta (0, 0)
Screenshot: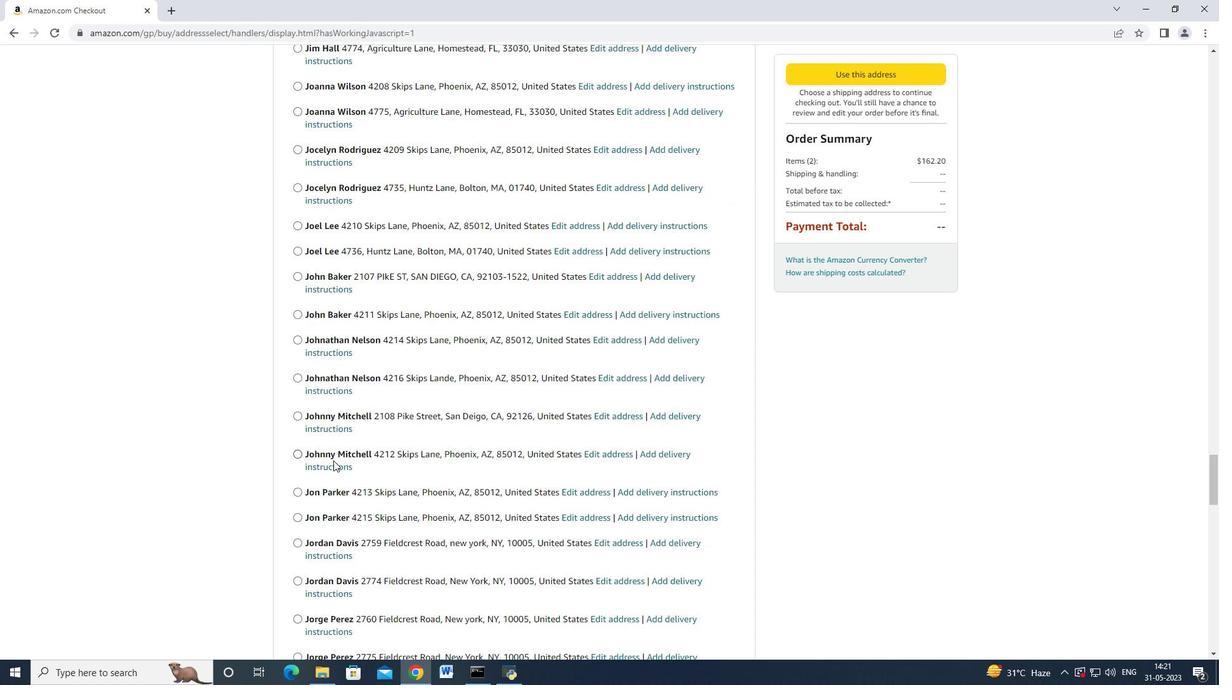 
Action: Mouse scrolled (333, 460) with delta (0, 0)
Screenshot: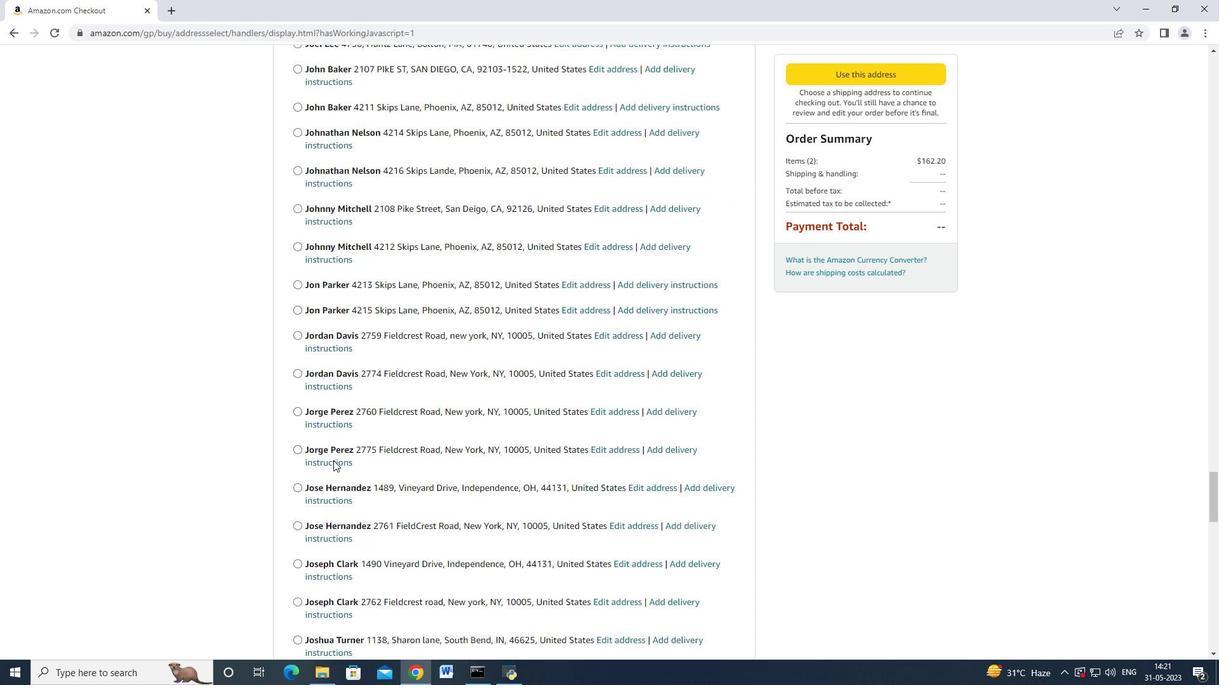 
Action: Mouse moved to (333, 461)
Screenshot: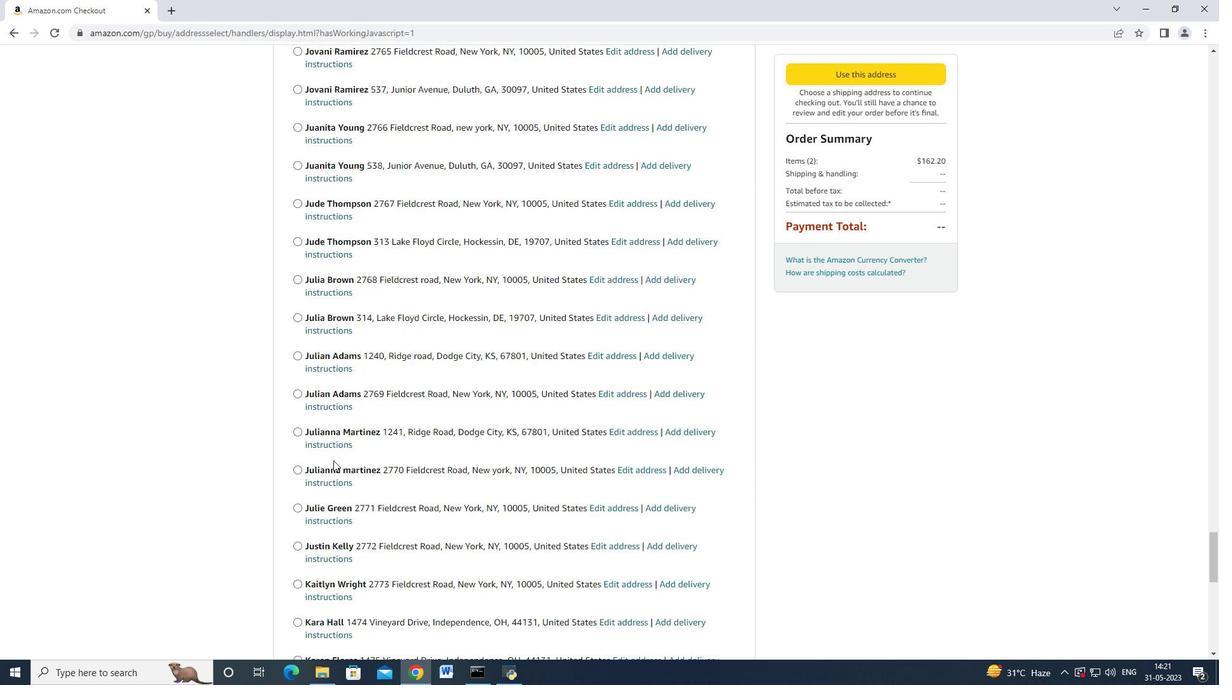 
Action: Mouse scrolled (333, 460) with delta (0, 0)
Screenshot: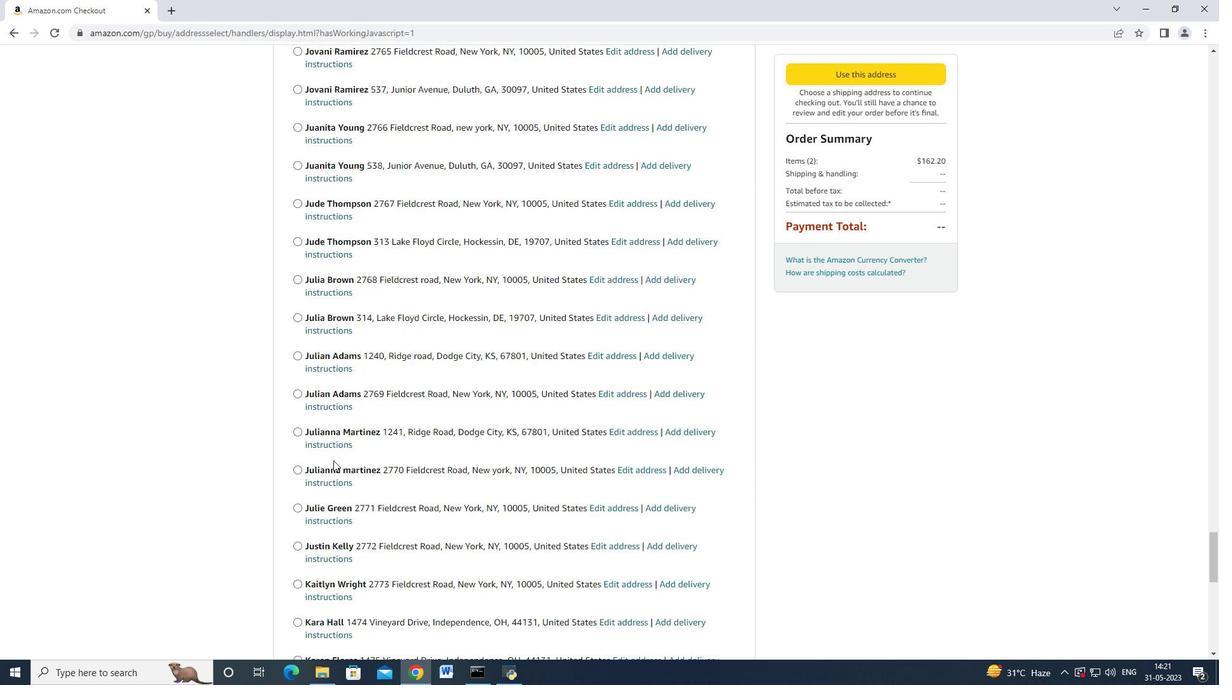 
Action: Mouse moved to (333, 461)
Screenshot: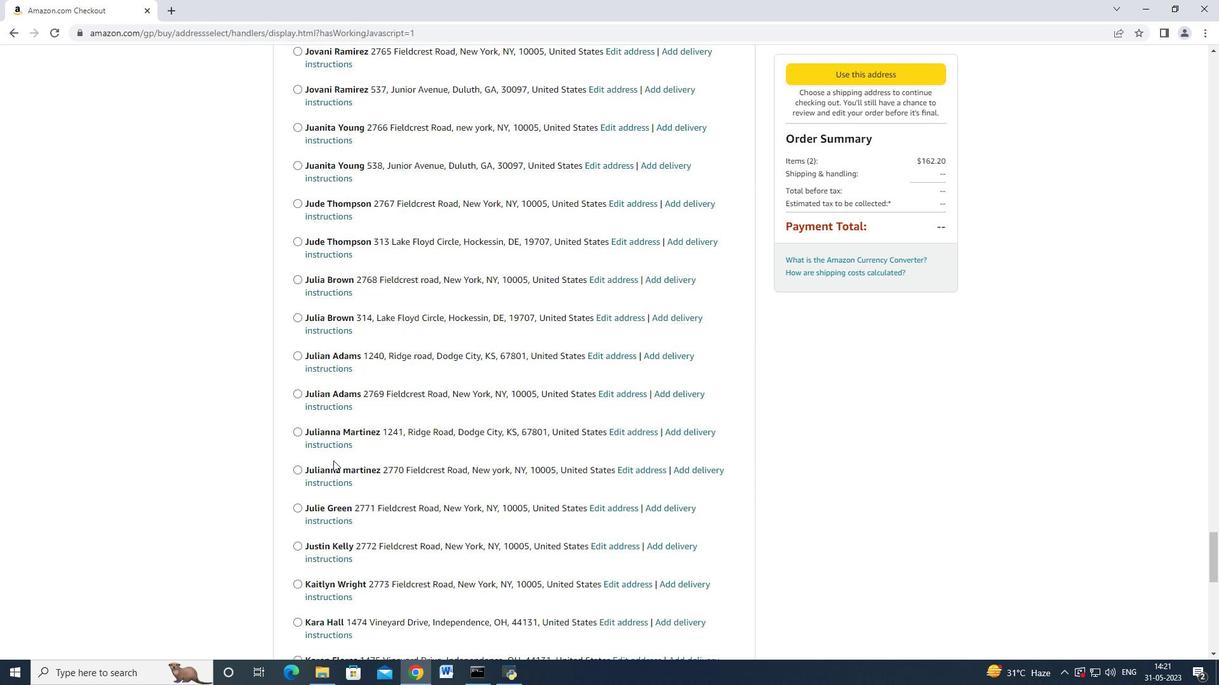 
Action: Mouse scrolled (333, 460) with delta (0, 0)
Screenshot: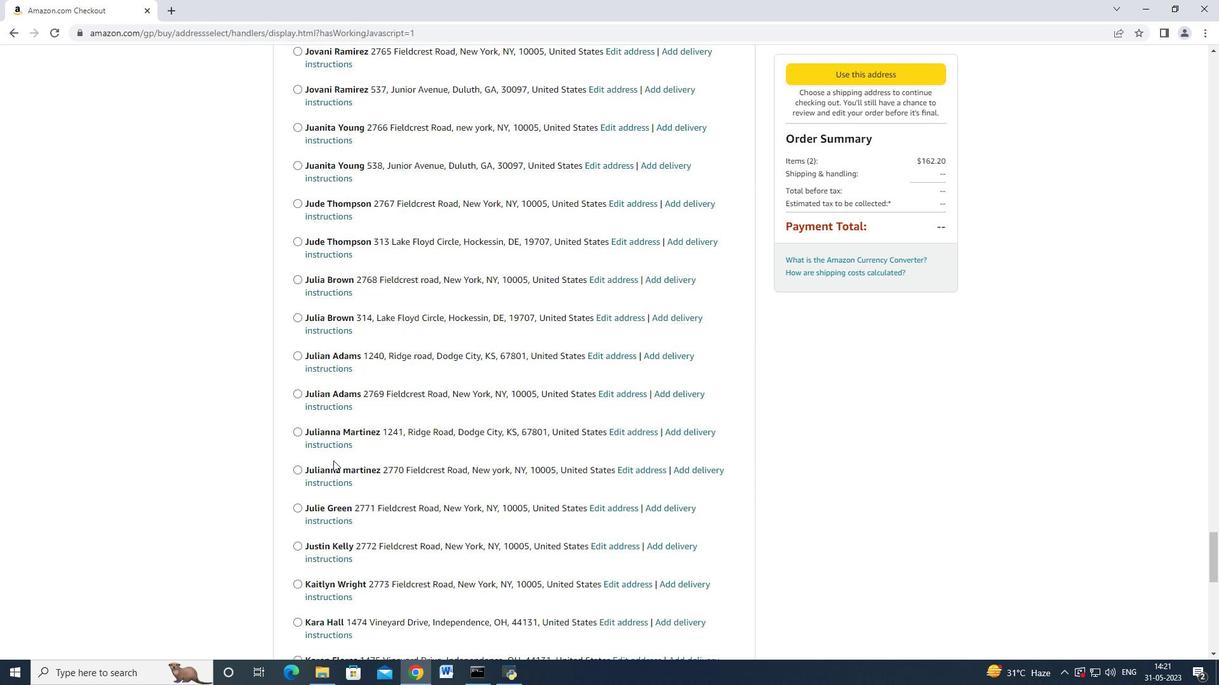 
Action: Mouse moved to (333, 462)
Screenshot: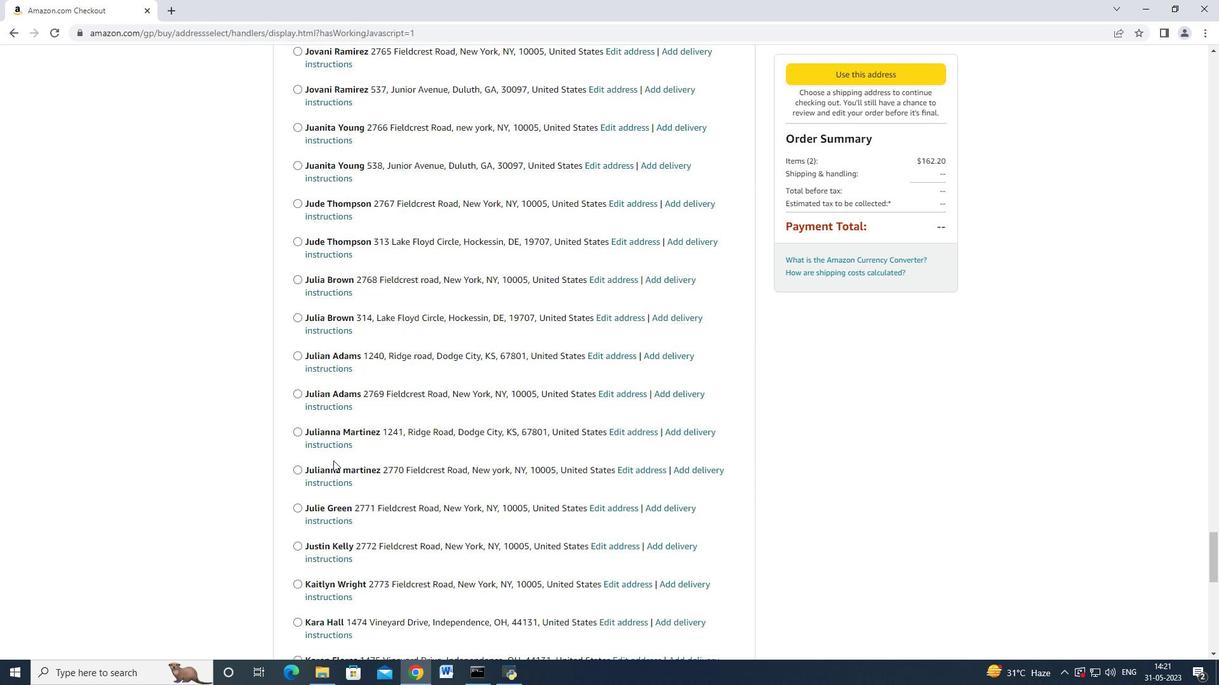 
Action: Mouse scrolled (333, 461) with delta (0, 0)
Screenshot: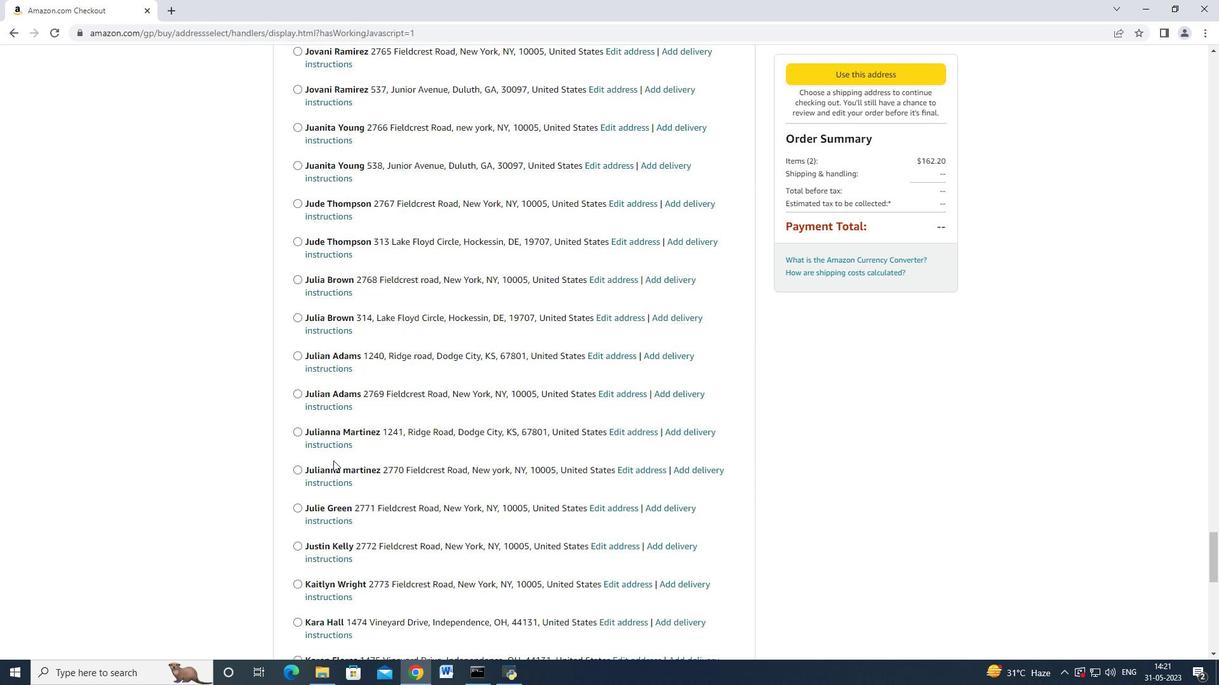 
Action: Mouse scrolled (333, 461) with delta (0, 0)
Screenshot: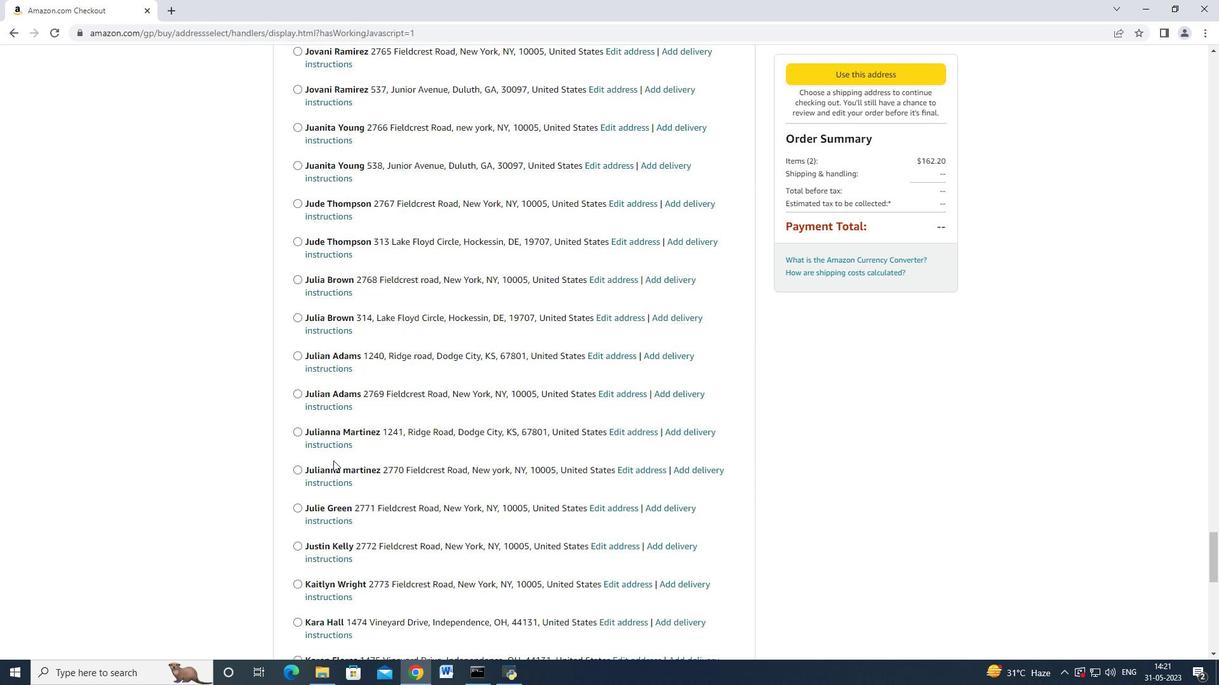 
Action: Mouse scrolled (333, 461) with delta (0, 0)
Screenshot: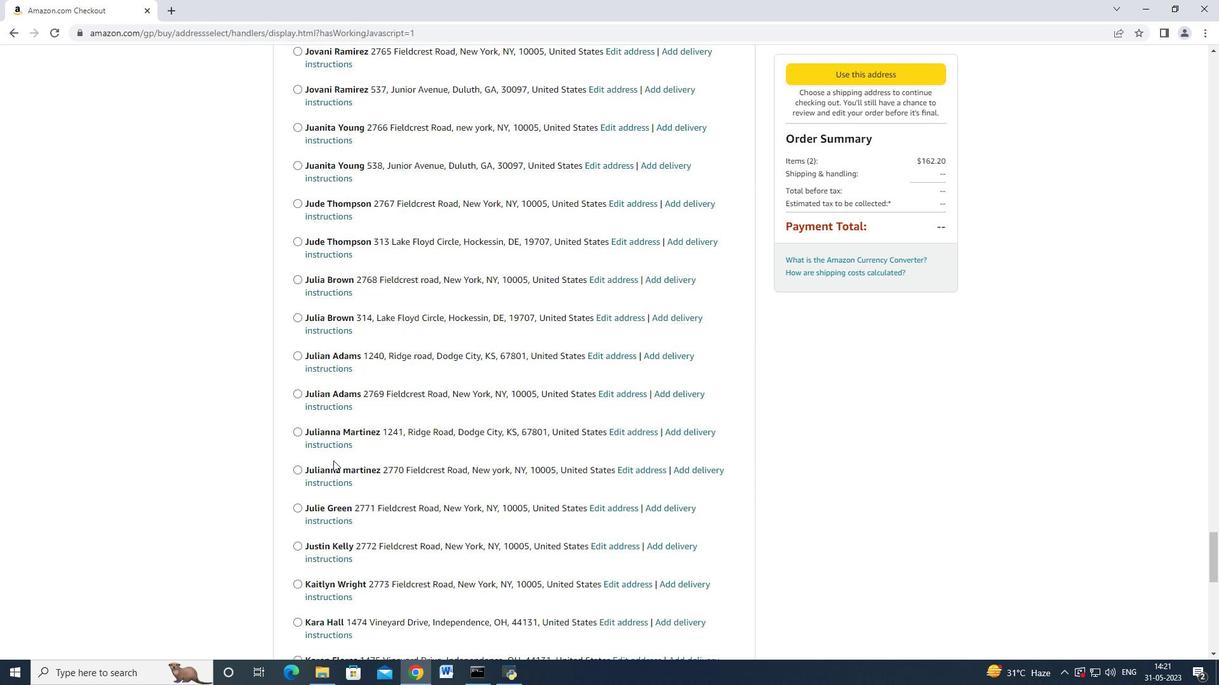 
Action: Mouse scrolled (333, 461) with delta (0, 0)
Screenshot: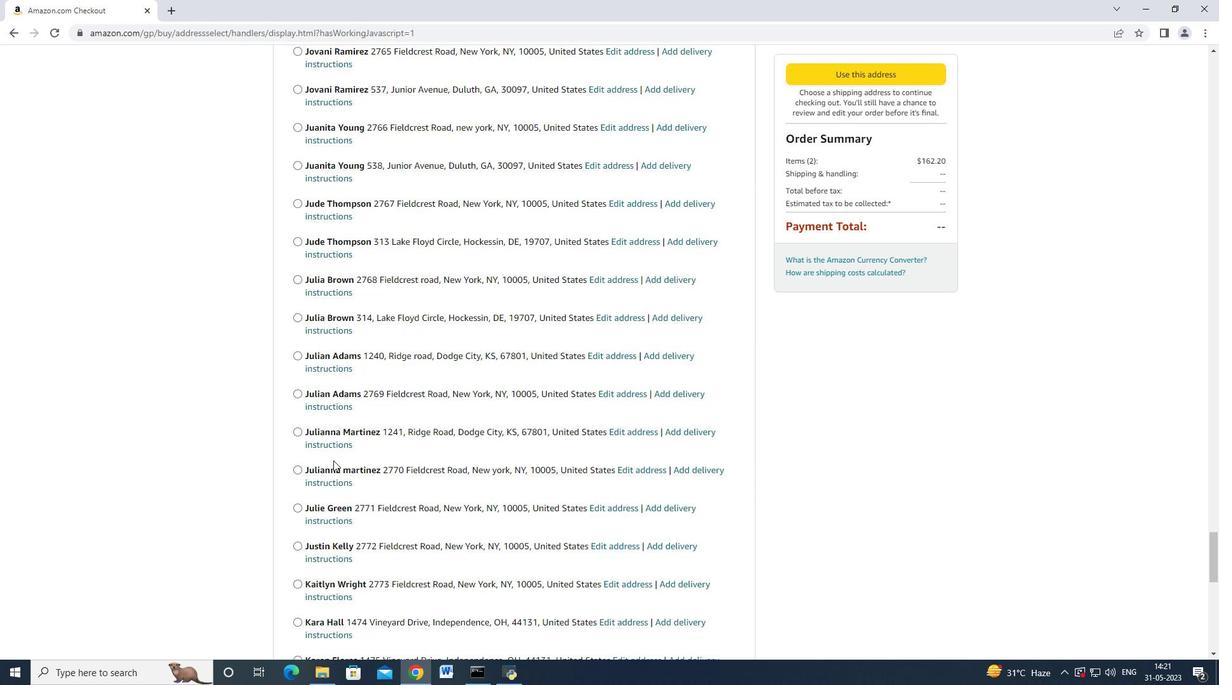 
Action: Mouse scrolled (333, 461) with delta (0, 0)
Screenshot: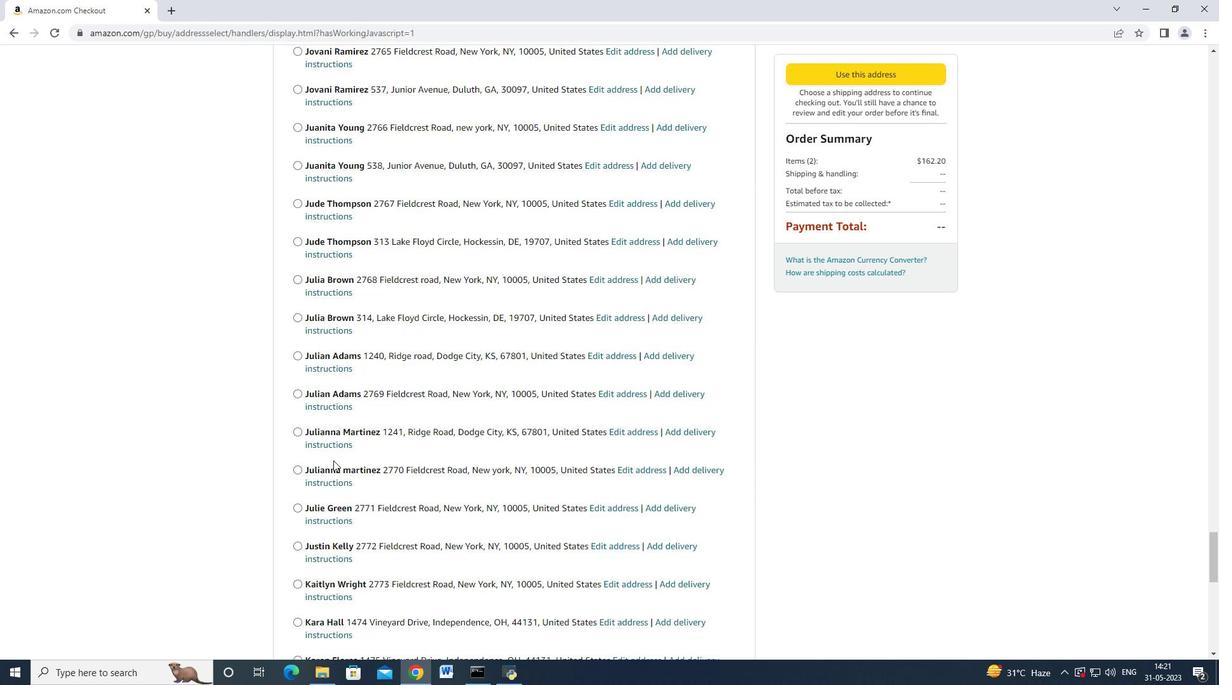 
Action: Mouse moved to (333, 461)
Screenshot: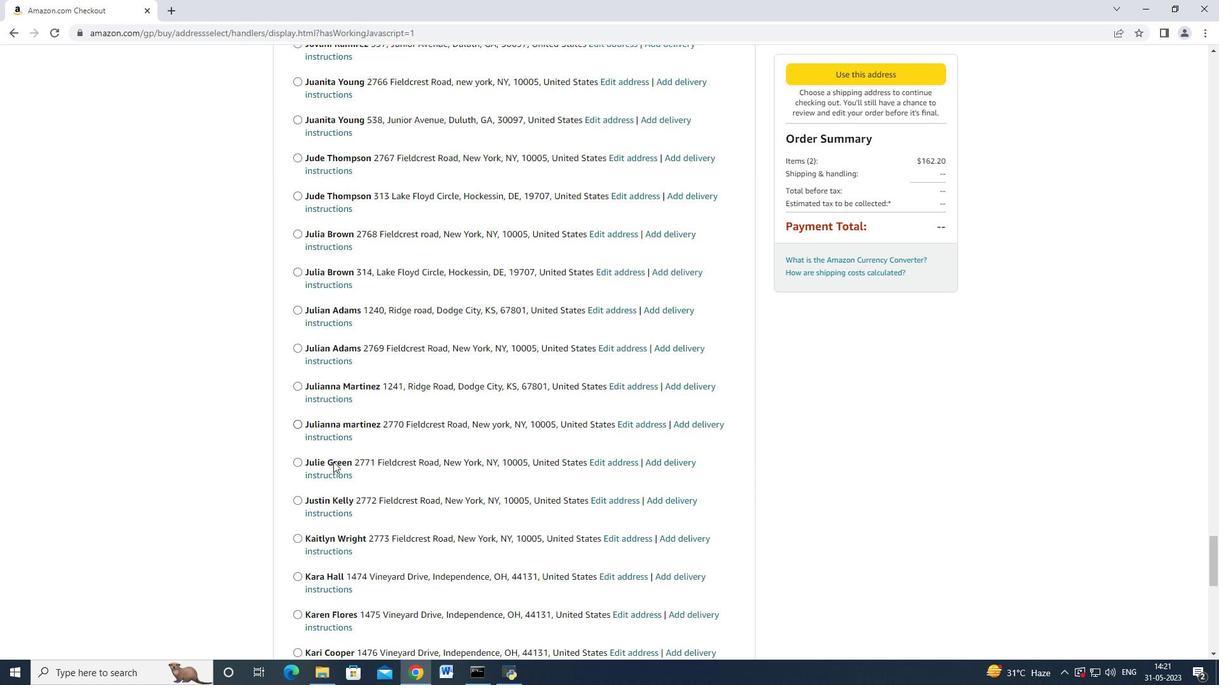 
Action: Mouse scrolled (333, 460) with delta (0, 0)
Screenshot: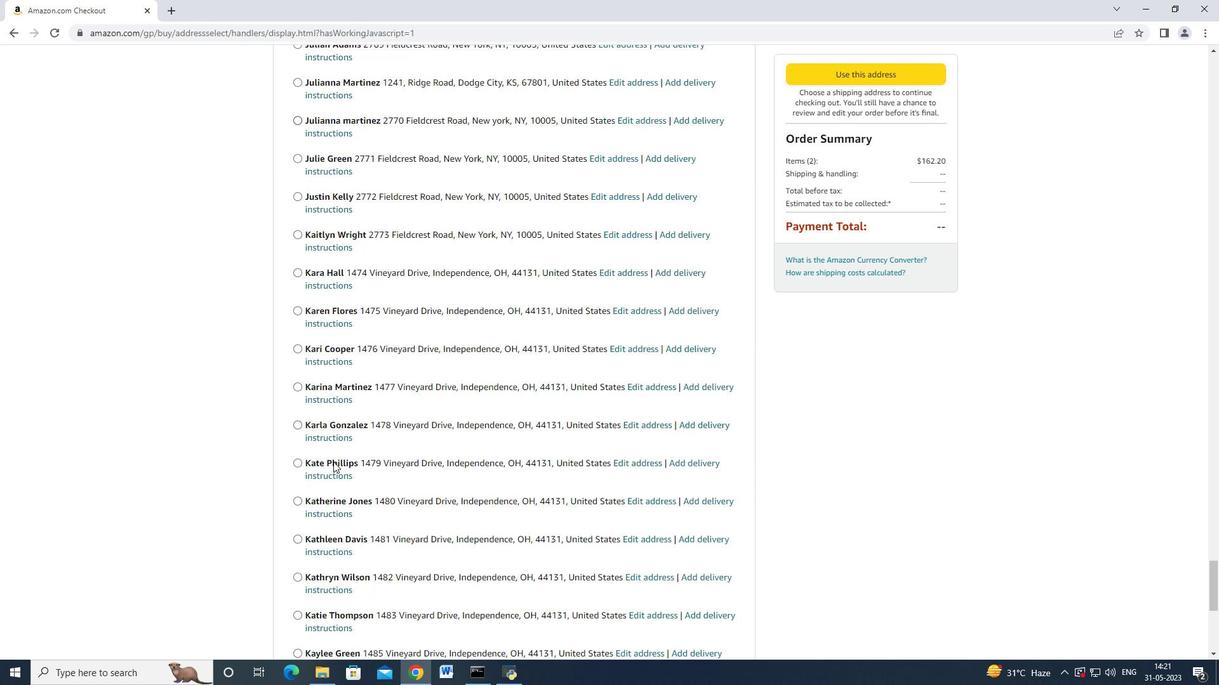 
Action: Mouse scrolled (333, 460) with delta (0, 0)
Screenshot: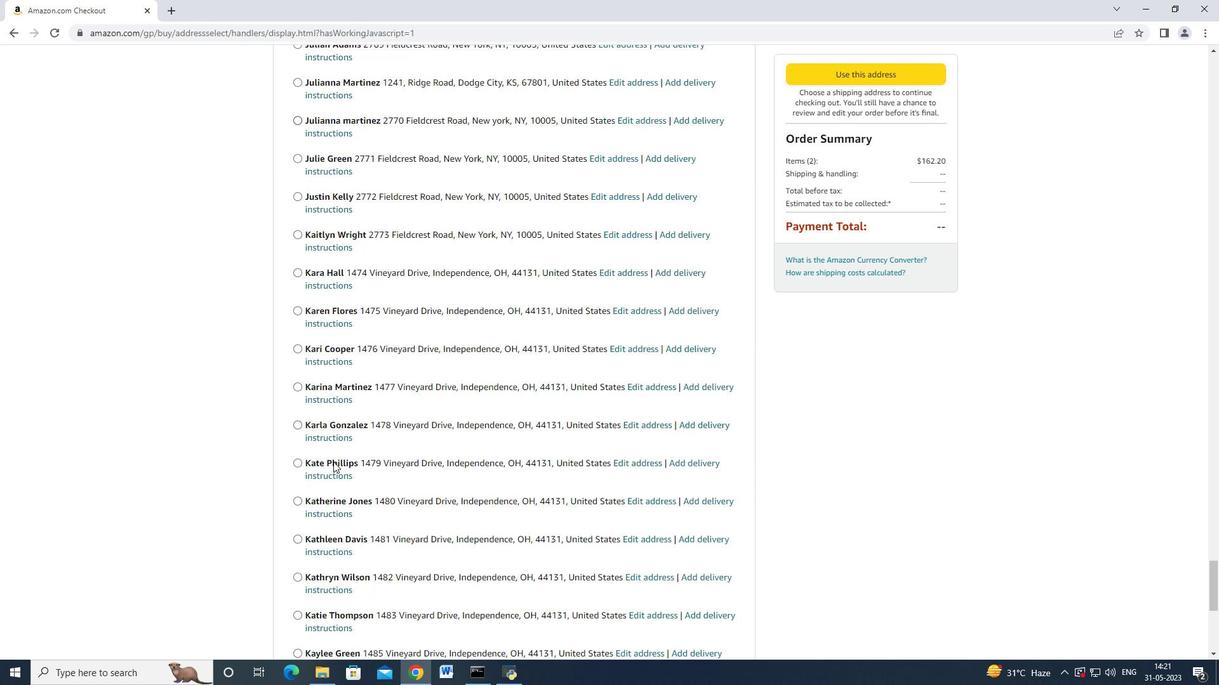 
Action: Mouse scrolled (333, 460) with delta (0, 0)
Screenshot: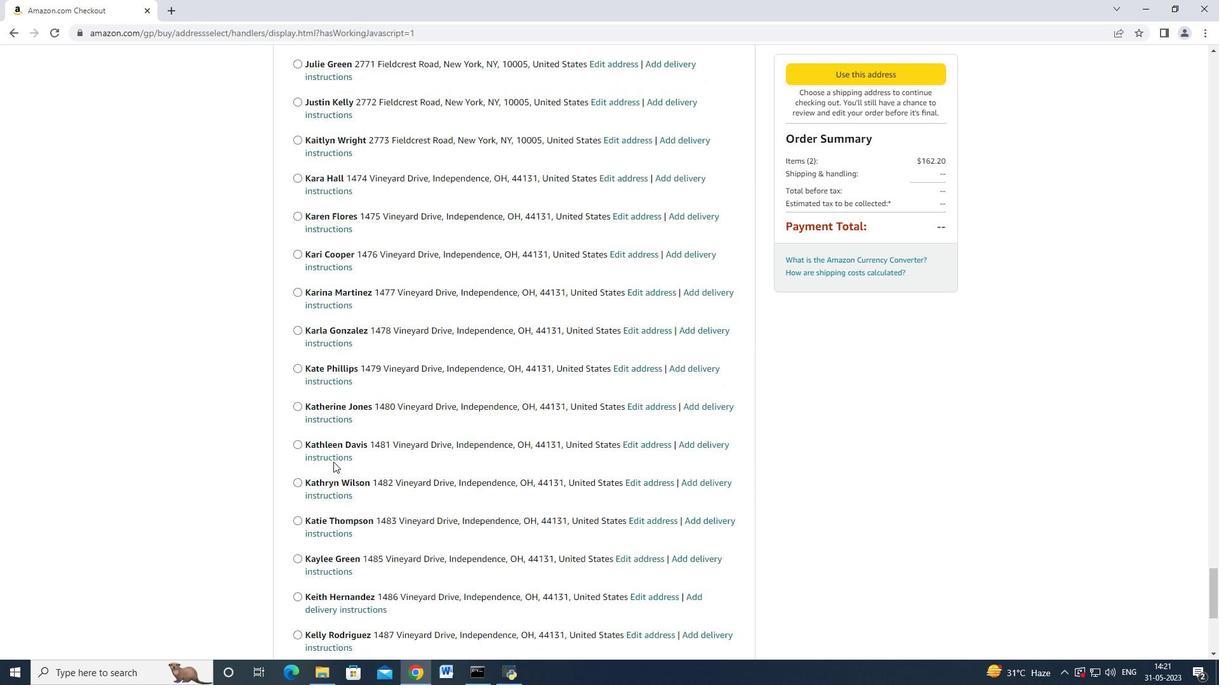 
Action: Mouse scrolled (333, 460) with delta (0, 0)
Screenshot: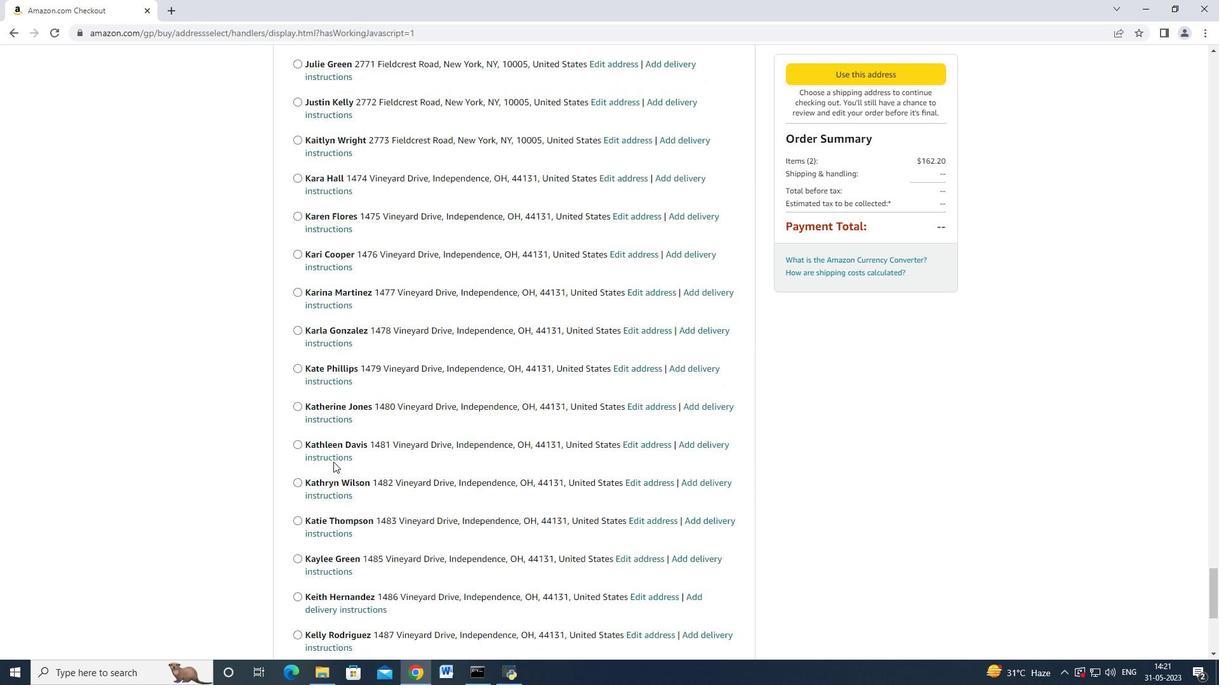 
Action: Mouse scrolled (333, 460) with delta (0, -1)
Screenshot: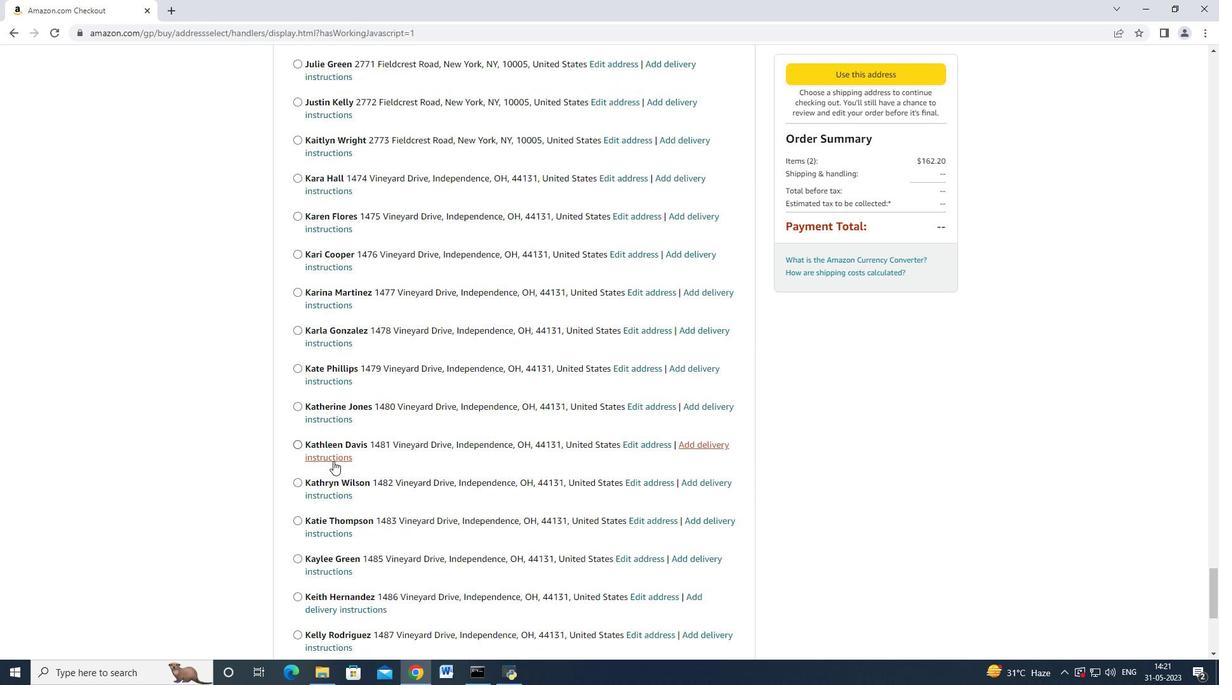 
Action: Mouse scrolled (333, 460) with delta (0, 0)
Screenshot: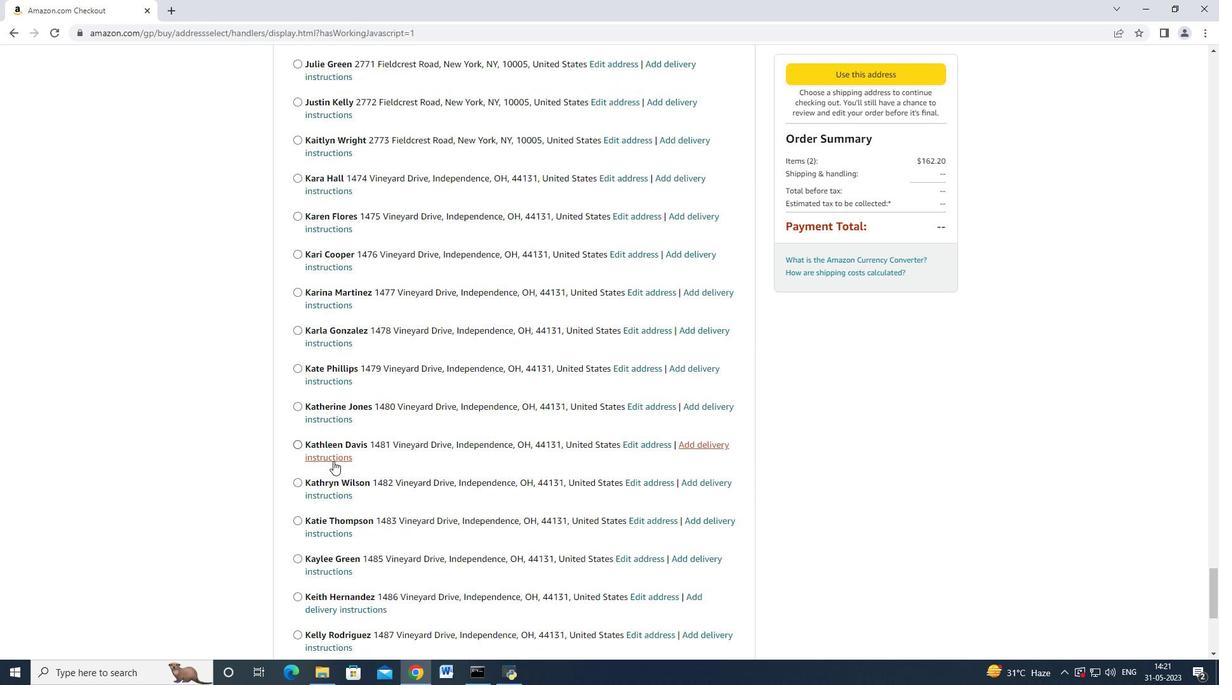 
Action: Mouse scrolled (333, 460) with delta (0, 0)
Screenshot: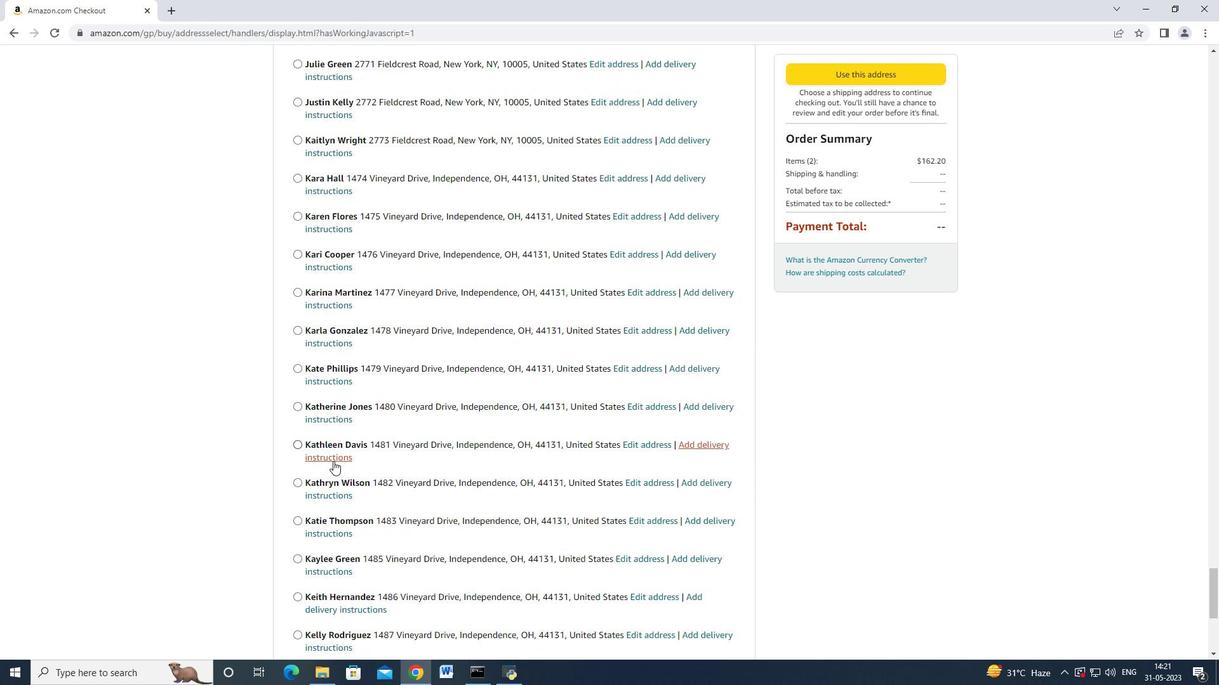 
Action: Mouse scrolled (333, 460) with delta (0, 0)
Screenshot: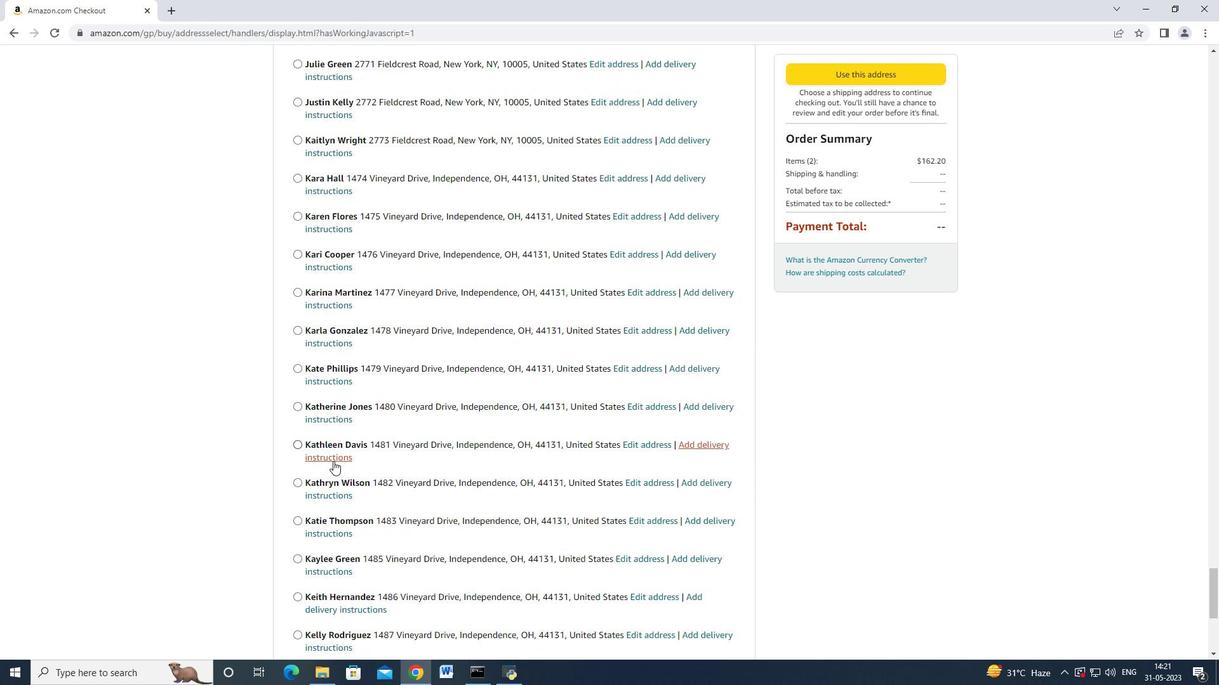 
Action: Mouse scrolled (333, 460) with delta (0, 0)
Screenshot: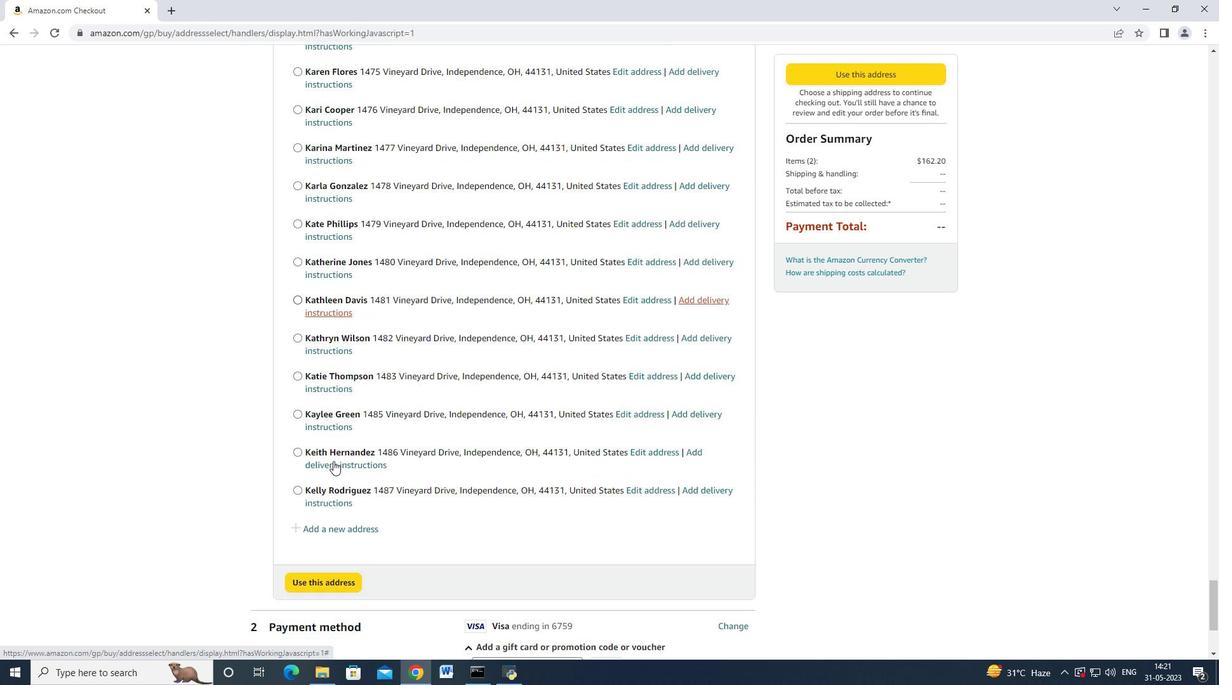 
Action: Mouse scrolled (333, 460) with delta (0, 0)
Screenshot: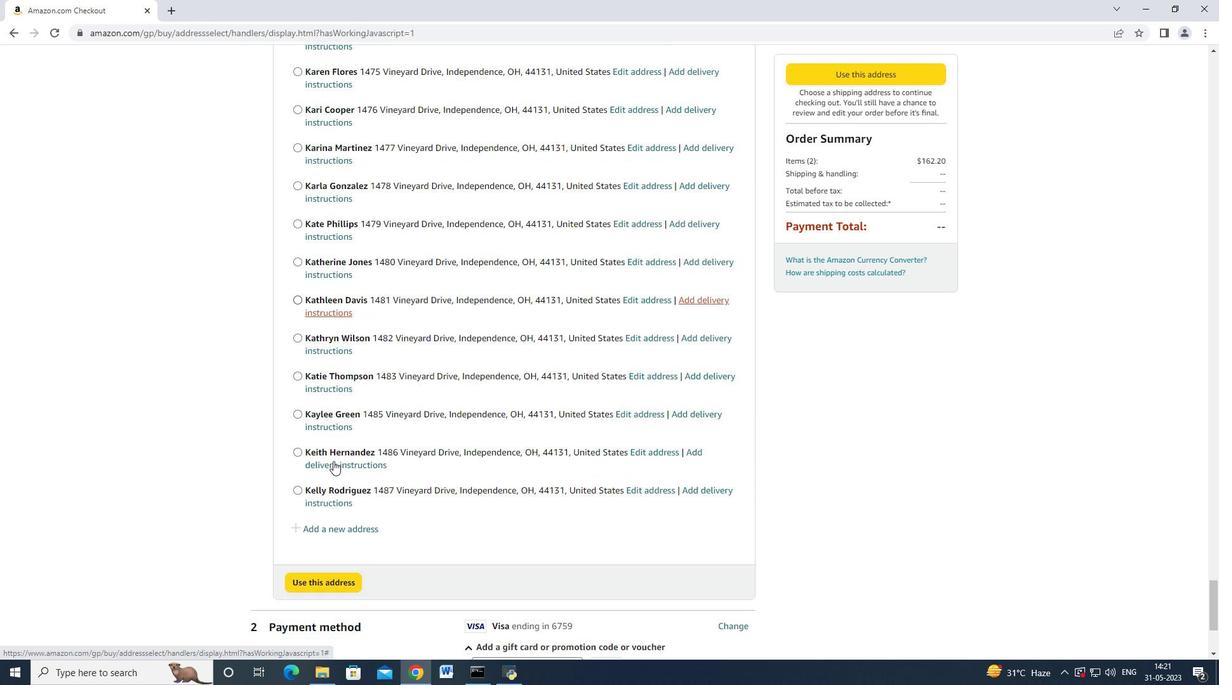 
Action: Mouse scrolled (333, 460) with delta (0, 0)
Screenshot: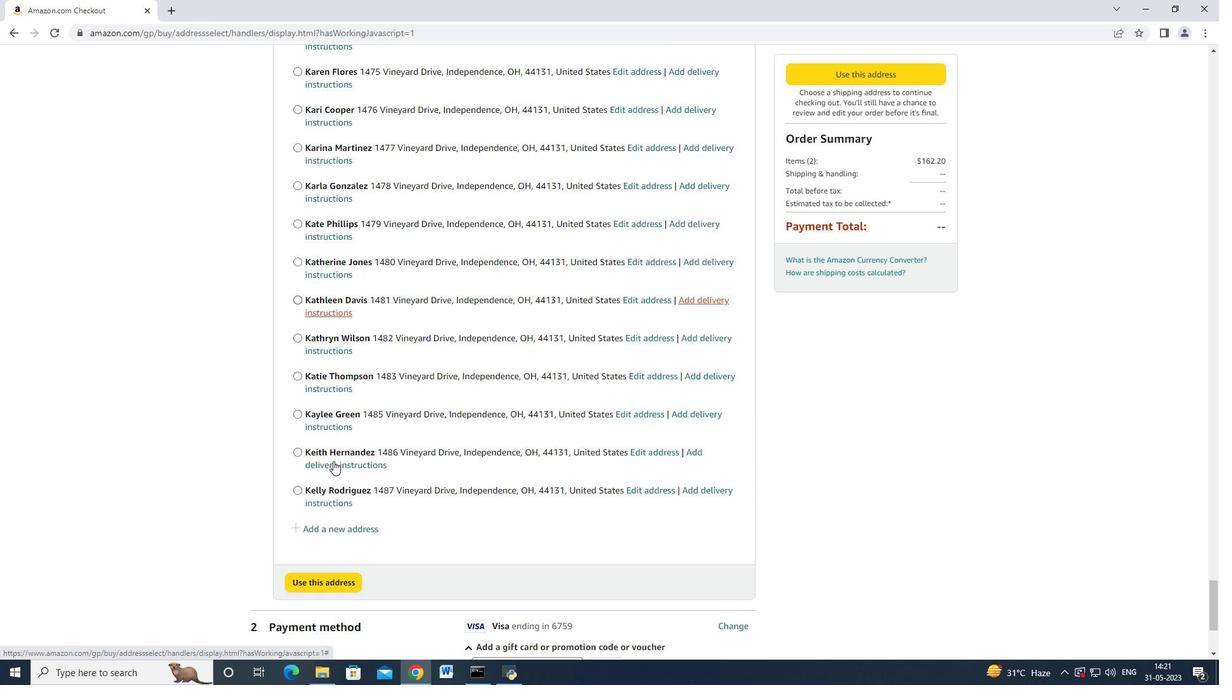 
Action: Mouse scrolled (333, 460) with delta (0, 0)
Screenshot: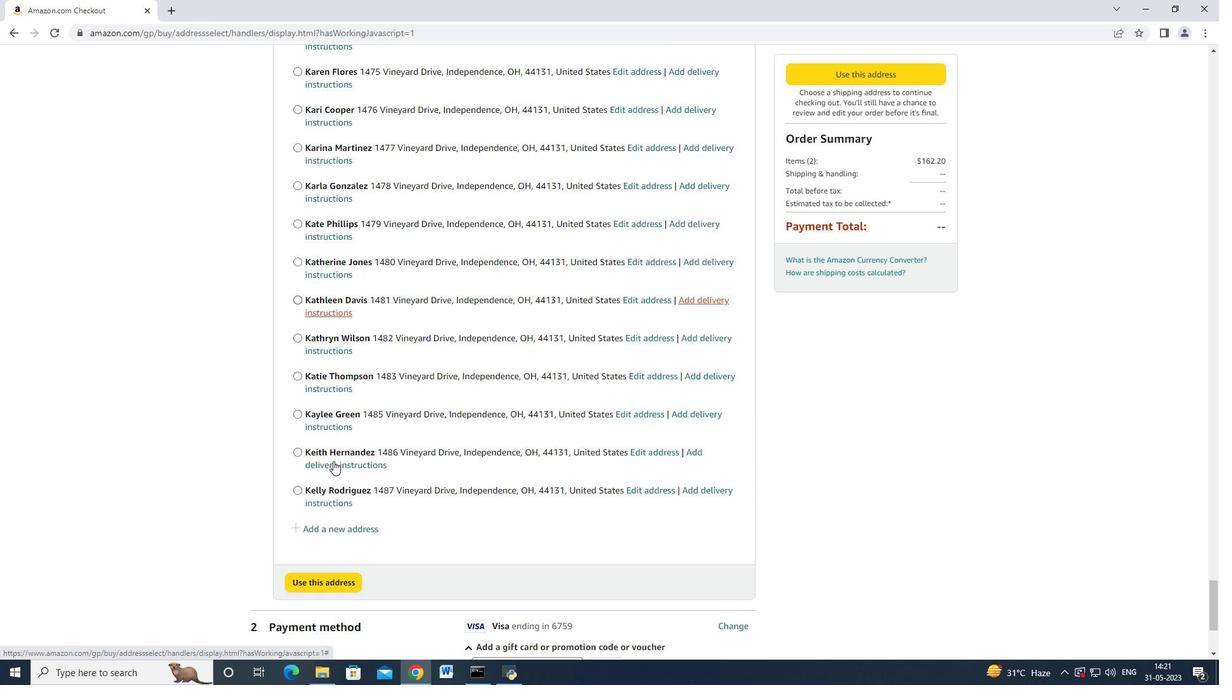 
Action: Mouse scrolled (333, 460) with delta (0, -1)
Screenshot: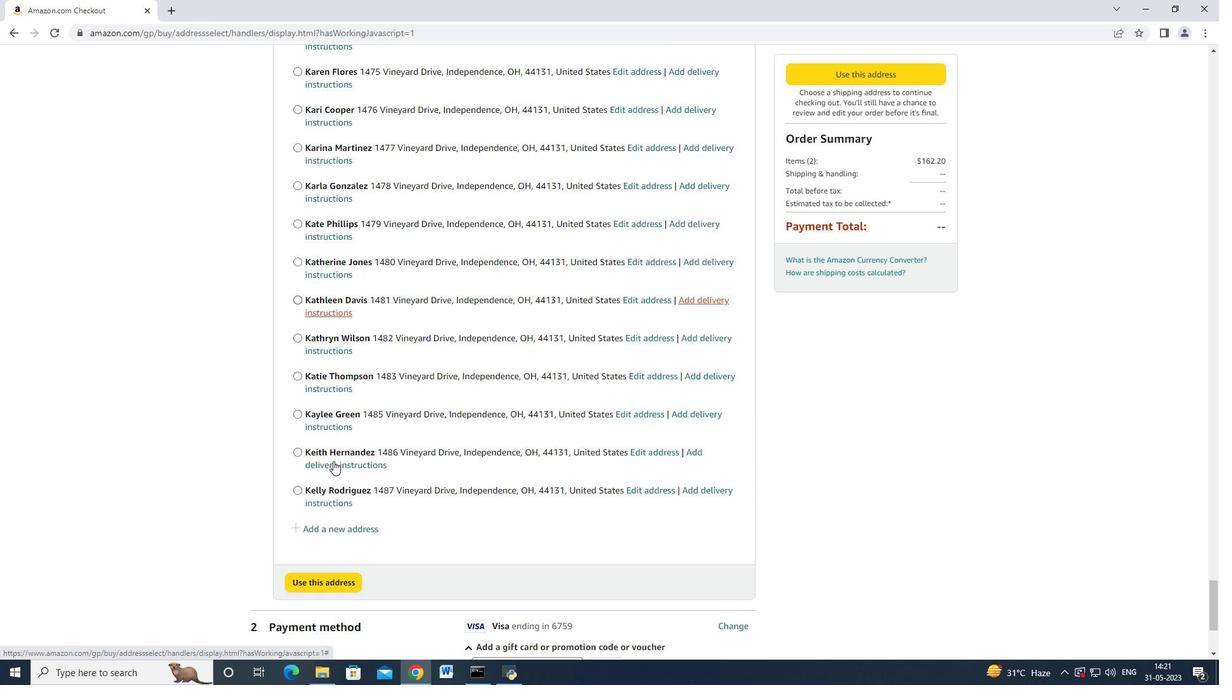 
Action: Mouse scrolled (333, 460) with delta (0, -1)
Screenshot: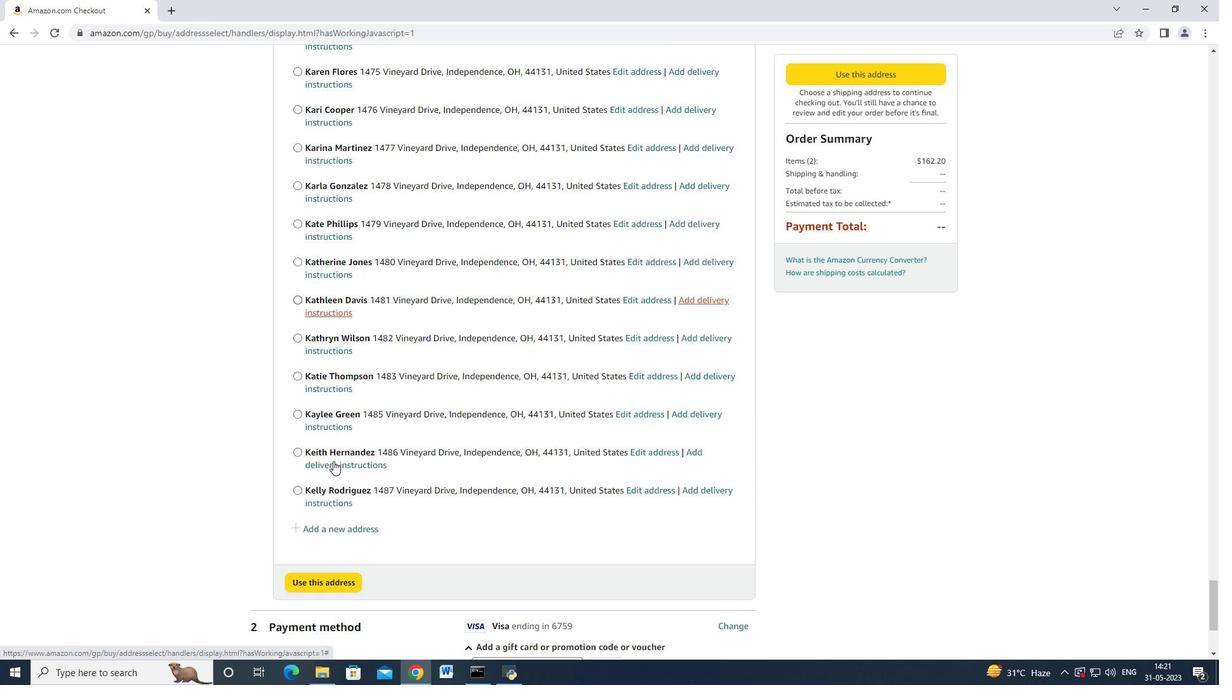 
Action: Mouse scrolled (333, 460) with delta (0, 0)
Screenshot: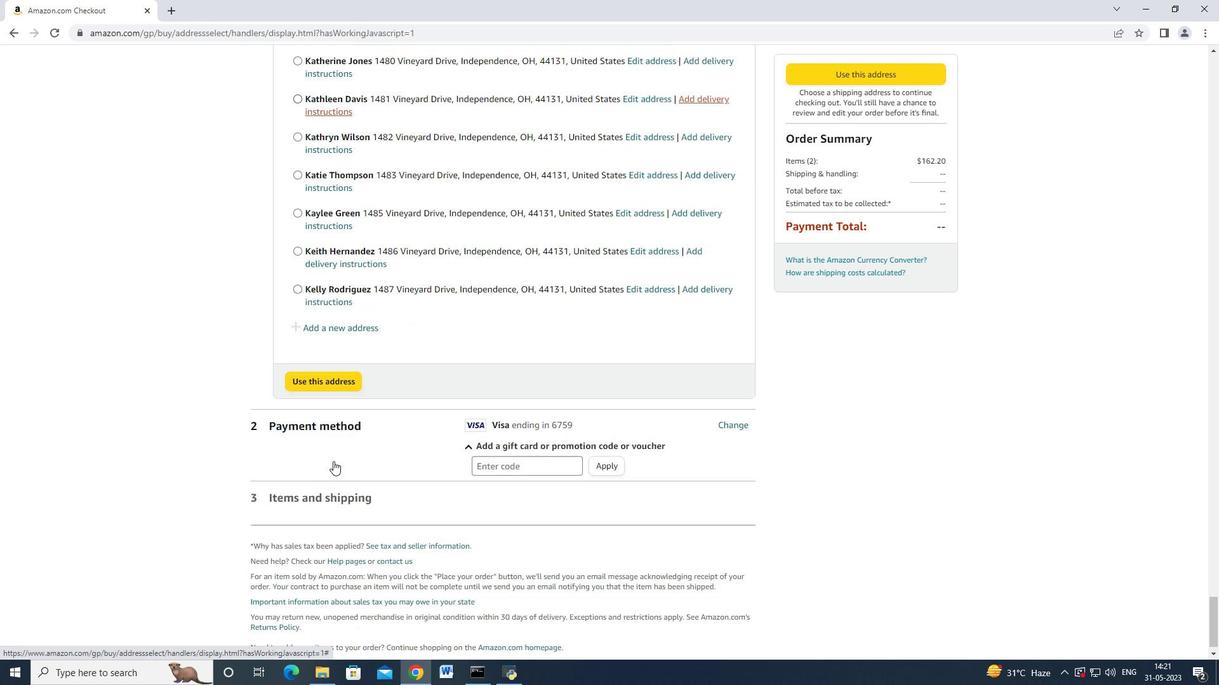 
Action: Mouse moved to (333, 461)
Screenshot: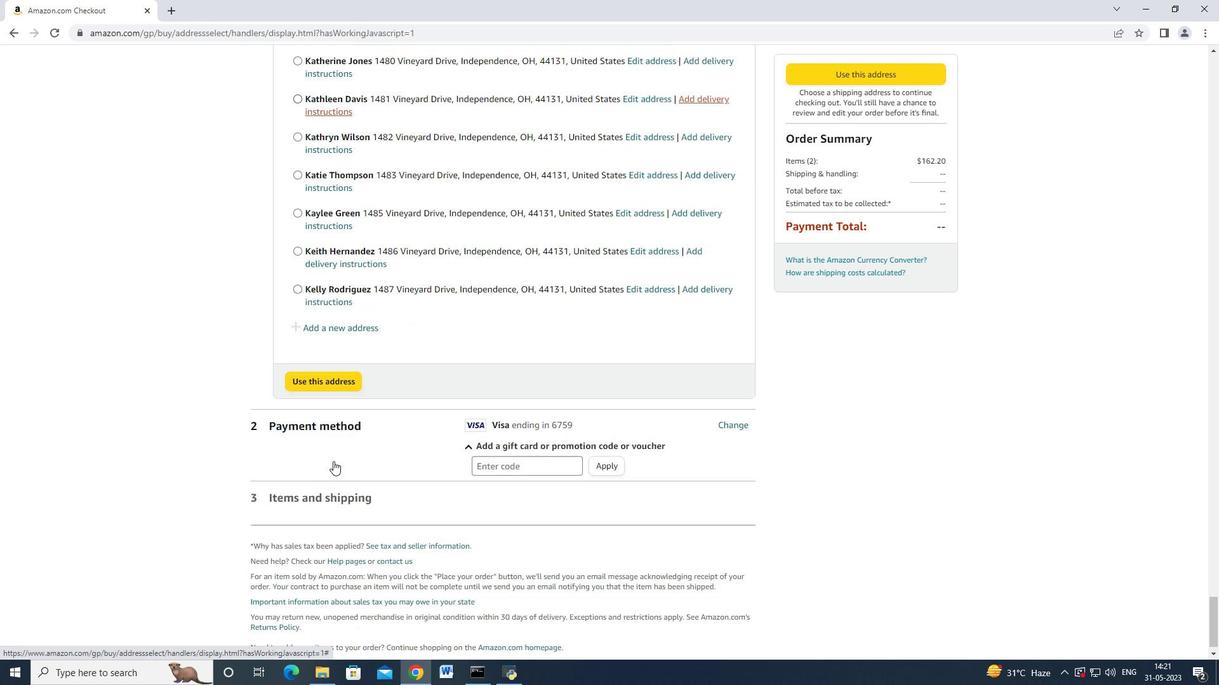 
Action: Mouse scrolled (333, 460) with delta (0, 0)
Screenshot: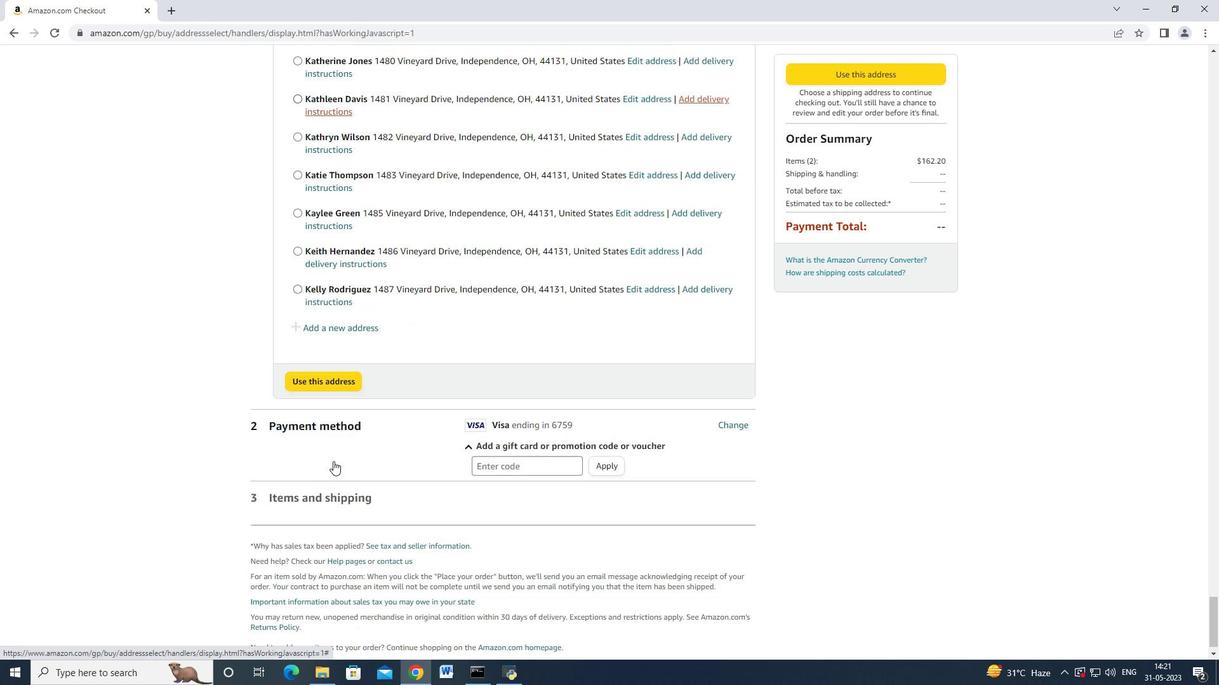 
Action: Mouse moved to (337, 309)
Screenshot: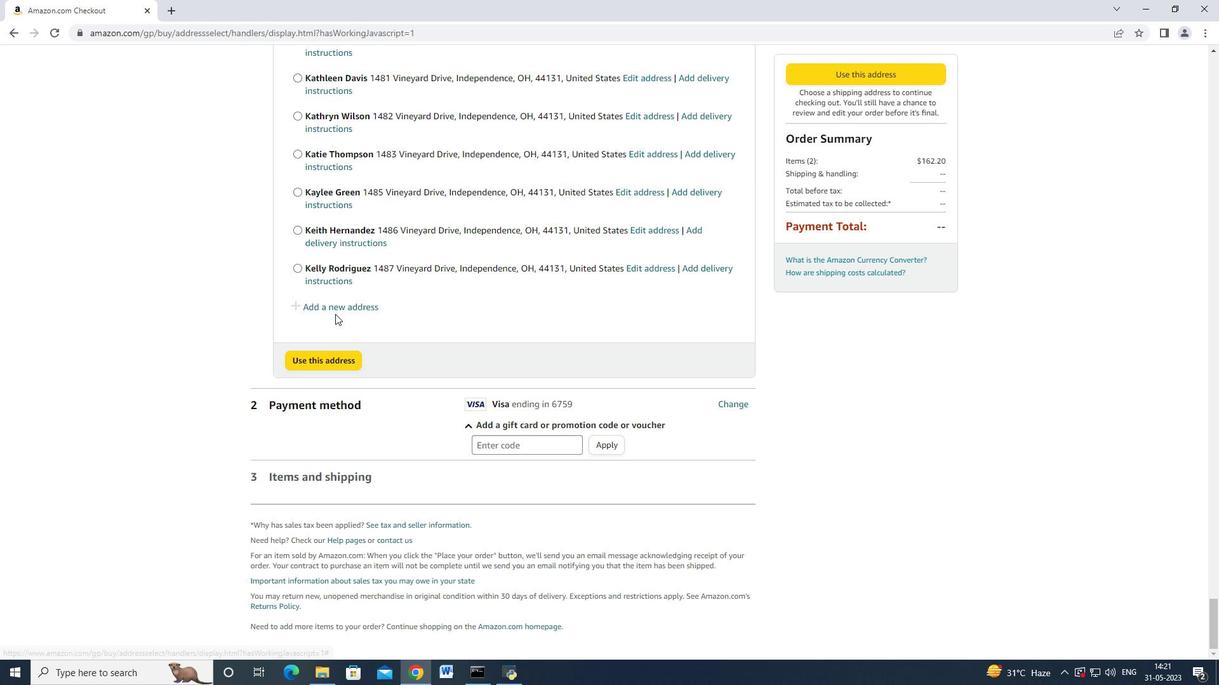 
Action: Mouse pressed left at (337, 309)
Screenshot: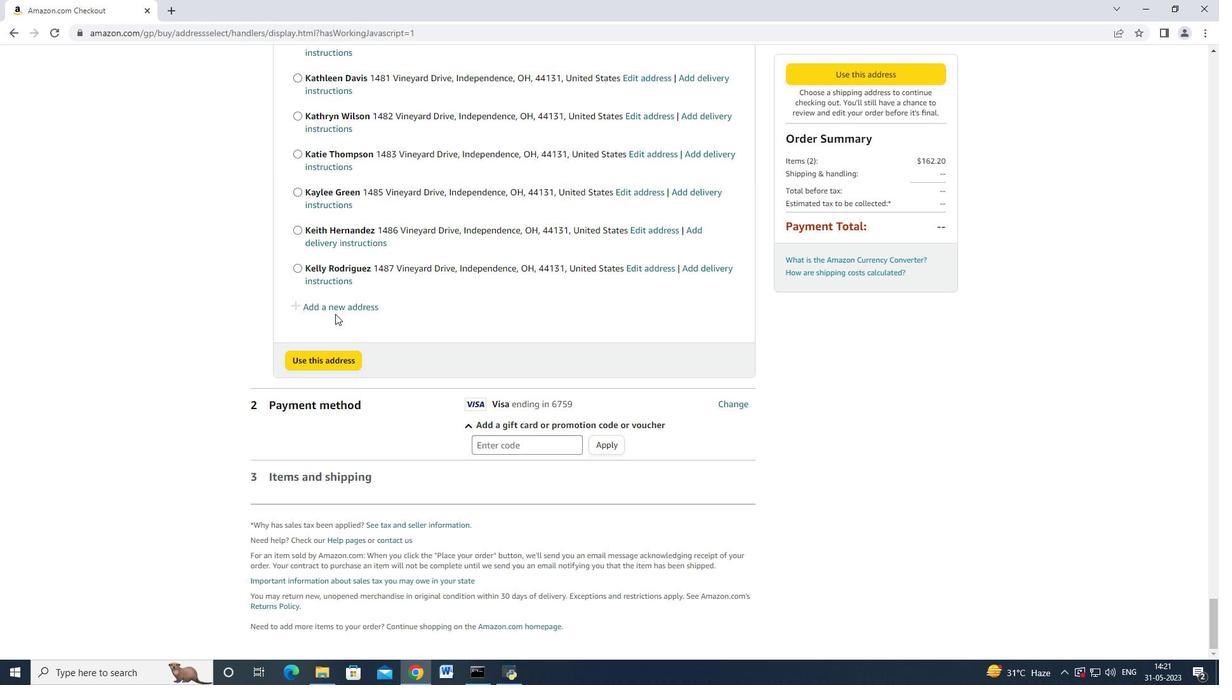 
Action: Mouse moved to (428, 303)
Screenshot: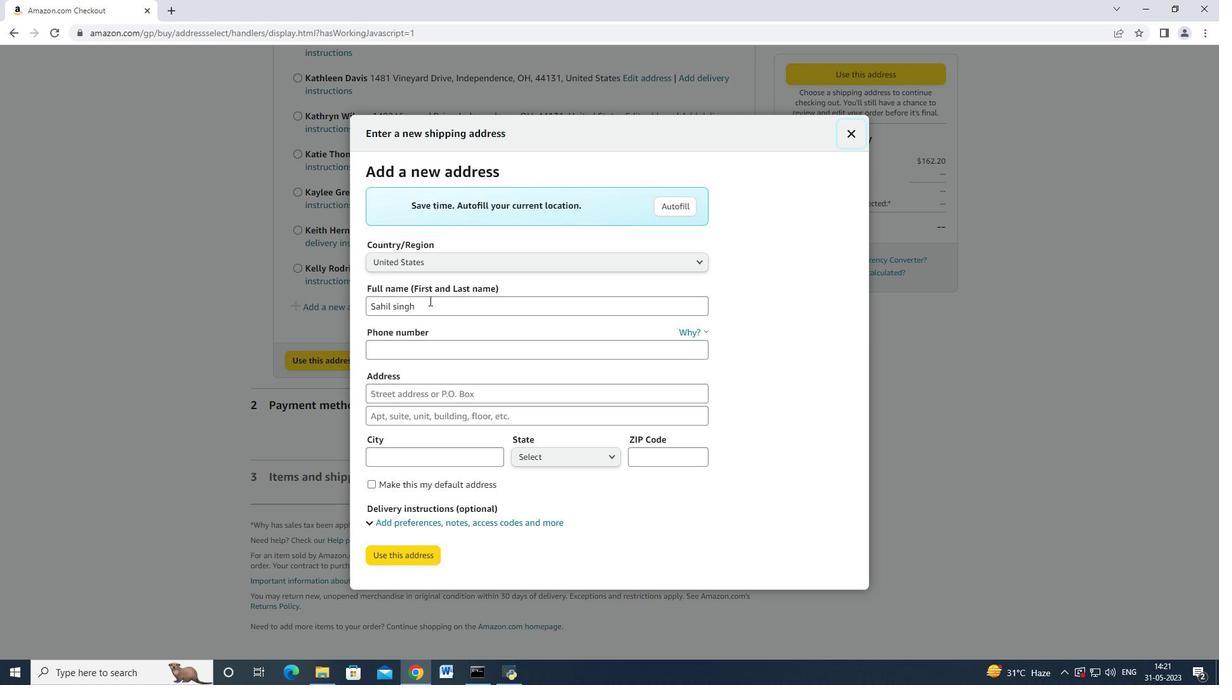 
Action: Mouse pressed left at (428, 303)
Screenshot: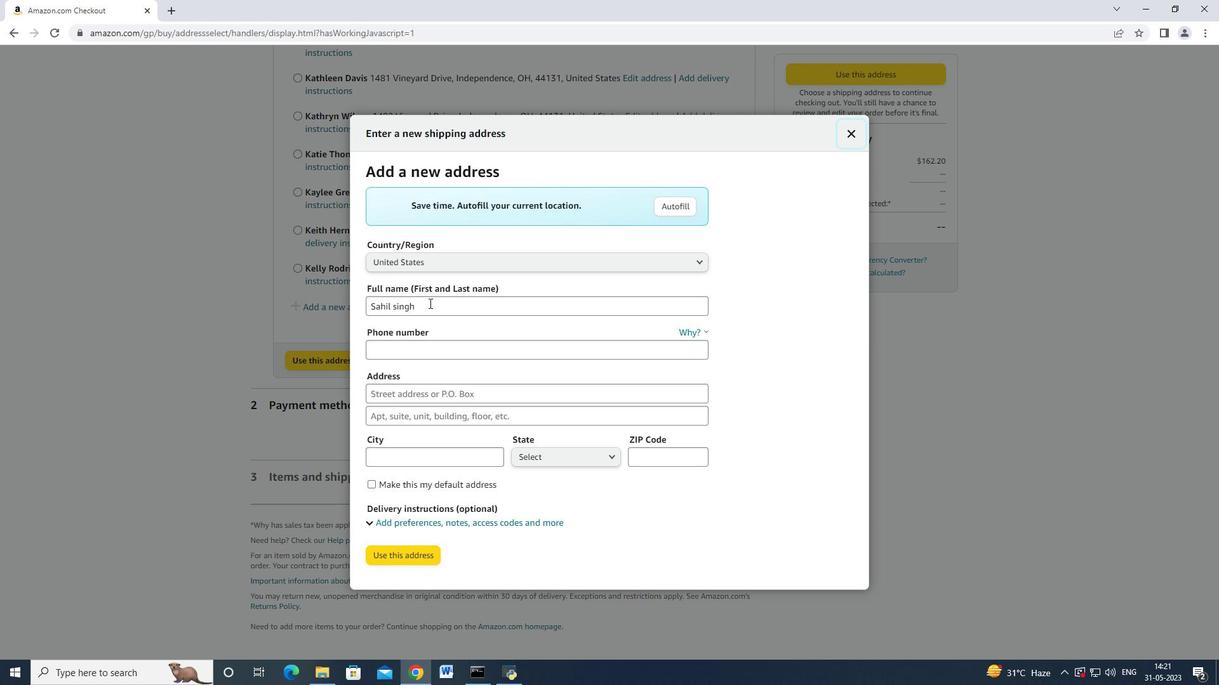 
Action: Mouse moved to (397, 305)
Screenshot: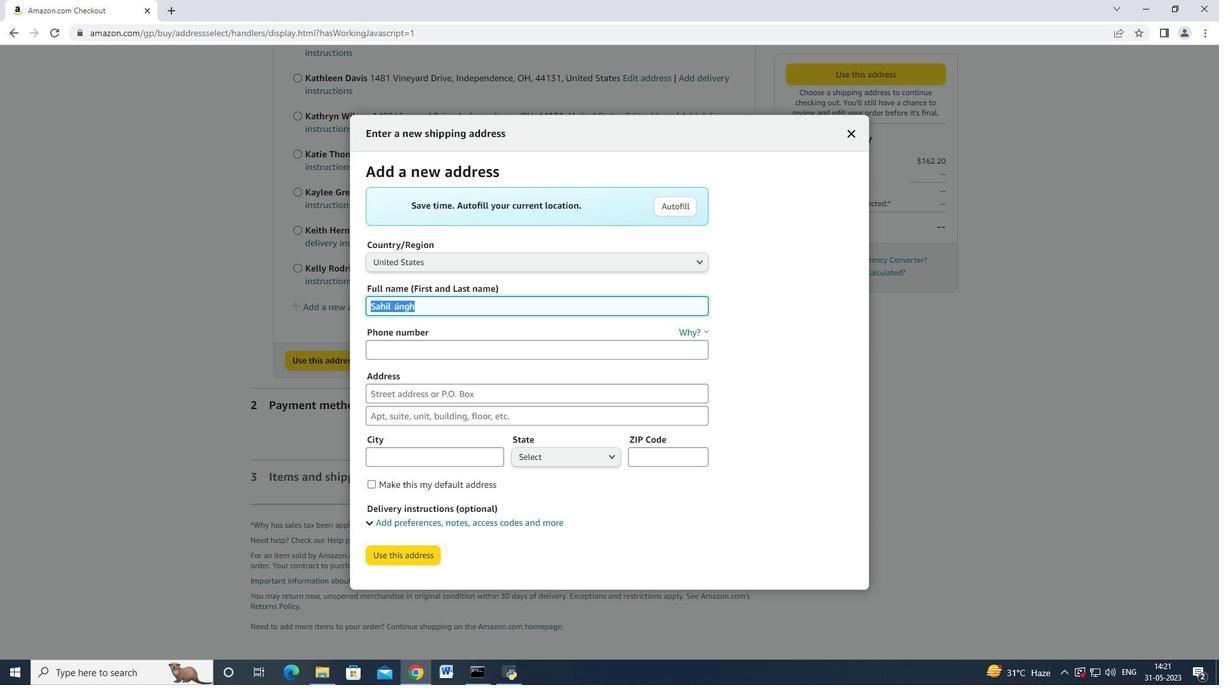 
Action: Key pressed <Key.backspace><Key.shift>Kelvin<Key.space><Key.shift>Lee<Key.tab><Key.tab>4403901431<Key.tab>1488<Key.space><Key.shift><Key.shift><Key.shift><Key.shift><Key.shift><Key.shift><Key.shift><Key.shift><Key.shift><Key.shift><Key.shift><Key.shift><Key.shift><Key.shift><Key.shift><Key.shift><Key.shift><Key.shift><Key.shift><Key.shift><Key.shift><Key.shift>Vineyard<Key.space><Key.shift_r>Drive<Key.tab><Key.tab><Key.shift>Independence
Screenshot: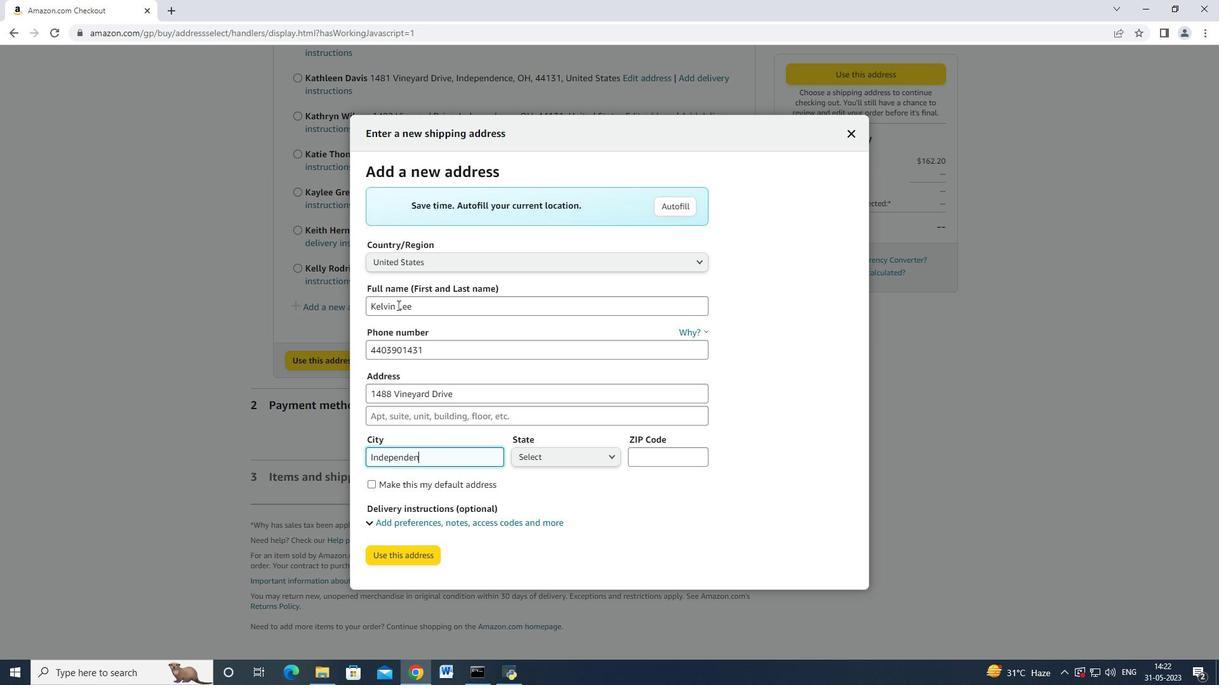 
Action: Mouse moved to (570, 452)
Screenshot: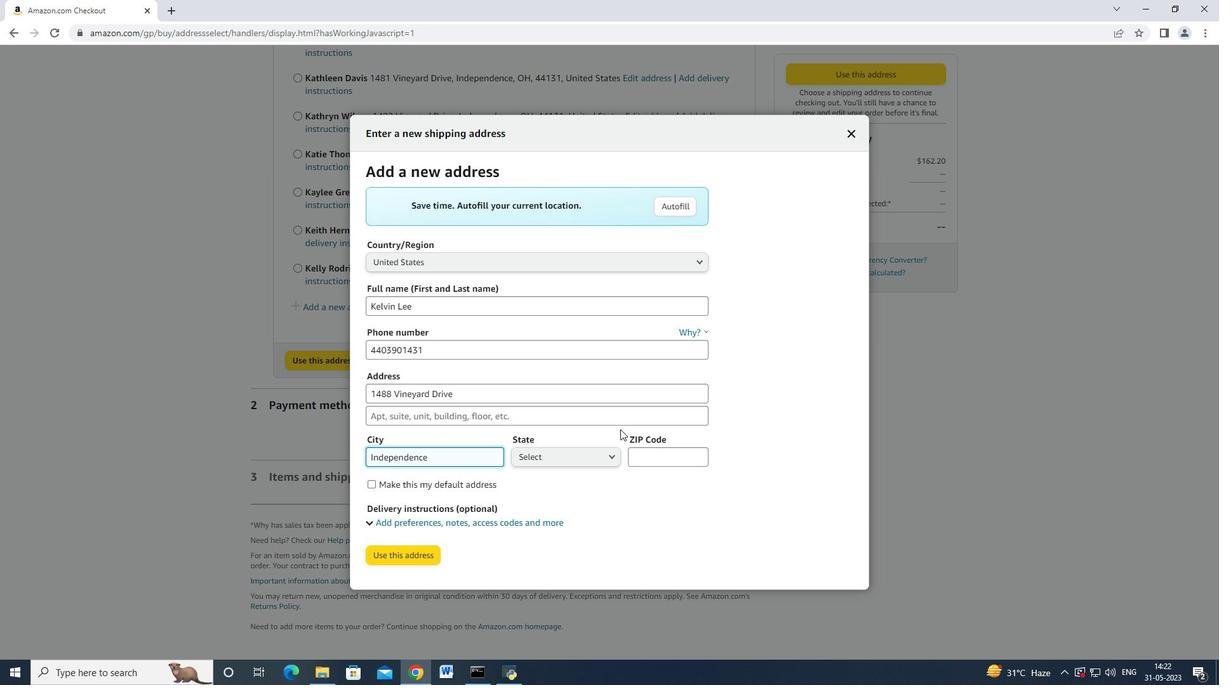 
Action: Mouse pressed left at (570, 452)
Screenshot: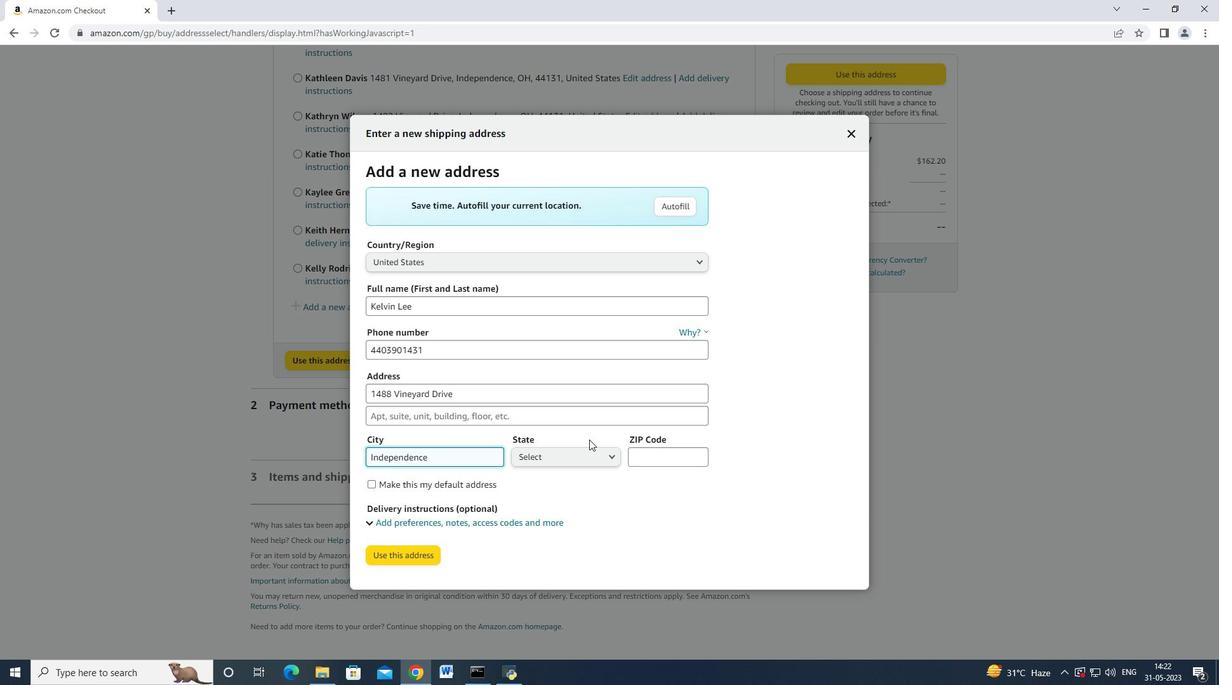 
Action: Mouse moved to (588, 363)
Screenshot: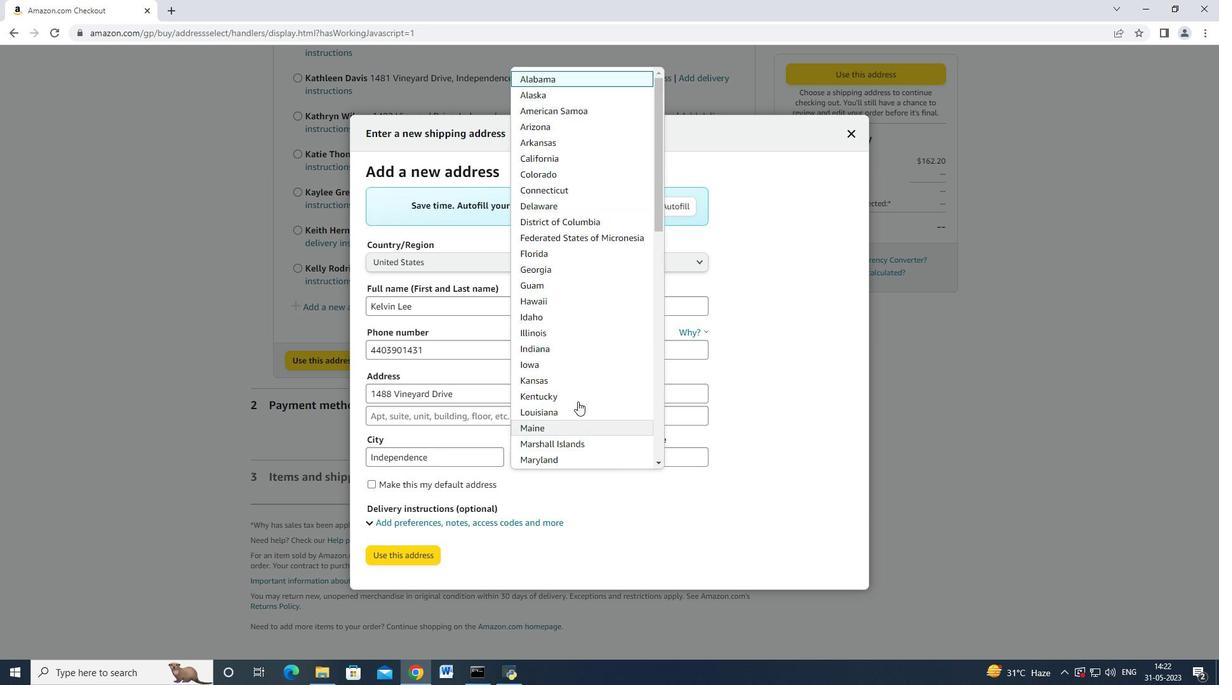 
Action: Mouse scrolled (588, 362) with delta (0, 0)
Screenshot: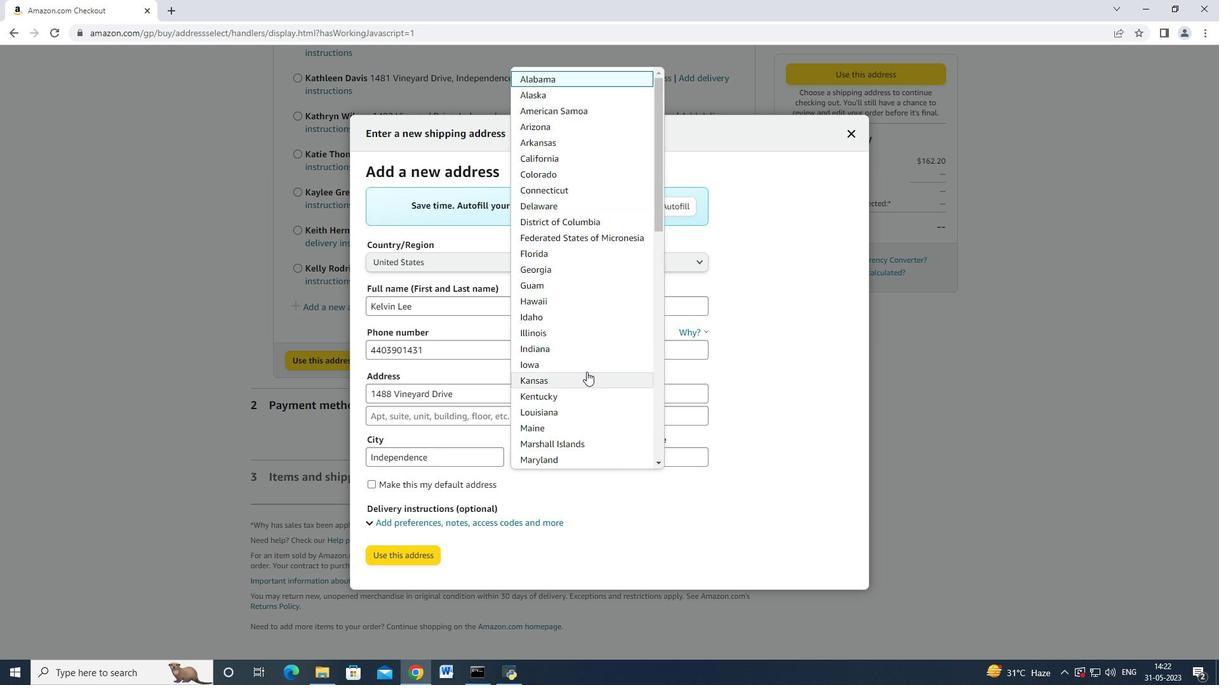 
Action: Mouse scrolled (588, 362) with delta (0, 0)
Screenshot: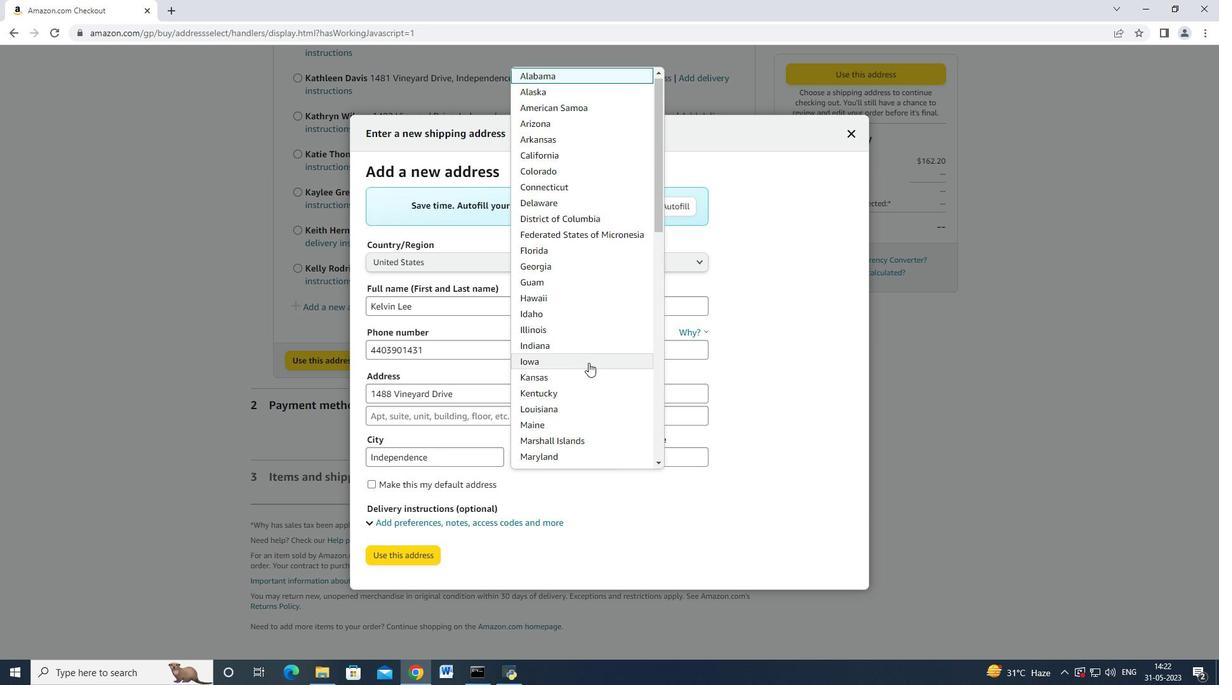 
Action: Mouse scrolled (588, 362) with delta (0, 0)
Screenshot: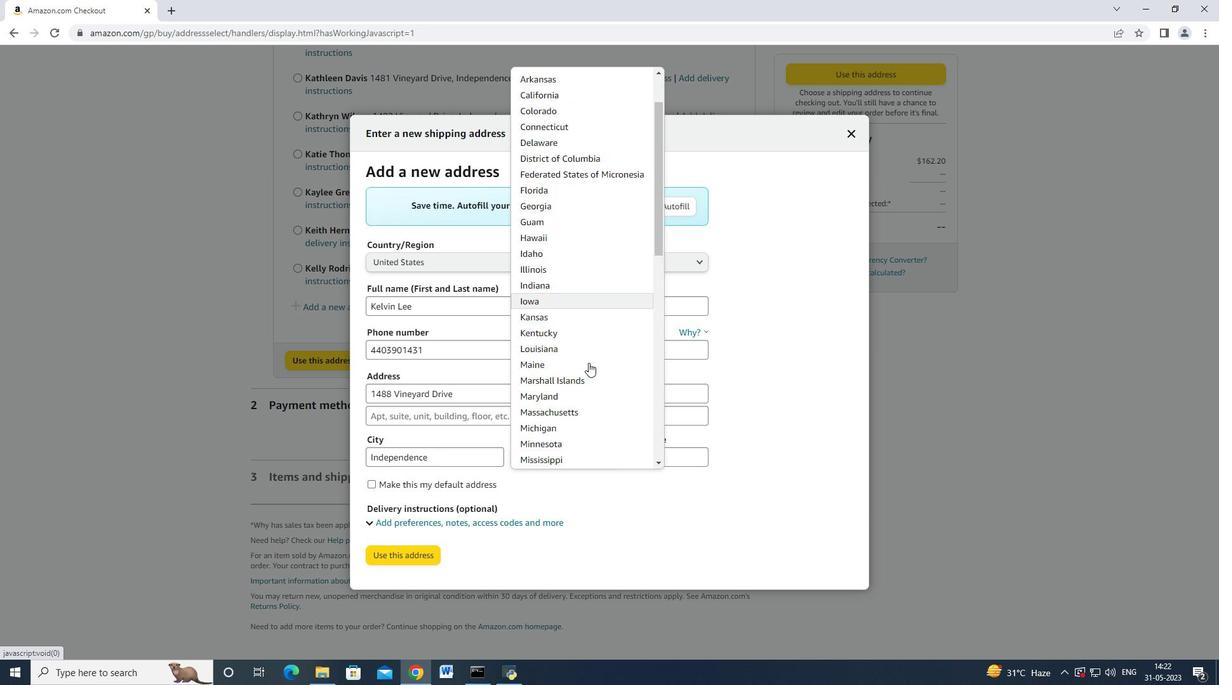 
Action: Mouse scrolled (588, 362) with delta (0, 0)
Screenshot: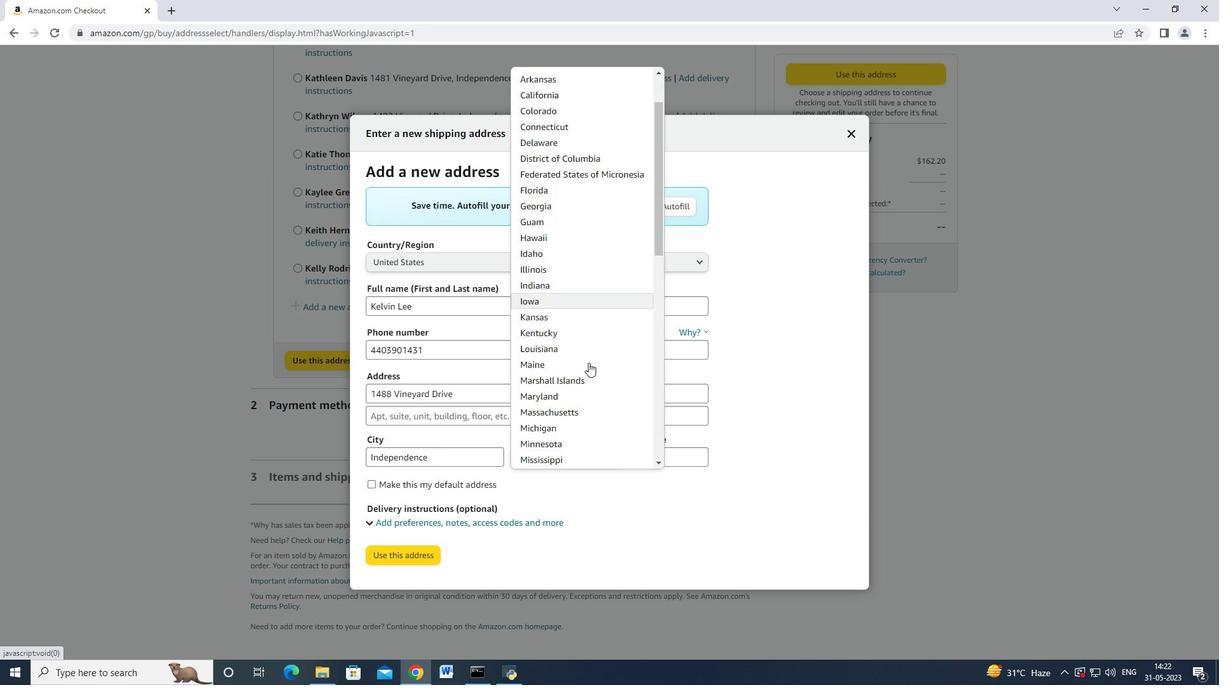 
Action: Mouse scrolled (588, 362) with delta (0, 0)
Screenshot: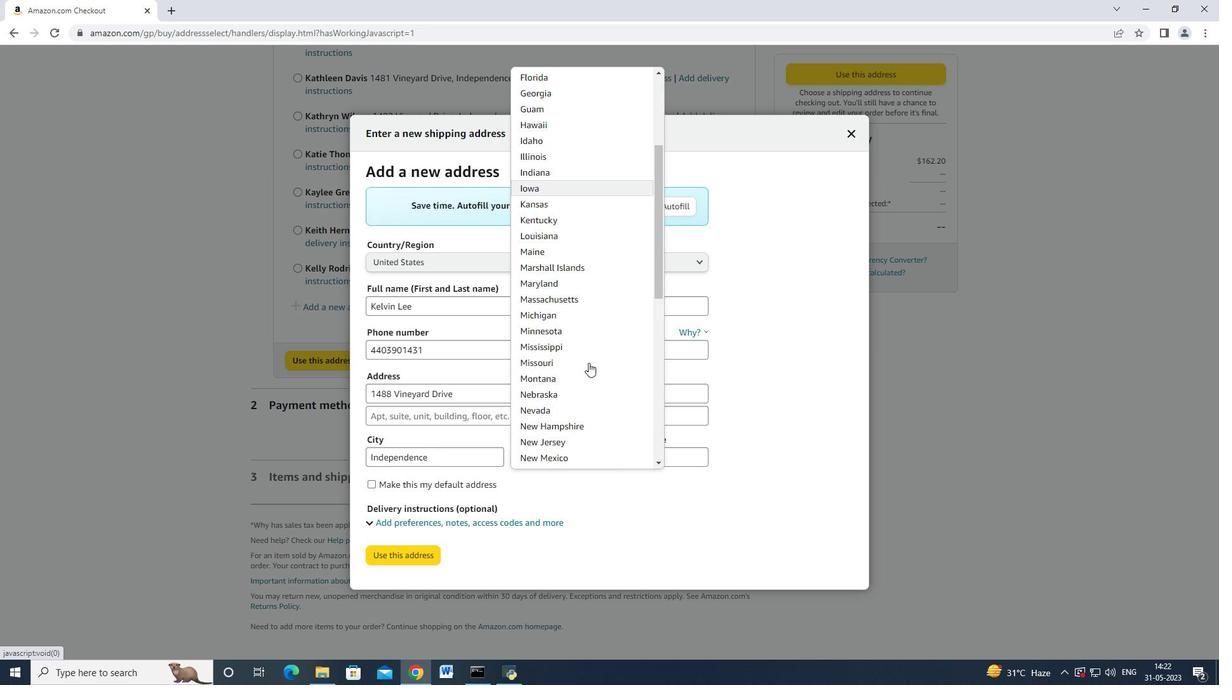 
Action: Mouse scrolled (588, 362) with delta (0, 0)
Screenshot: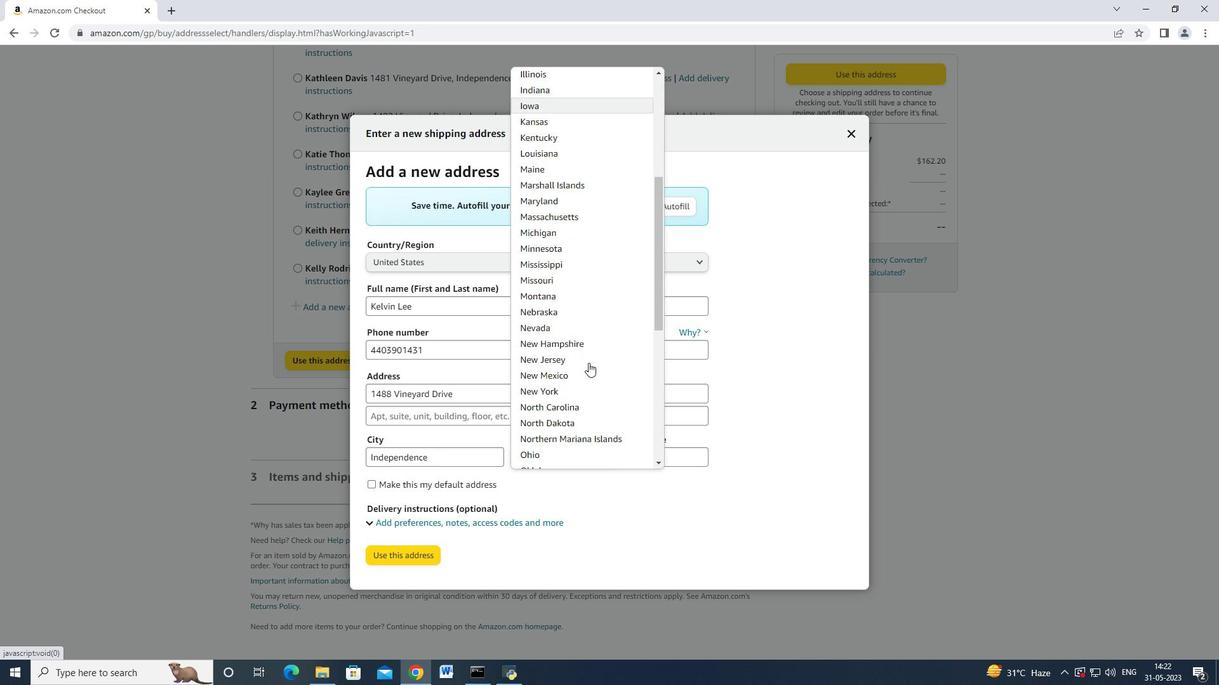 
Action: Mouse moved to (559, 337)
Screenshot: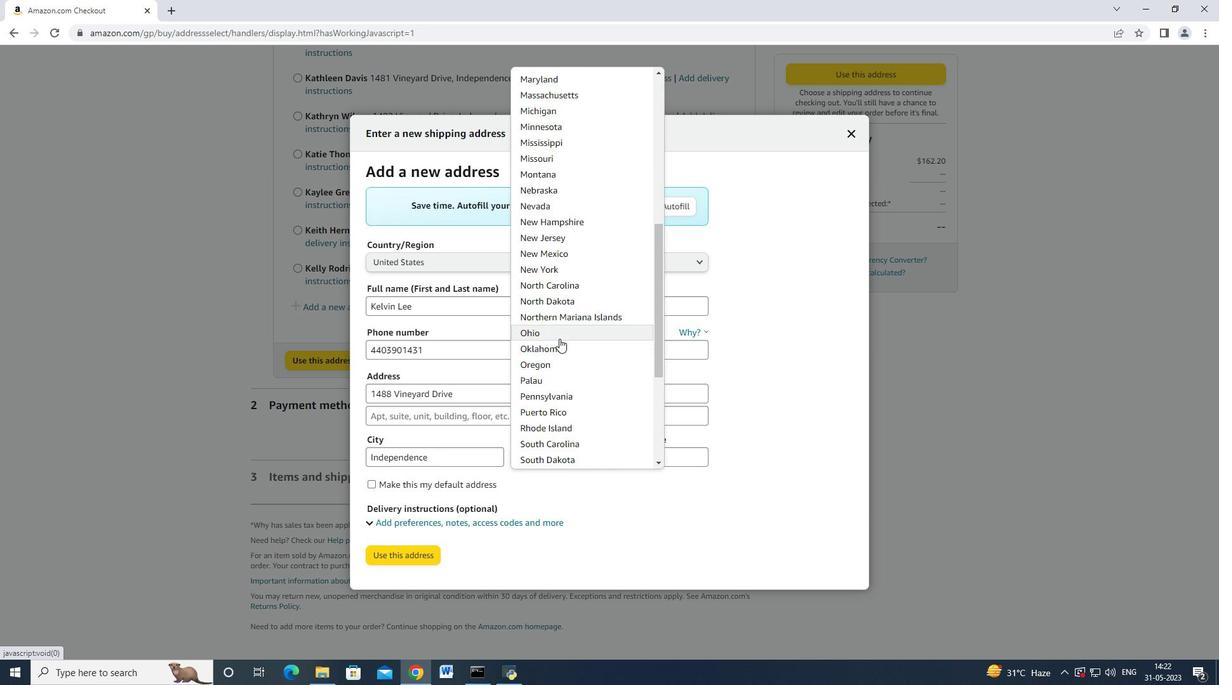 
Action: Mouse pressed left at (559, 337)
Screenshot: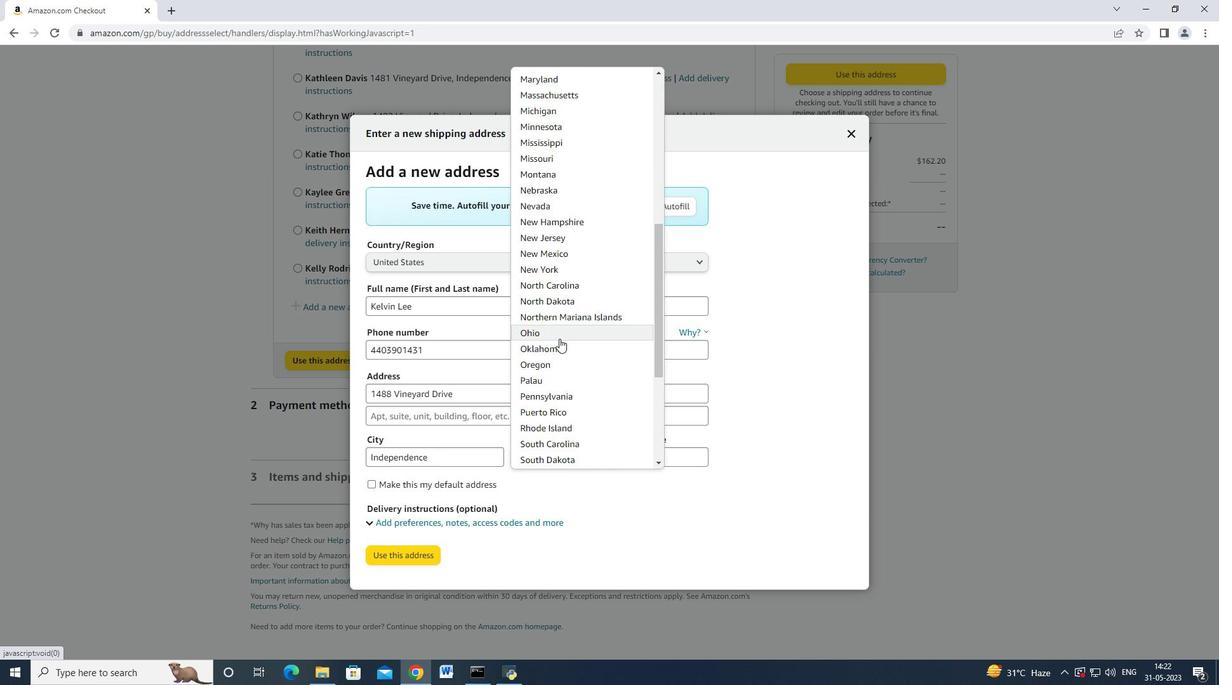 
Action: Mouse moved to (650, 456)
Screenshot: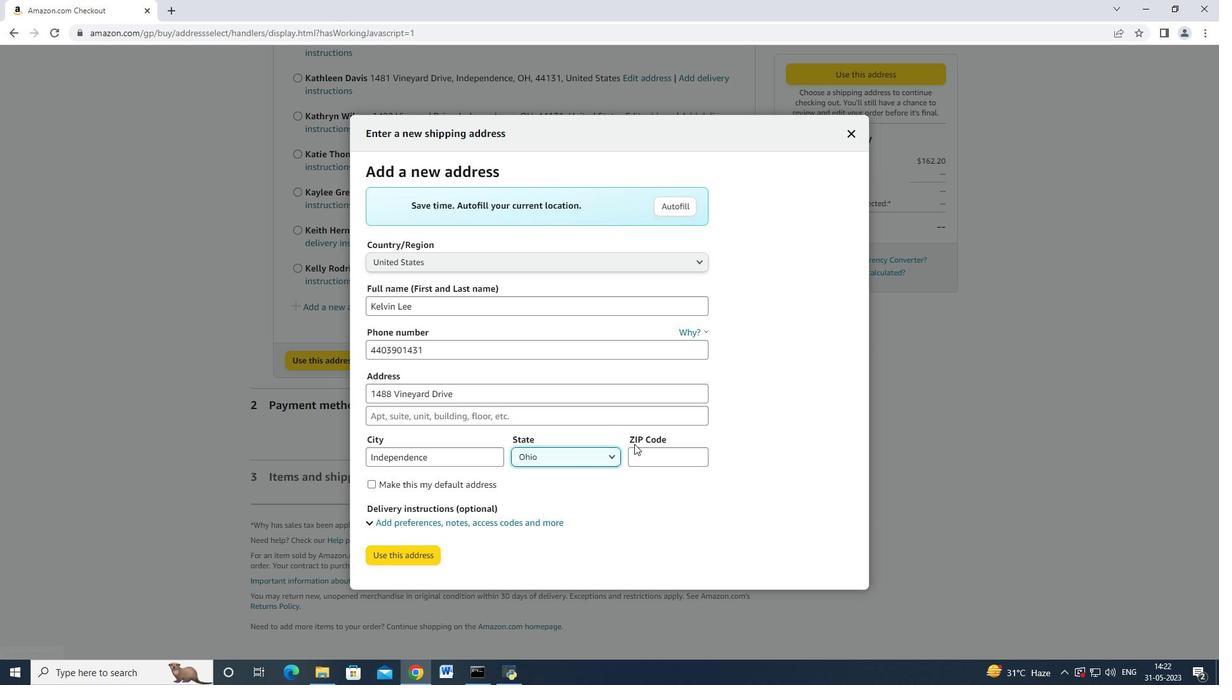 
Action: Mouse pressed left at (650, 456)
Screenshot: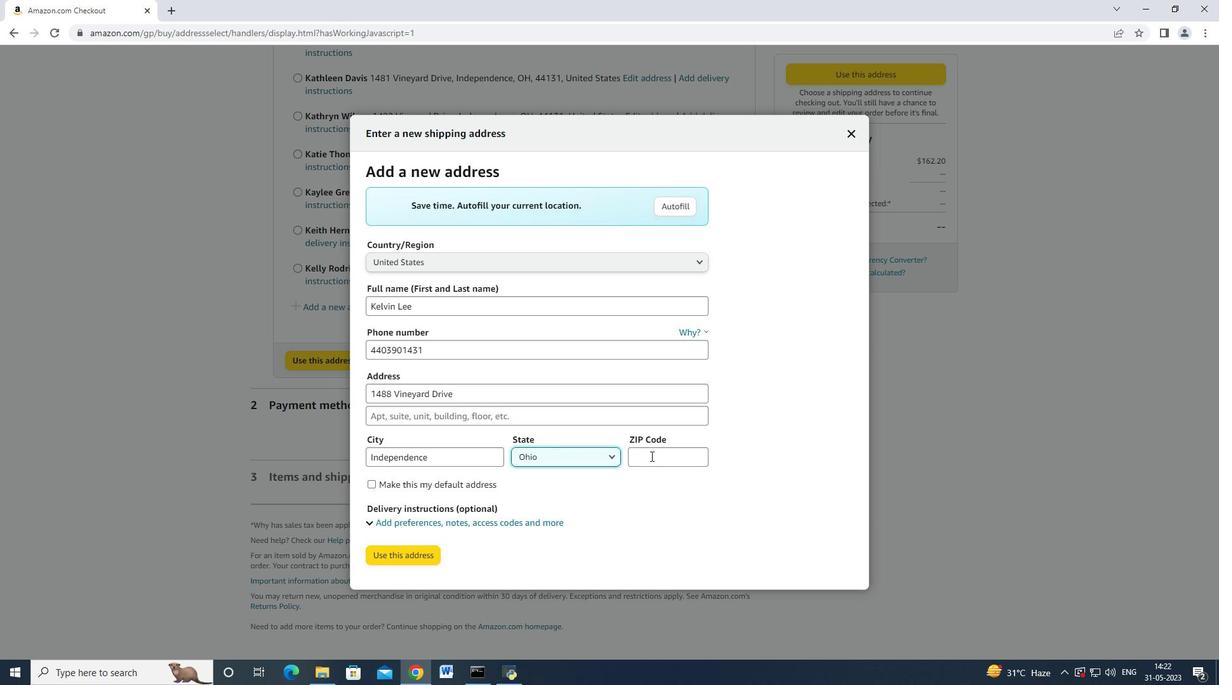 
Action: Mouse moved to (651, 457)
Screenshot: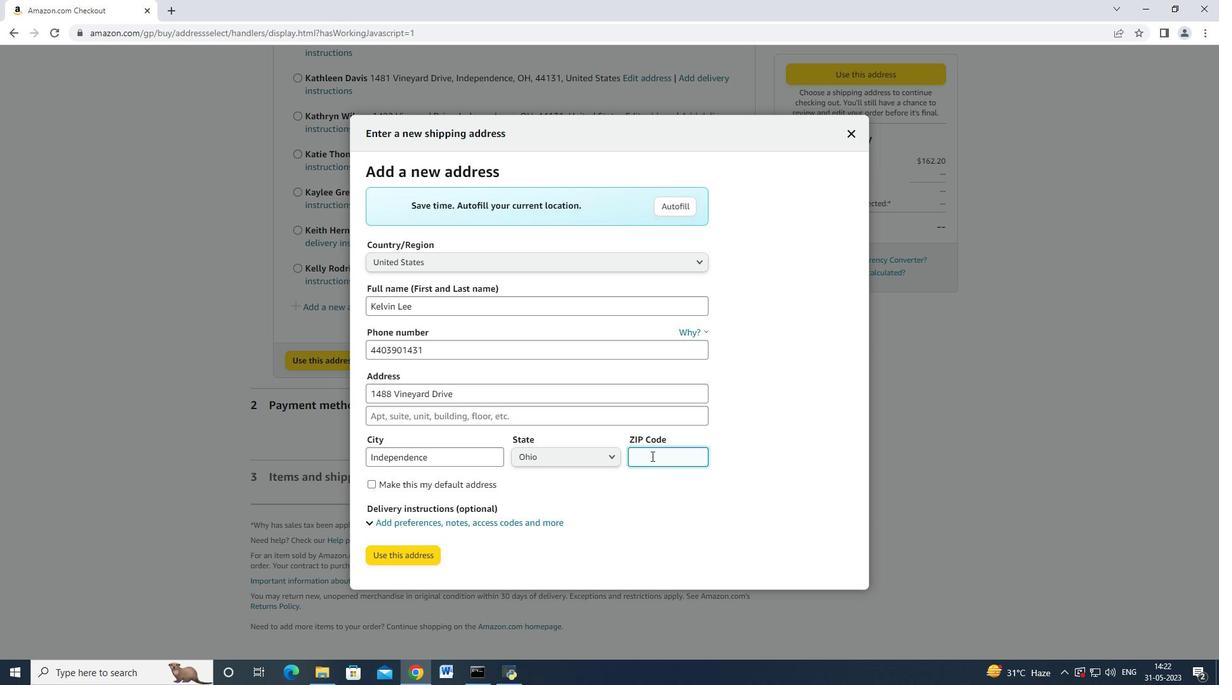 
Action: Key pressed 44131
Screenshot: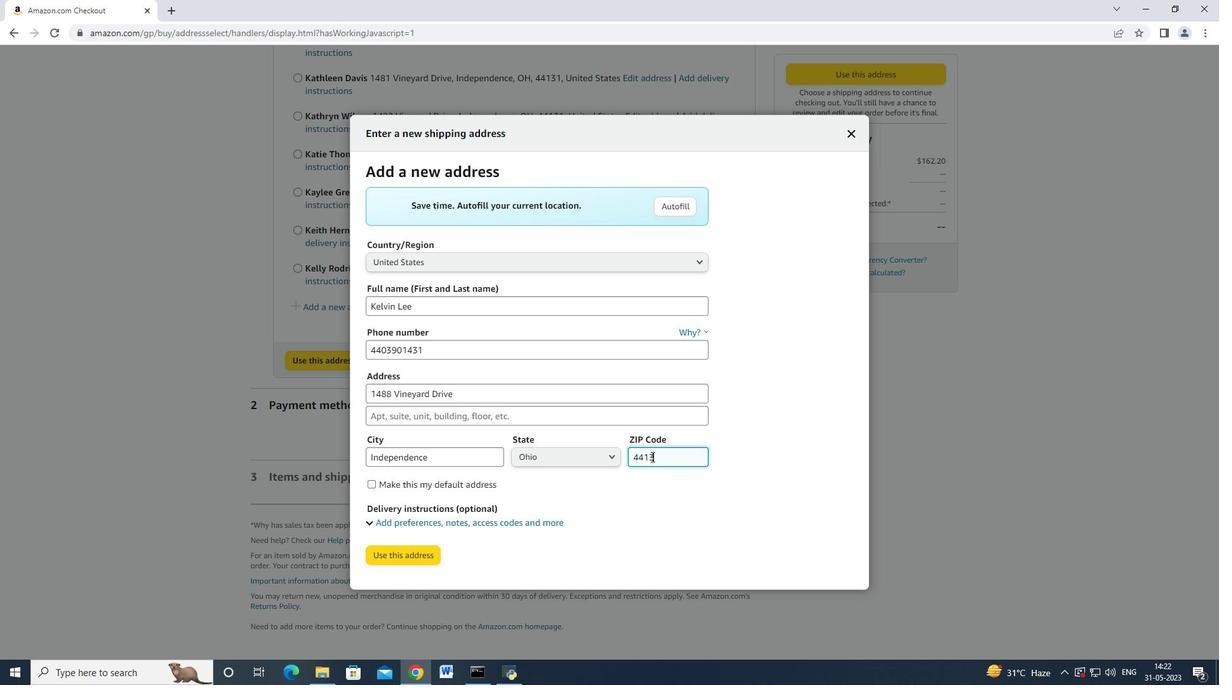 
Action: Mouse moved to (366, 558)
Screenshot: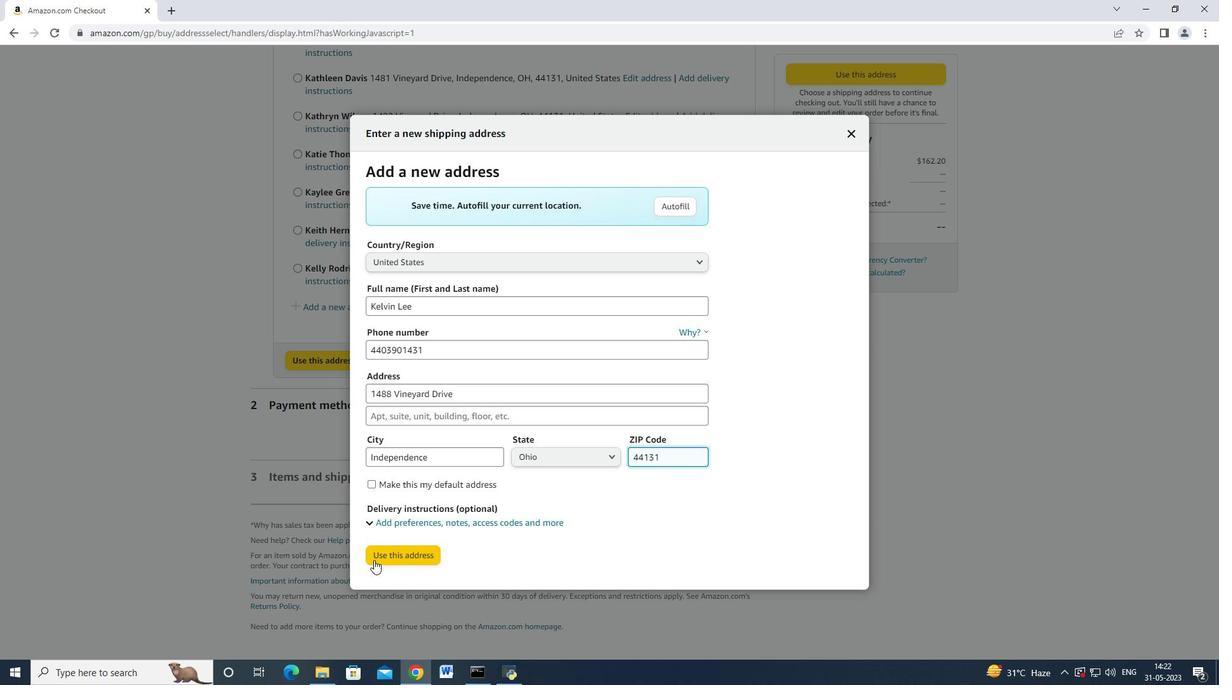 
Action: Mouse pressed left at (366, 558)
Screenshot: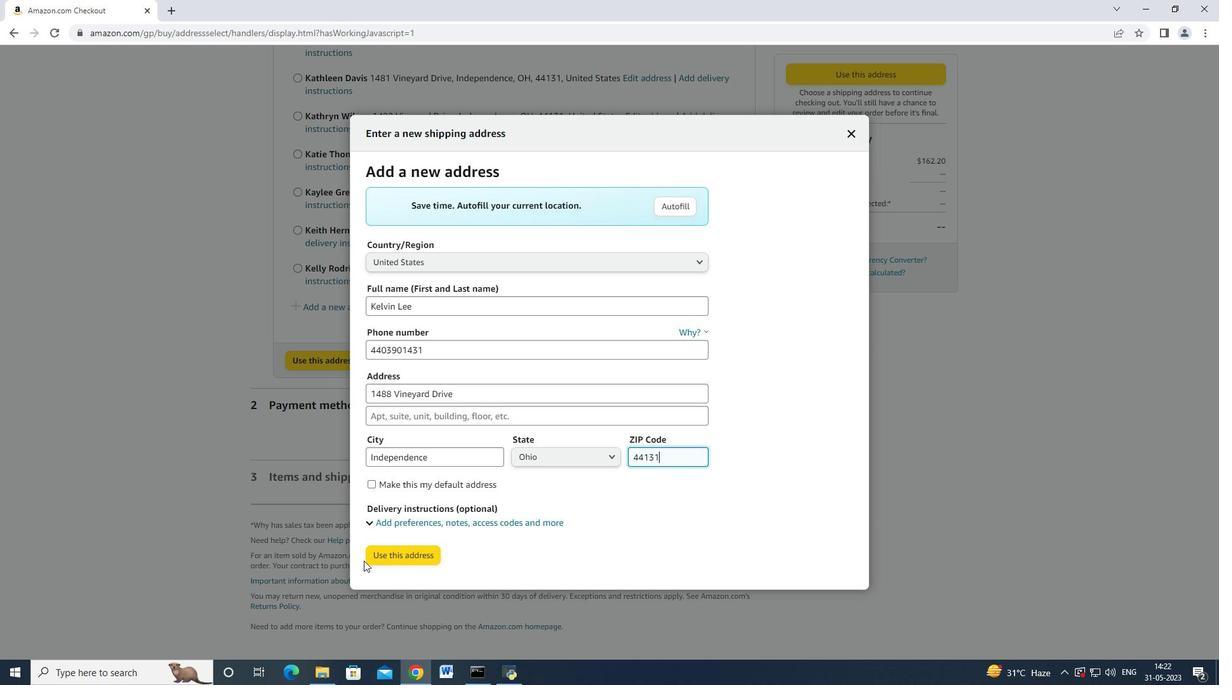 
Action: Mouse moved to (389, 234)
Screenshot: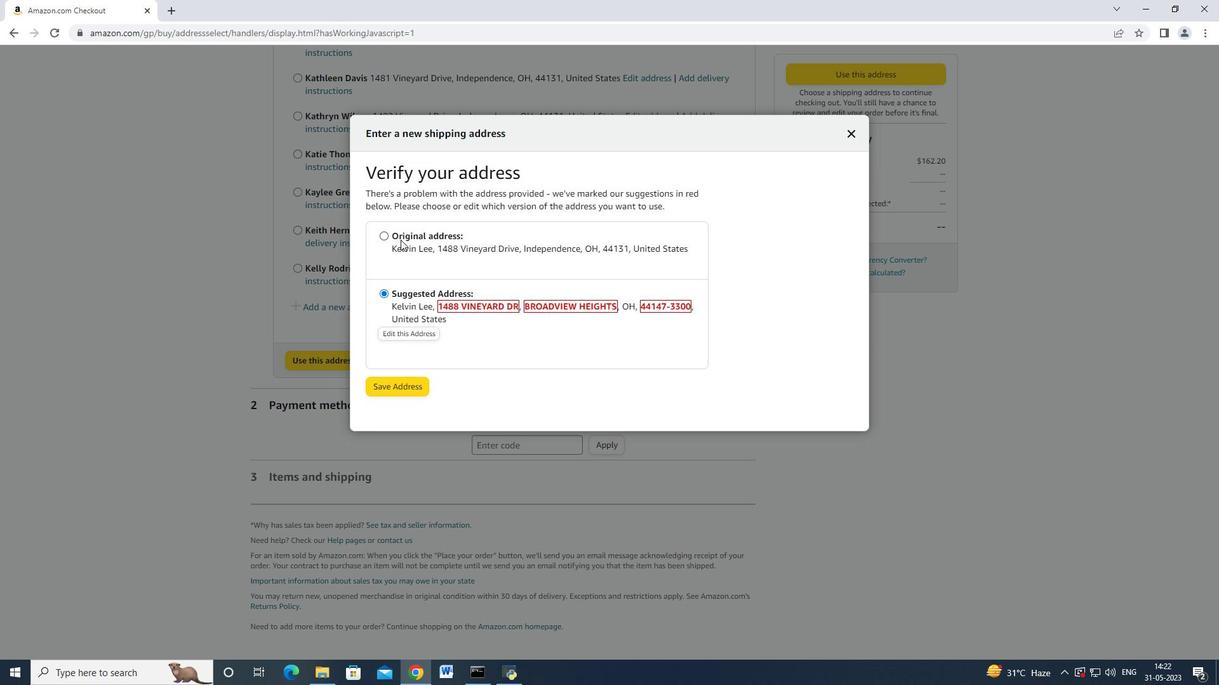 
Action: Mouse pressed left at (389, 234)
Screenshot: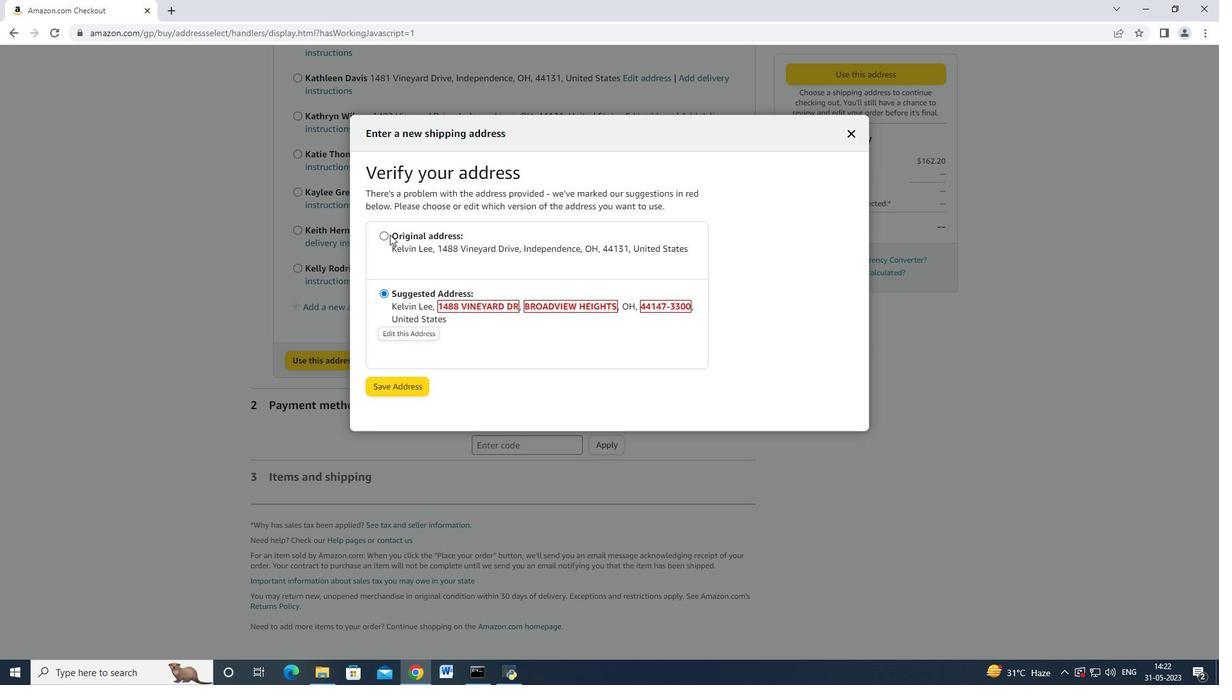 
Action: Mouse moved to (419, 394)
Screenshot: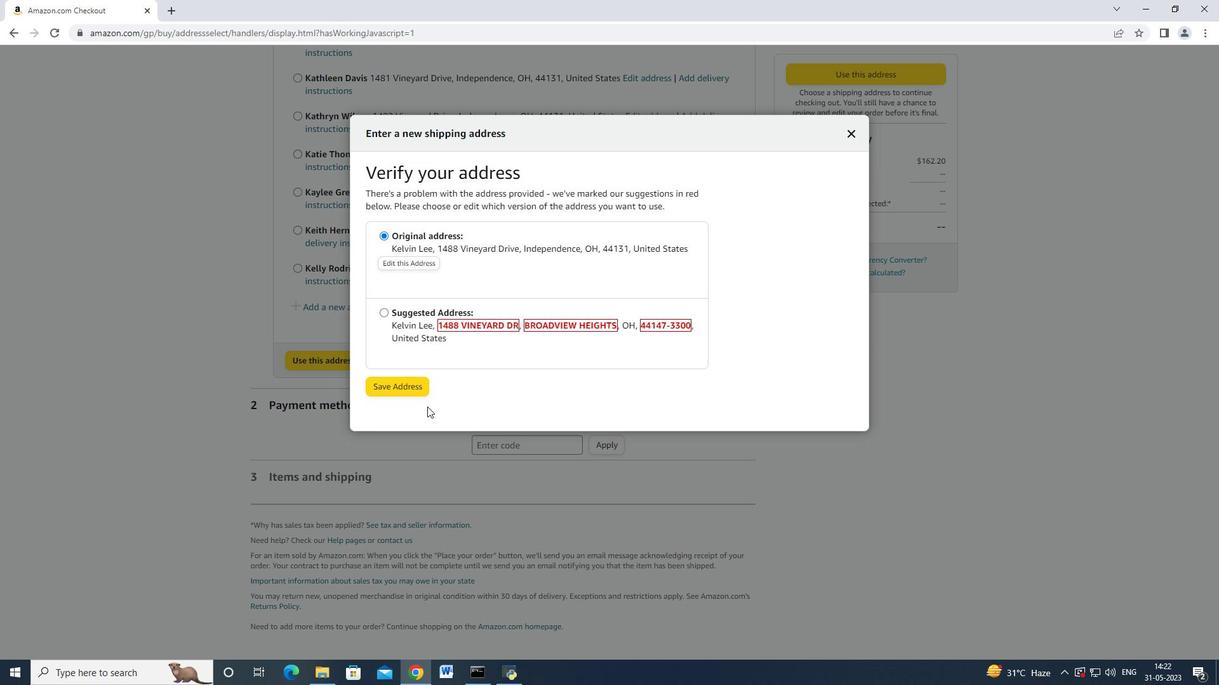 
Action: Mouse pressed left at (419, 394)
Screenshot: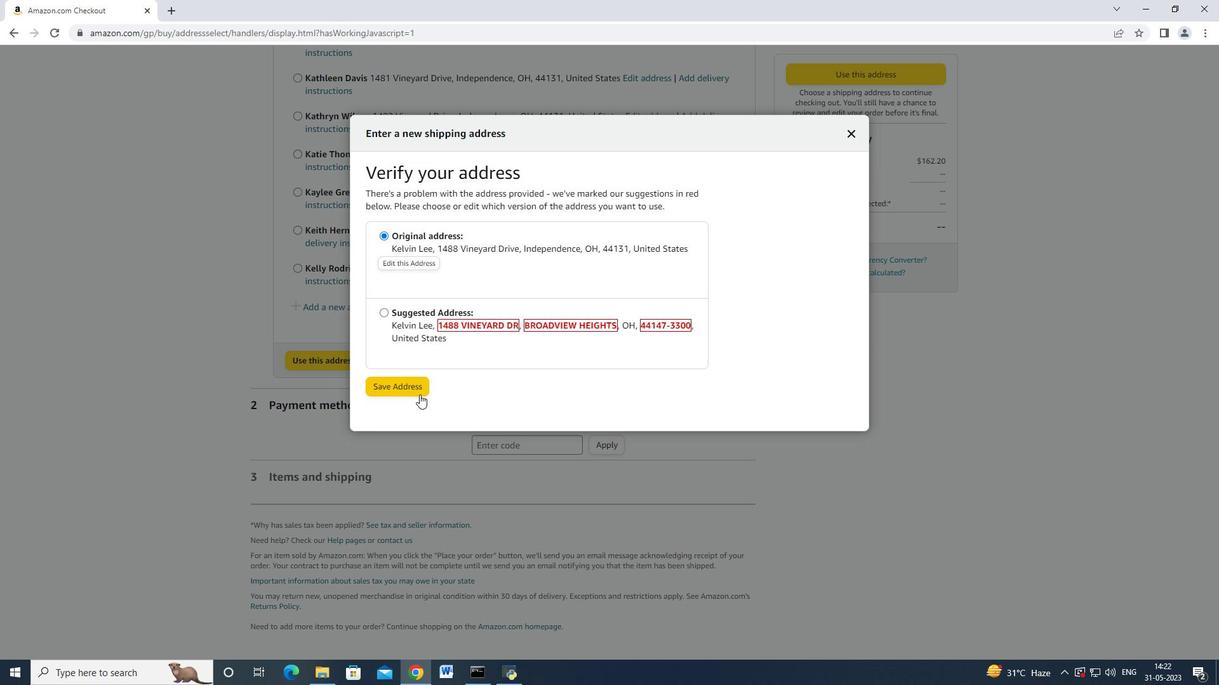 
Action: Mouse moved to (422, 366)
Screenshot: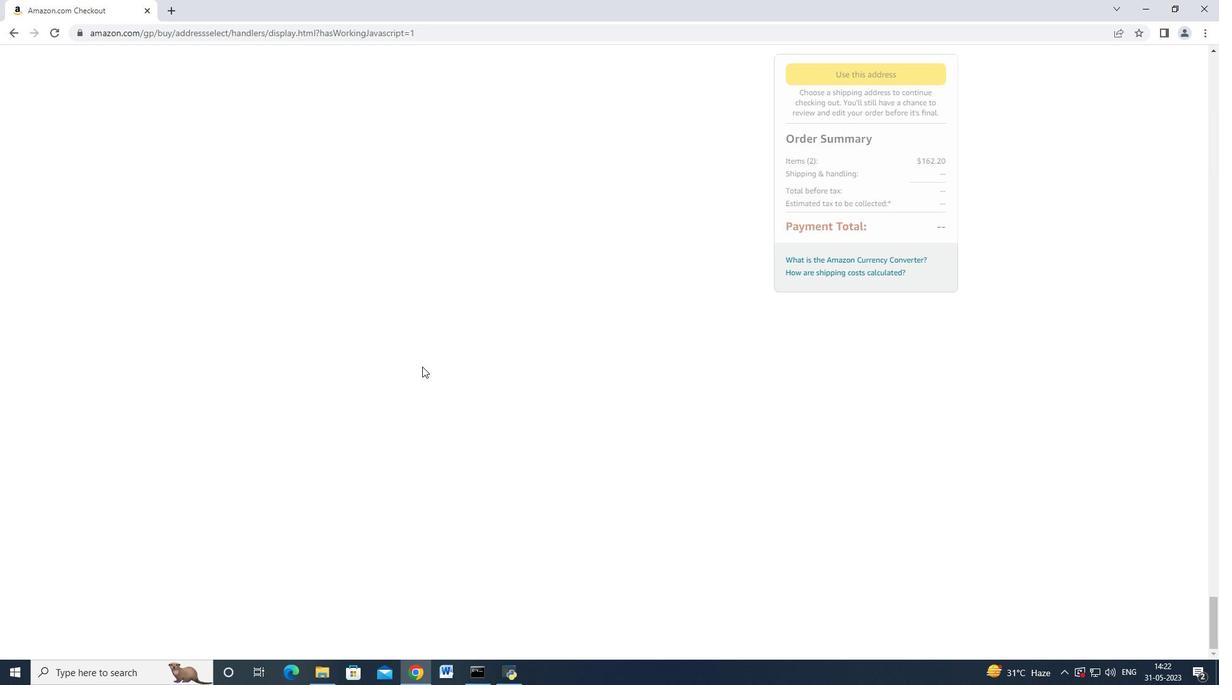 
Action: Mouse scrolled (422, 366) with delta (0, 0)
Screenshot: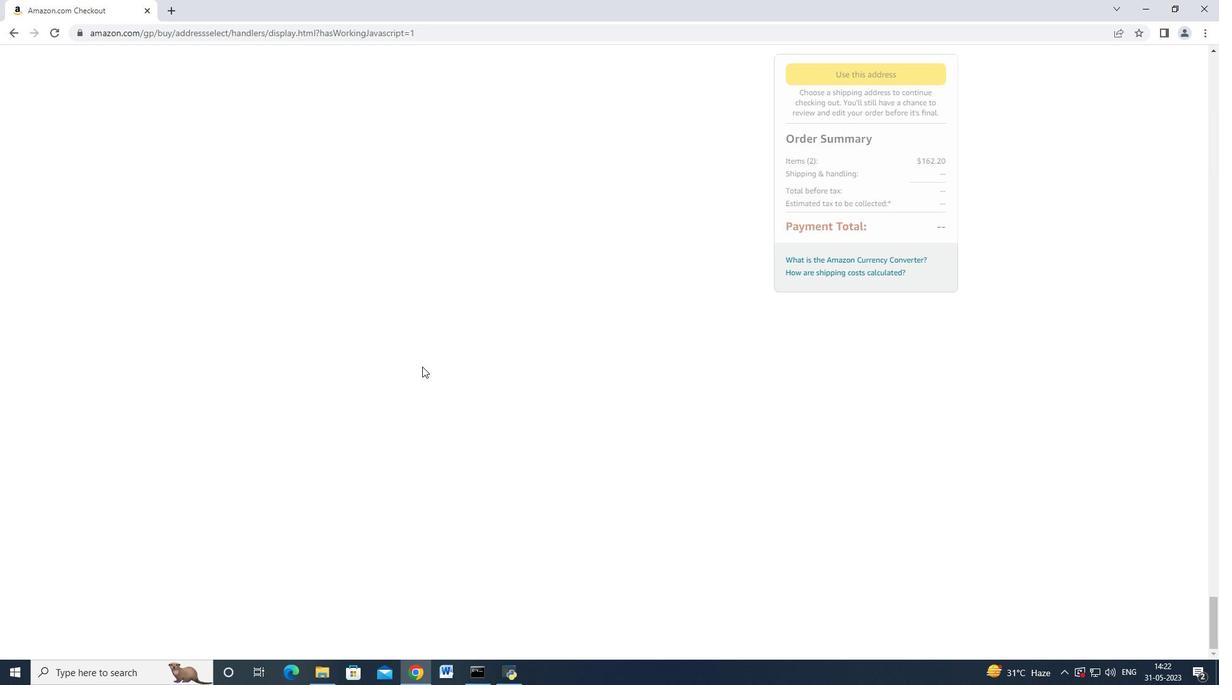 
Action: Mouse scrolled (422, 366) with delta (0, 0)
Screenshot: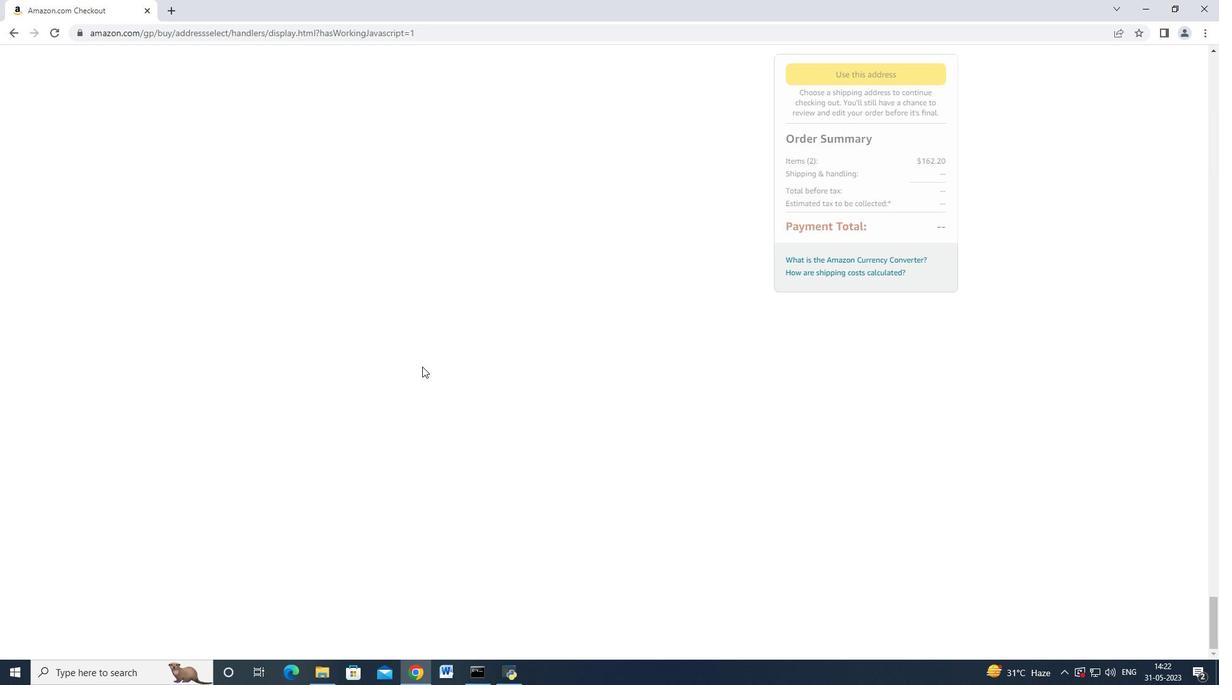 
Action: Mouse scrolled (422, 366) with delta (0, 0)
Screenshot: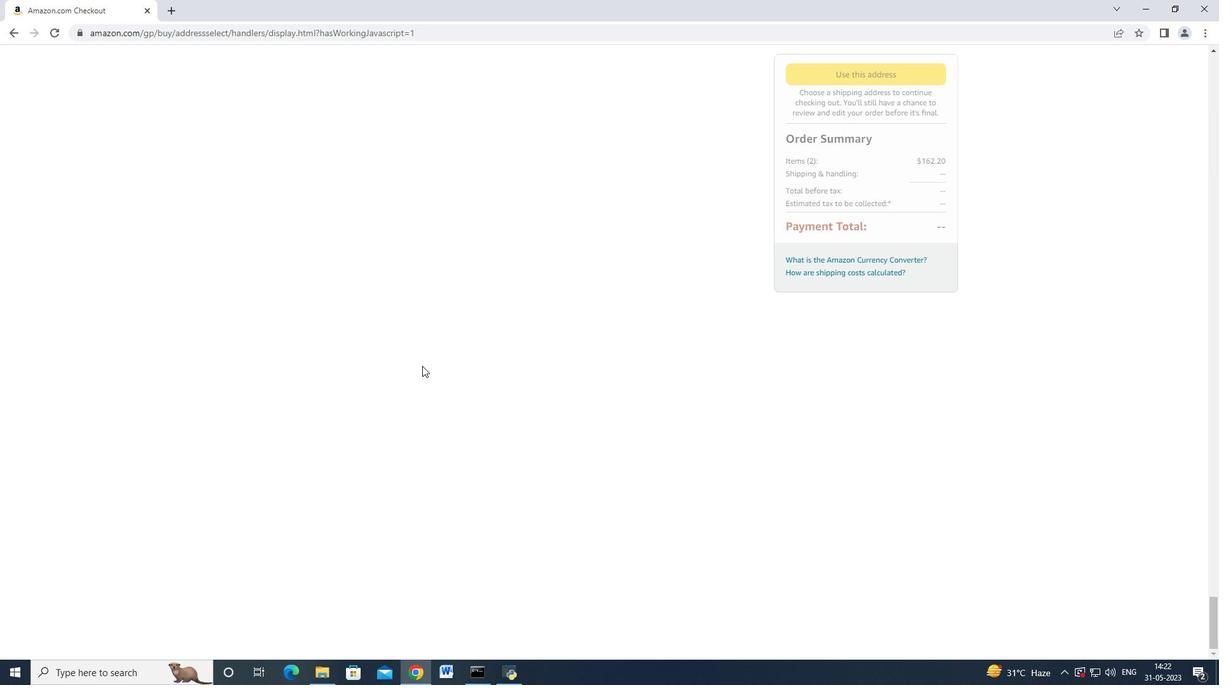 
Action: Mouse moved to (470, 348)
Screenshot: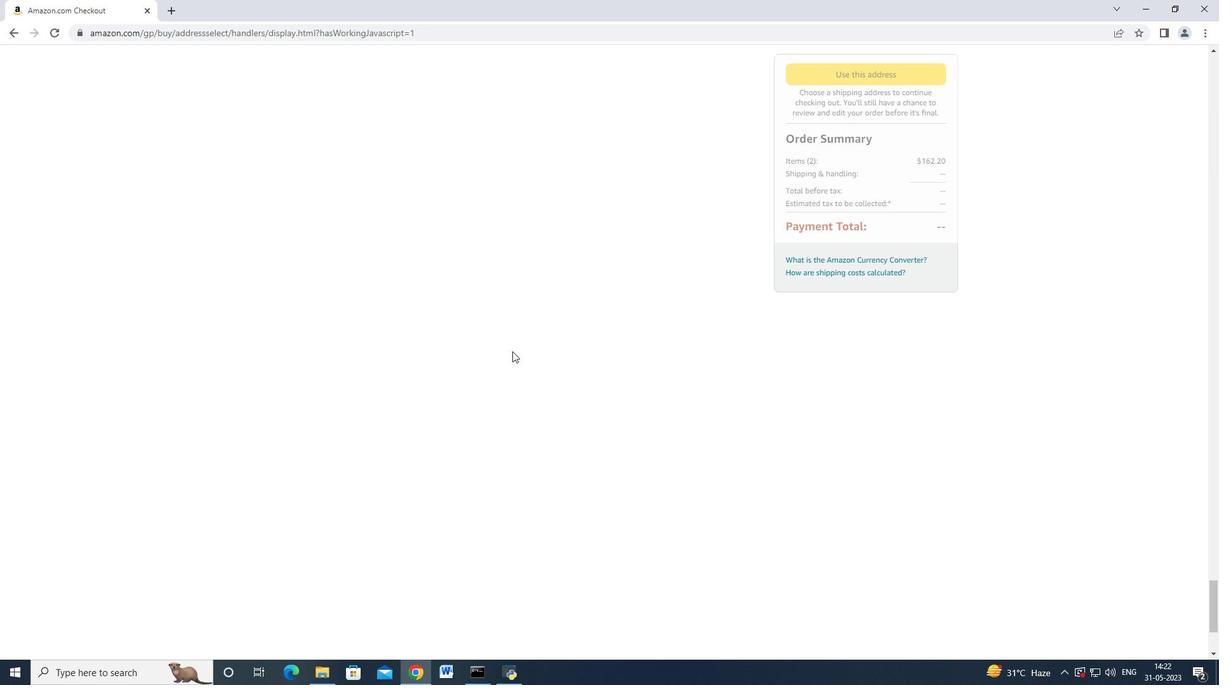 
Action: Mouse scrolled (470, 349) with delta (0, 0)
Screenshot: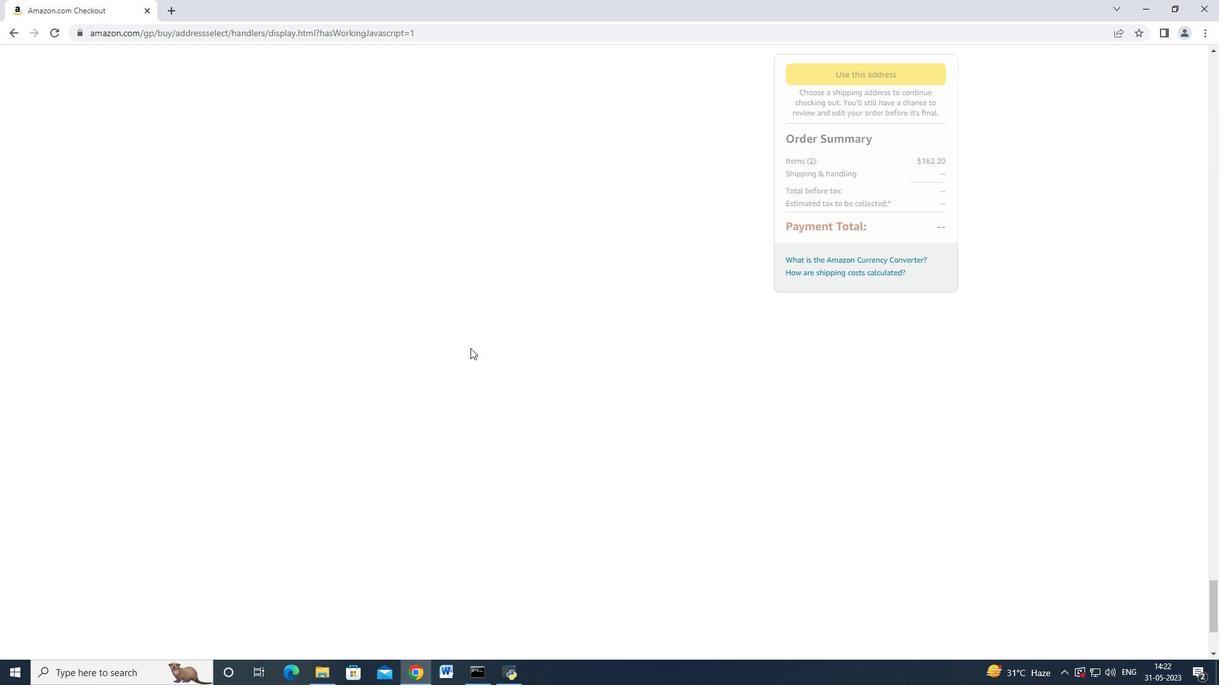 
Action: Mouse moved to (483, 297)
Screenshot: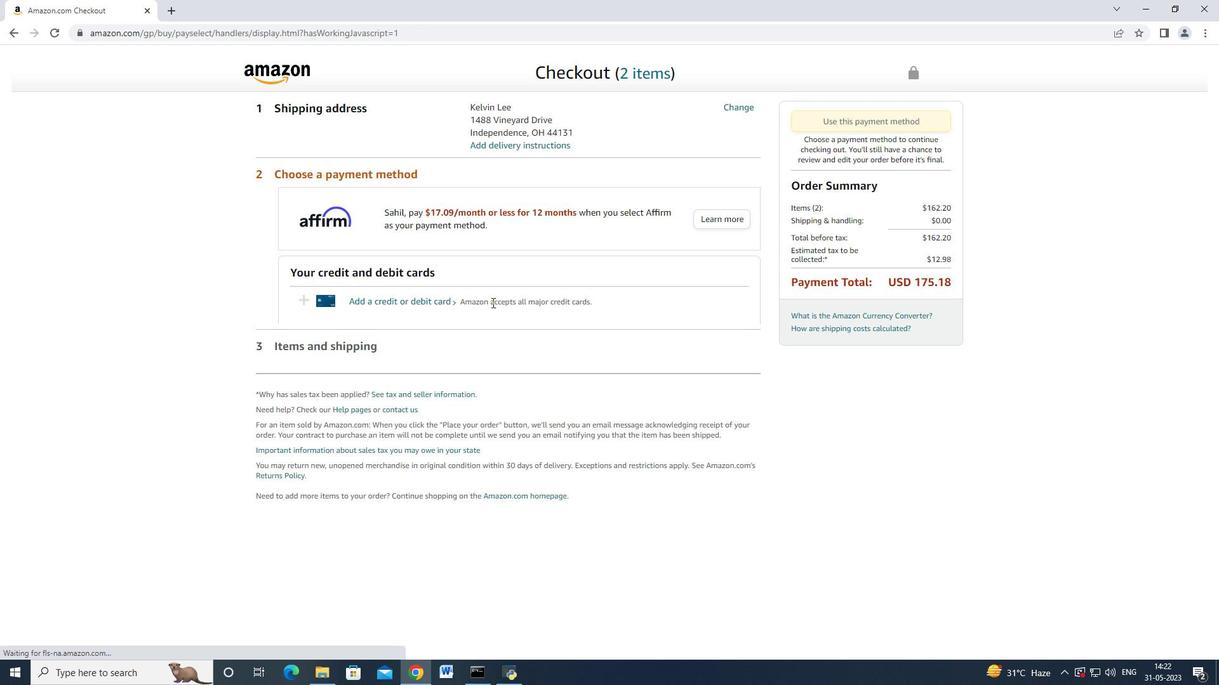 
Action: Mouse scrolled (483, 297) with delta (0, 0)
Screenshot: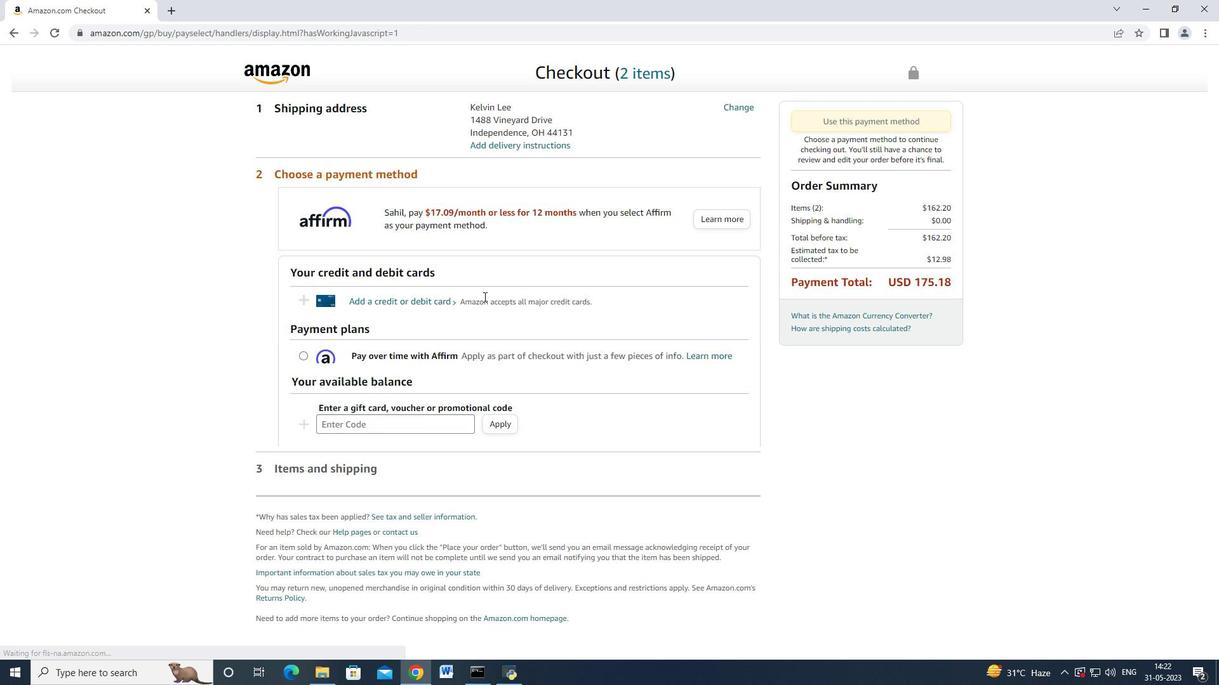 
Action: Mouse moved to (410, 296)
Screenshot: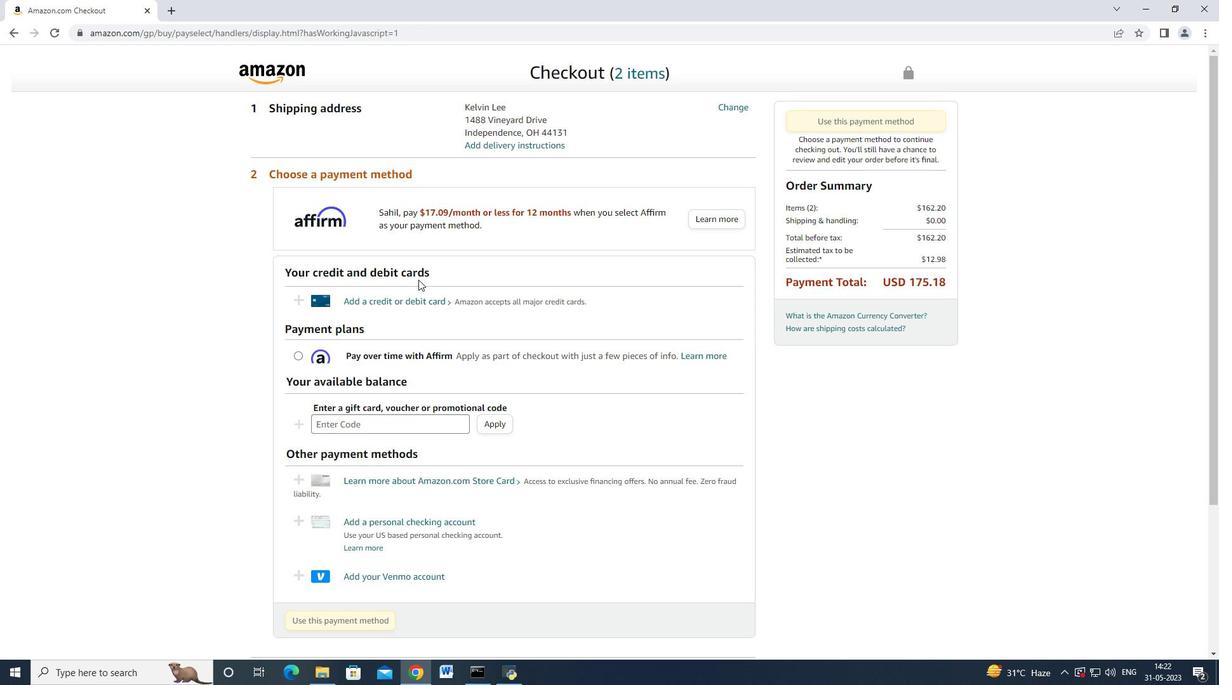 
Action: Mouse pressed left at (410, 296)
Screenshot: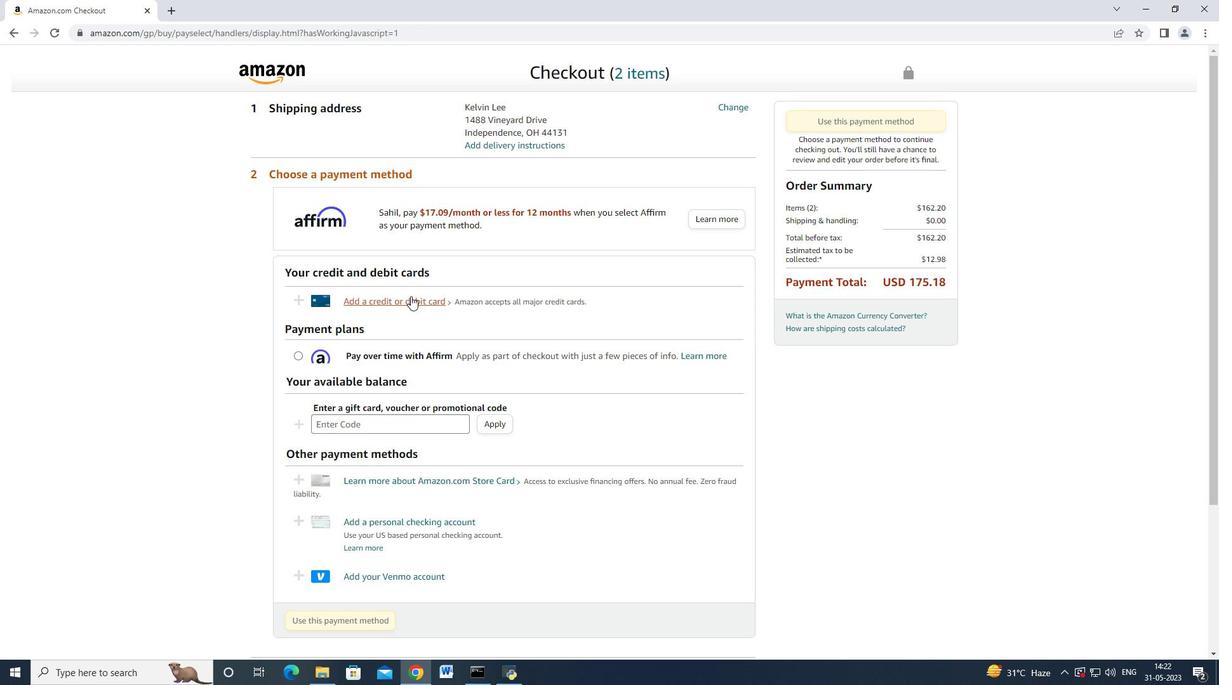 
Action: Mouse moved to (495, 288)
Screenshot: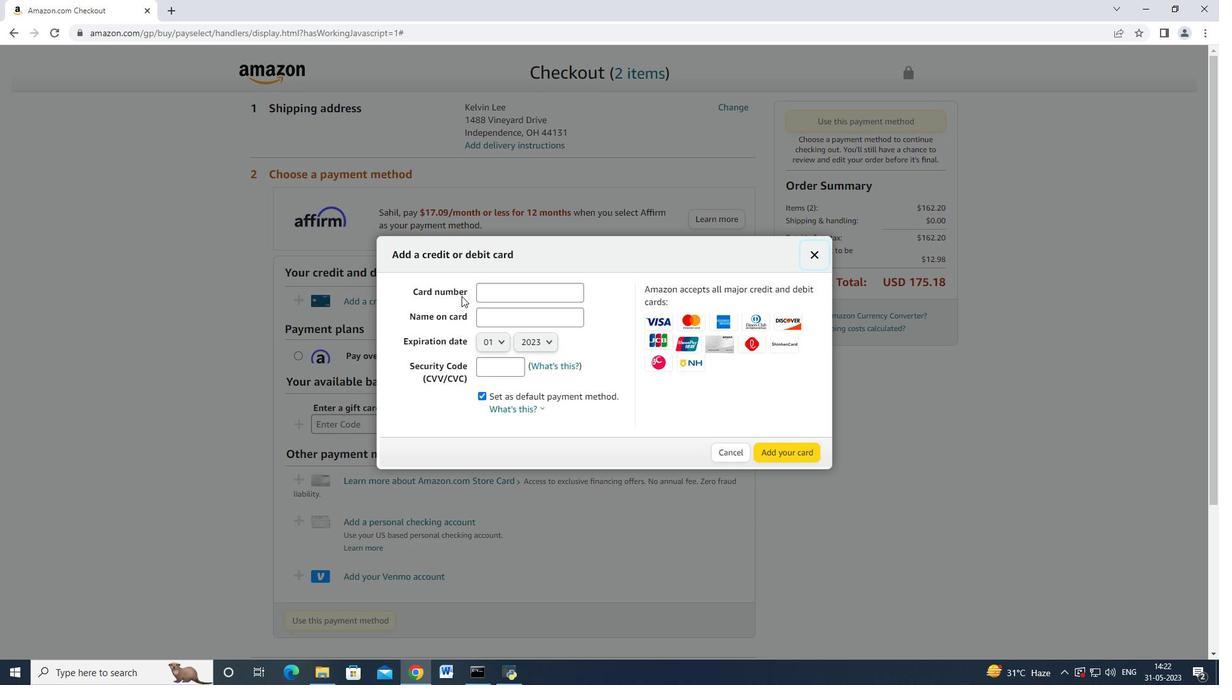 
Action: Mouse pressed left at (495, 288)
Screenshot: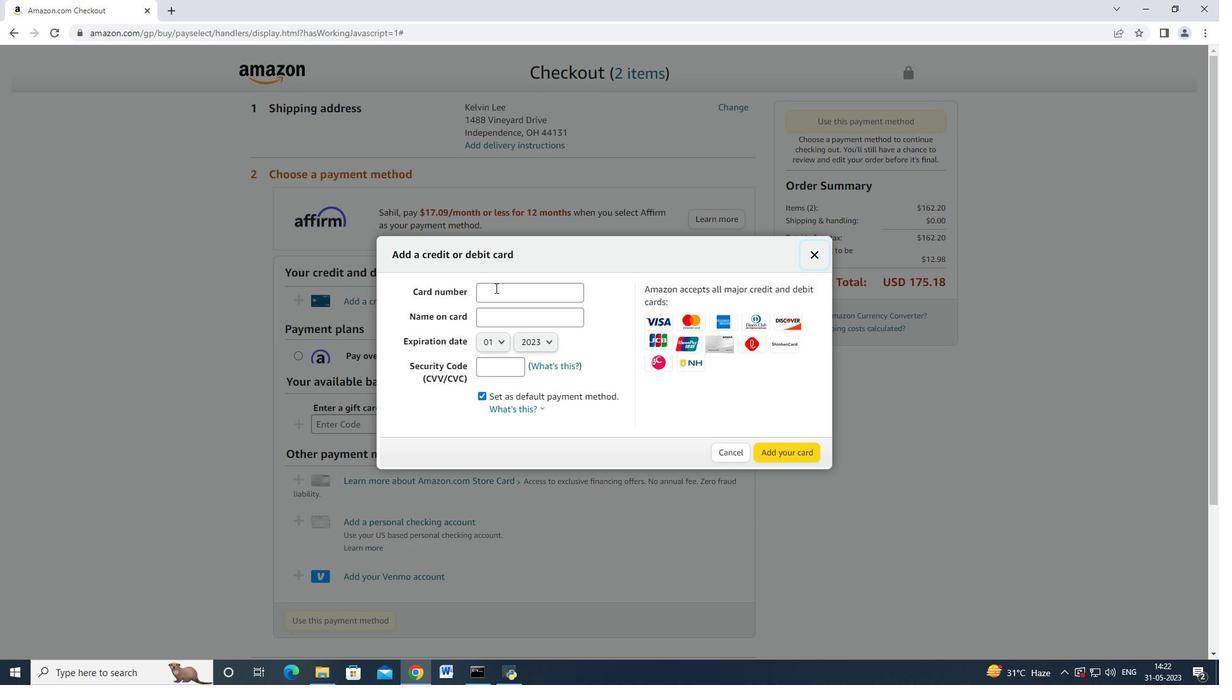 
Action: Key pressed 4893754559587965
Screenshot: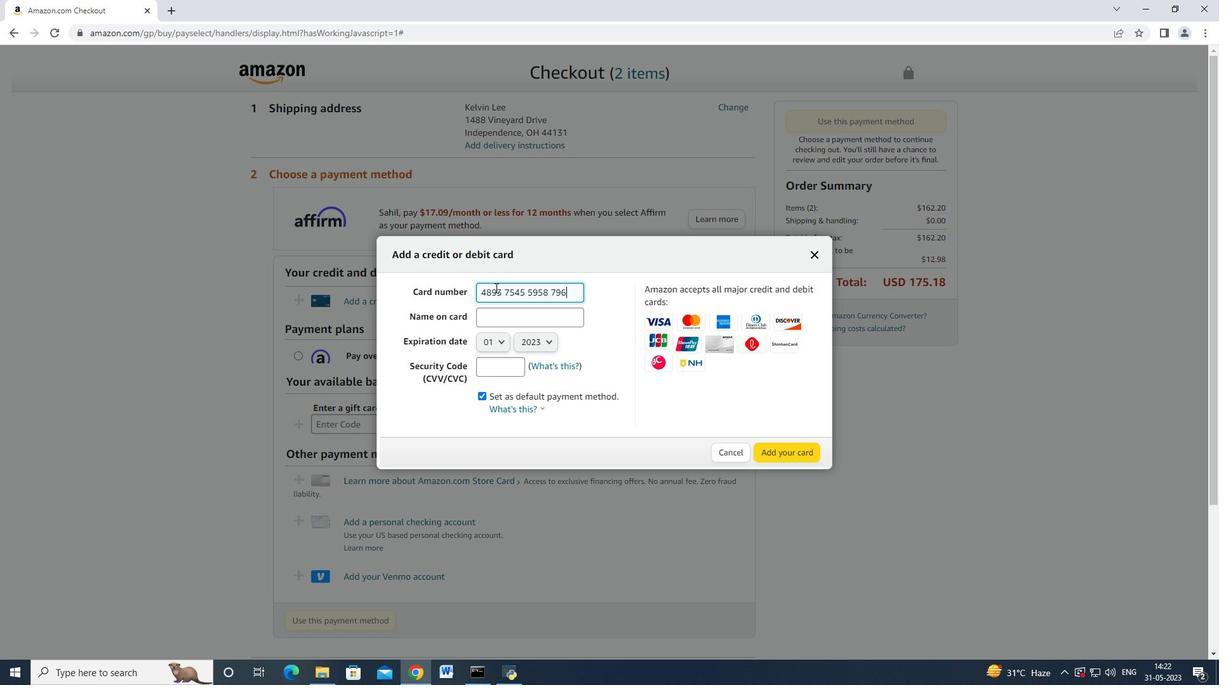 
Action: Mouse moved to (504, 318)
Screenshot: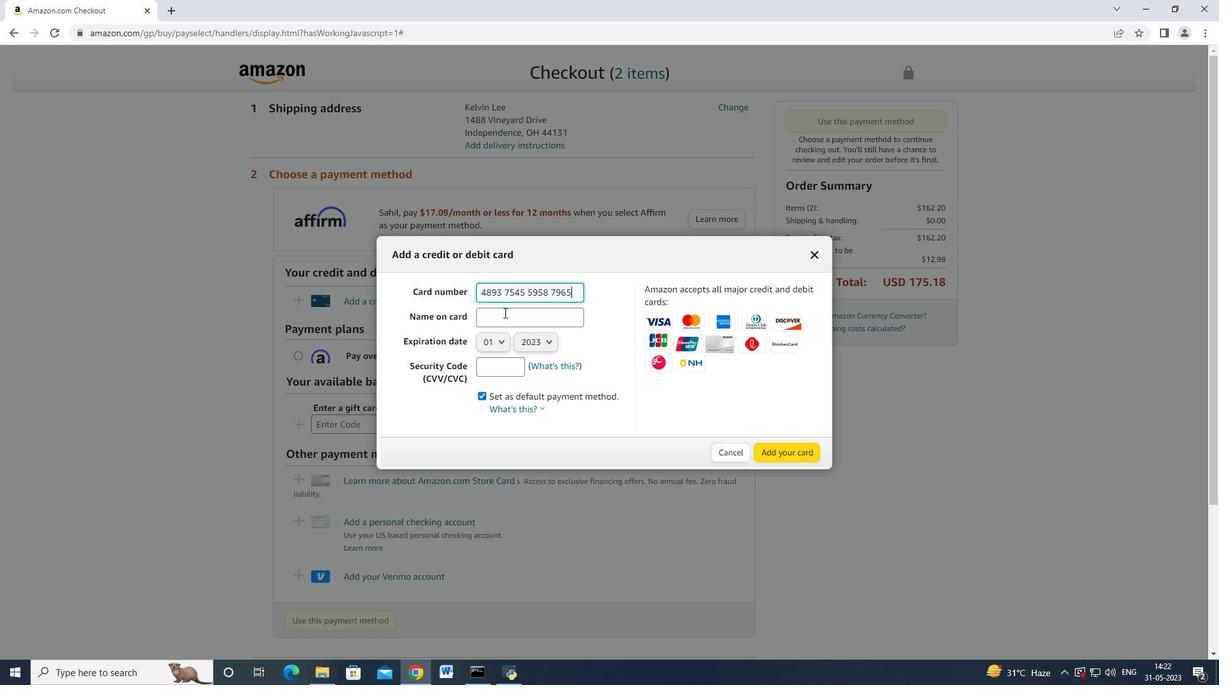 
Action: Mouse pressed left at (504, 318)
Screenshot: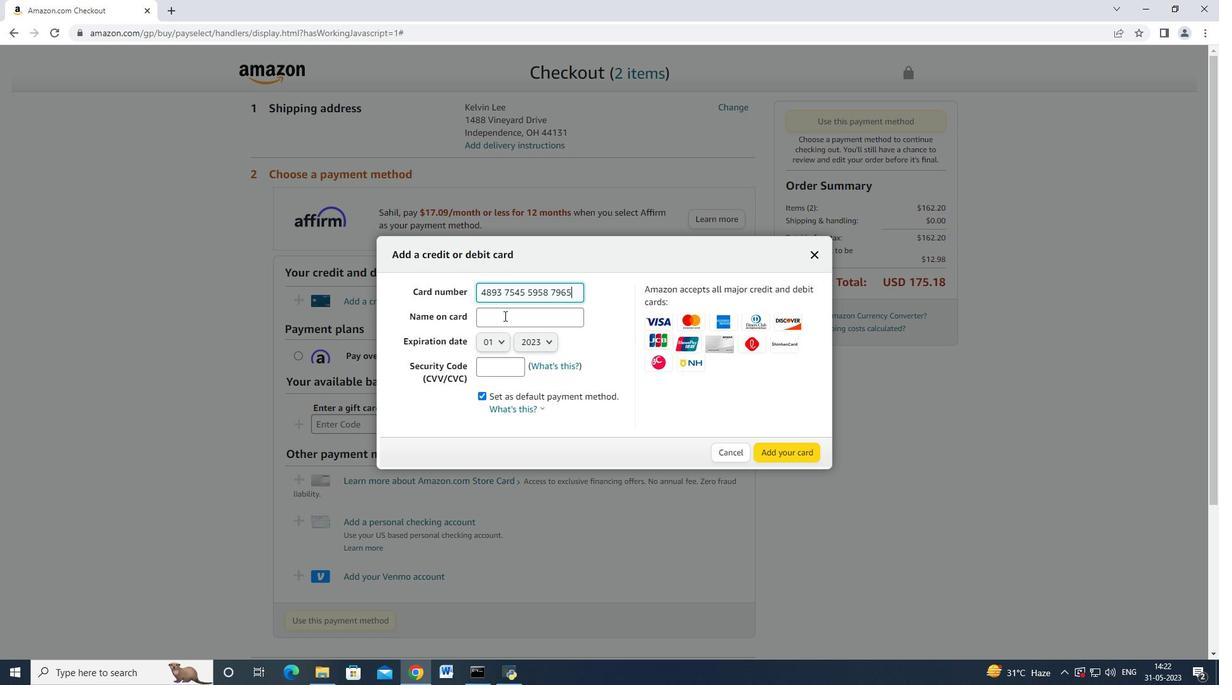 
Action: Mouse moved to (504, 318)
Screenshot: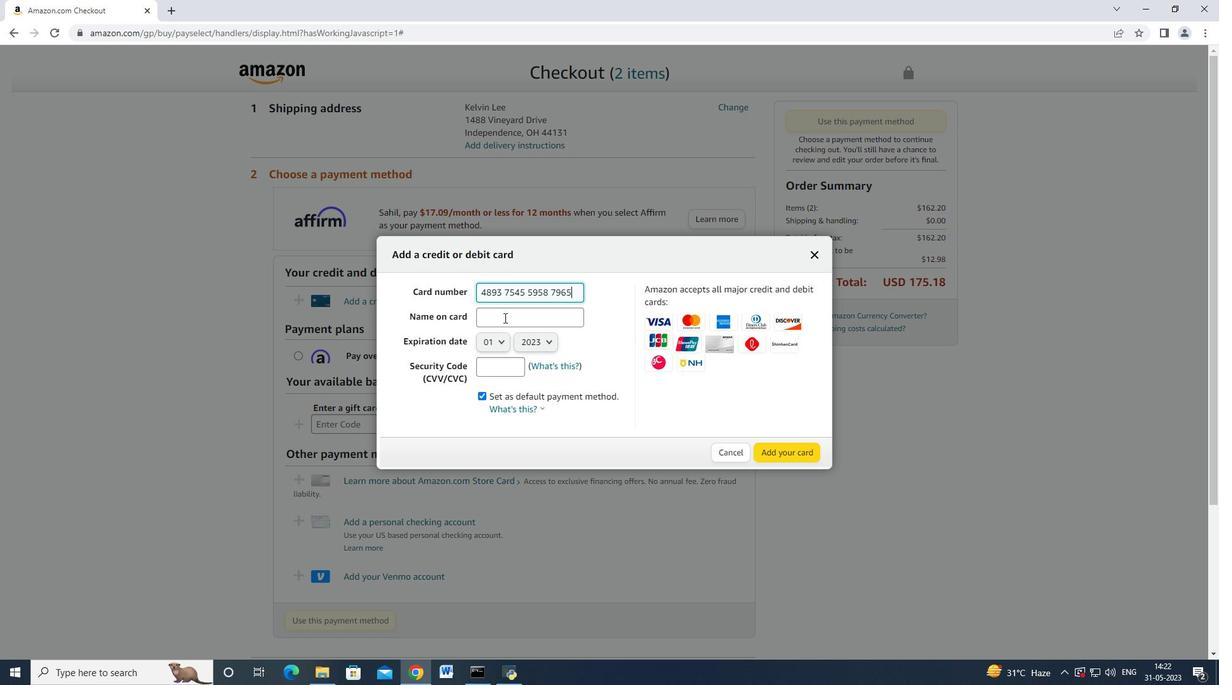 
Action: Key pressed <Key.shift>John<Key.space><Key.shift>Baker
Screenshot: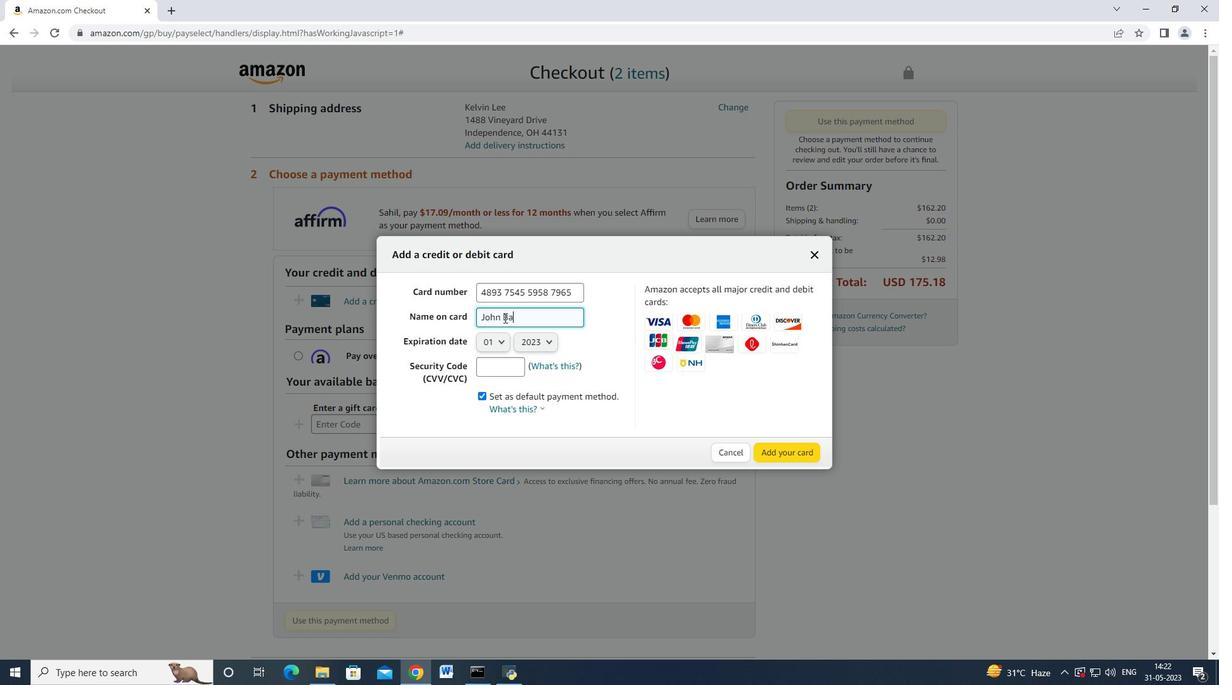 
Action: Mouse moved to (496, 338)
Screenshot: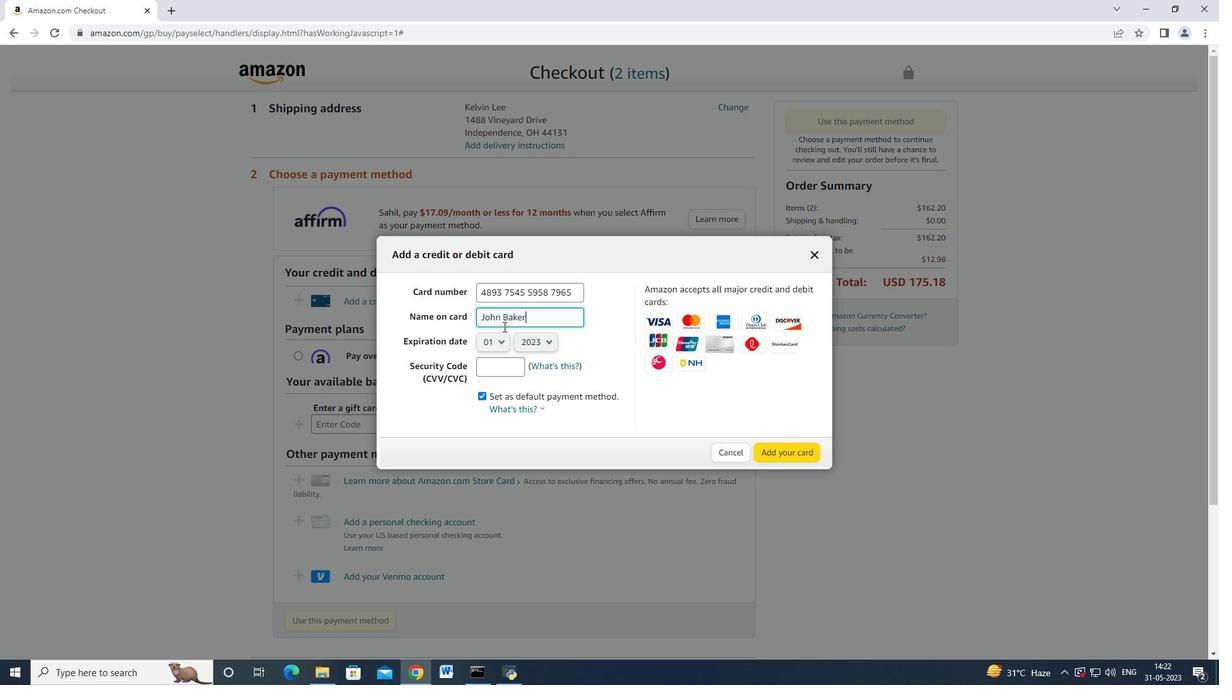 
Action: Mouse pressed left at (496, 338)
Screenshot: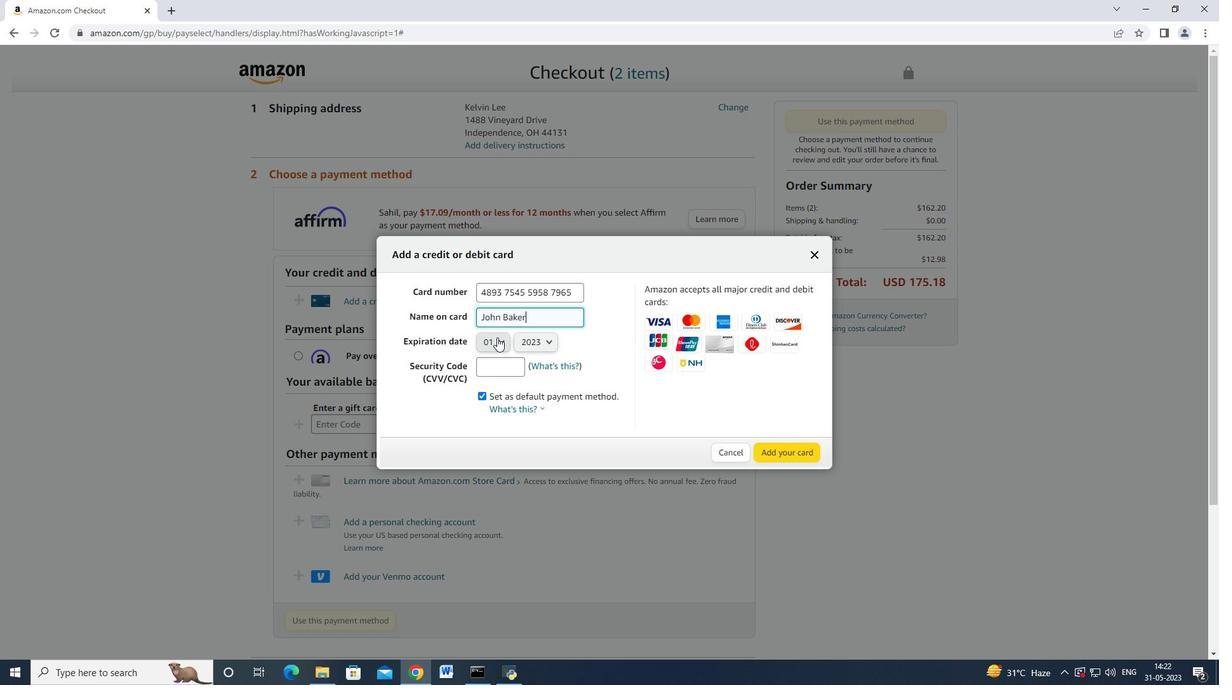 
Action: Mouse moved to (501, 419)
Screenshot: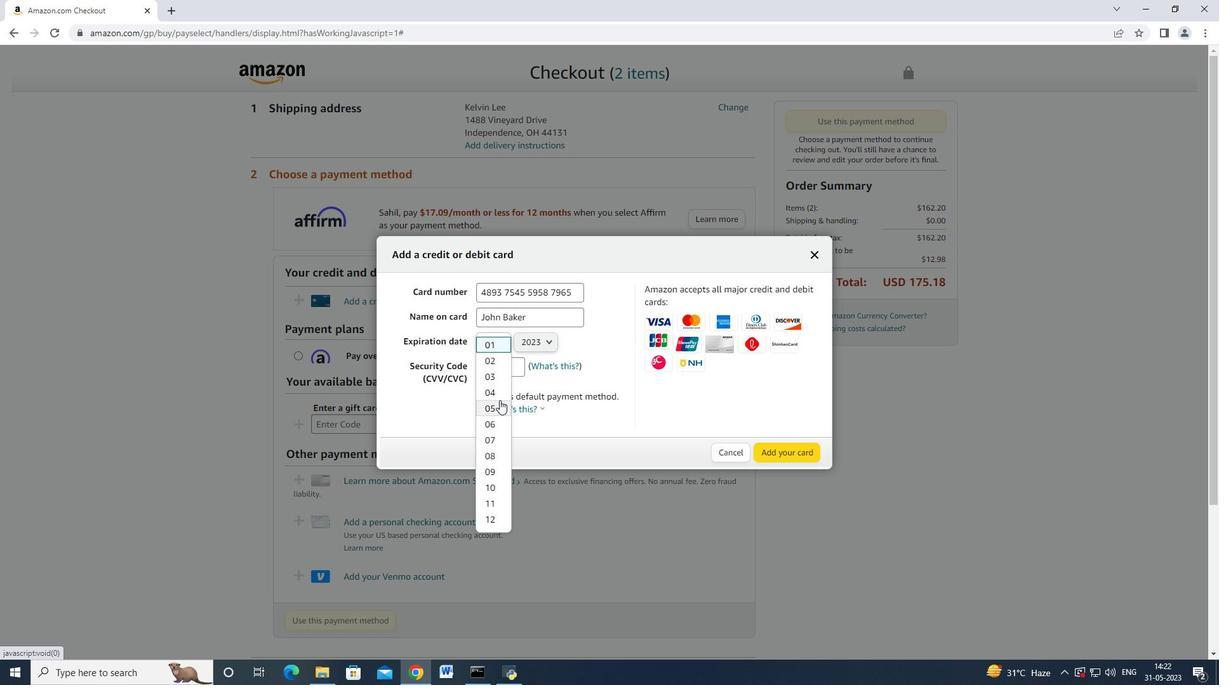 
Action: Mouse pressed left at (501, 419)
Screenshot: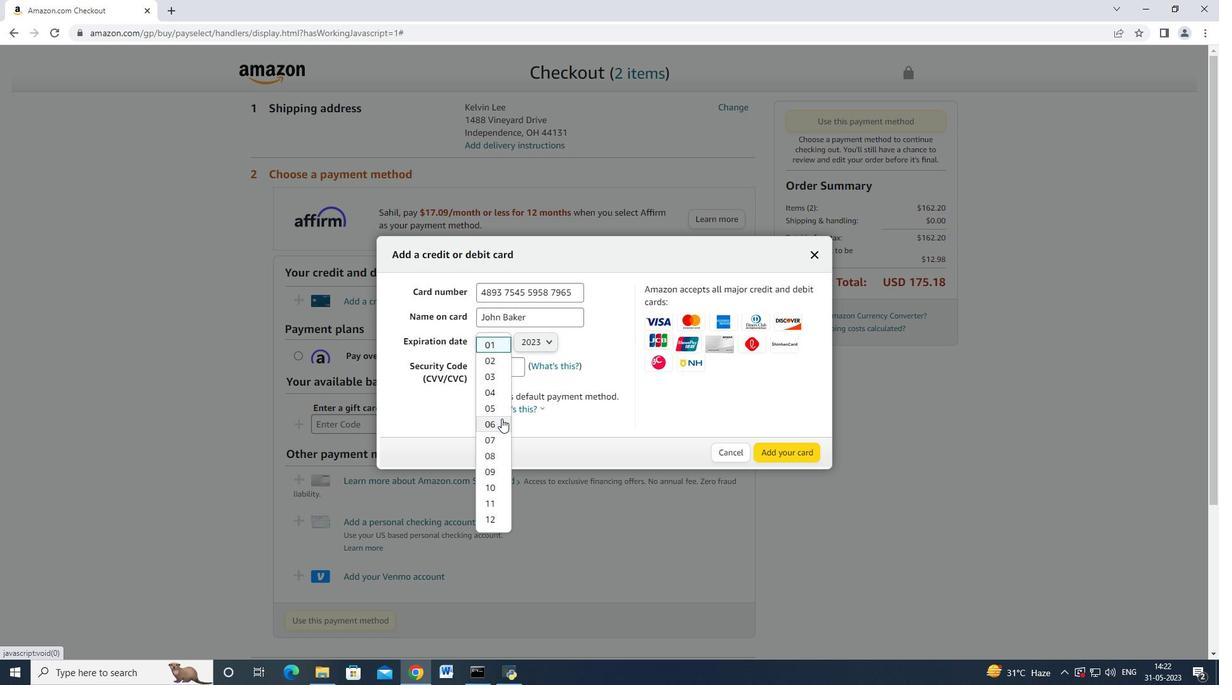 
Action: Mouse moved to (546, 335)
Screenshot: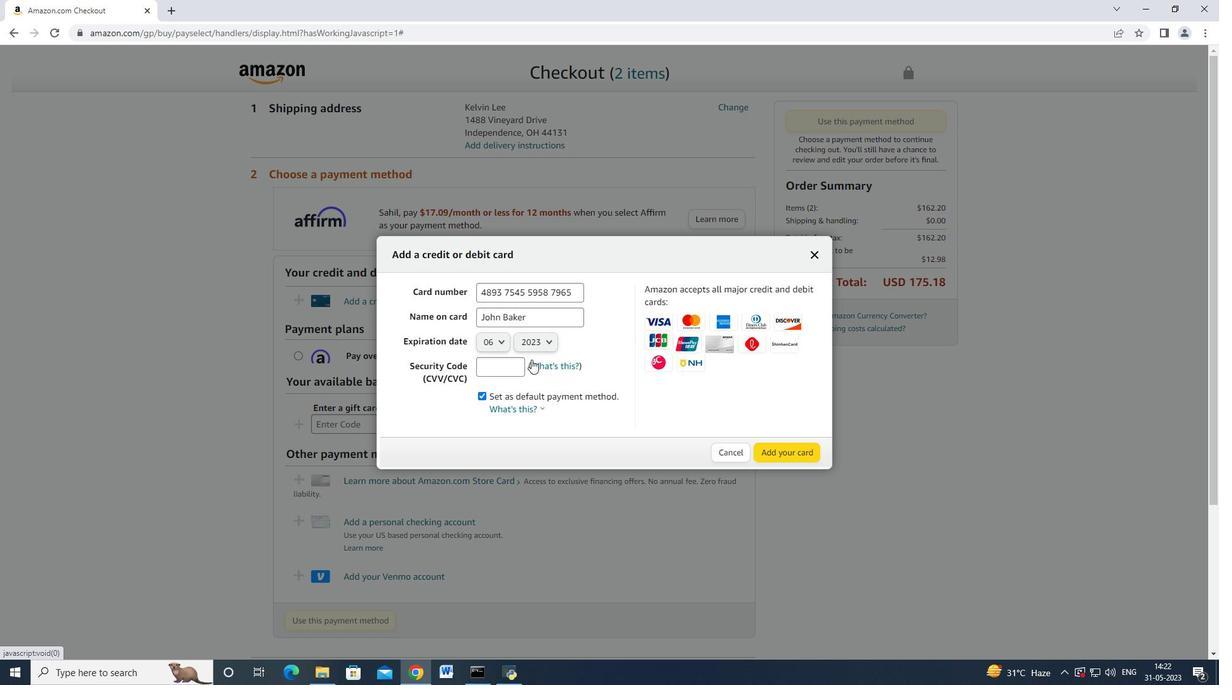 
Action: Mouse pressed left at (546, 335)
Screenshot: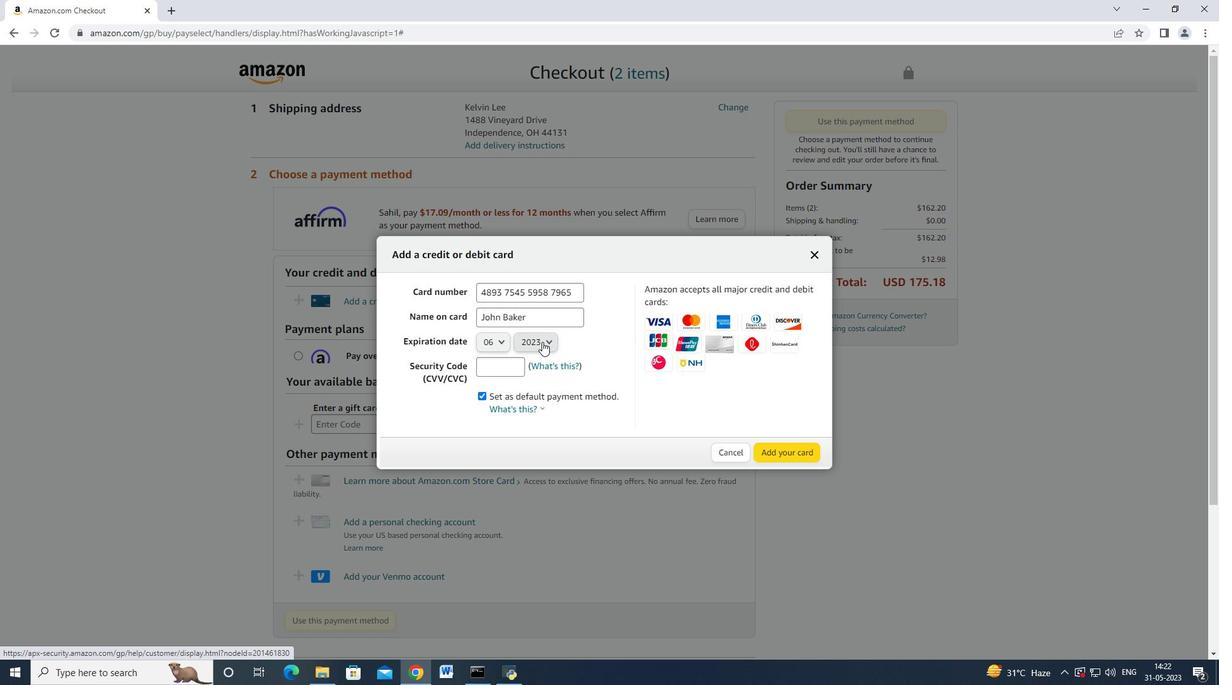 
Action: Mouse moved to (542, 369)
